 Task: Research Airbnb properties in Nabinagar, Bangladesh from 9th December, 2023 to 16th December, 2023 for 2 adults, 1 child.2 bedrooms having 2 beds and 1 bathroom. Property type can be flat. Amenities needed are: air conditioning. Look for 4 properties as per requirement.
Action: Mouse moved to (463, 65)
Screenshot: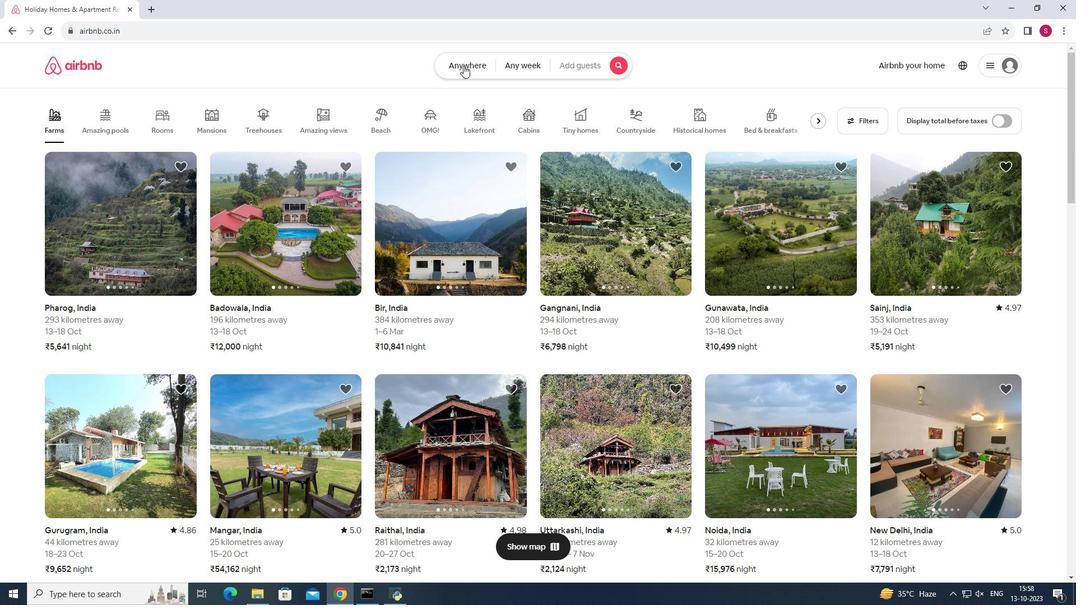 
Action: Mouse pressed left at (463, 65)
Screenshot: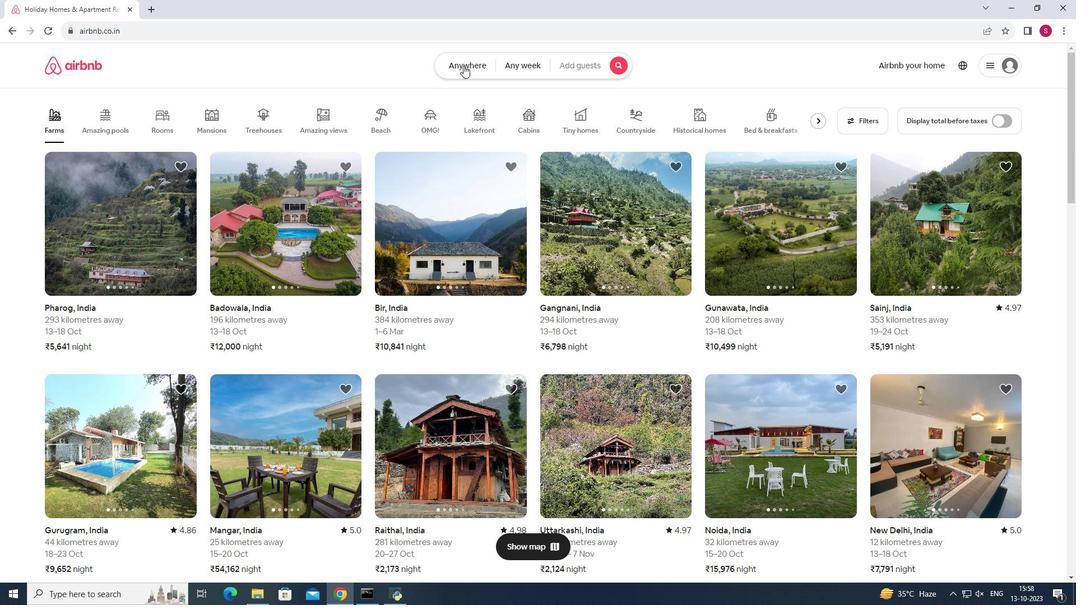 
Action: Mouse moved to (404, 110)
Screenshot: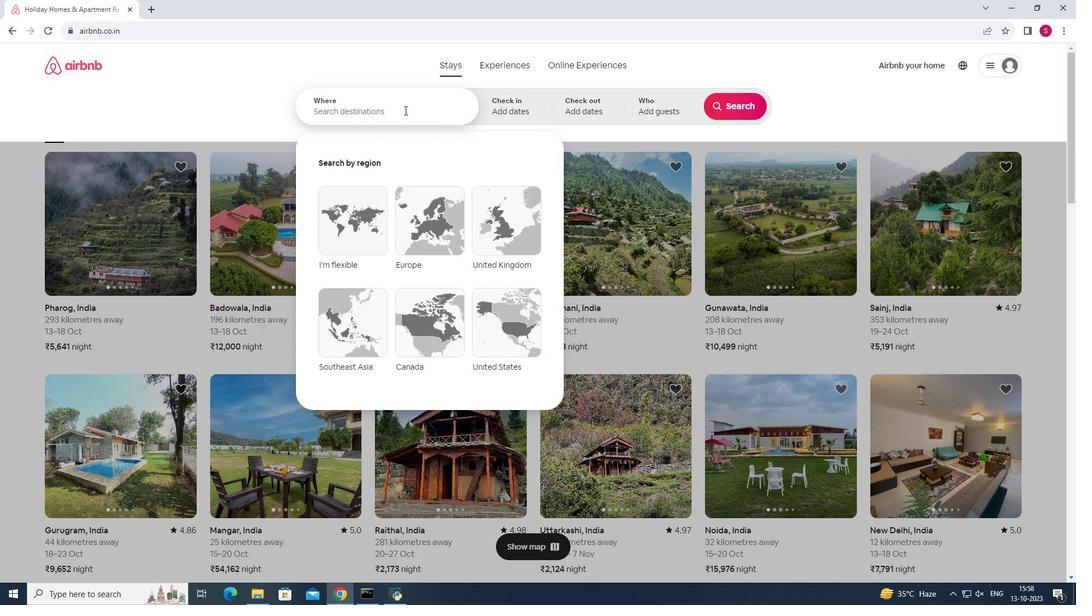 
Action: Mouse pressed left at (404, 110)
Screenshot: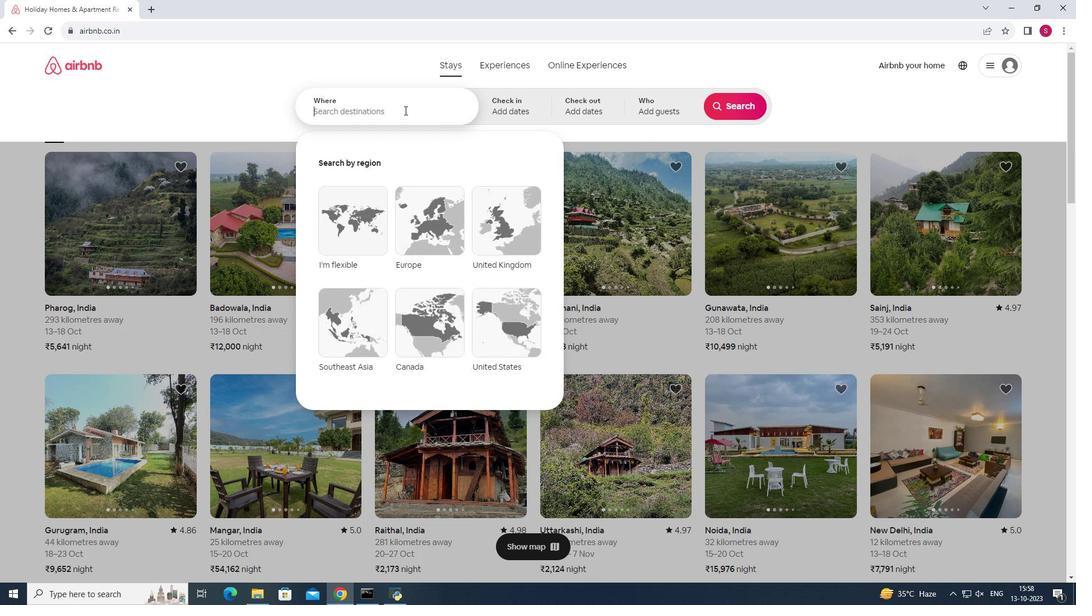 
Action: Key pressed <Key.shift>Nabinagar,<Key.space><Key.shift>Banglade
Screenshot: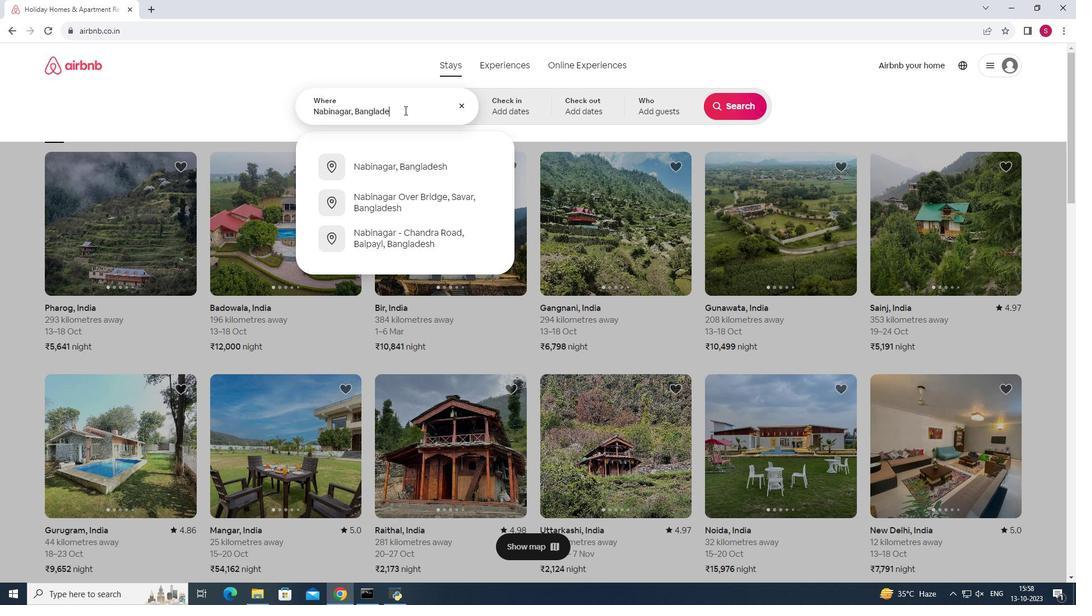 
Action: Mouse moved to (421, 165)
Screenshot: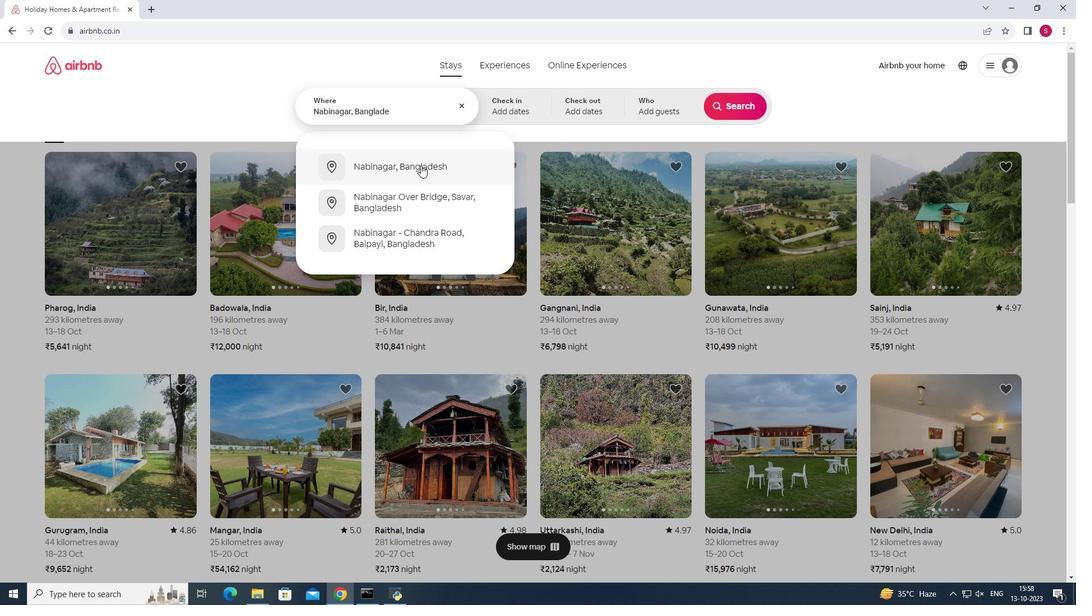 
Action: Mouse pressed left at (421, 165)
Screenshot: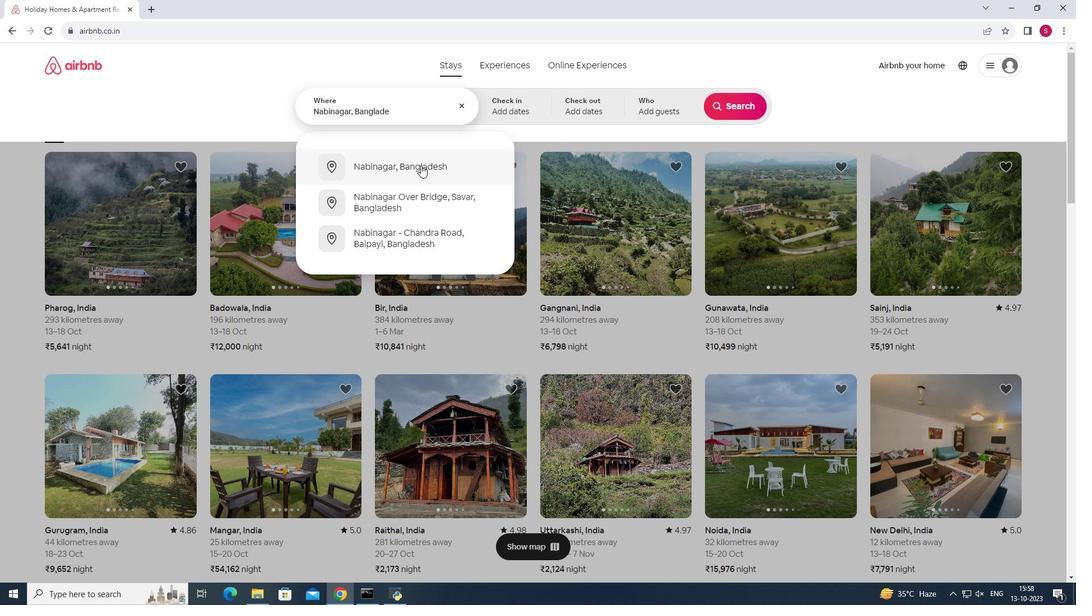 
Action: Mouse moved to (729, 199)
Screenshot: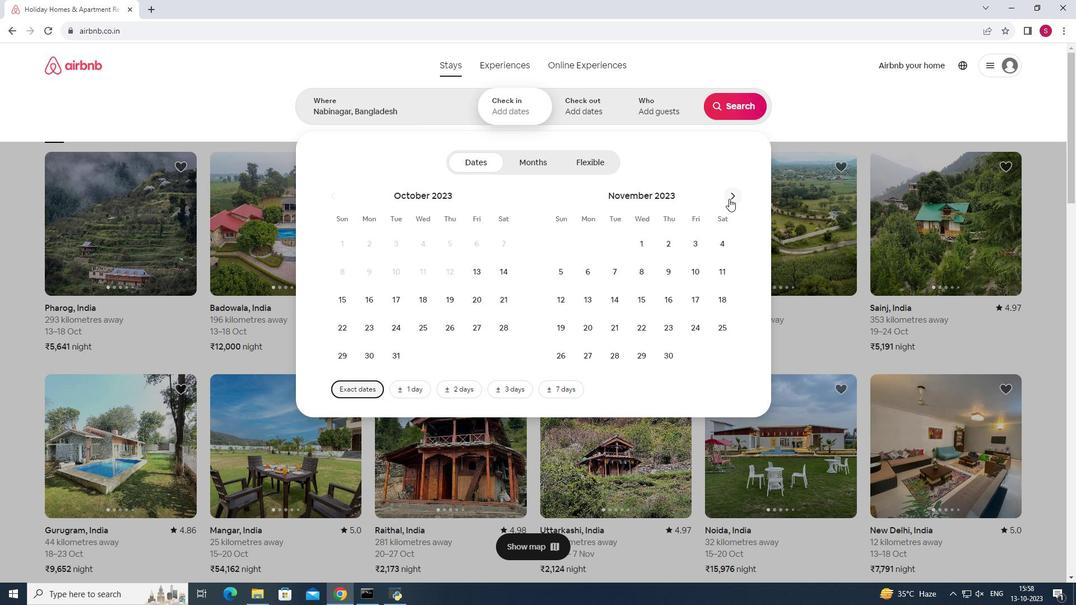 
Action: Mouse pressed left at (729, 199)
Screenshot: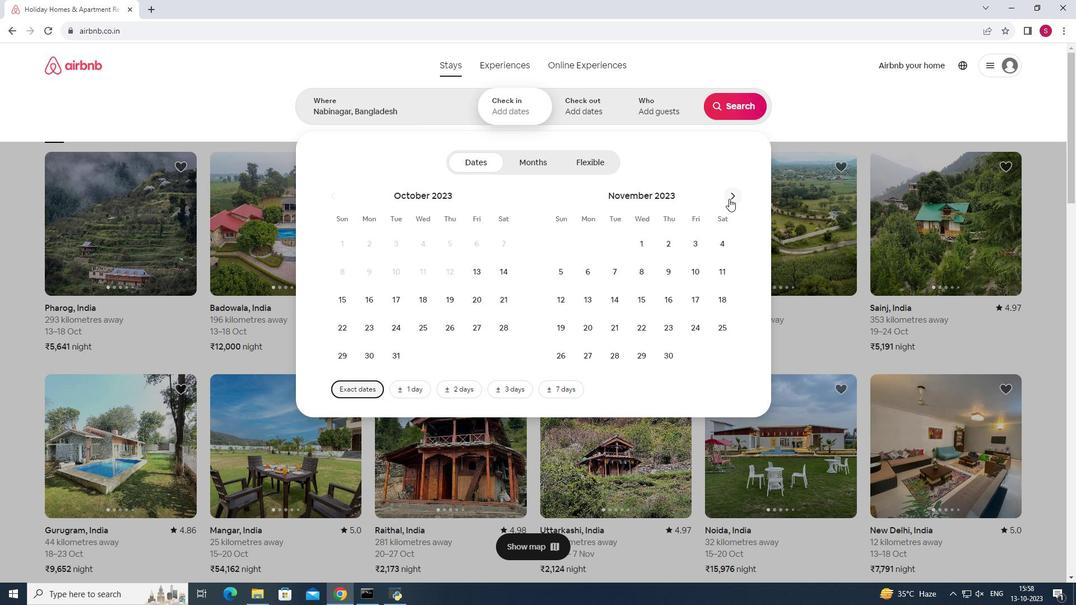 
Action: Mouse moved to (717, 274)
Screenshot: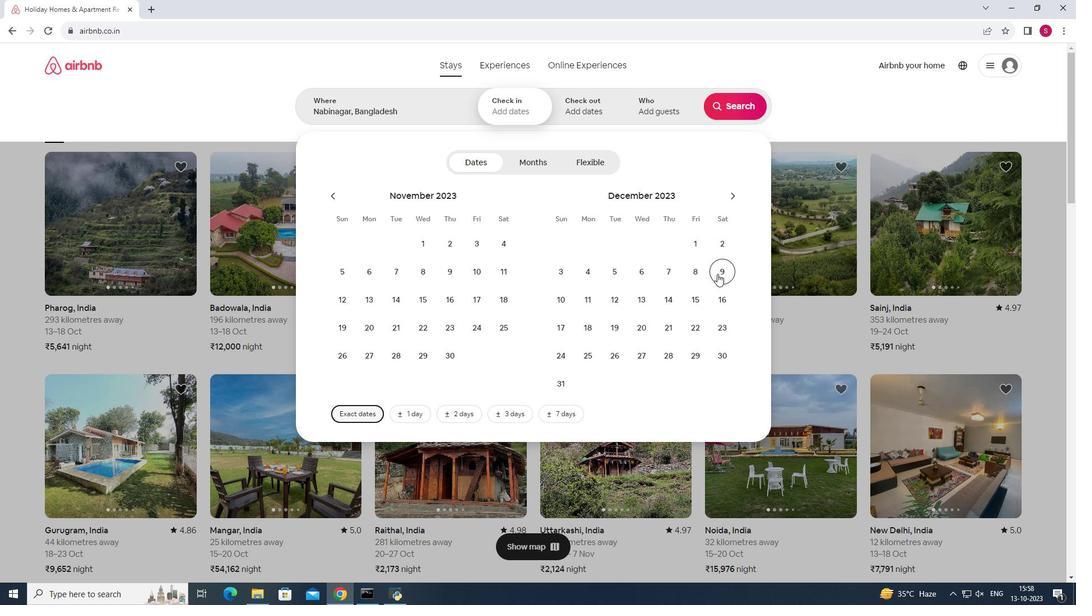 
Action: Mouse pressed left at (717, 274)
Screenshot: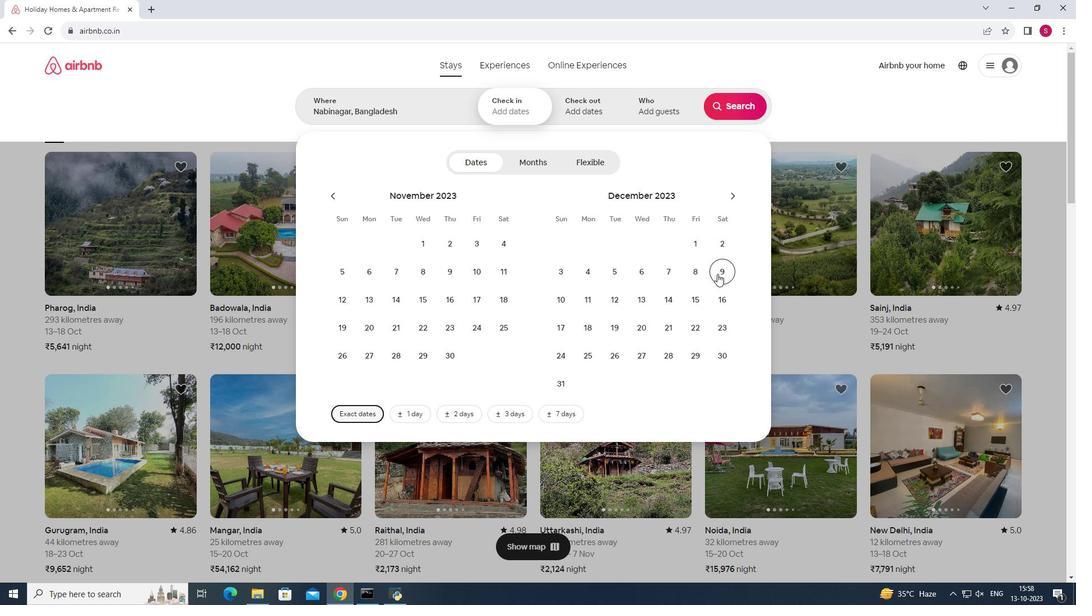
Action: Mouse moved to (715, 296)
Screenshot: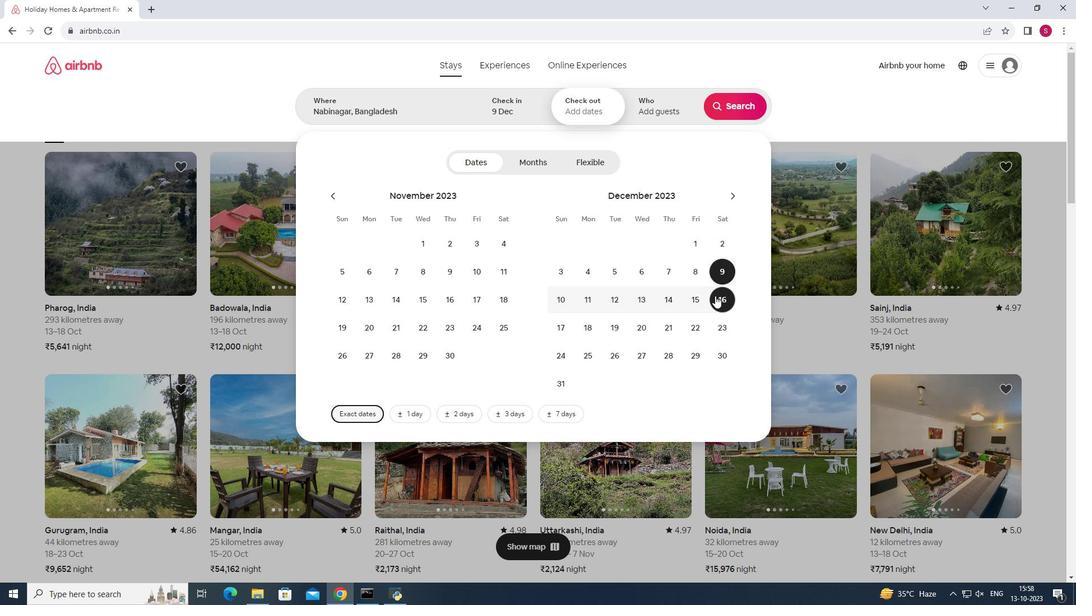 
Action: Mouse pressed left at (715, 296)
Screenshot: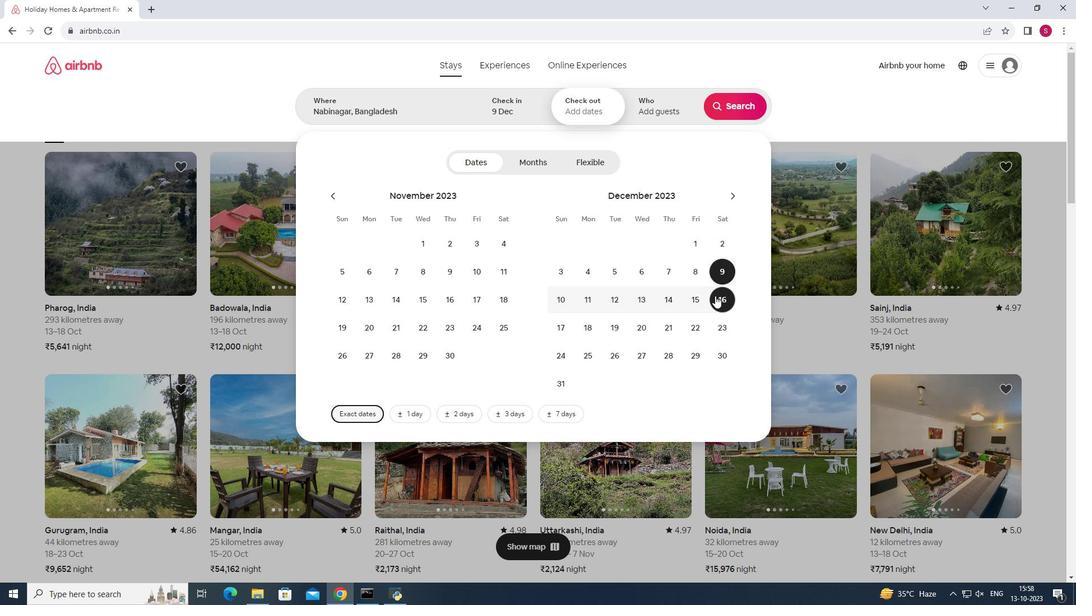 
Action: Mouse moved to (645, 97)
Screenshot: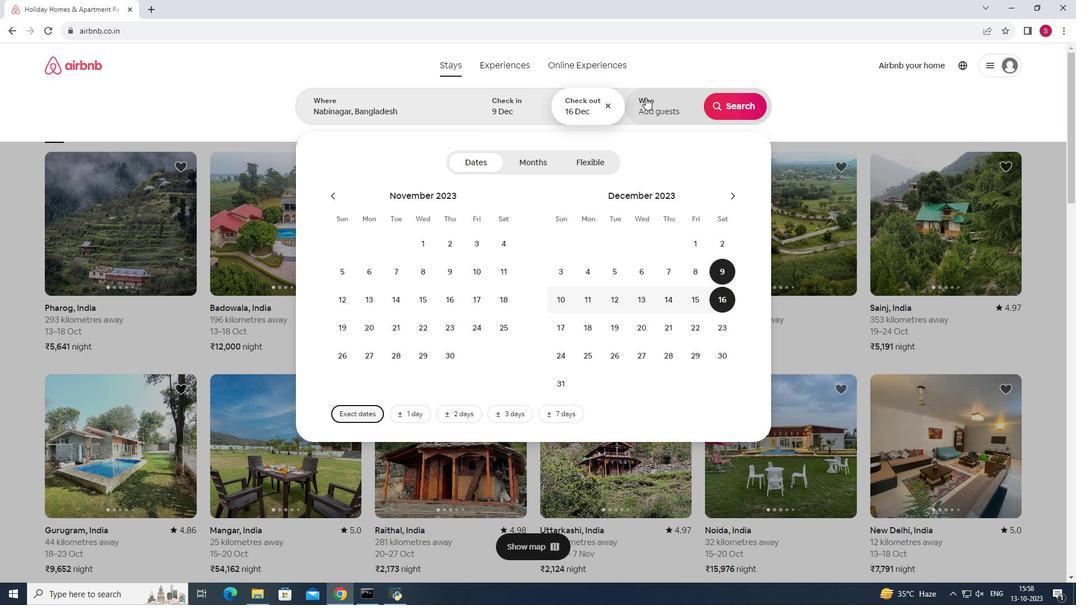 
Action: Mouse pressed left at (645, 97)
Screenshot: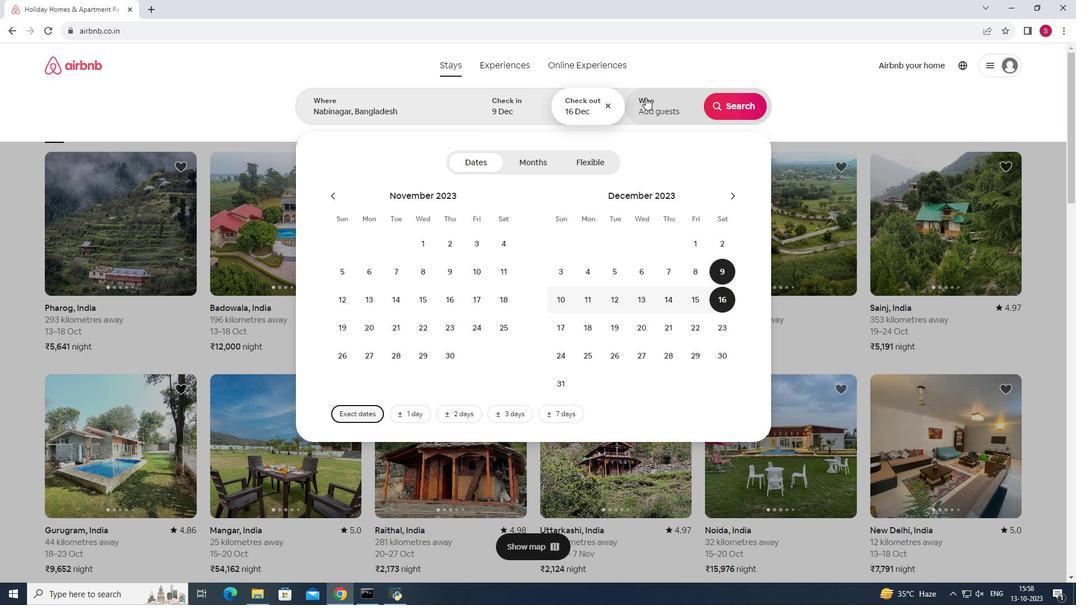 
Action: Mouse pressed left at (645, 97)
Screenshot: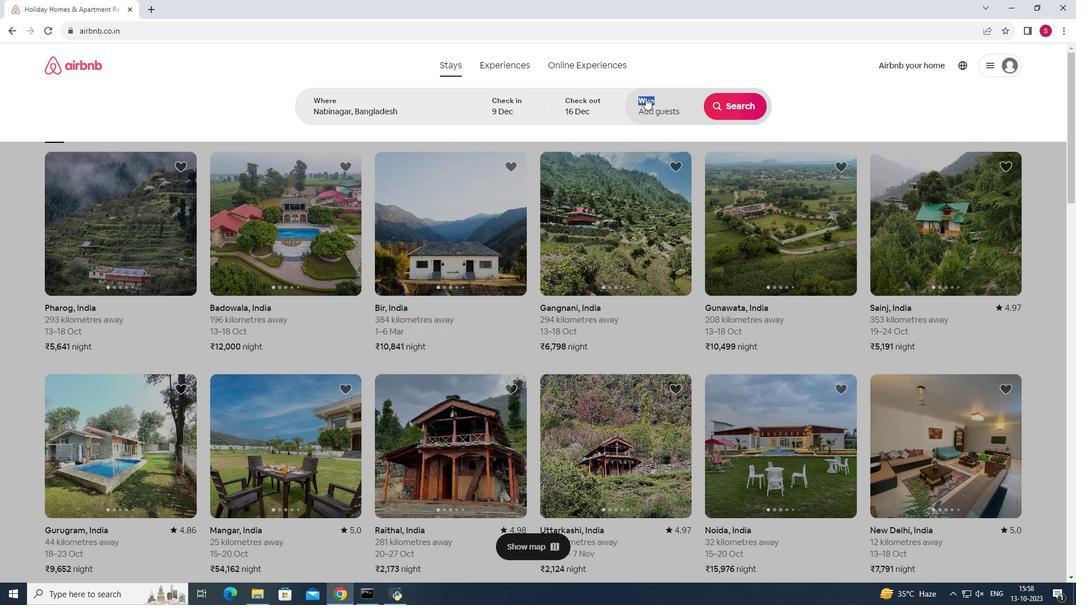 
Action: Mouse moved to (656, 108)
Screenshot: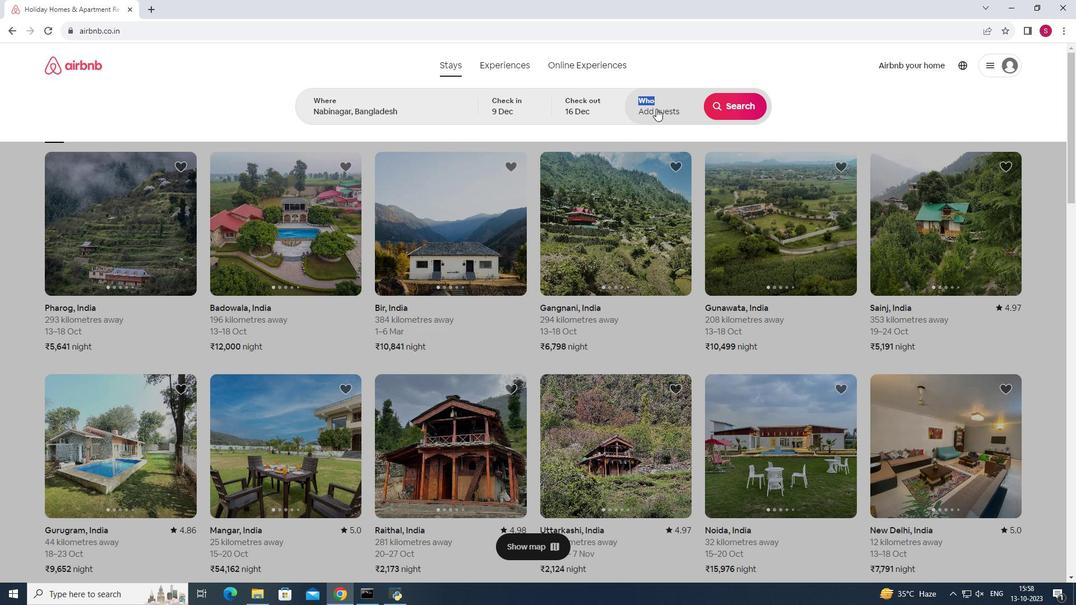 
Action: Mouse pressed left at (656, 108)
Screenshot: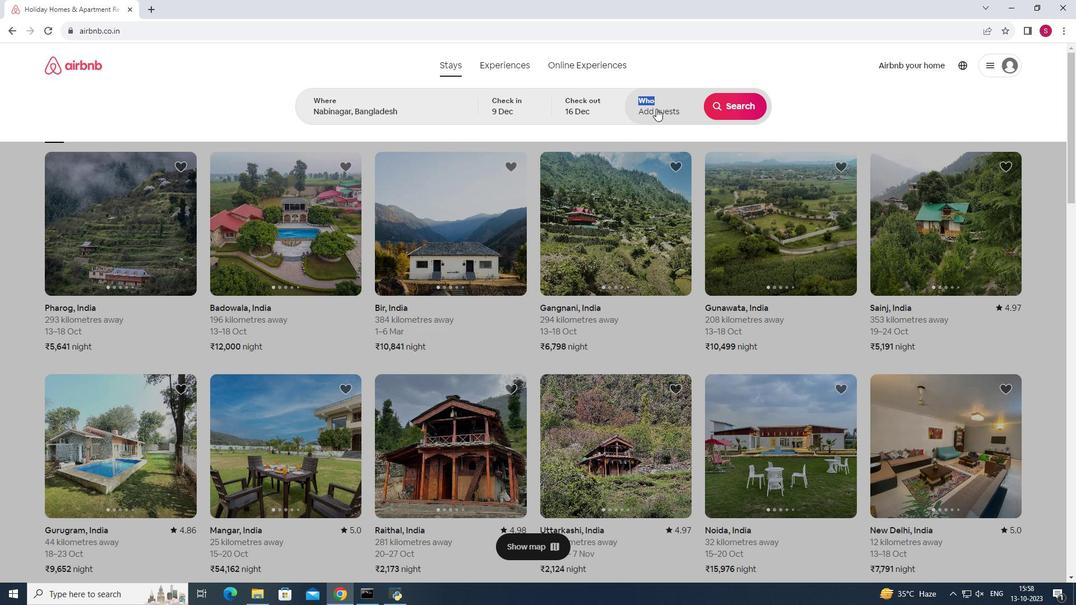 
Action: Mouse moved to (740, 164)
Screenshot: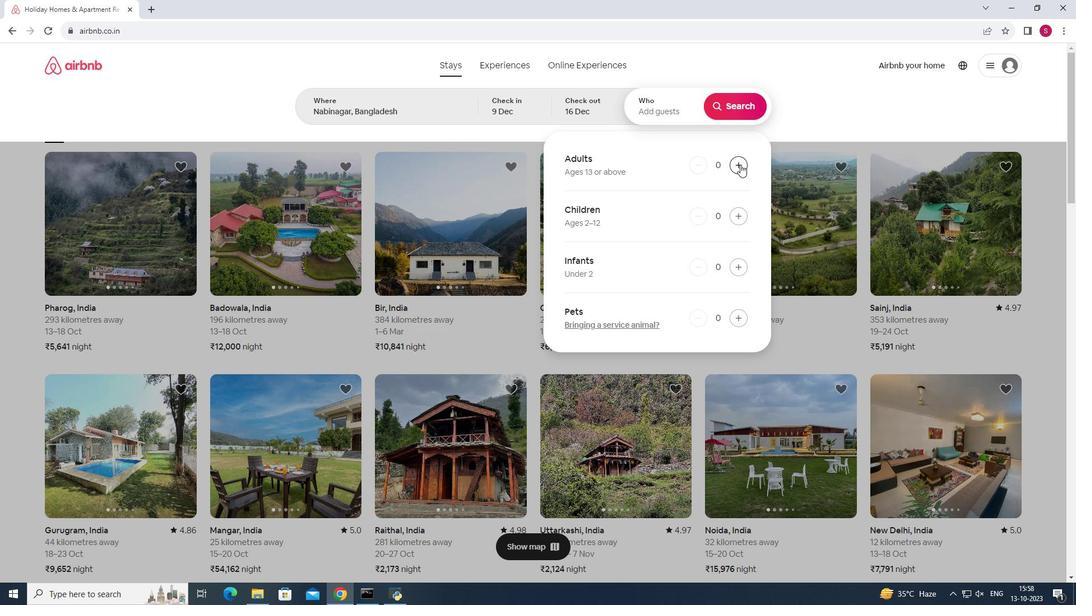 
Action: Mouse pressed left at (740, 164)
Screenshot: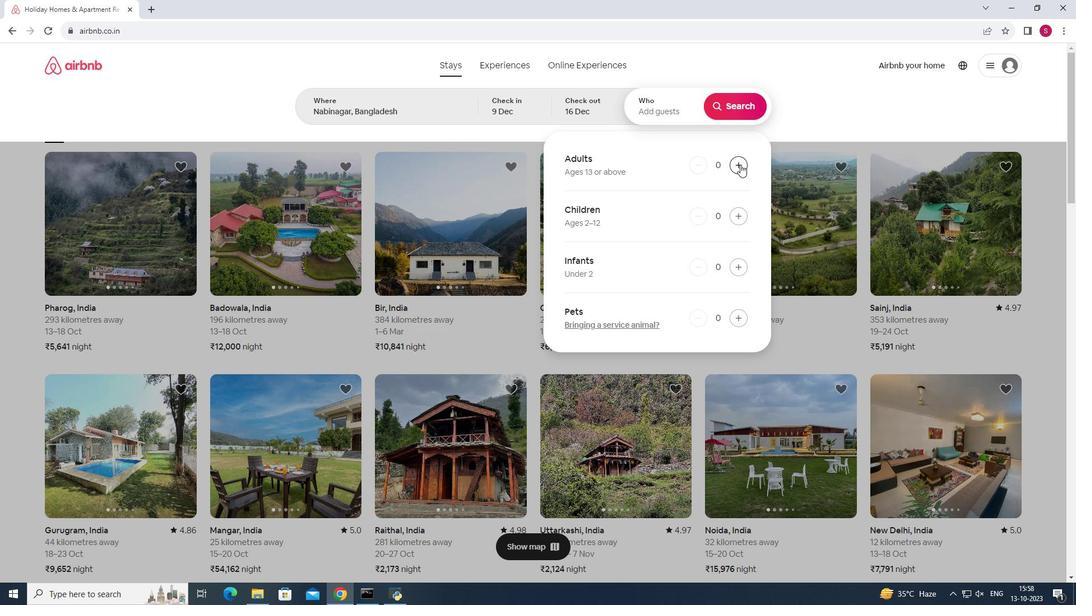 
Action: Mouse pressed left at (740, 164)
Screenshot: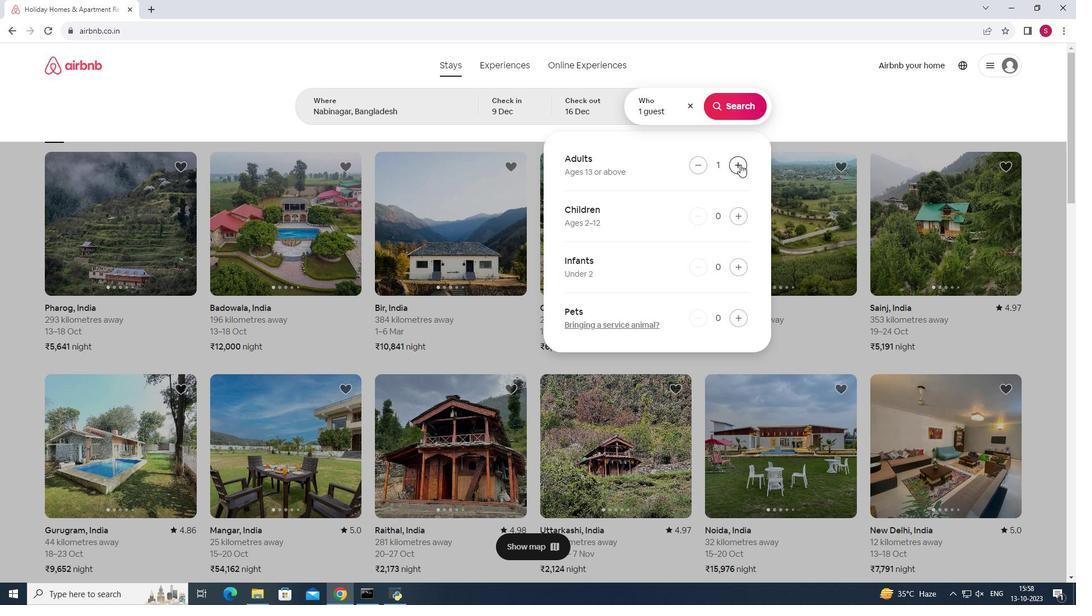 
Action: Mouse moved to (739, 211)
Screenshot: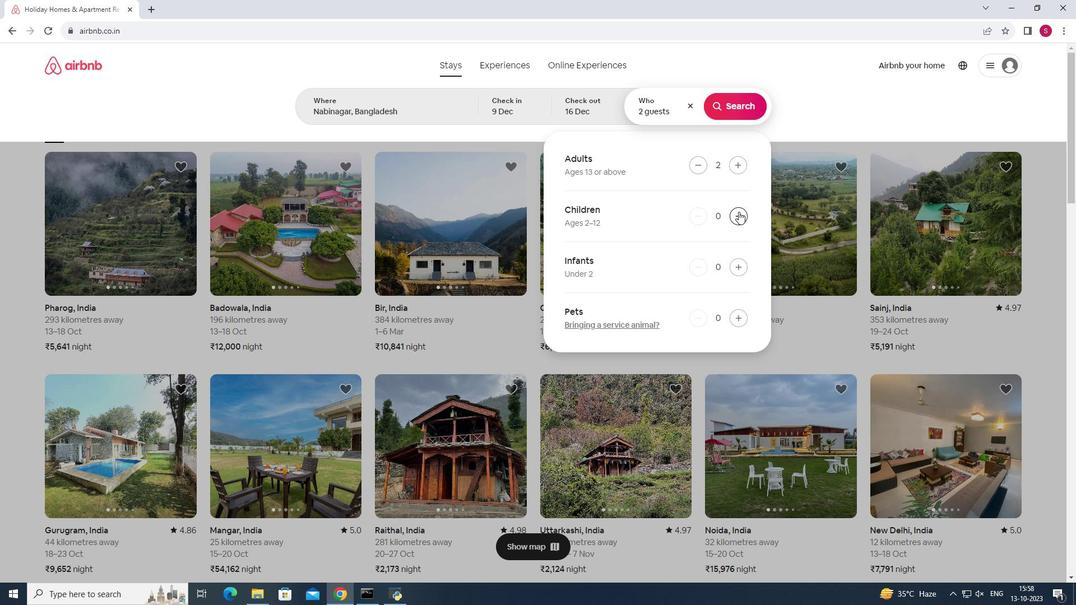 
Action: Mouse pressed left at (739, 211)
Screenshot: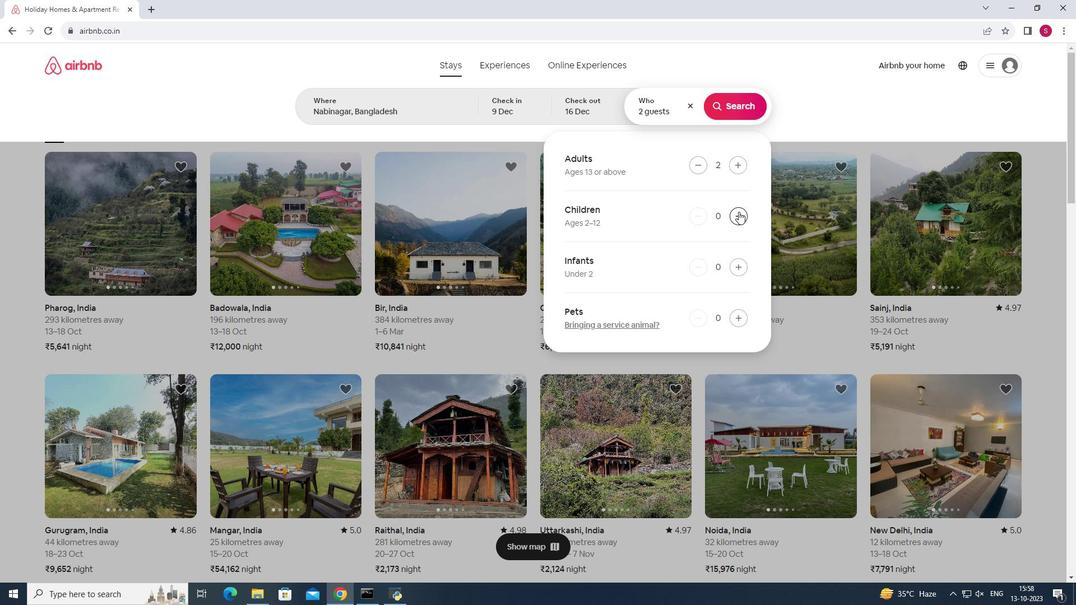
Action: Mouse pressed left at (739, 211)
Screenshot: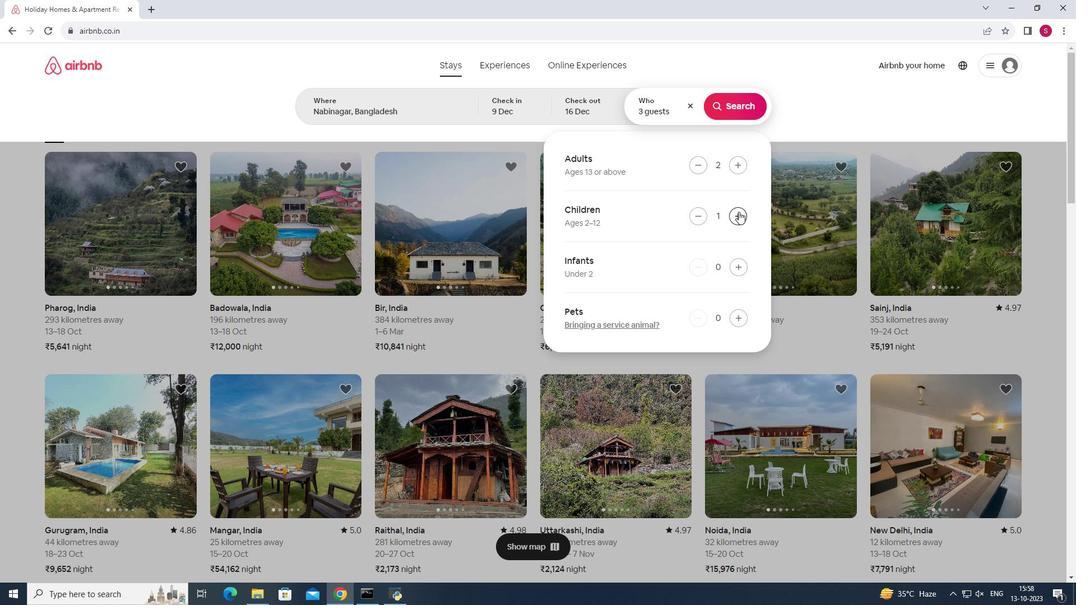 
Action: Mouse moved to (702, 214)
Screenshot: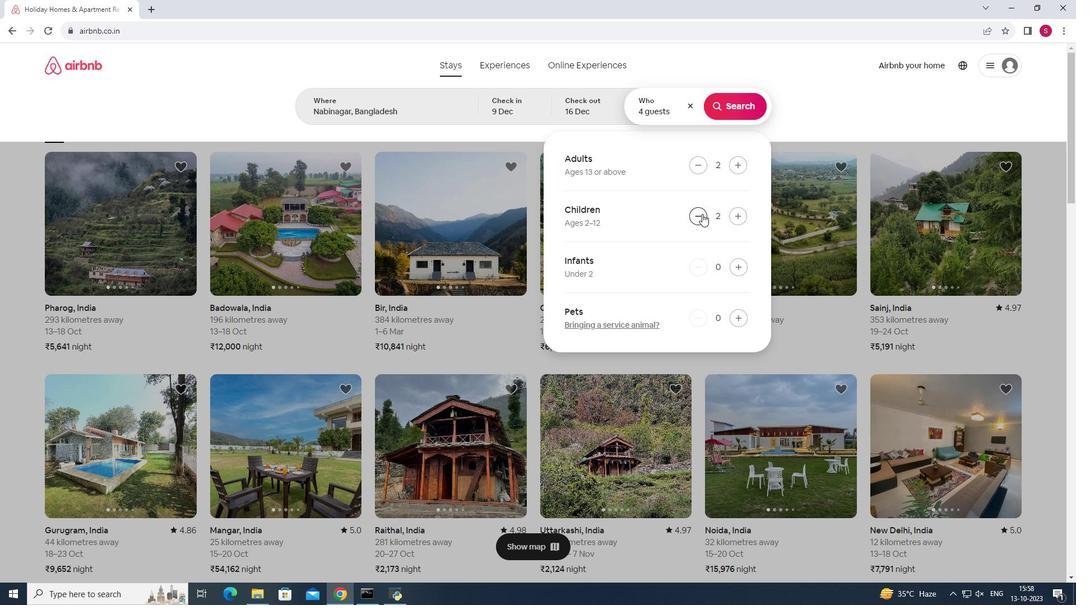 
Action: Mouse pressed left at (702, 214)
Screenshot: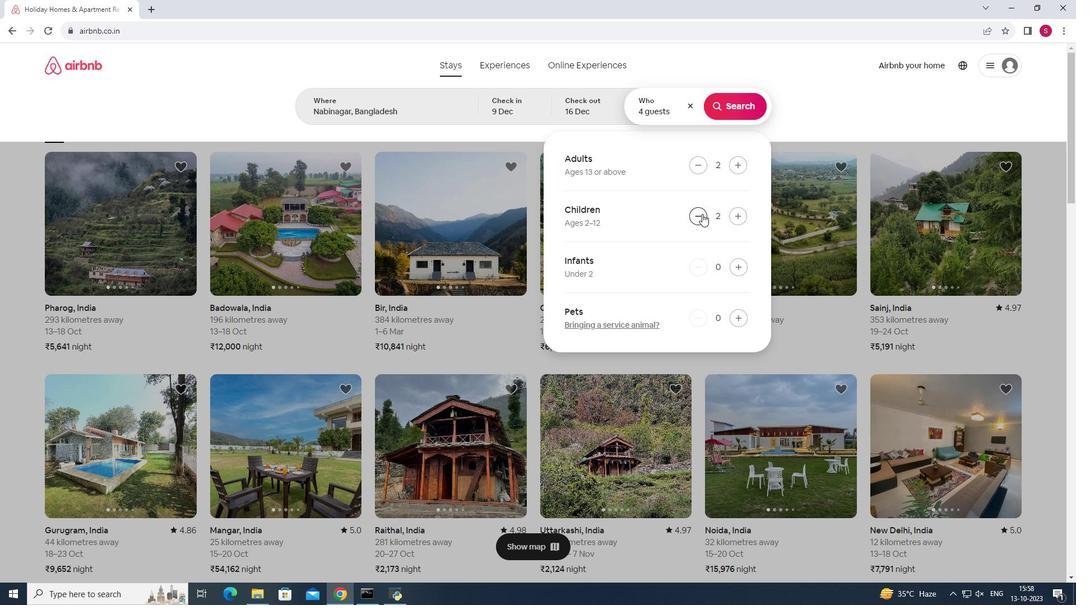 
Action: Mouse moved to (748, 104)
Screenshot: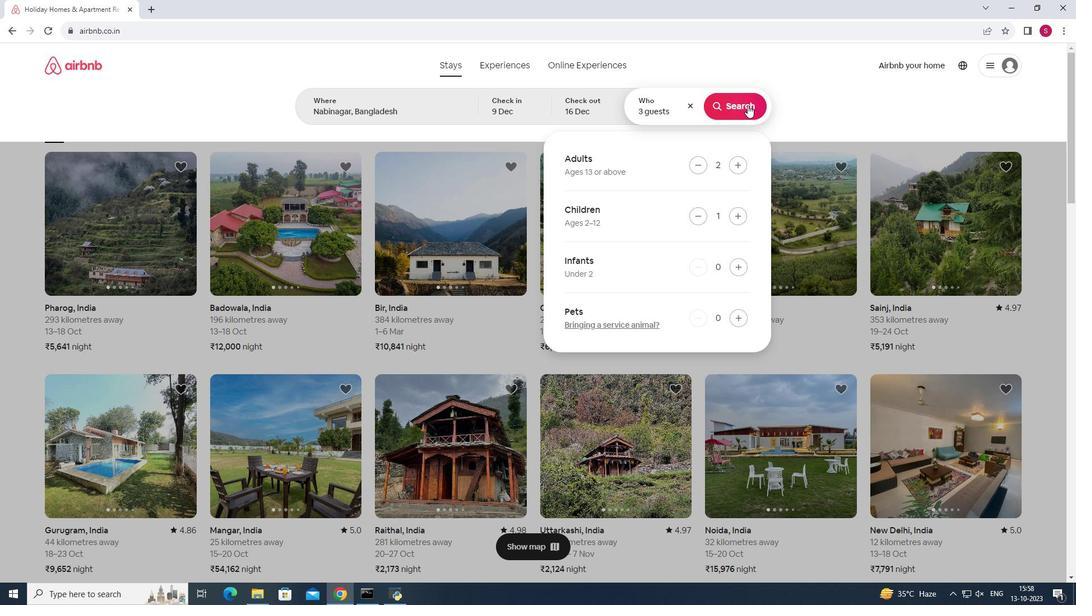 
Action: Mouse pressed left at (748, 104)
Screenshot: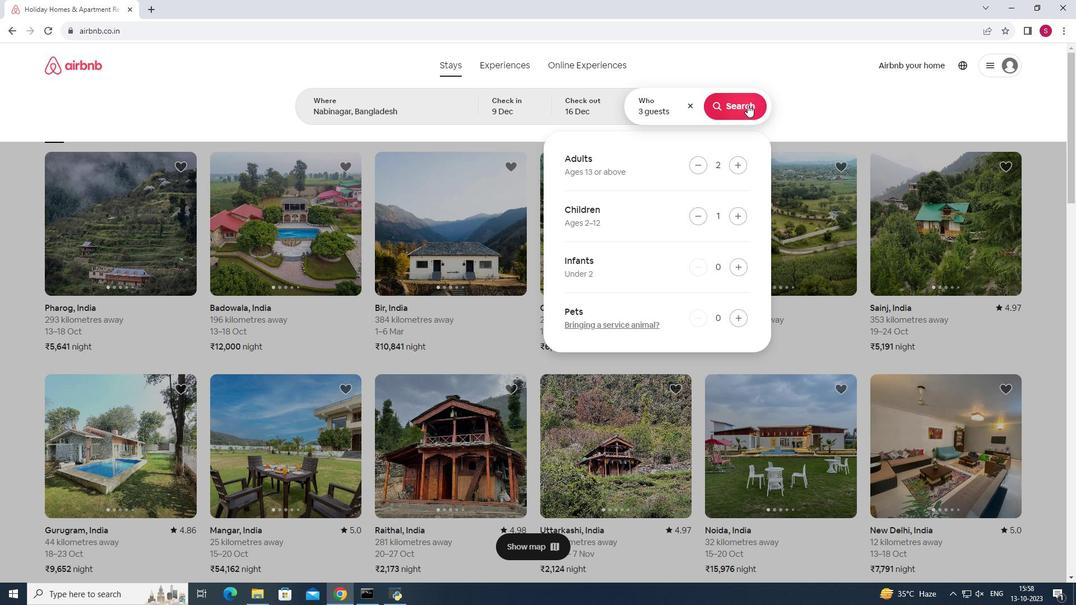 
Action: Mouse moved to (893, 105)
Screenshot: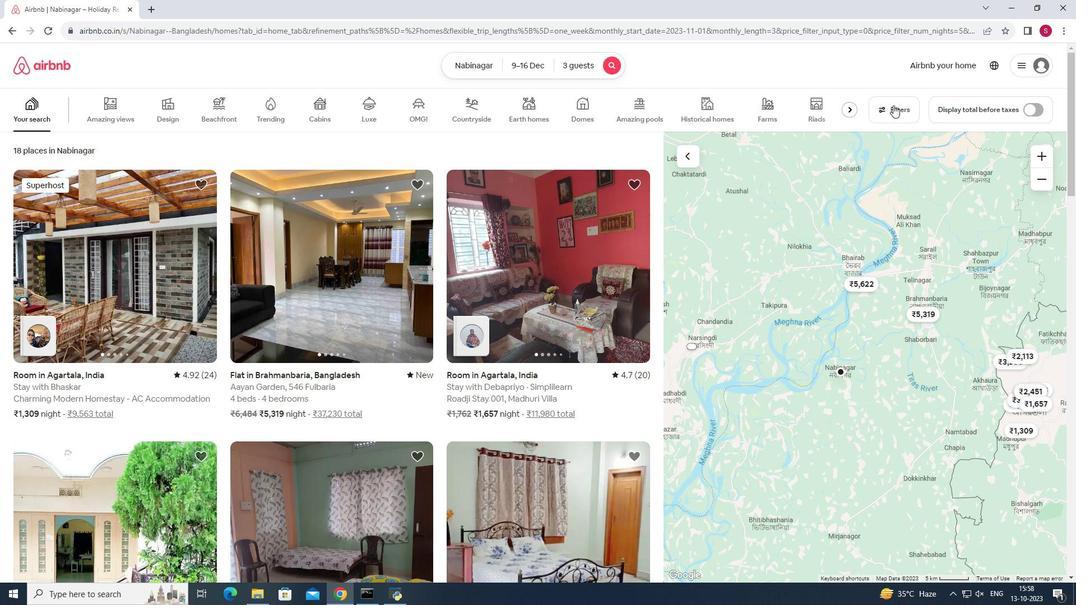
Action: Mouse pressed left at (893, 105)
Screenshot: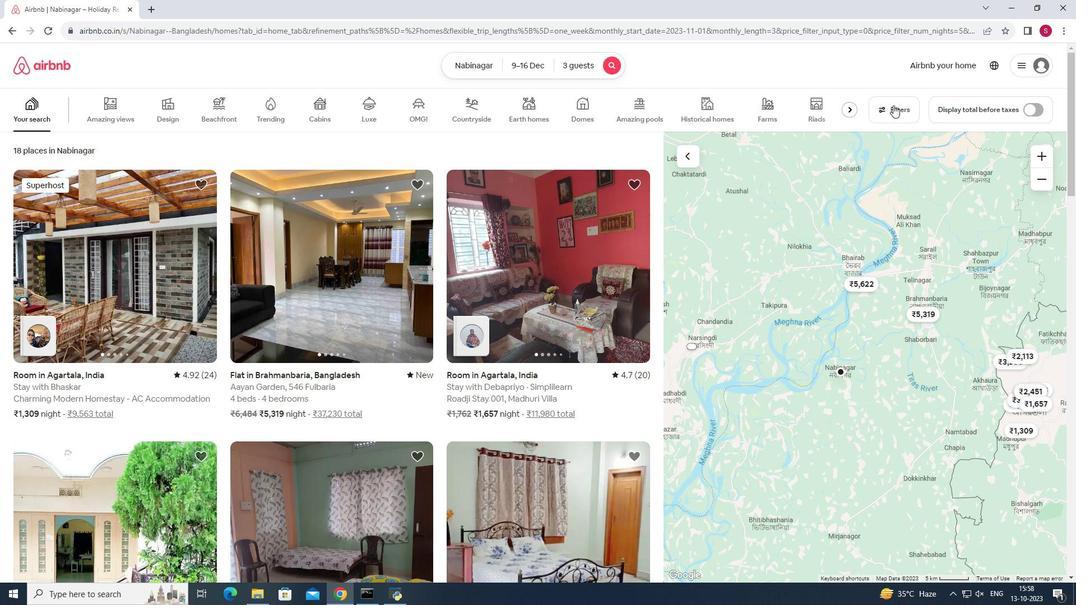 
Action: Mouse moved to (622, 238)
Screenshot: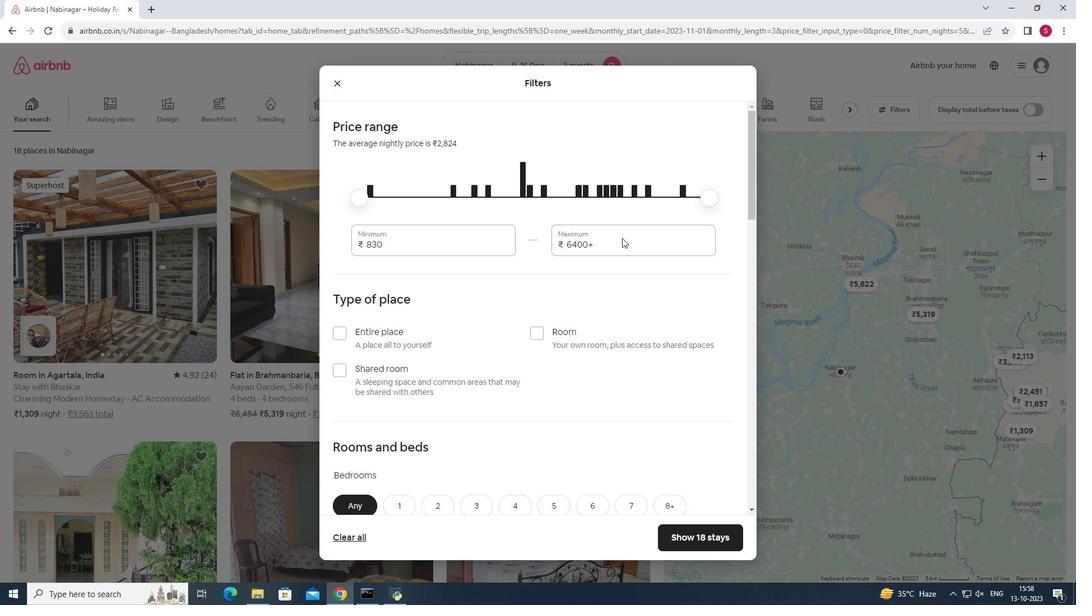
Action: Mouse scrolled (622, 237) with delta (0, 0)
Screenshot: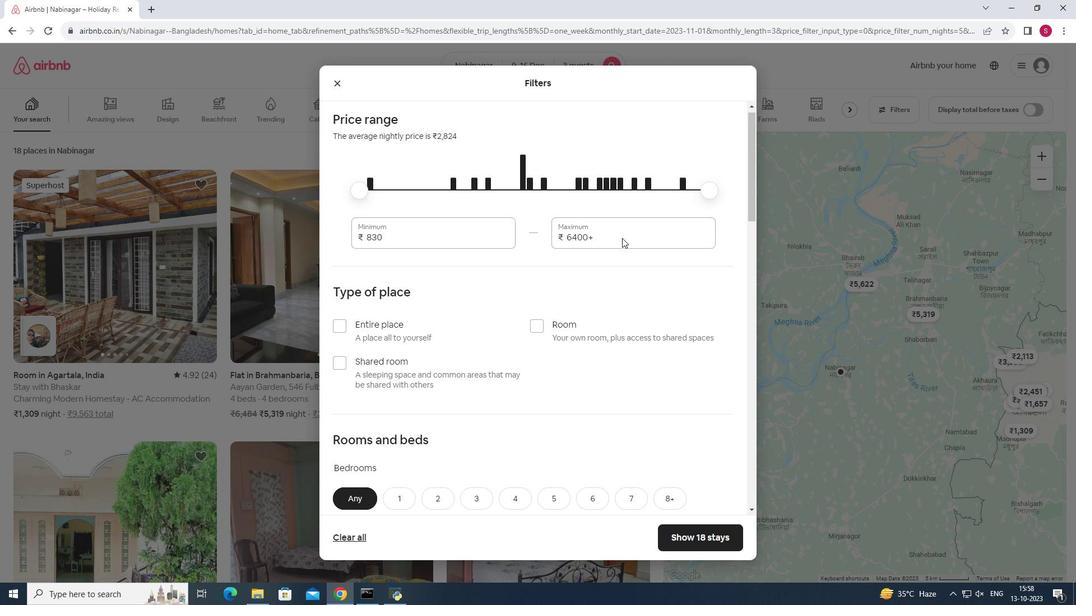 
Action: Mouse scrolled (622, 237) with delta (0, 0)
Screenshot: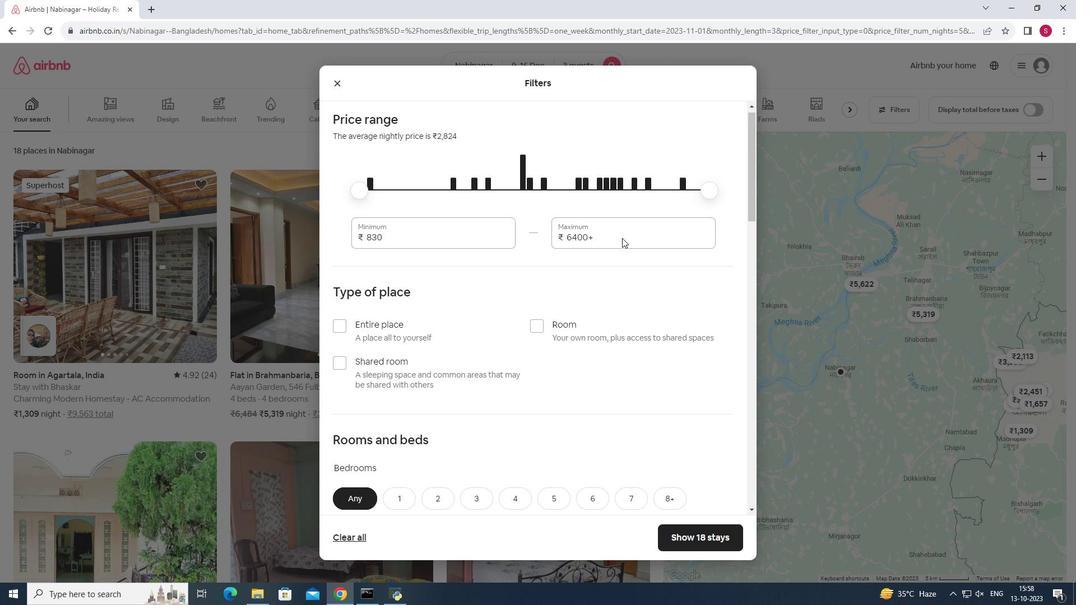 
Action: Mouse scrolled (622, 237) with delta (0, 0)
Screenshot: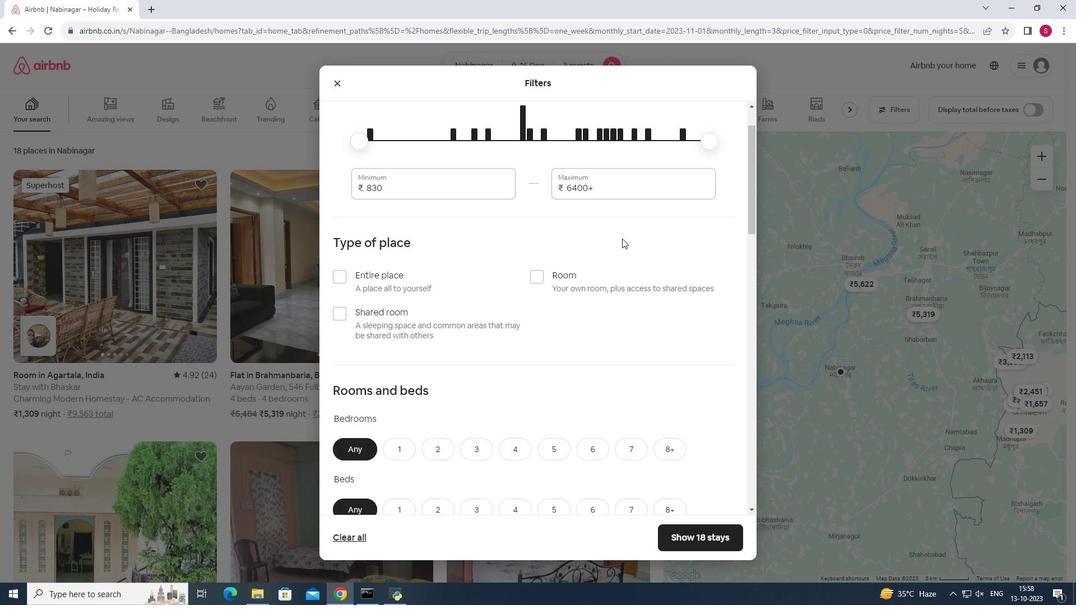 
Action: Mouse moved to (622, 238)
Screenshot: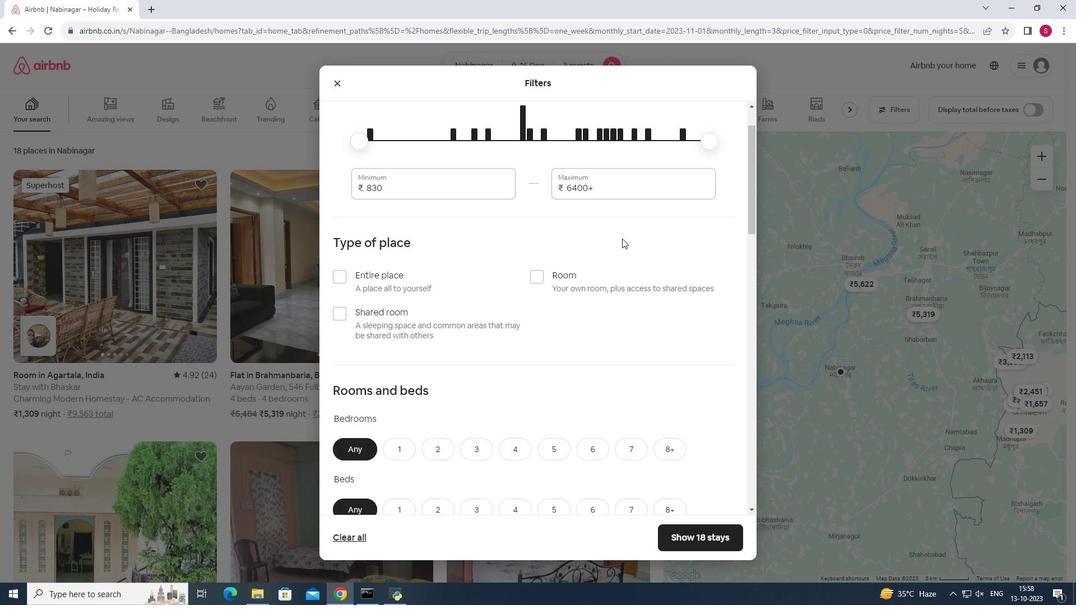 
Action: Mouse scrolled (622, 238) with delta (0, 0)
Screenshot: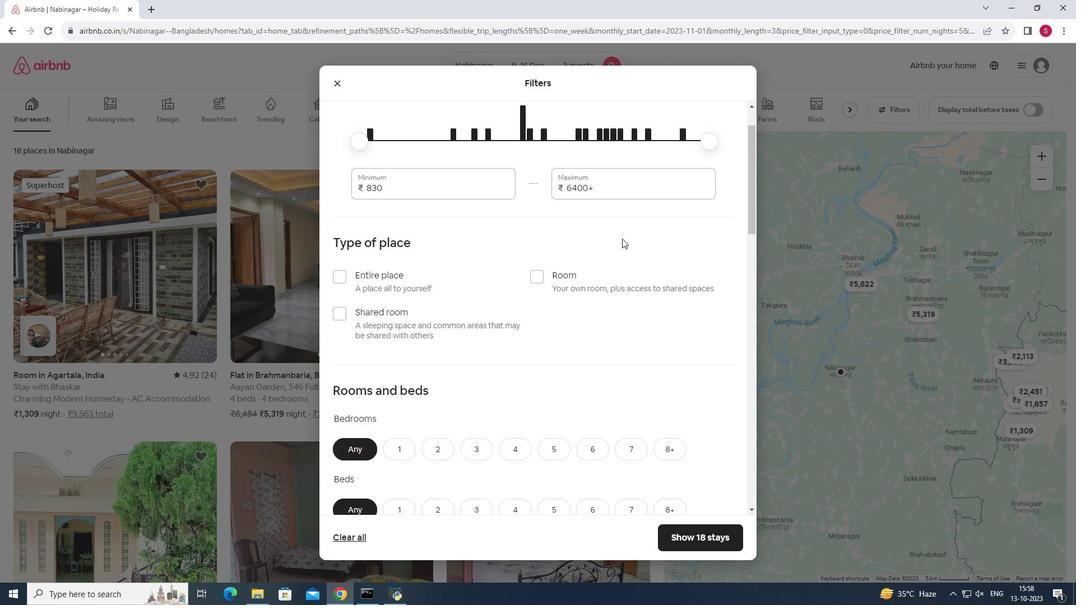
Action: Mouse scrolled (622, 238) with delta (0, 0)
Screenshot: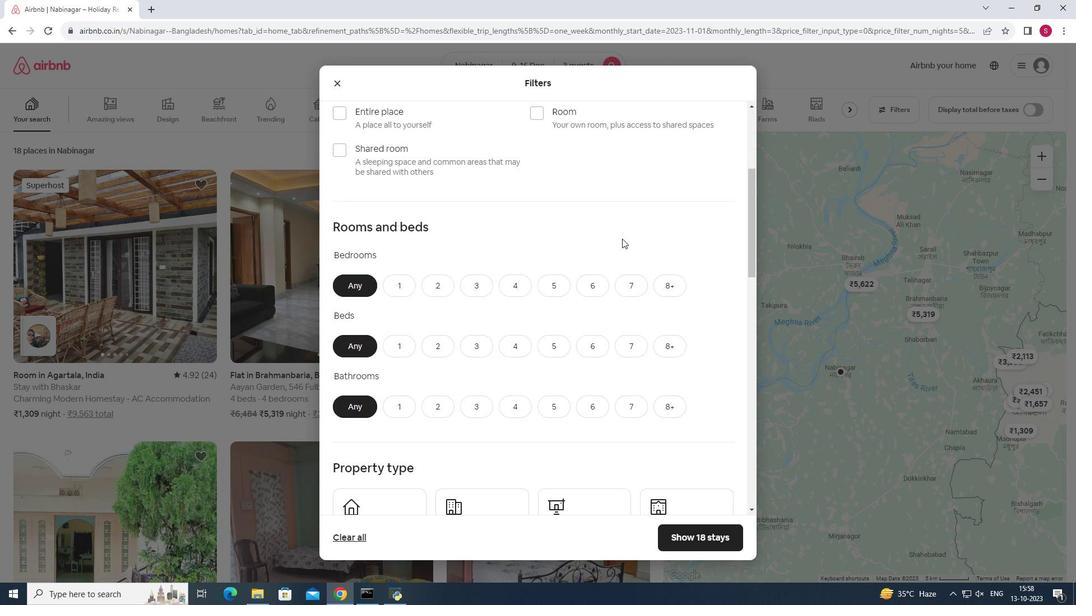 
Action: Mouse moved to (436, 225)
Screenshot: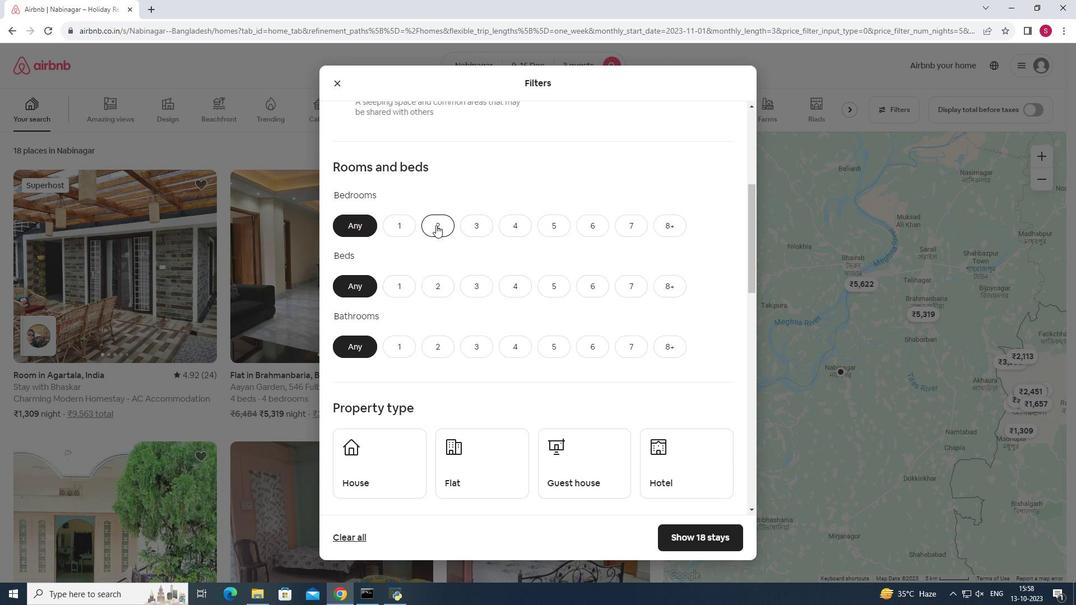 
Action: Mouse pressed left at (436, 225)
Screenshot: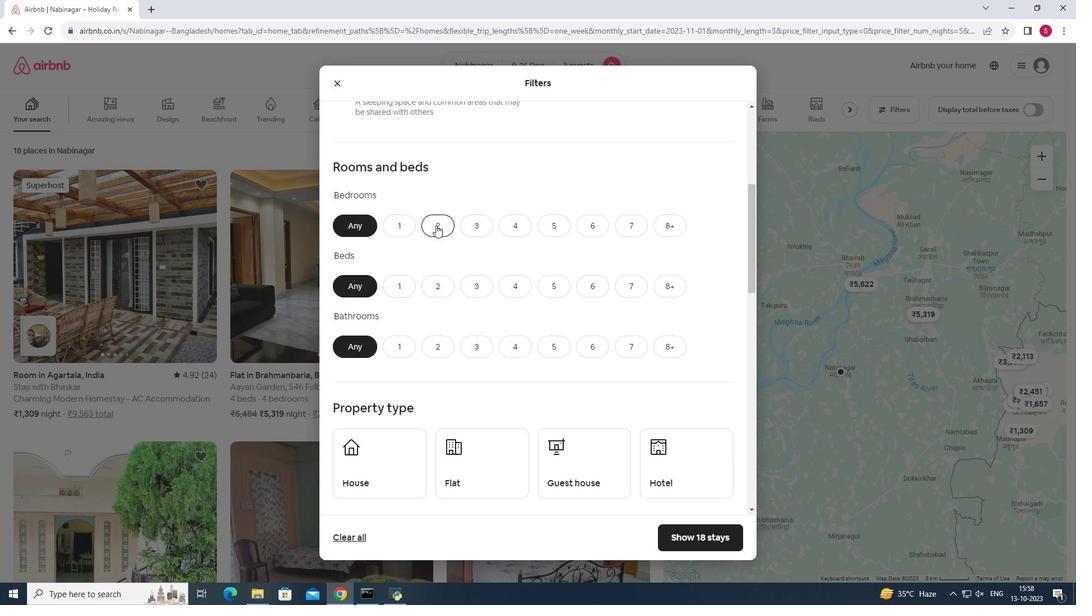 
Action: Mouse moved to (443, 284)
Screenshot: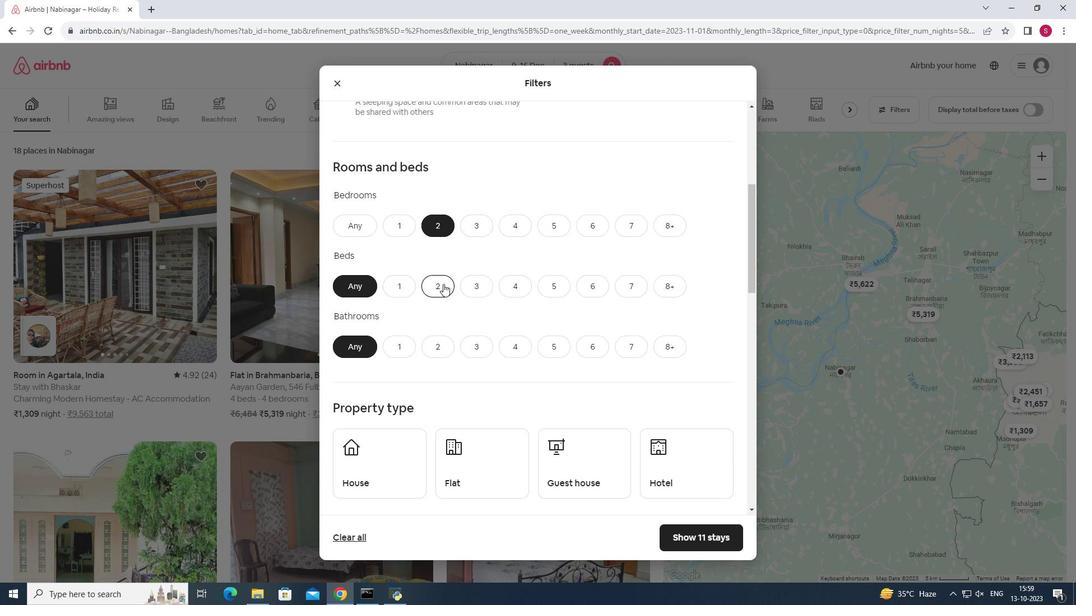 
Action: Mouse pressed left at (443, 284)
Screenshot: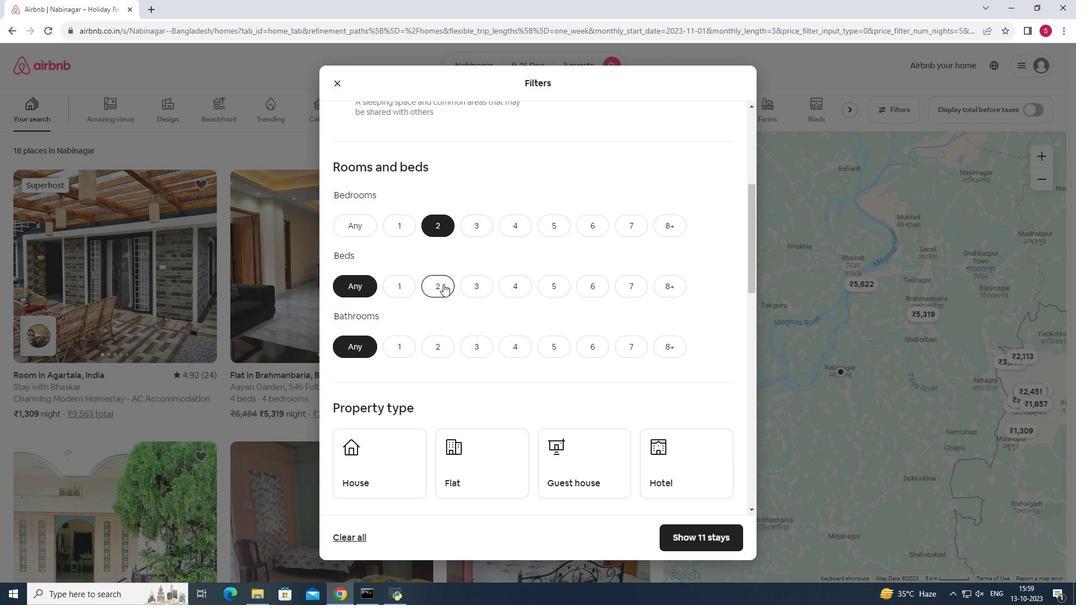 
Action: Mouse moved to (444, 288)
Screenshot: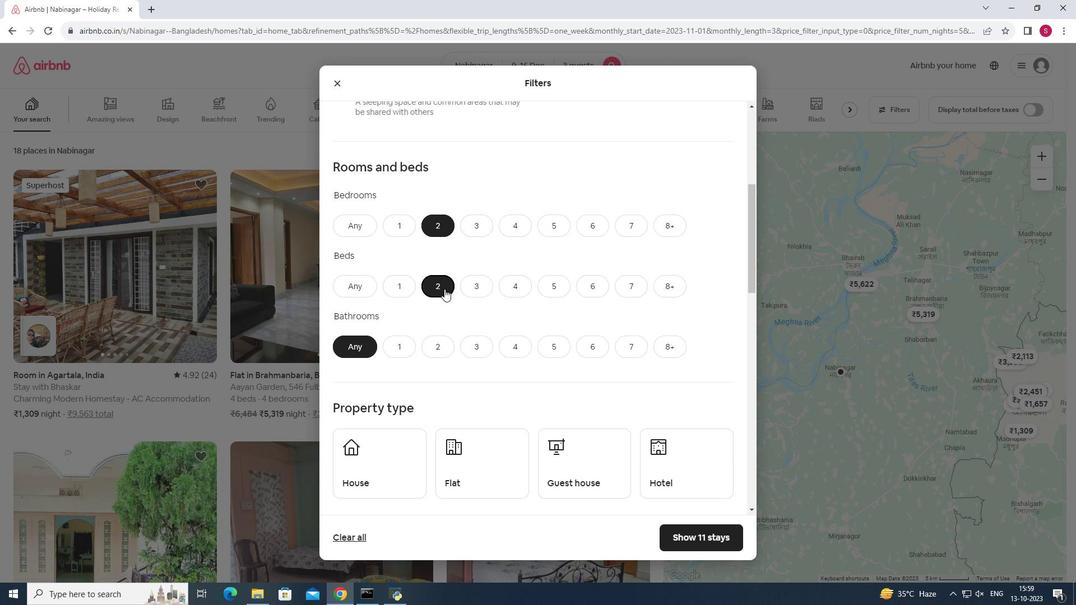 
Action: Mouse scrolled (444, 288) with delta (0, 0)
Screenshot: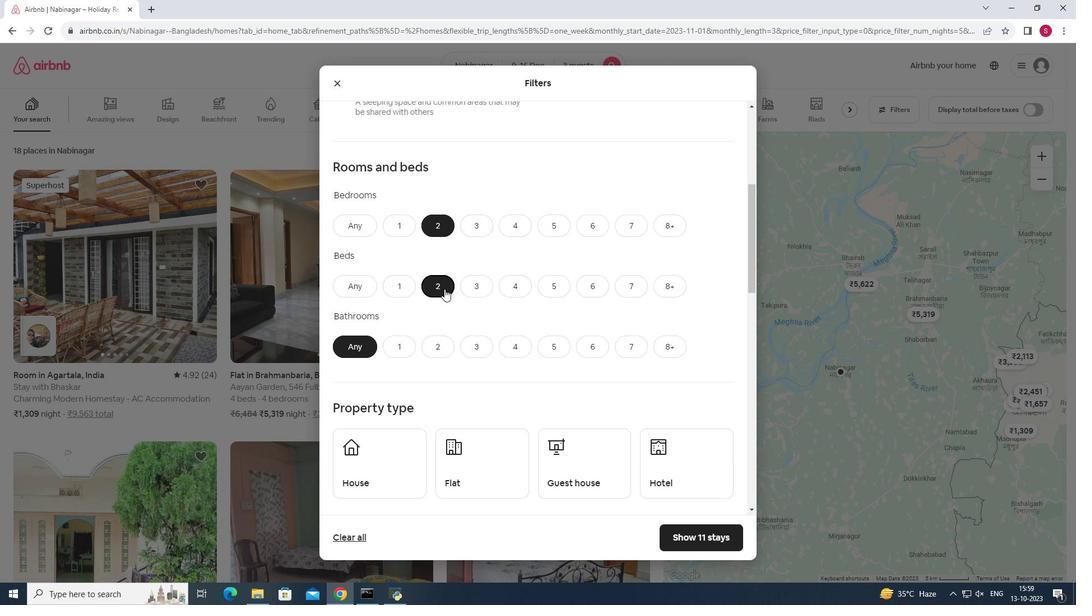 
Action: Mouse moved to (444, 290)
Screenshot: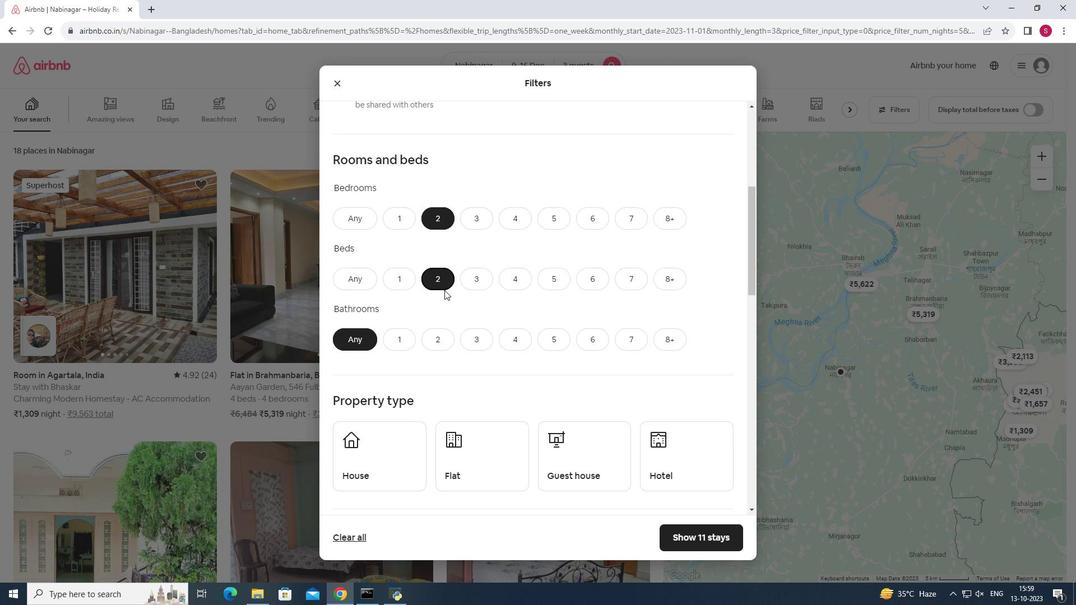 
Action: Mouse scrolled (444, 289) with delta (0, 0)
Screenshot: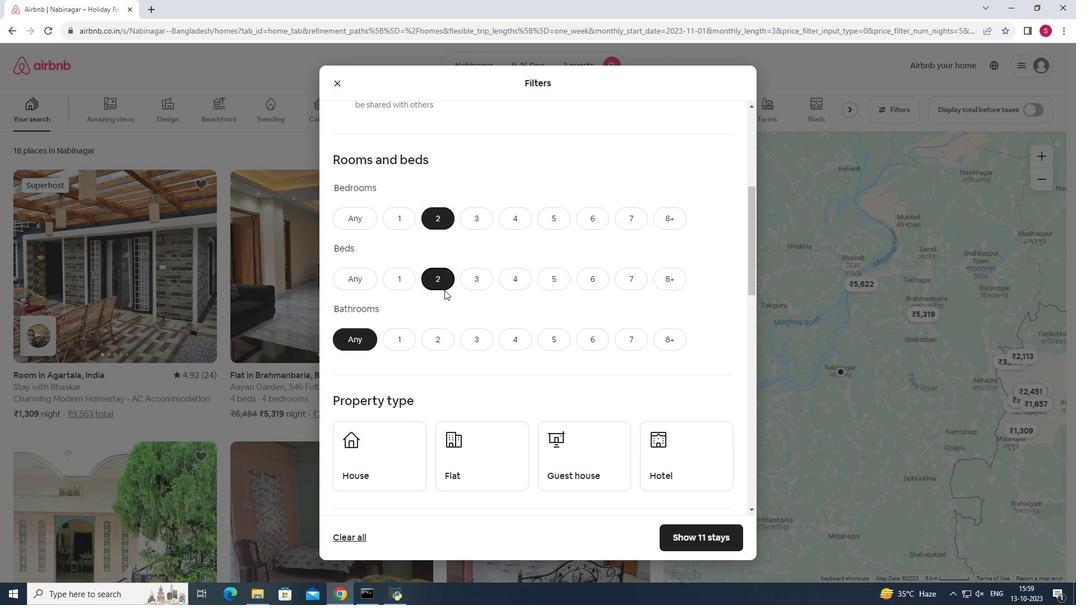 
Action: Mouse moved to (405, 240)
Screenshot: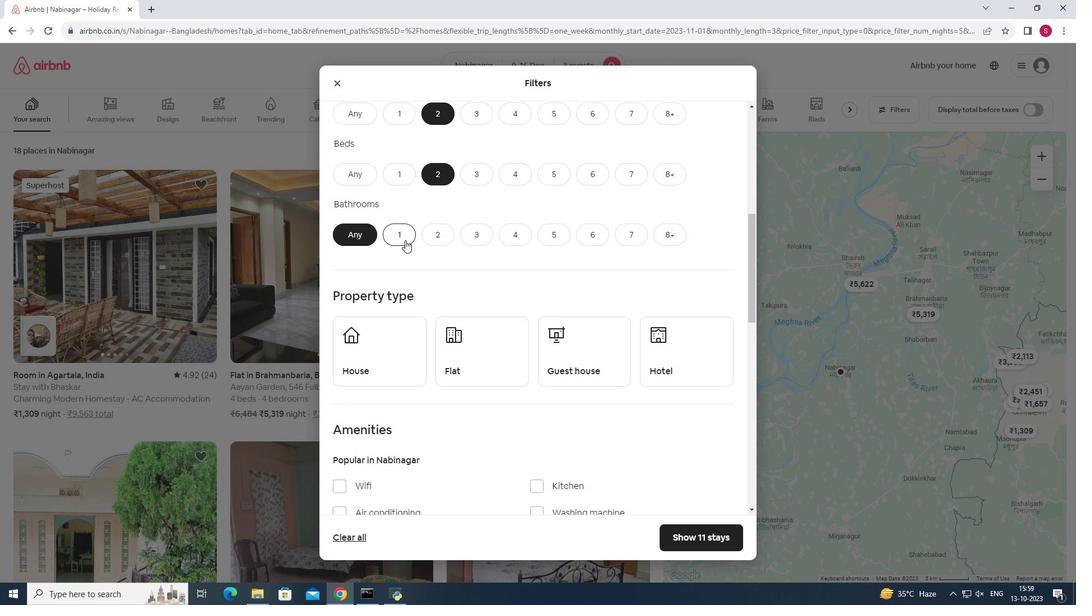 
Action: Mouse pressed left at (405, 240)
Screenshot: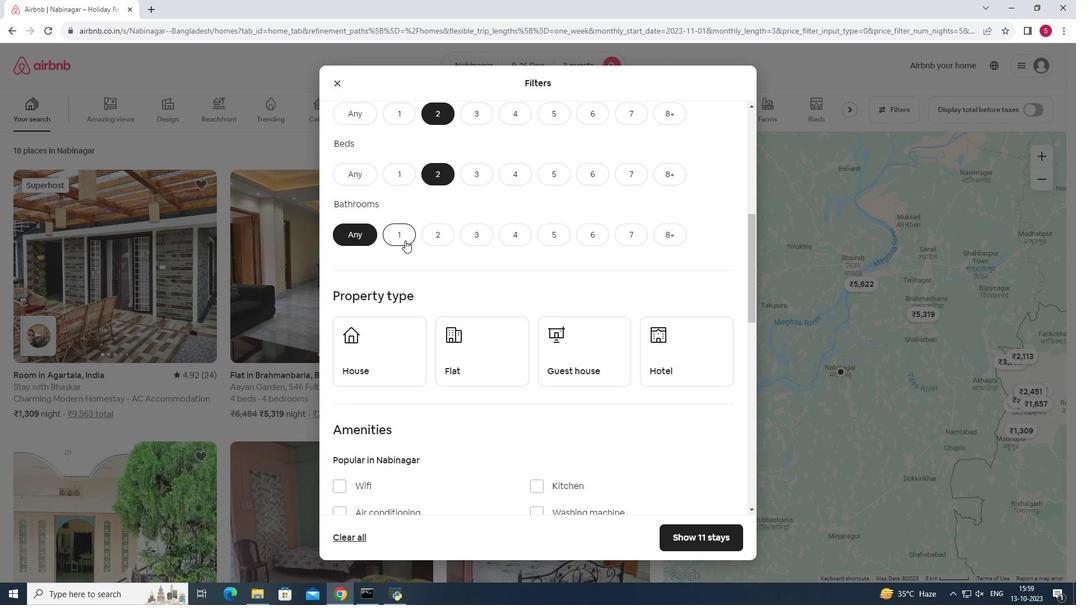 
Action: Mouse moved to (463, 359)
Screenshot: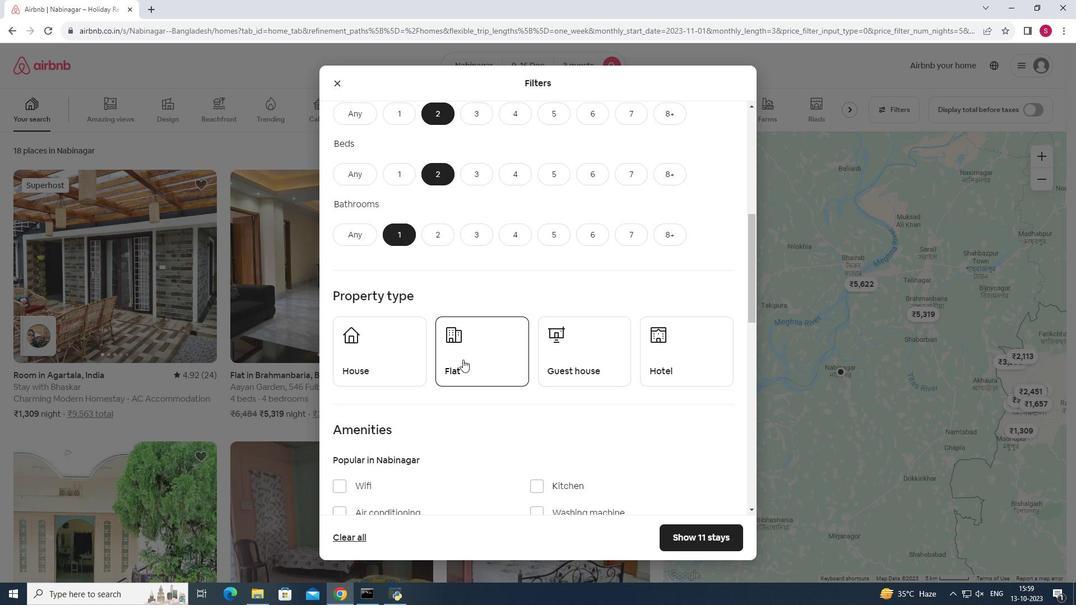 
Action: Mouse pressed left at (463, 359)
Screenshot: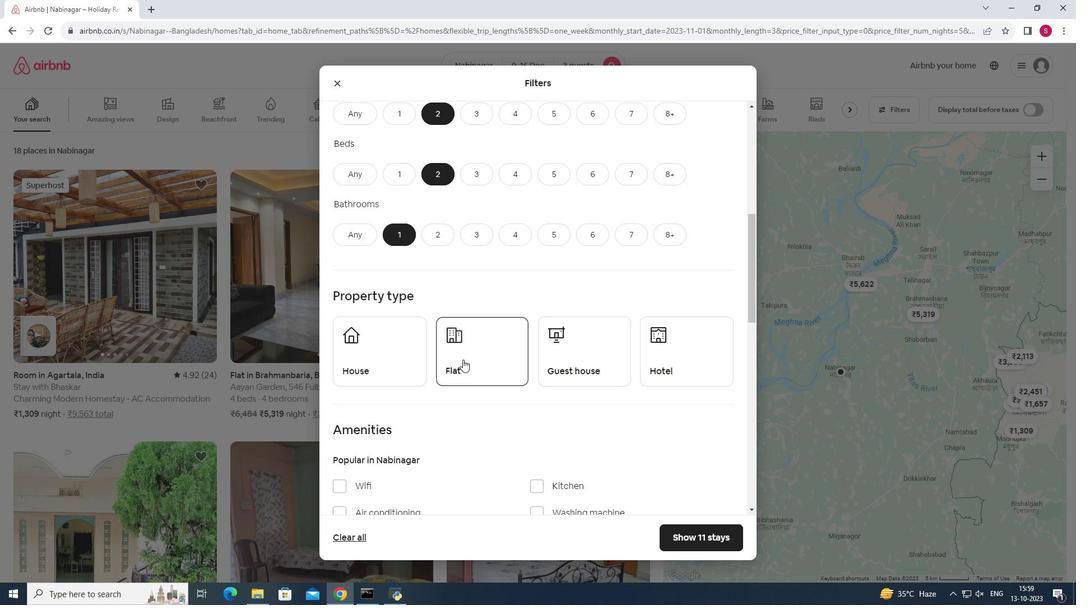 
Action: Mouse moved to (464, 359)
Screenshot: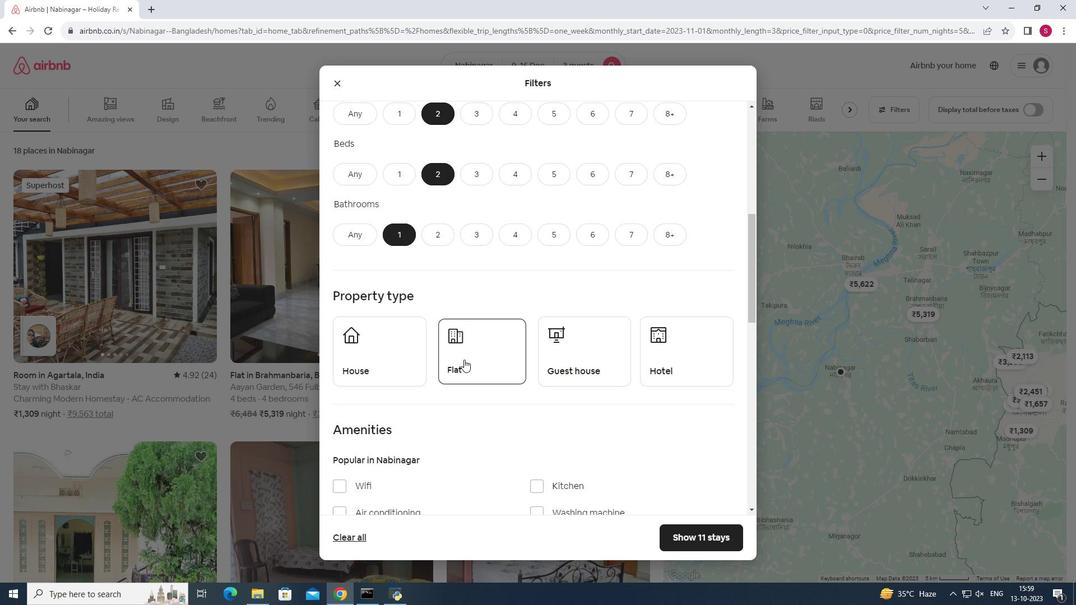 
Action: Mouse scrolled (464, 359) with delta (0, 0)
Screenshot: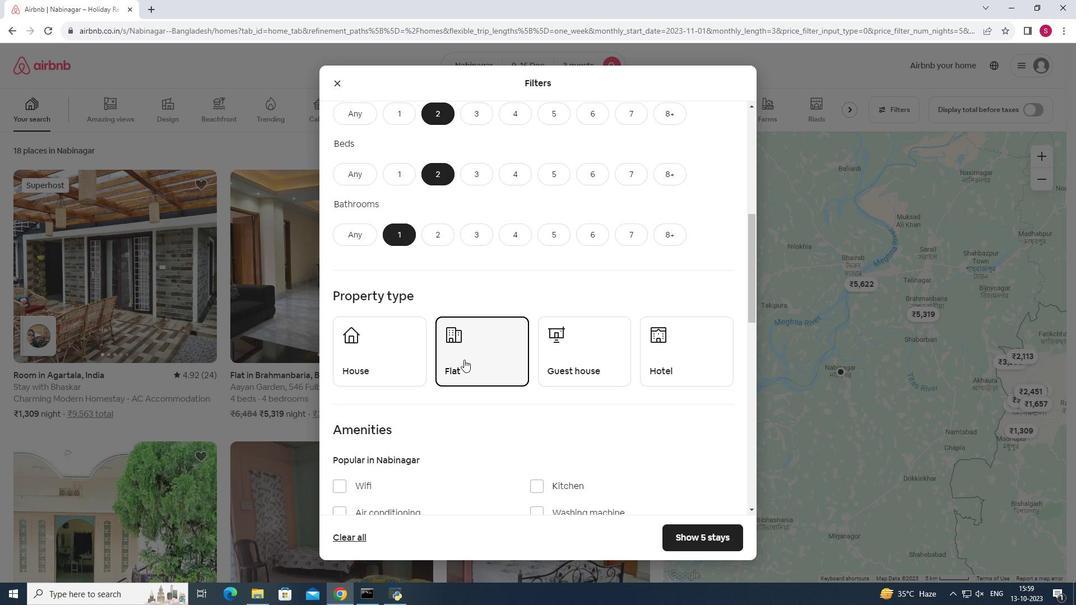 
Action: Mouse scrolled (464, 359) with delta (0, 0)
Screenshot: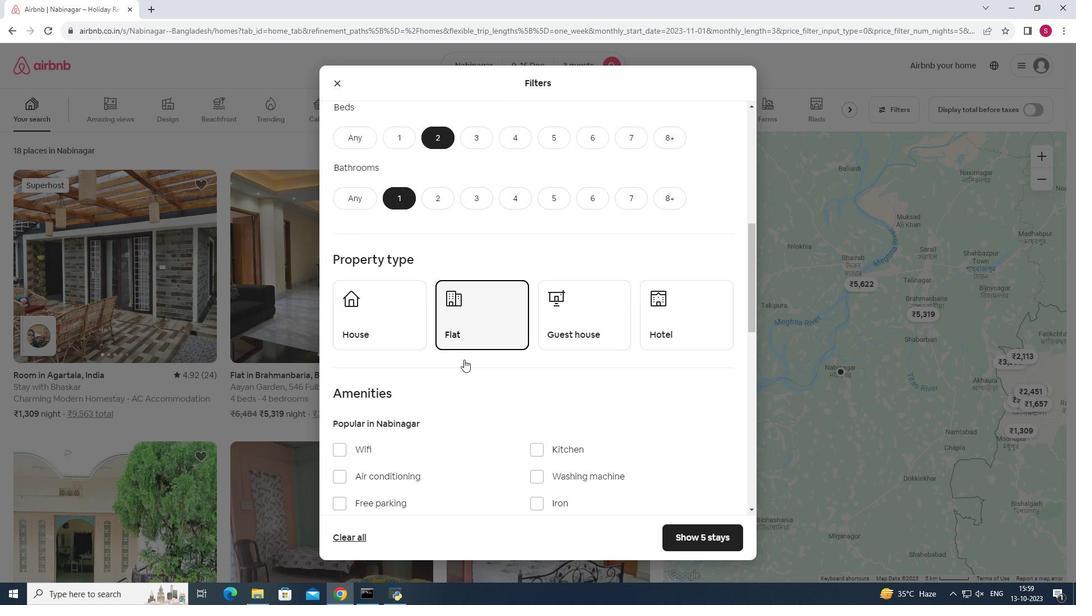 
Action: Mouse moved to (472, 349)
Screenshot: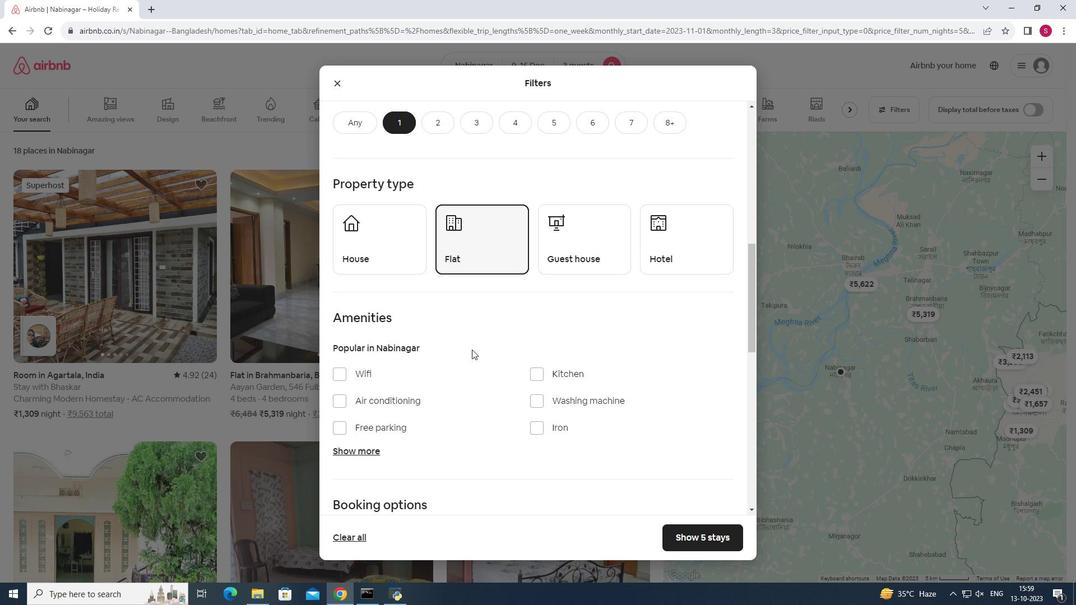 
Action: Mouse scrolled (472, 349) with delta (0, 0)
Screenshot: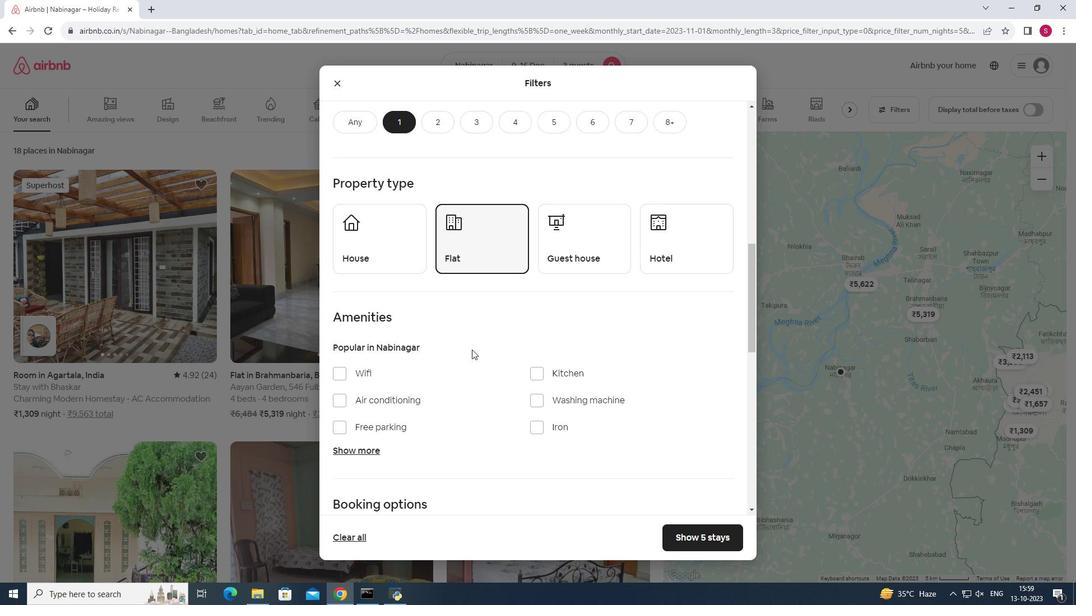 
Action: Mouse moved to (338, 340)
Screenshot: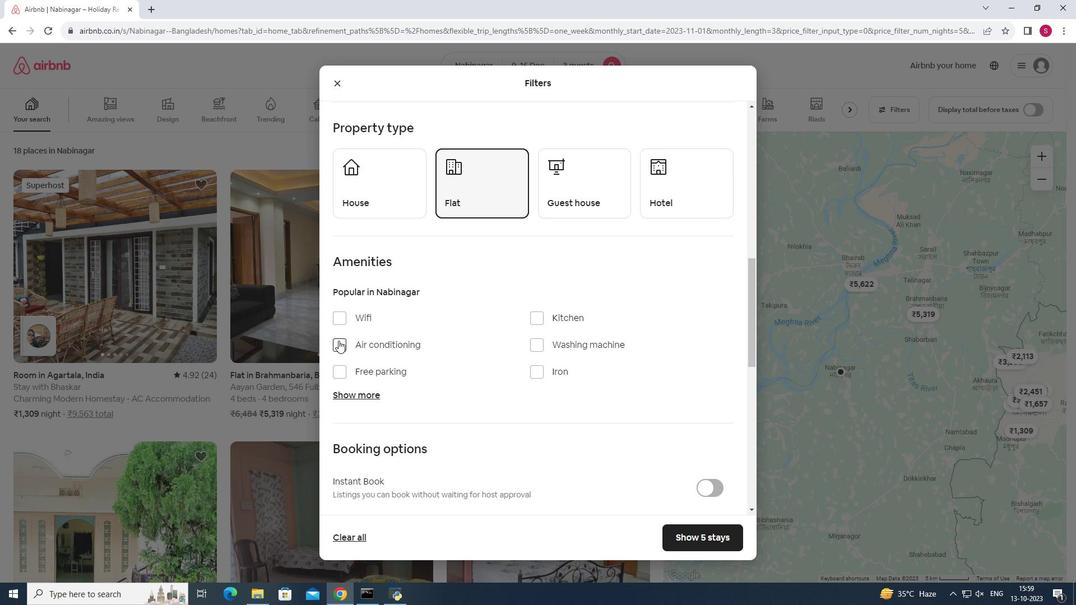 
Action: Mouse pressed left at (338, 340)
Screenshot: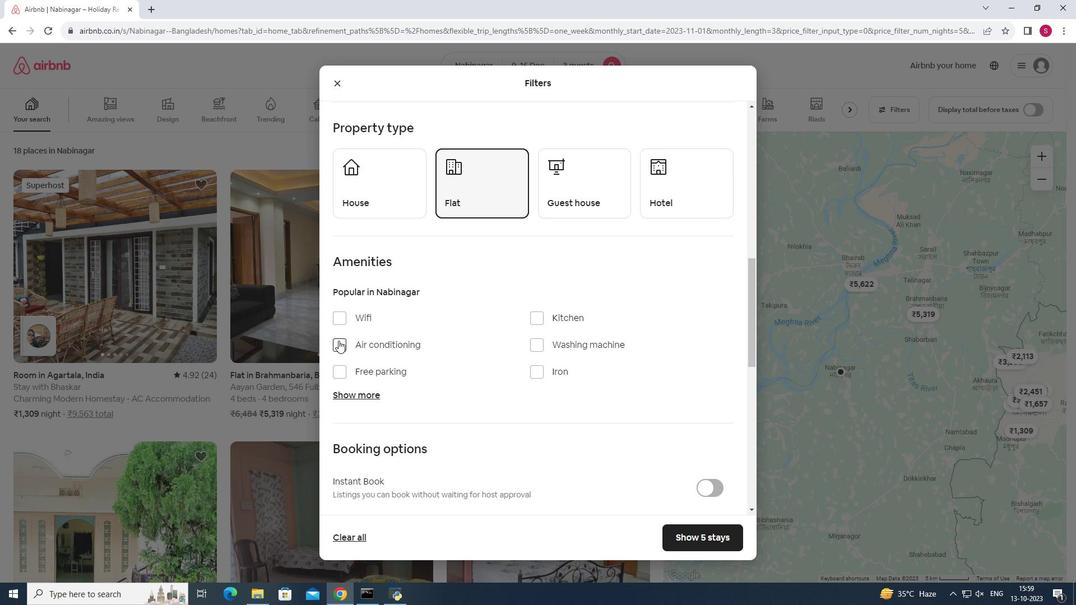 
Action: Mouse moved to (713, 538)
Screenshot: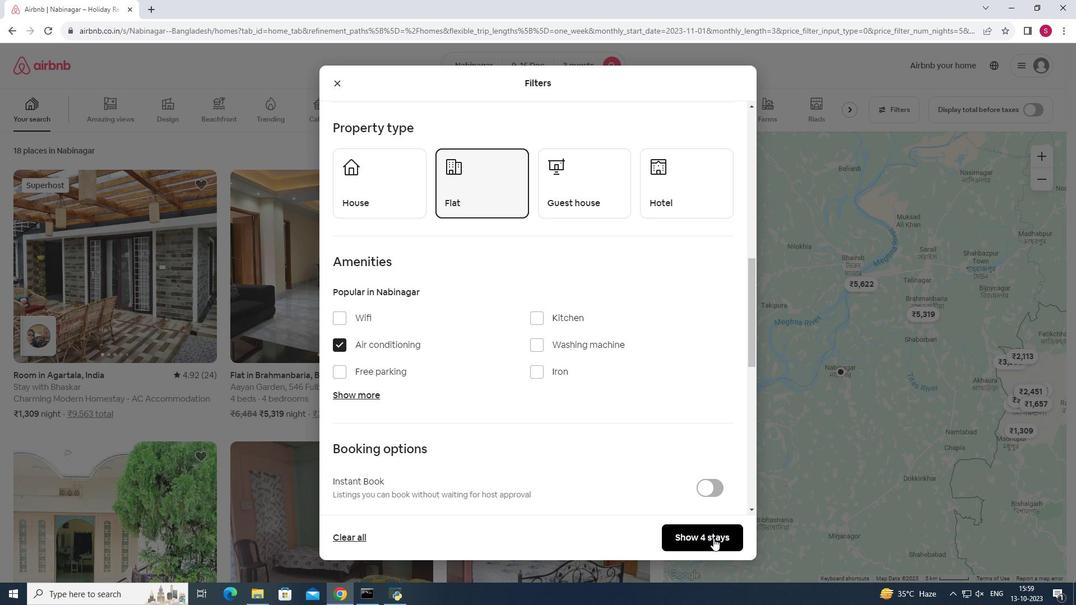 
Action: Mouse pressed left at (713, 538)
Screenshot: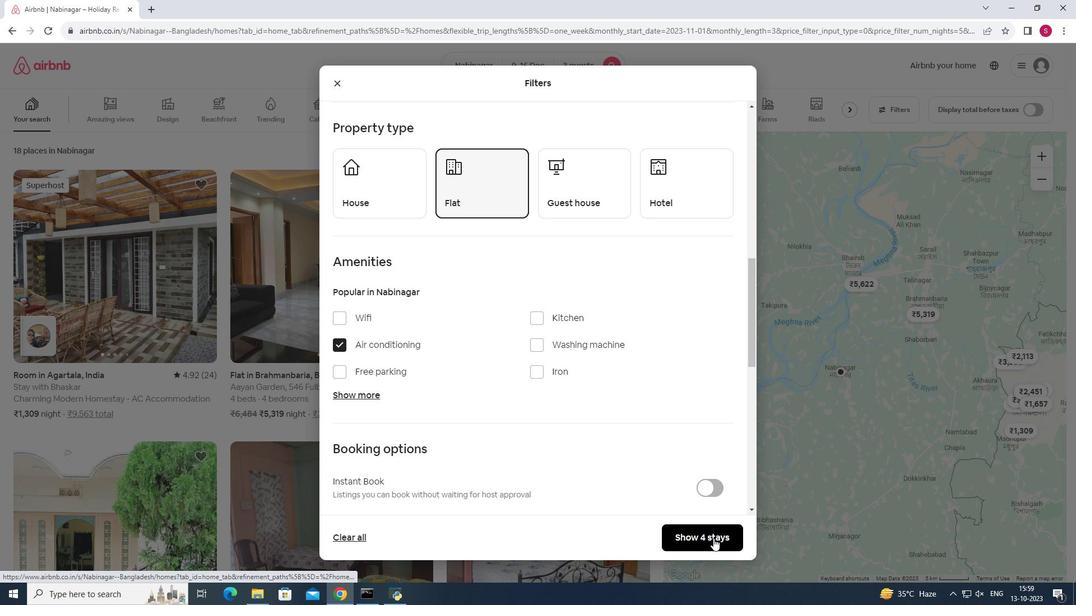 
Action: Mouse moved to (109, 249)
Screenshot: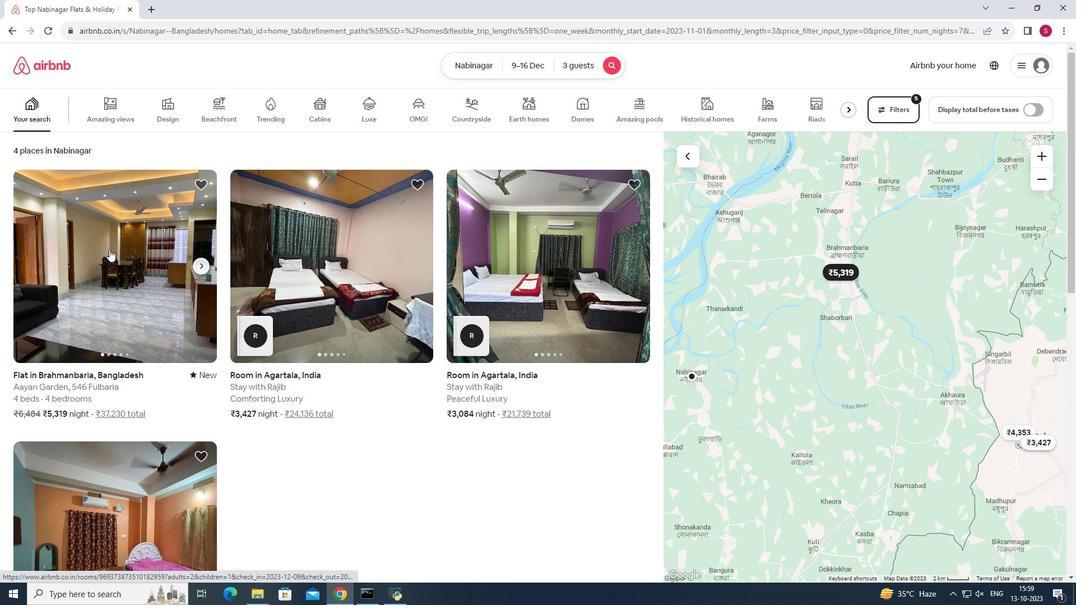 
Action: Mouse pressed left at (109, 249)
Screenshot: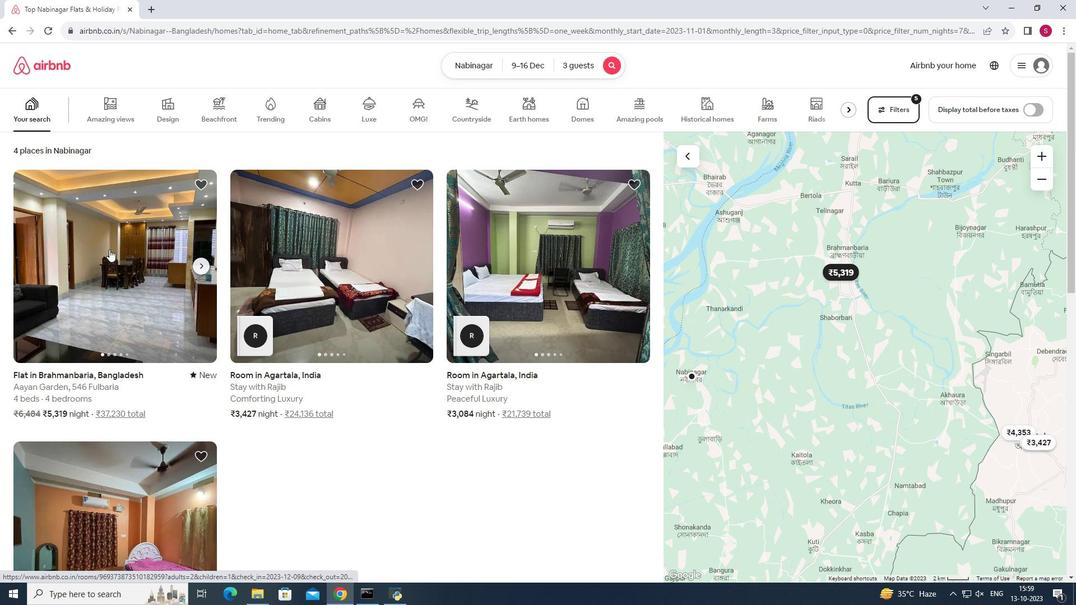 
Action: Mouse moved to (804, 414)
Screenshot: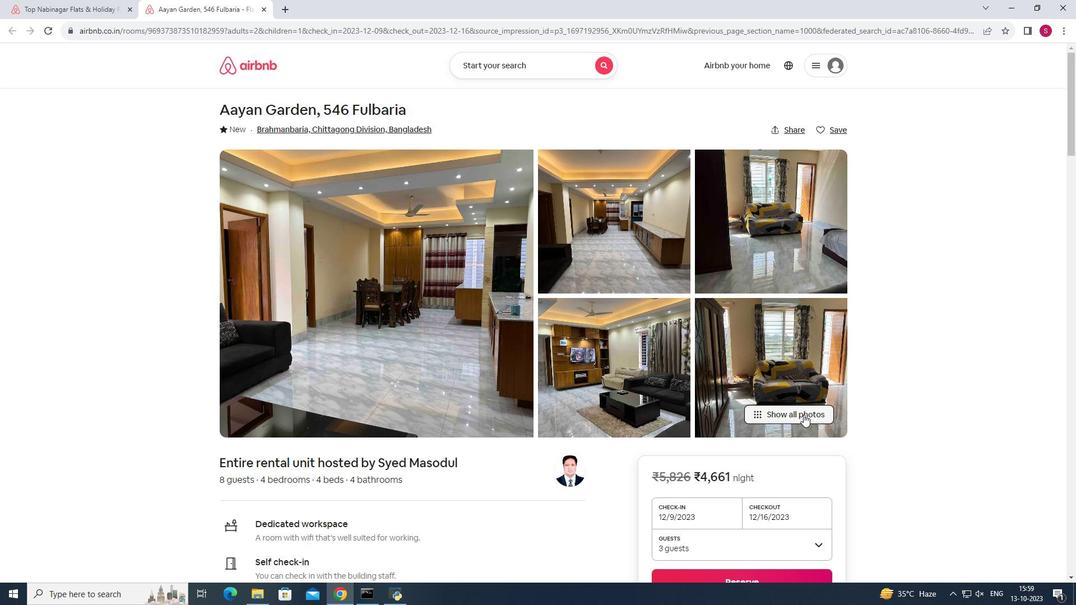 
Action: Mouse pressed left at (804, 414)
Screenshot: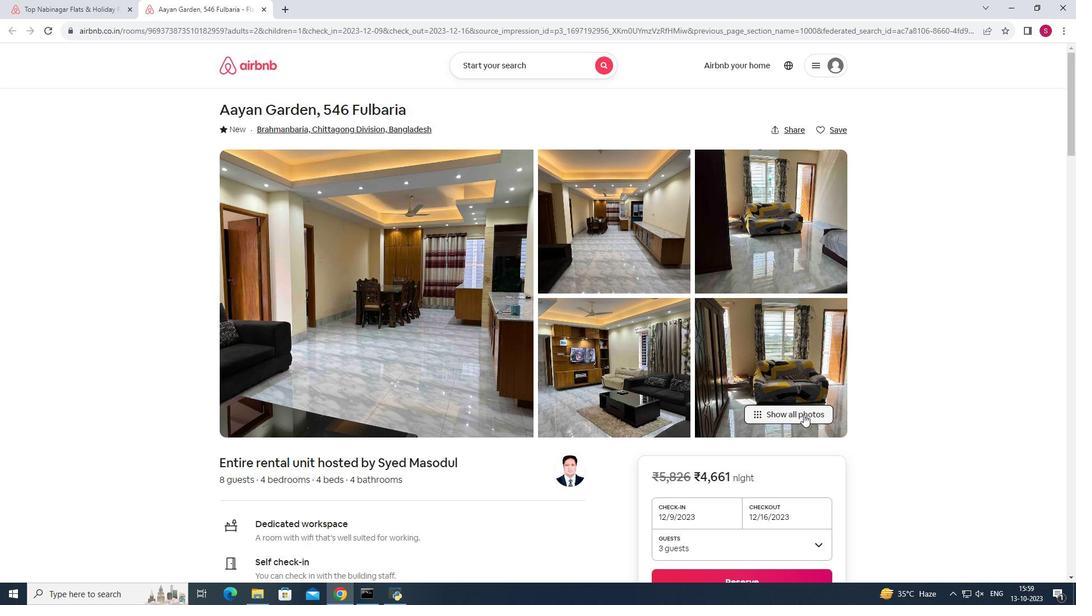 
Action: Key pressed <Key.down><Key.down><Key.down>
Screenshot: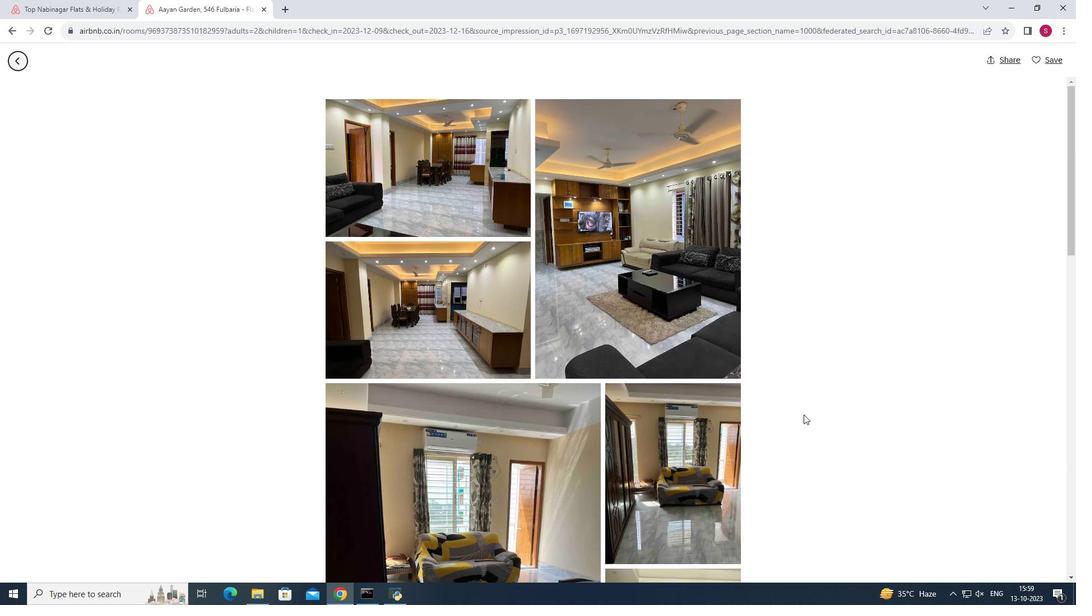 
Action: Mouse moved to (806, 404)
Screenshot: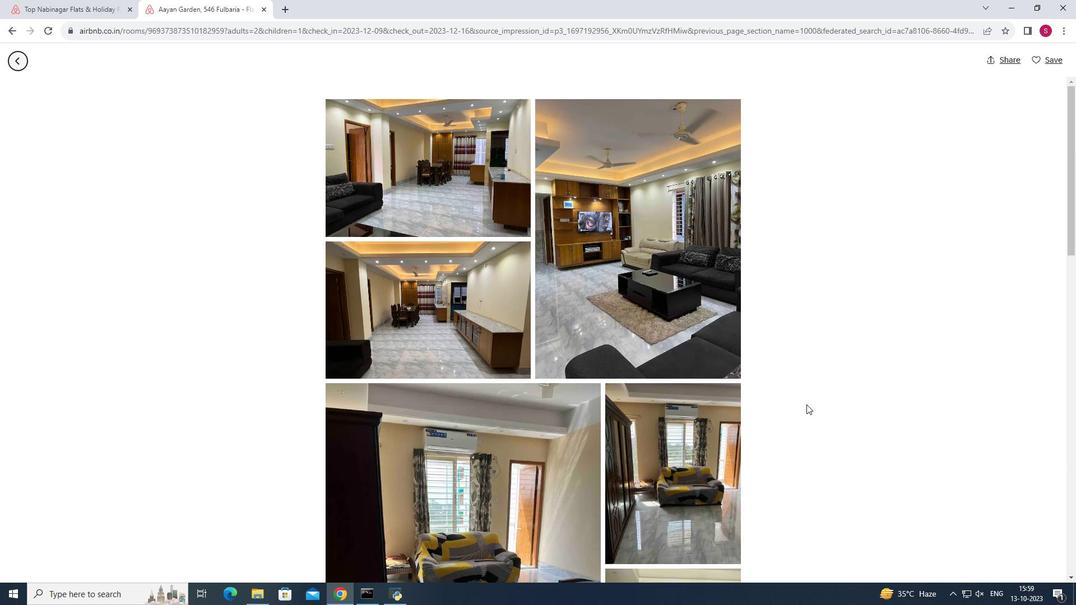 
Action: Mouse pressed left at (806, 404)
Screenshot: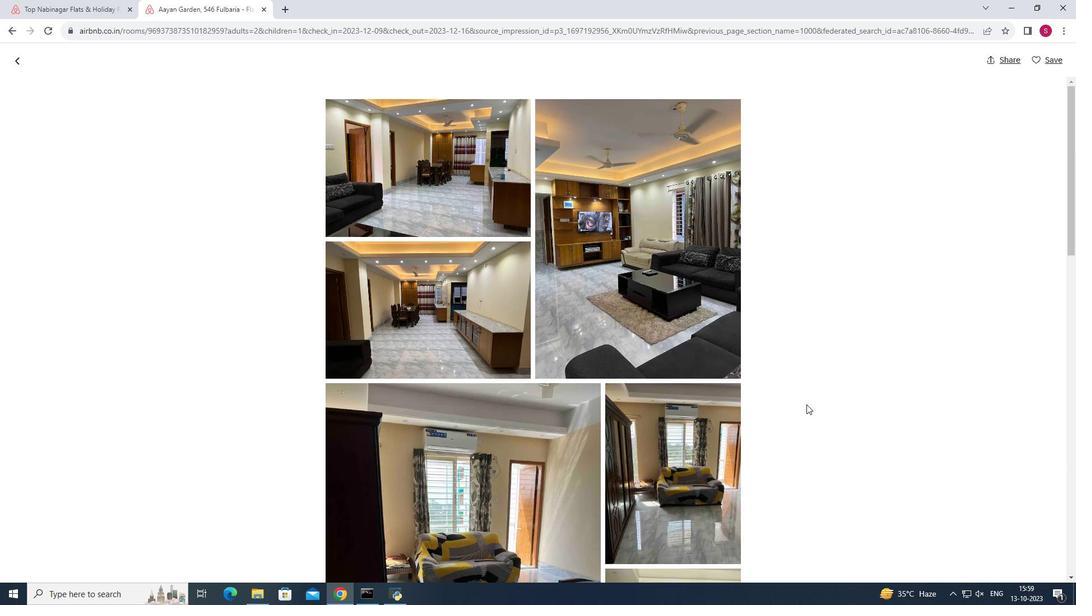 
Action: Mouse moved to (873, 356)
Screenshot: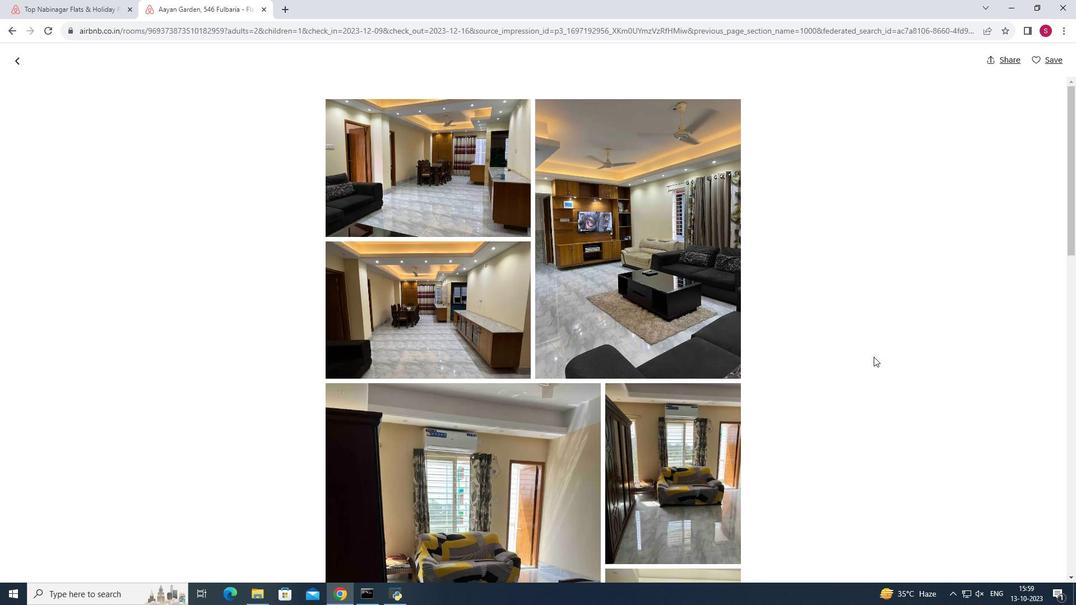 
Action: Mouse scrolled (873, 356) with delta (0, 0)
Screenshot: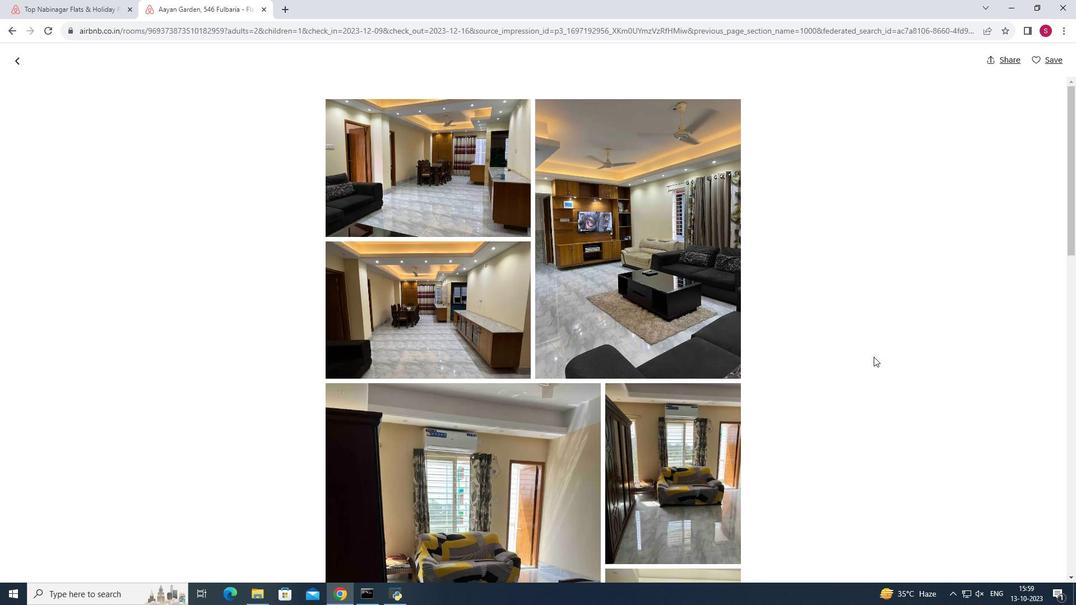 
Action: Mouse moved to (874, 357)
Screenshot: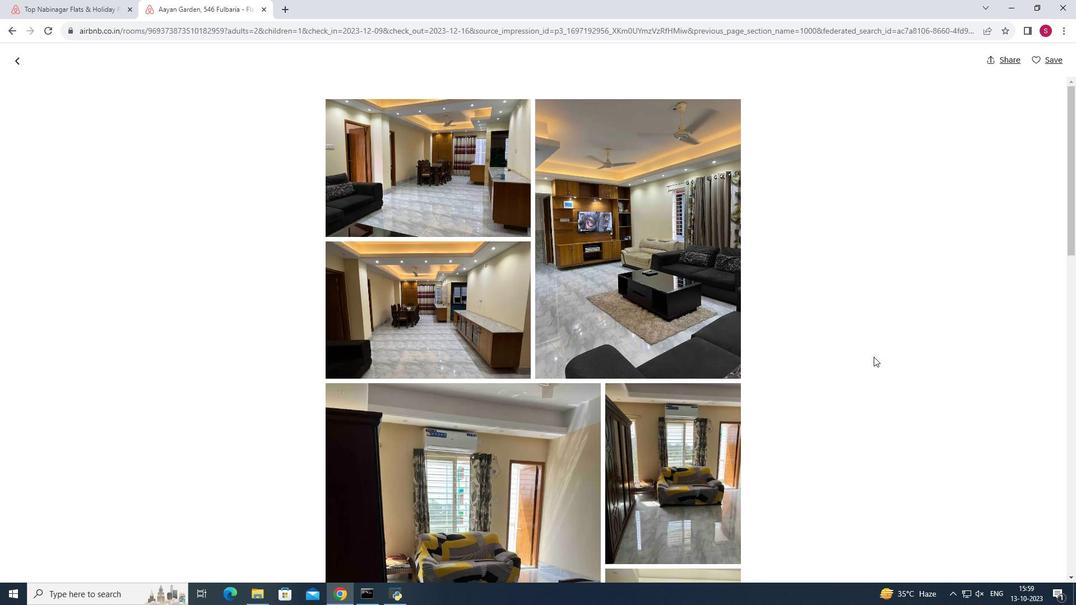 
Action: Mouse scrolled (874, 356) with delta (0, 0)
Screenshot: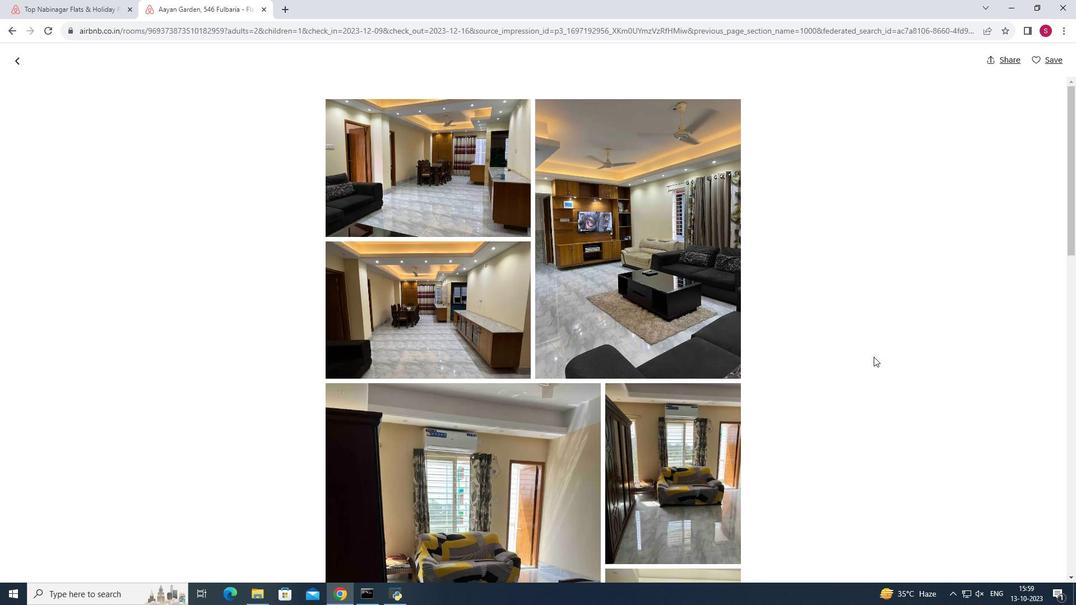 
Action: Mouse moved to (874, 357)
Screenshot: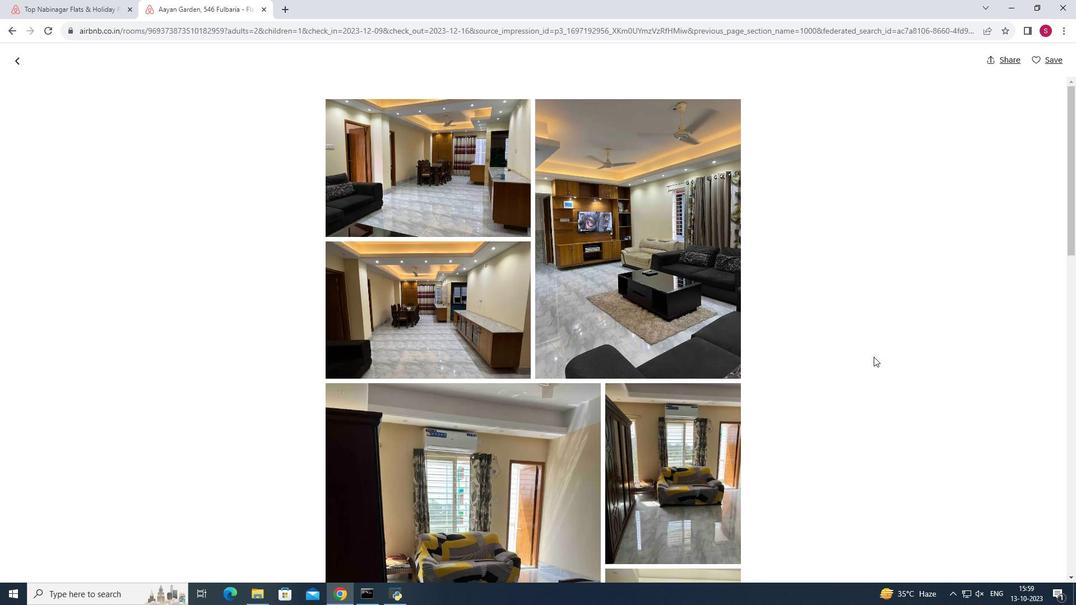 
Action: Mouse scrolled (874, 356) with delta (0, 0)
Screenshot: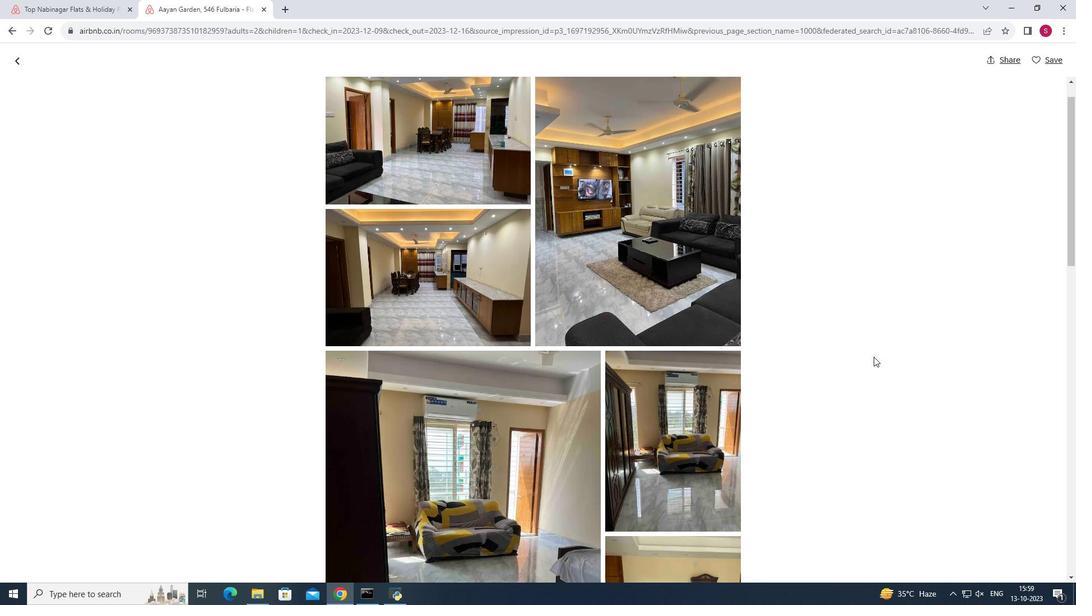 
Action: Mouse scrolled (874, 356) with delta (0, 0)
Screenshot: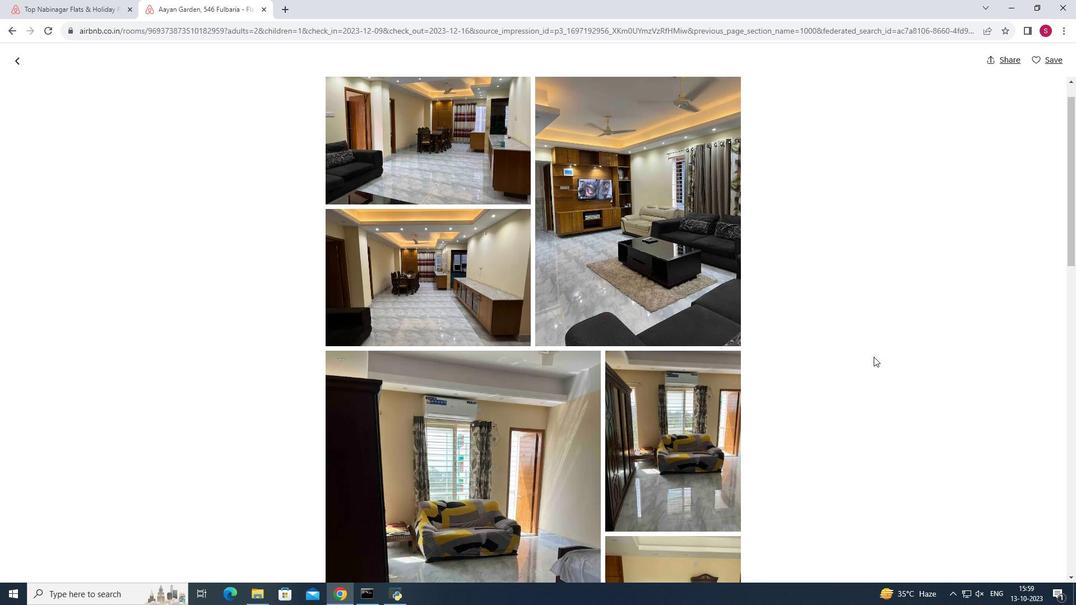 
Action: Mouse moved to (882, 358)
Screenshot: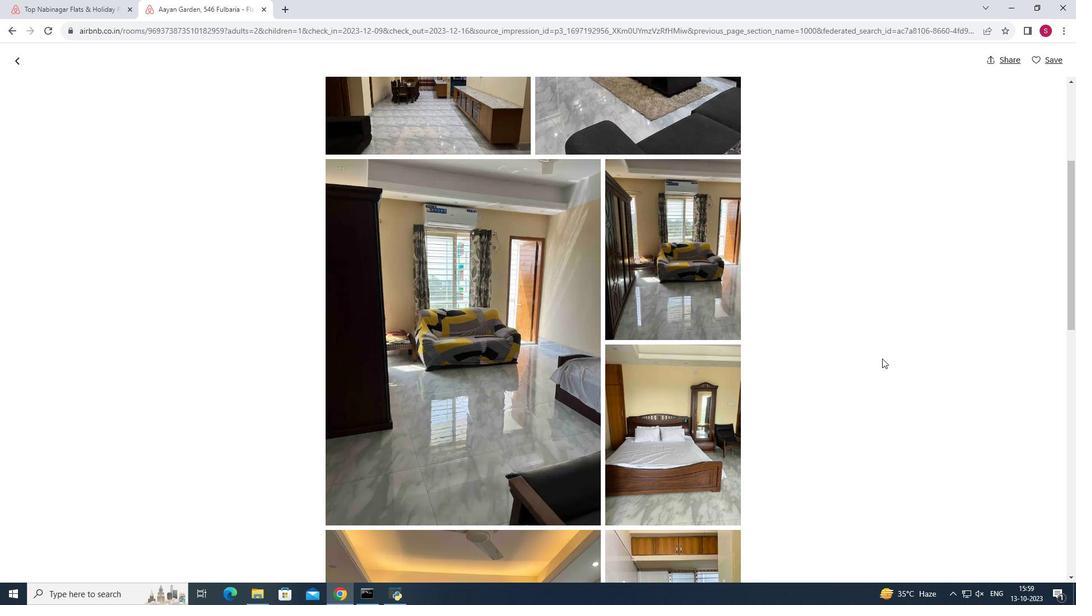 
Action: Mouse scrolled (882, 358) with delta (0, 0)
Screenshot: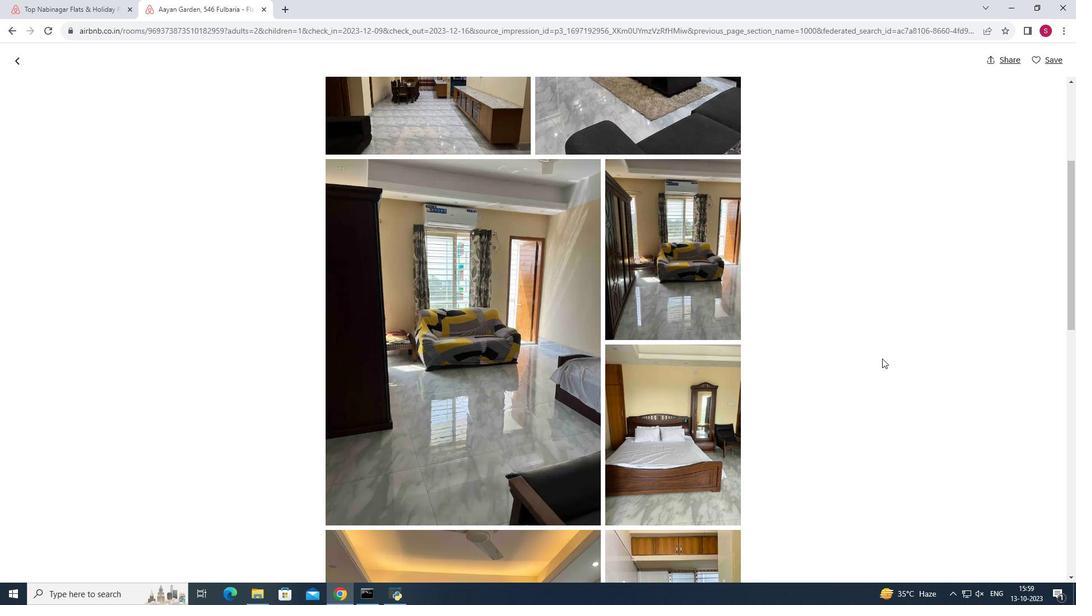 
Action: Mouse scrolled (882, 358) with delta (0, 0)
Screenshot: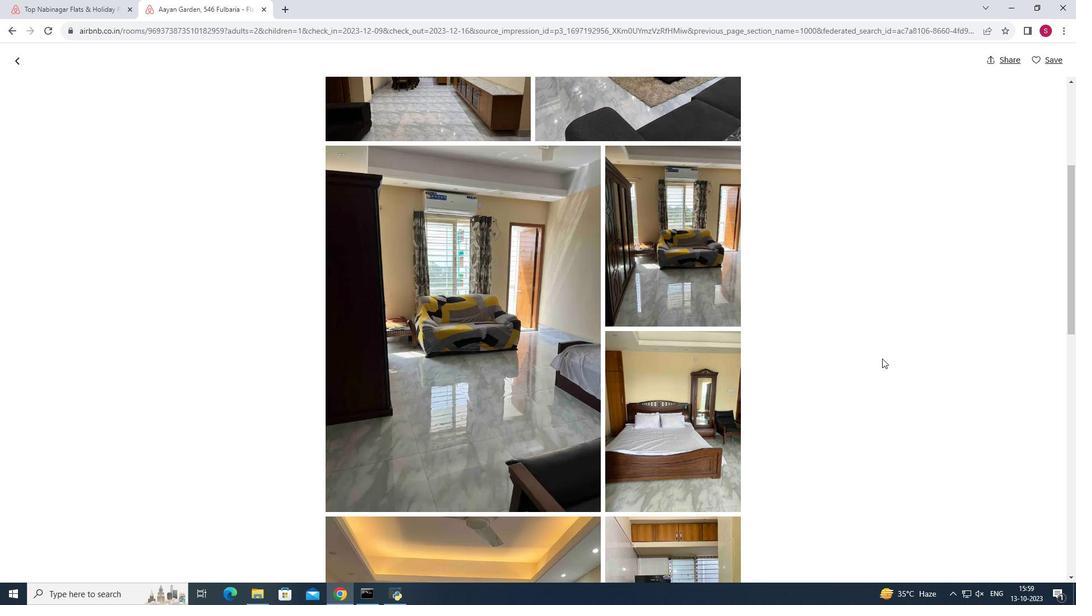 
Action: Mouse moved to (882, 358)
Screenshot: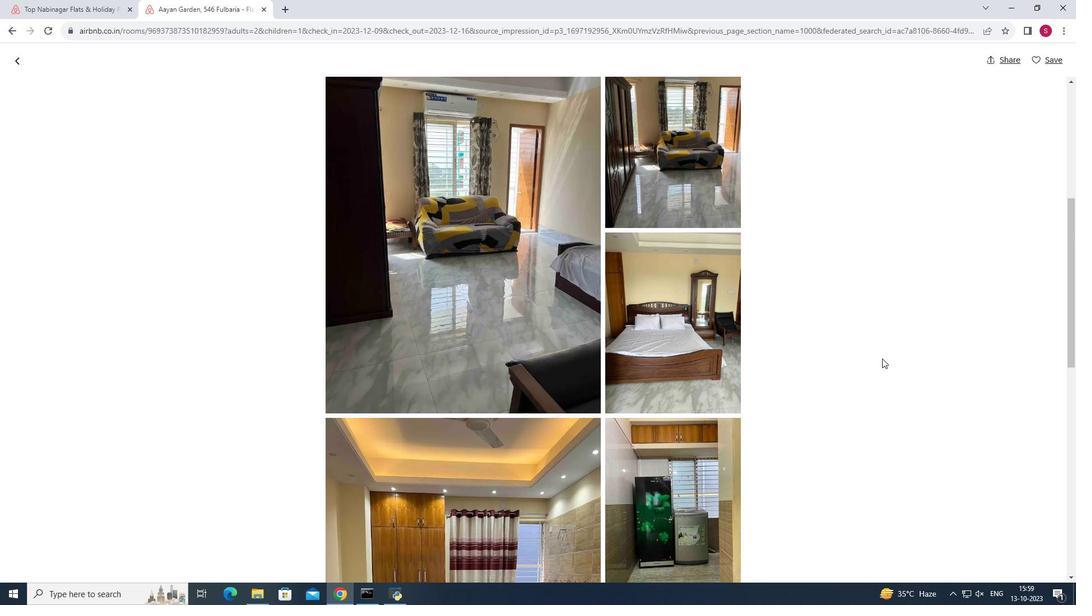 
Action: Mouse scrolled (882, 358) with delta (0, 0)
Screenshot: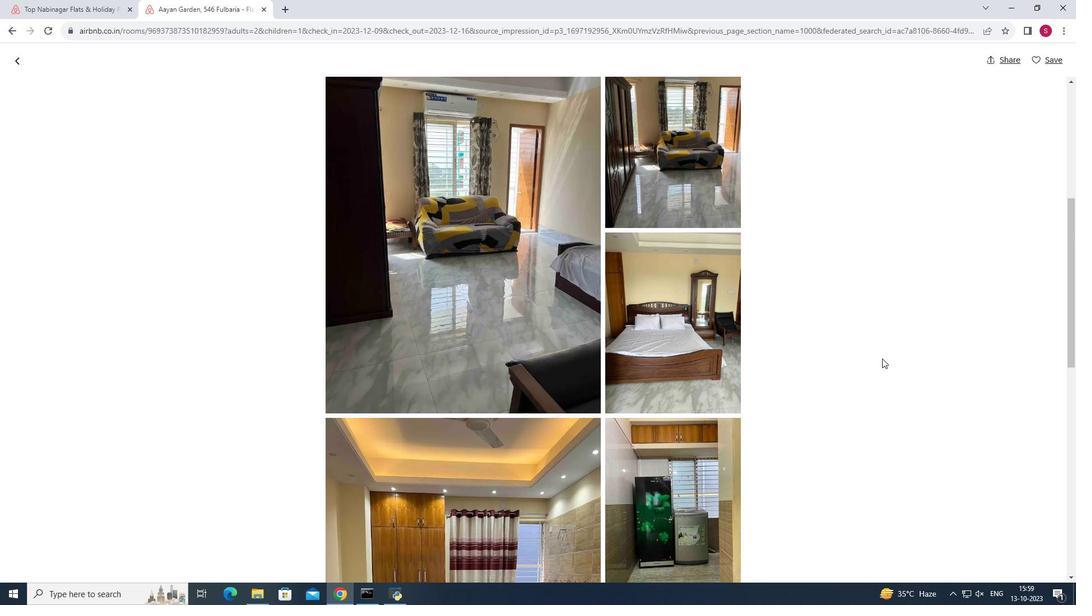 
Action: Mouse scrolled (882, 358) with delta (0, 0)
Screenshot: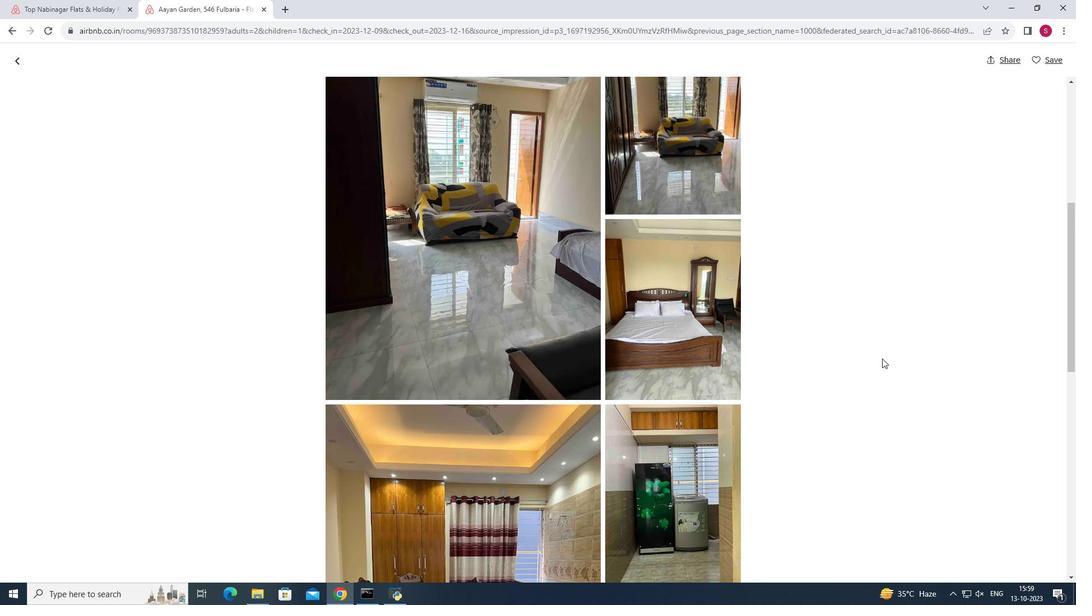 
Action: Mouse scrolled (882, 358) with delta (0, 0)
Screenshot: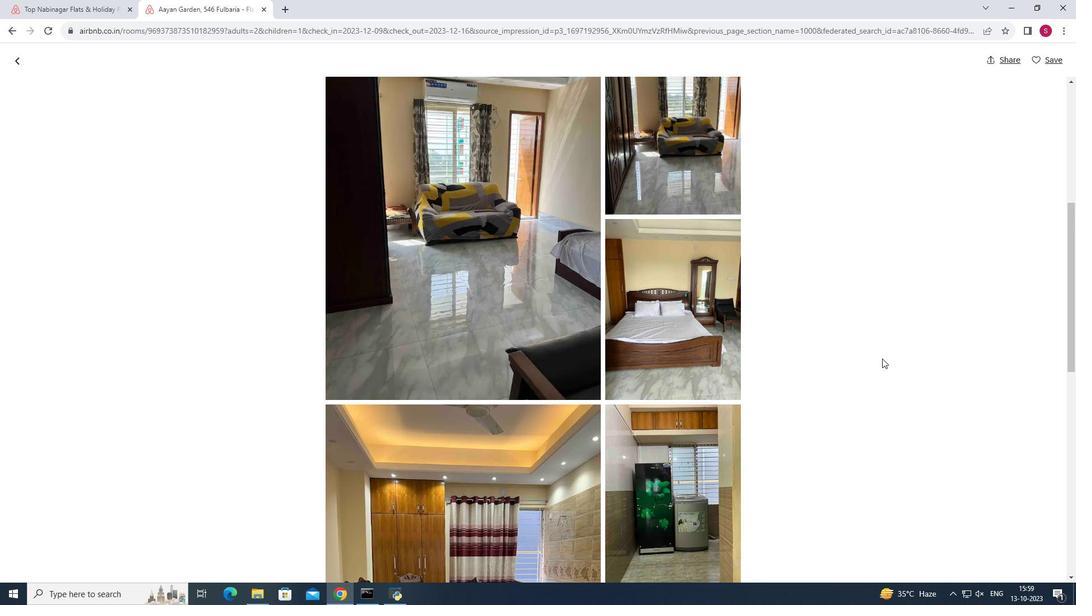 
Action: Mouse scrolled (882, 358) with delta (0, 0)
Screenshot: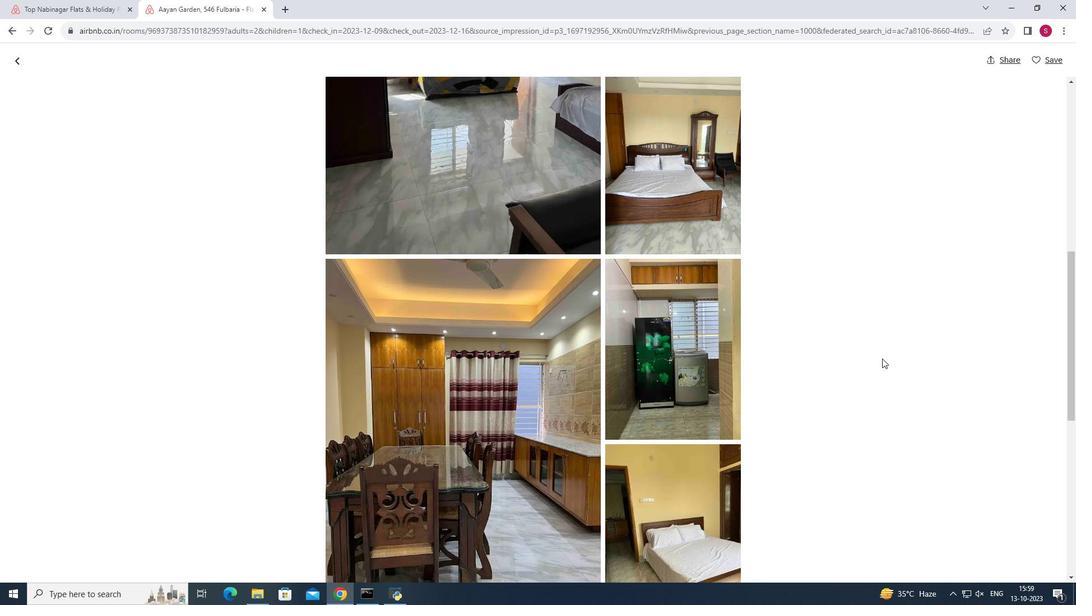 
Action: Mouse scrolled (882, 358) with delta (0, 0)
Screenshot: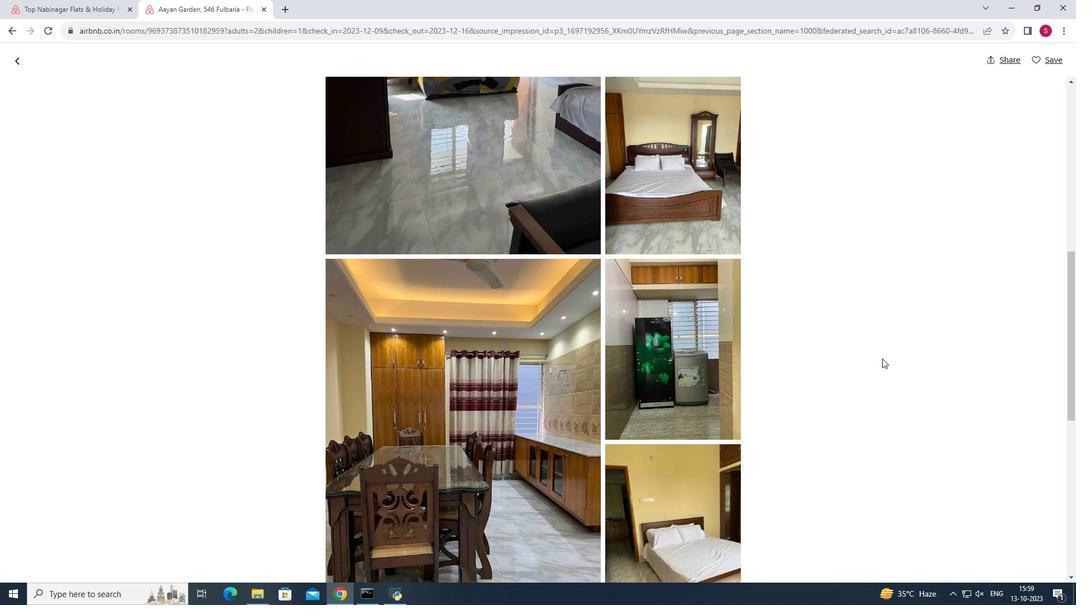 
Action: Mouse moved to (883, 367)
Screenshot: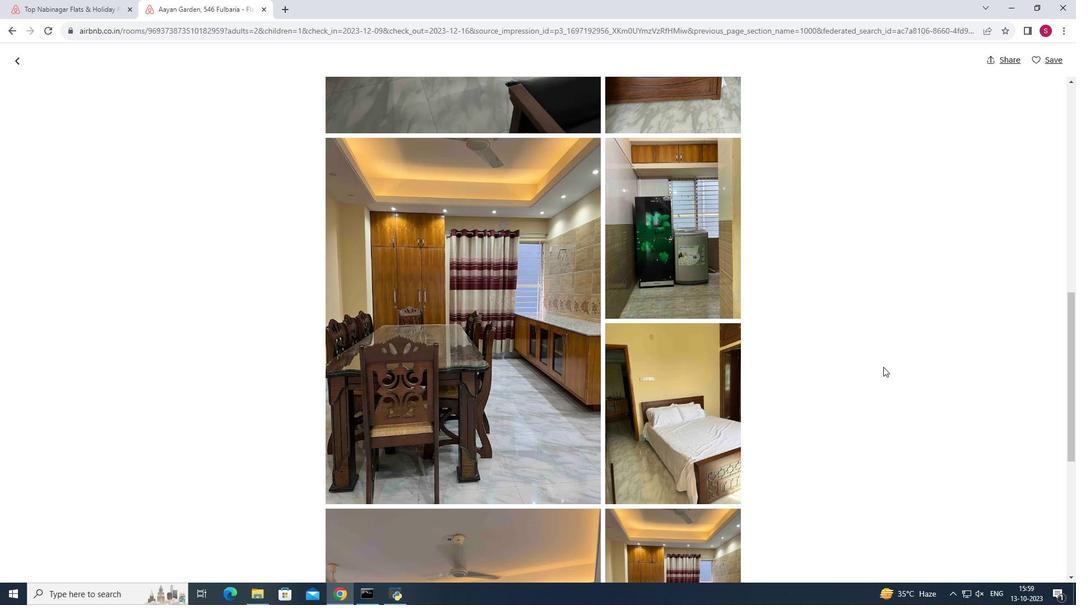 
Action: Mouse scrolled (883, 366) with delta (0, 0)
Screenshot: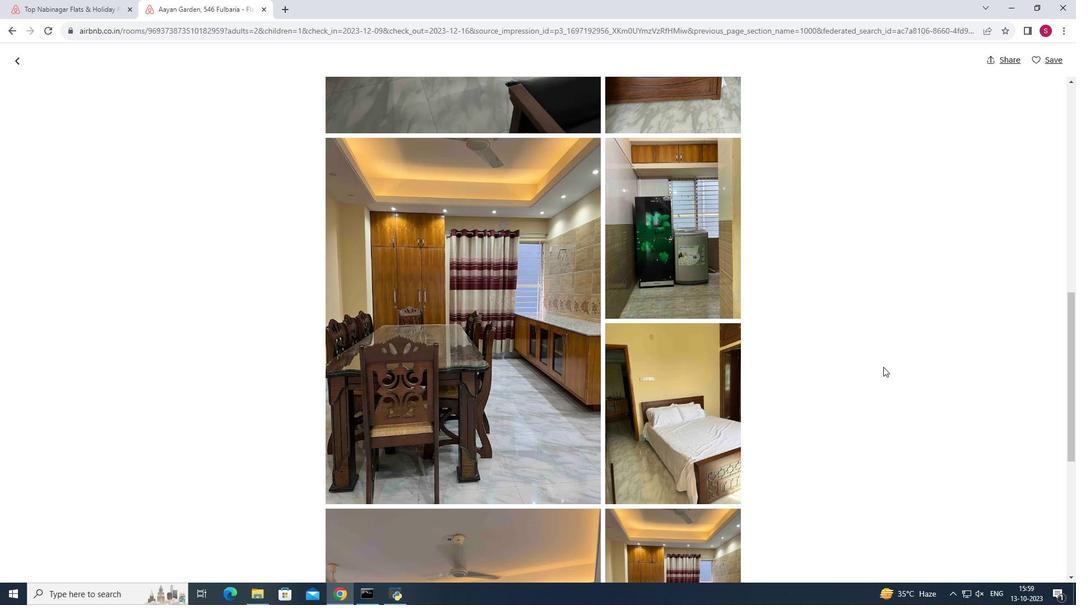 
Action: Mouse scrolled (883, 366) with delta (0, 0)
Screenshot: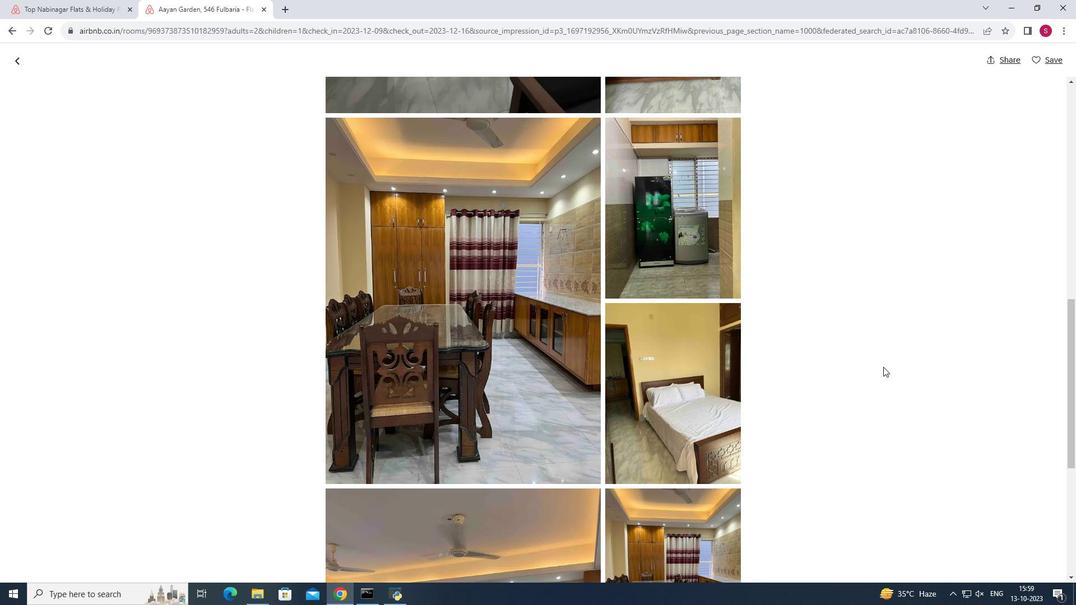 
Action: Mouse scrolled (883, 366) with delta (0, 0)
Screenshot: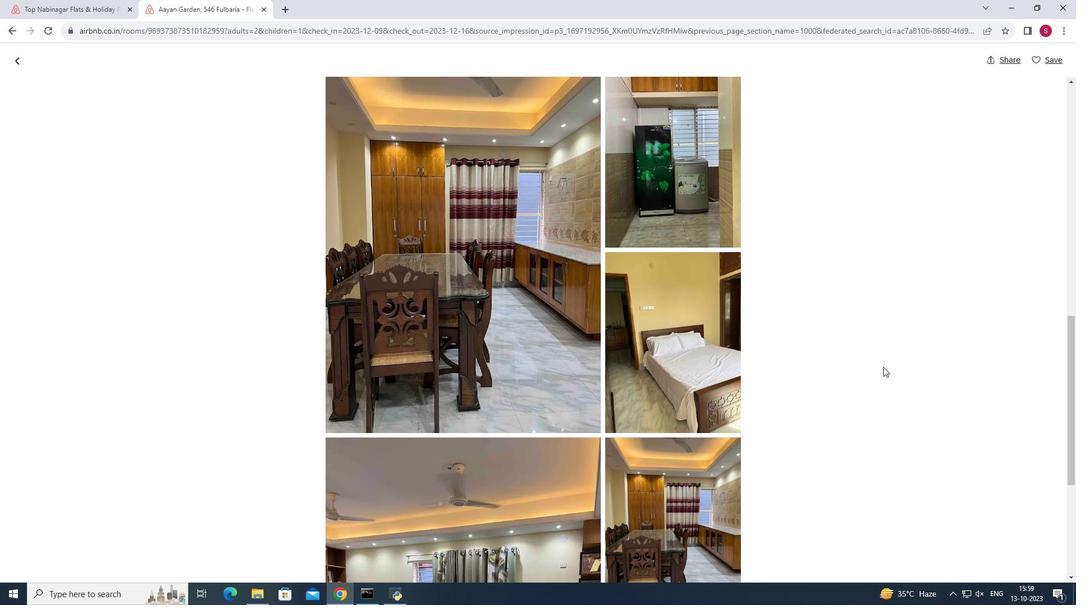 
Action: Mouse scrolled (883, 366) with delta (0, 0)
Screenshot: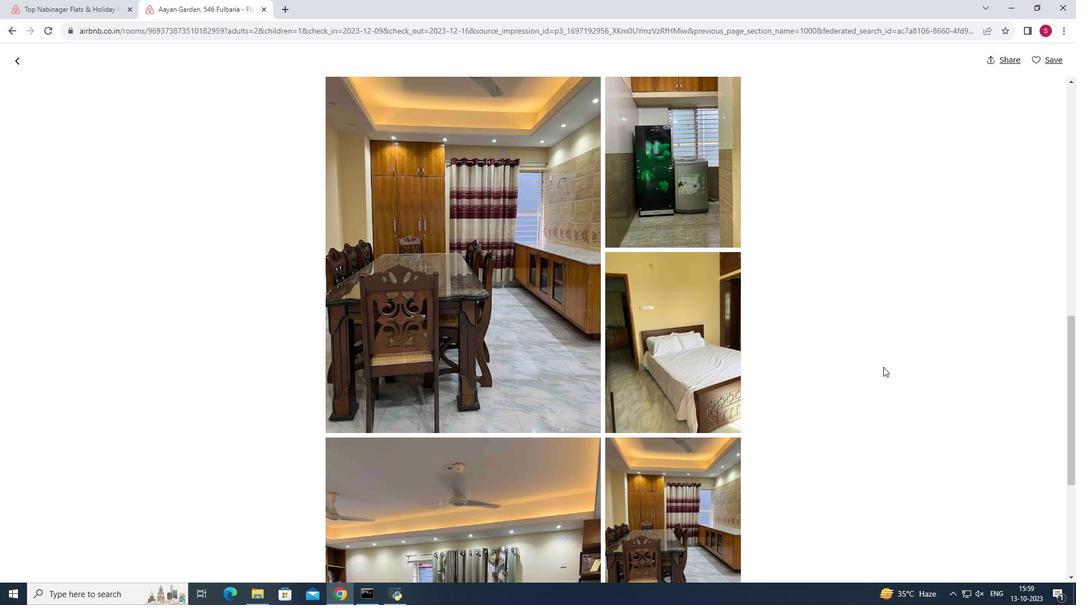 
Action: Mouse scrolled (883, 366) with delta (0, 0)
Screenshot: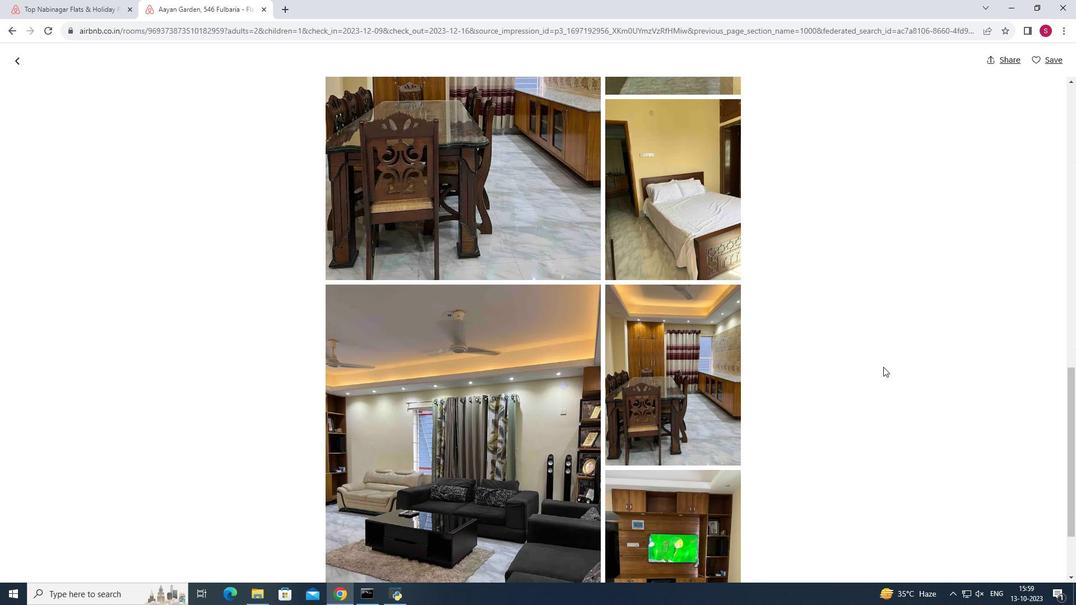
Action: Mouse scrolled (883, 366) with delta (0, 0)
Screenshot: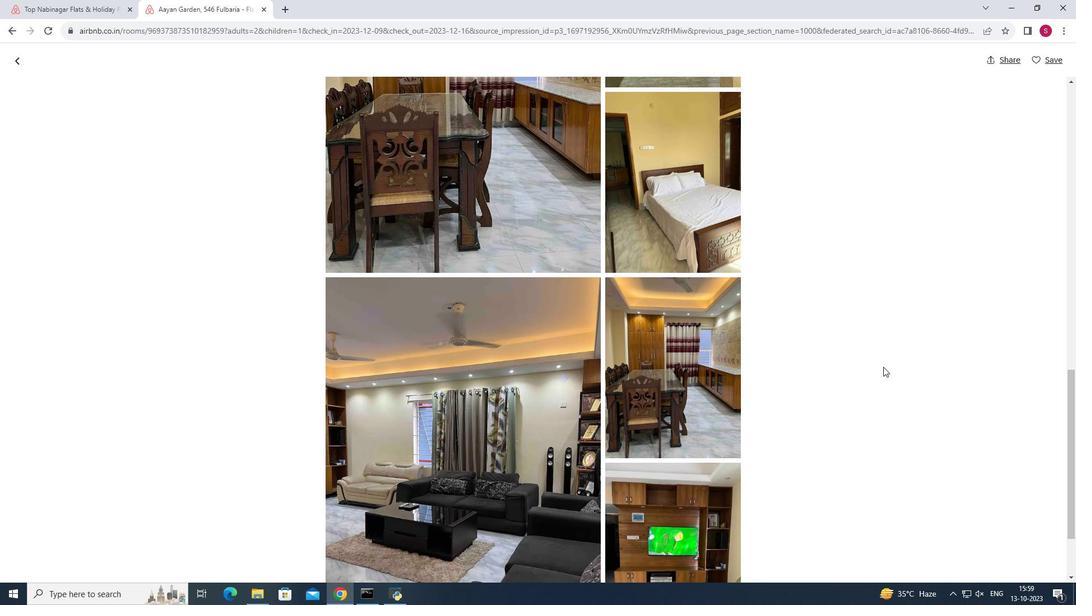 
Action: Mouse scrolled (883, 366) with delta (0, 0)
Screenshot: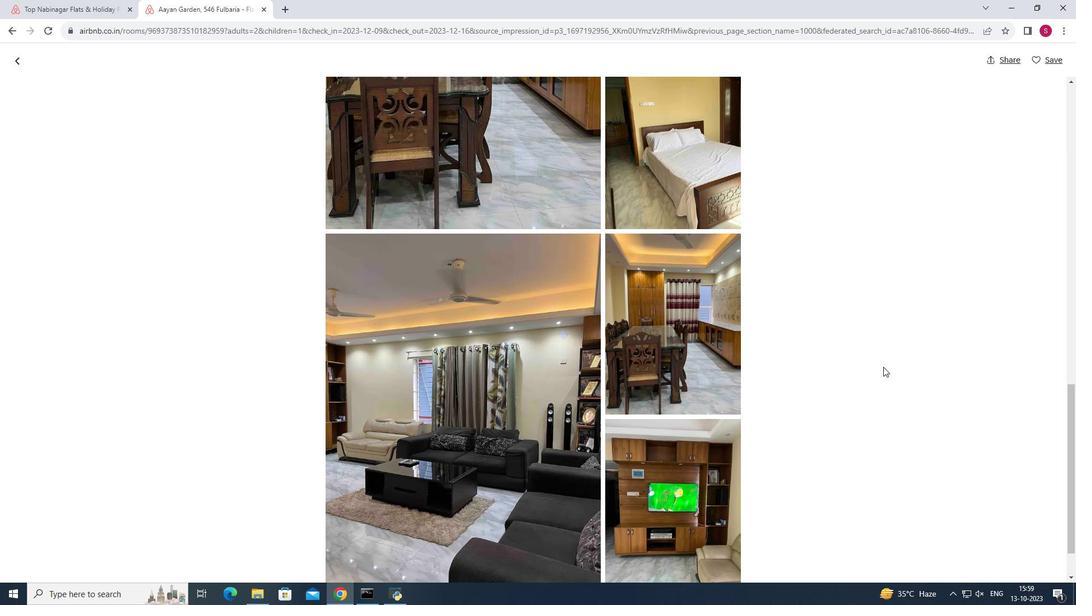 
Action: Mouse scrolled (883, 366) with delta (0, 0)
Screenshot: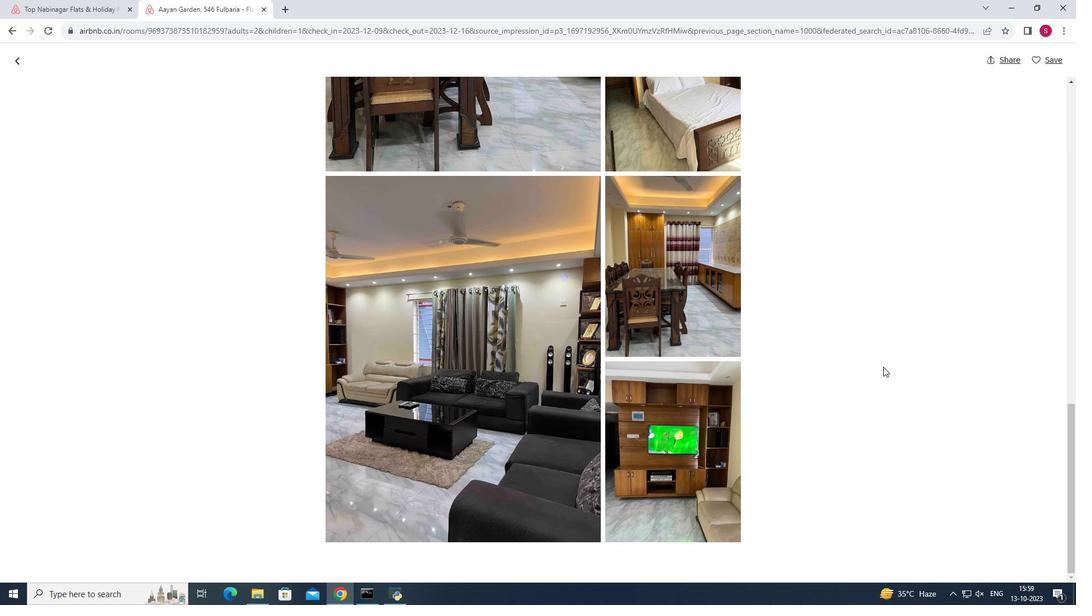
Action: Mouse moved to (12, 59)
Screenshot: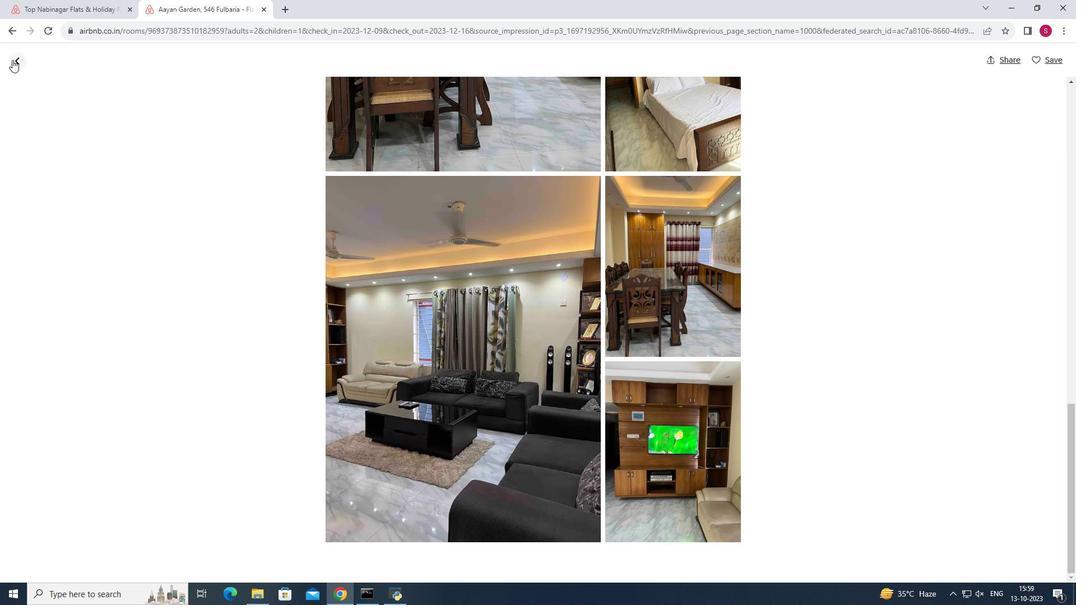 
Action: Mouse pressed left at (12, 59)
Screenshot: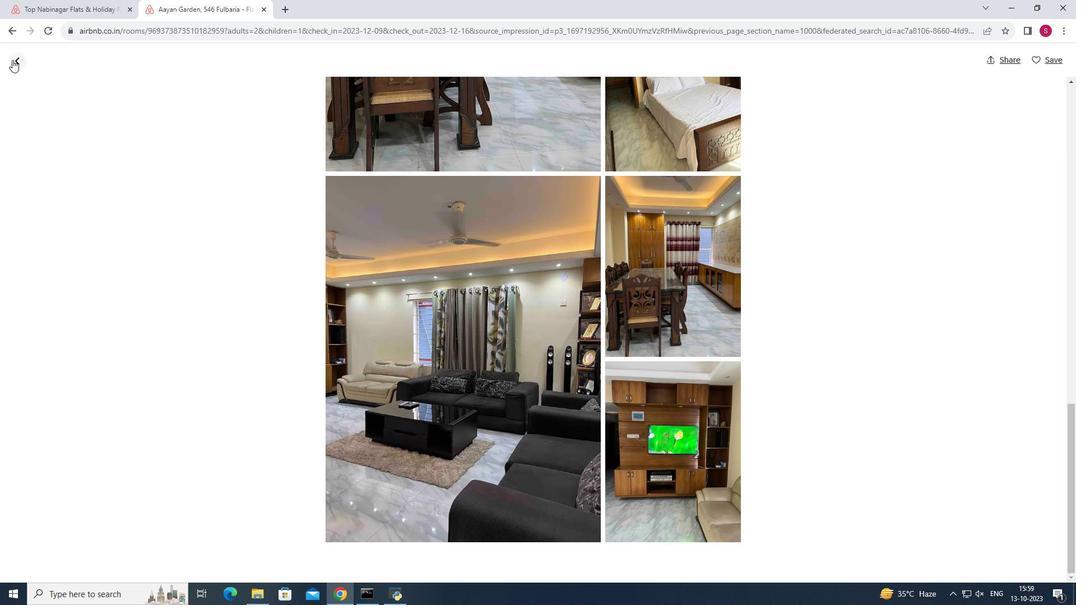 
Action: Mouse moved to (1017, 347)
Screenshot: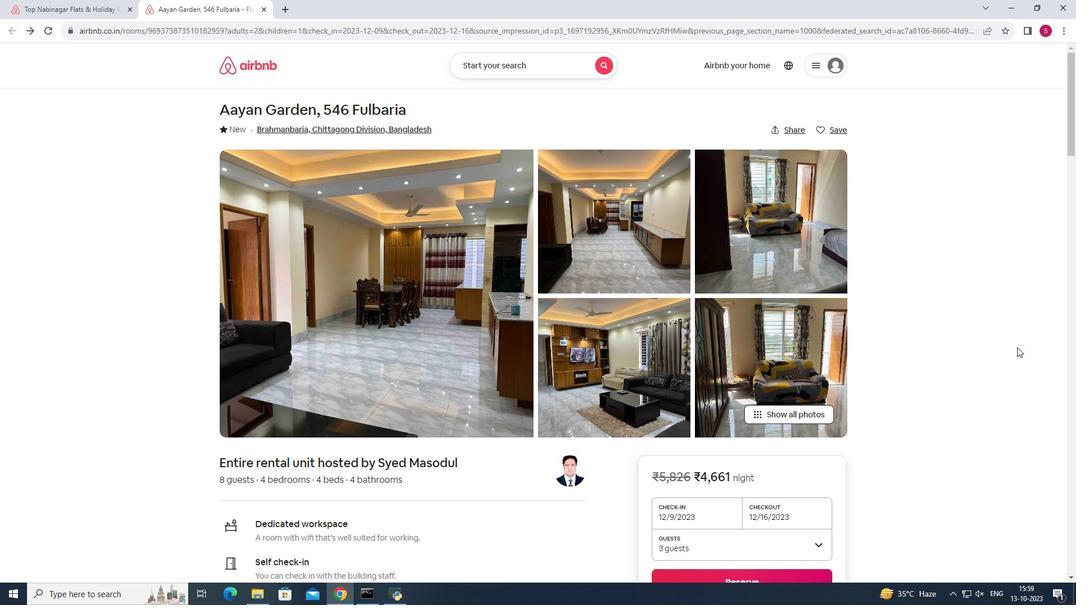 
Action: Mouse scrolled (1017, 347) with delta (0, 0)
Screenshot: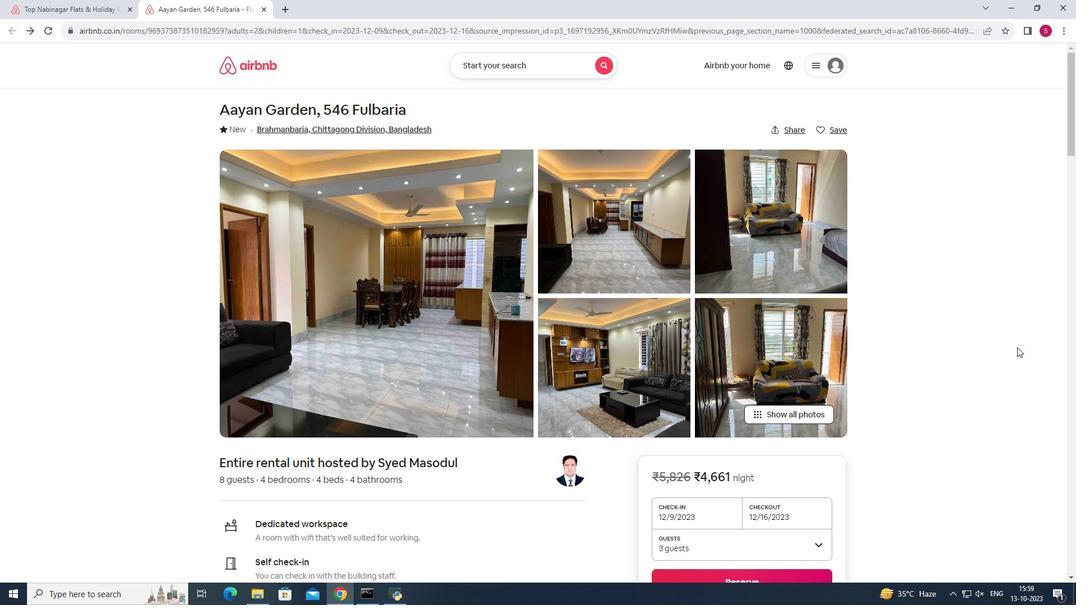 
Action: Mouse moved to (1018, 348)
Screenshot: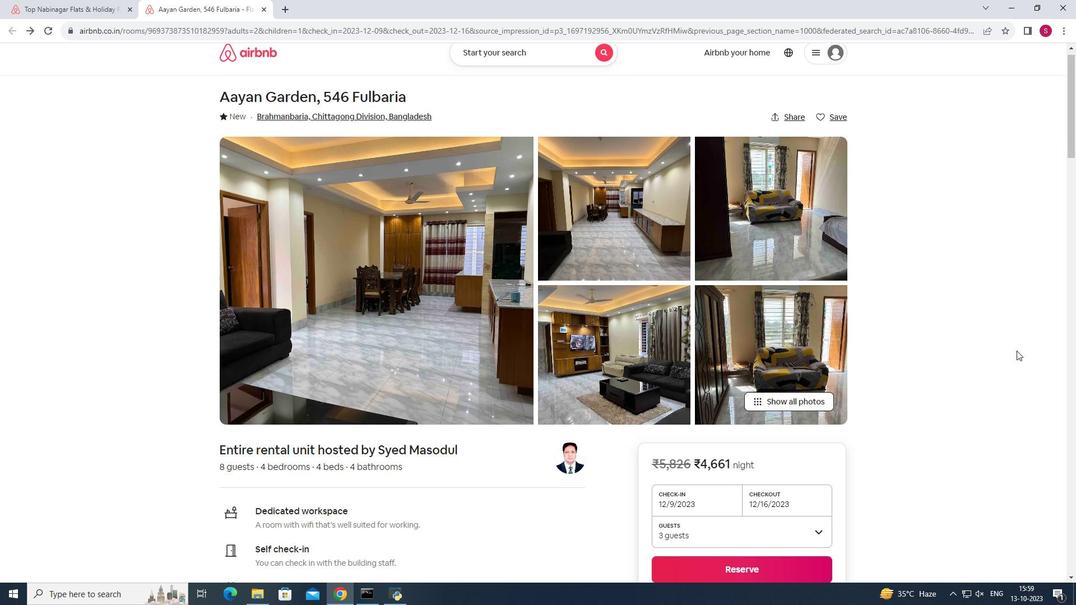 
Action: Mouse scrolled (1018, 347) with delta (0, 0)
Screenshot: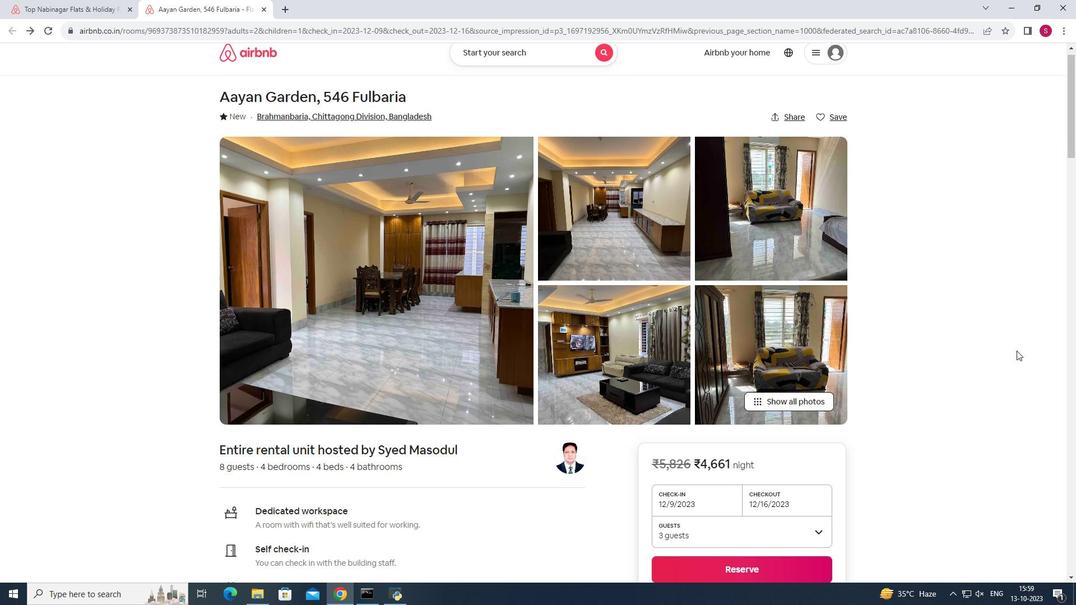 
Action: Mouse moved to (1017, 351)
Screenshot: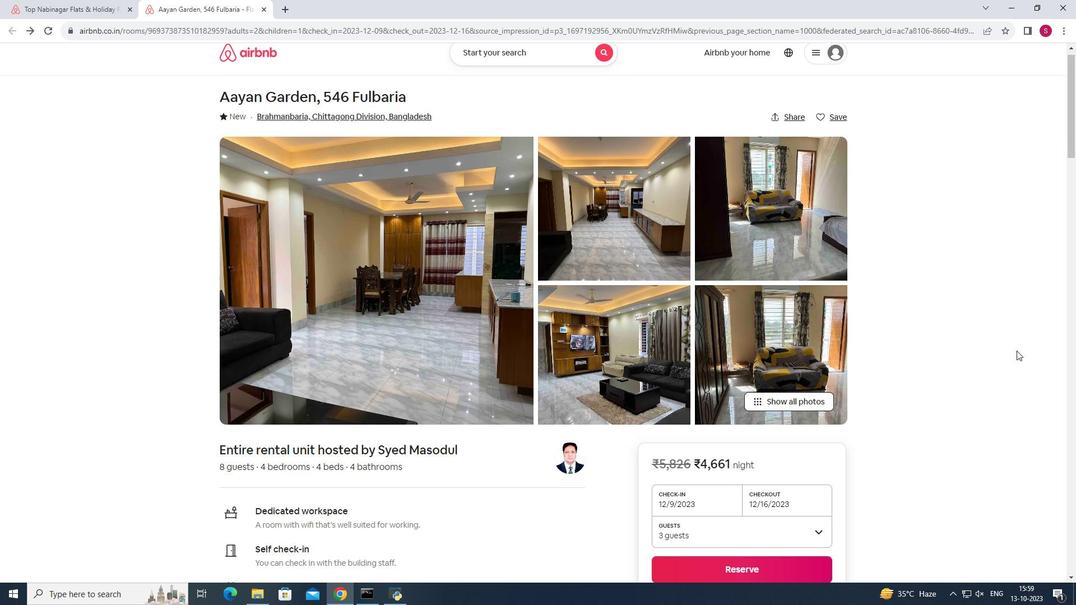 
Action: Mouse scrolled (1017, 350) with delta (0, 0)
Screenshot: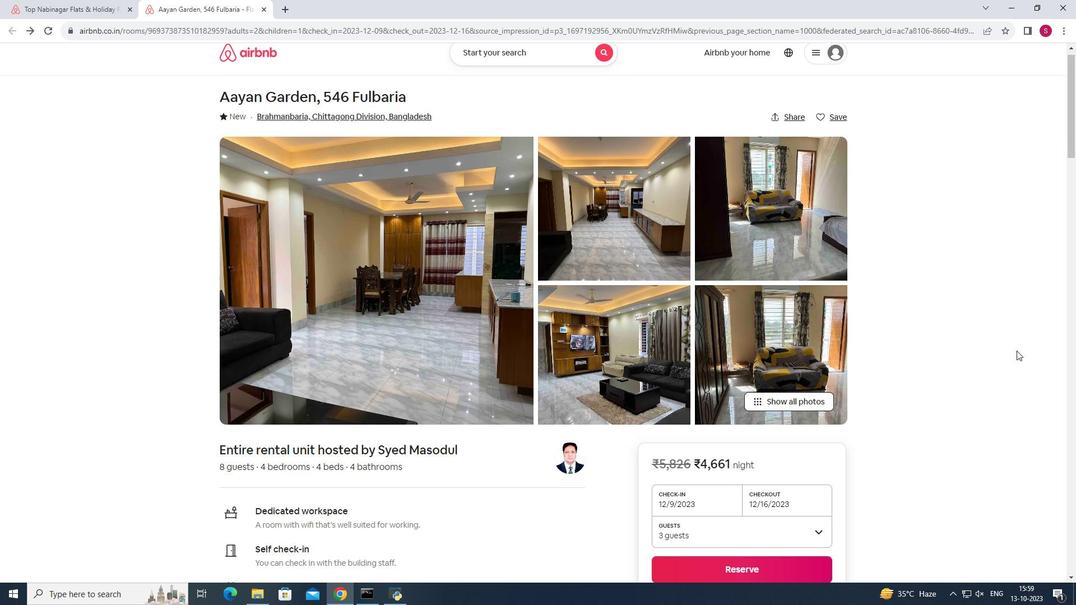 
Action: Mouse moved to (1015, 353)
Screenshot: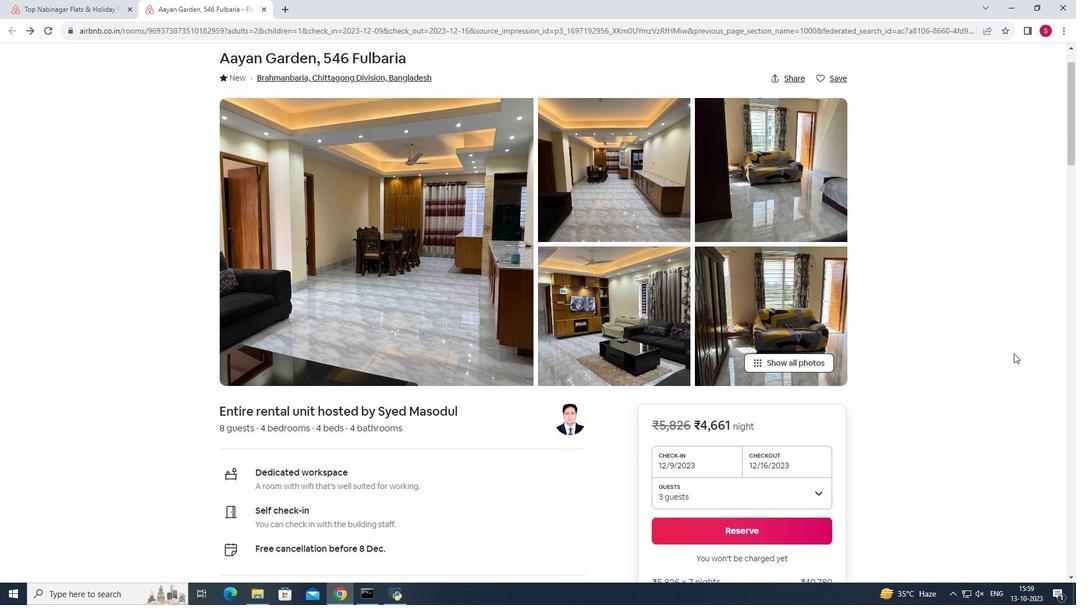 
Action: Mouse scrolled (1015, 352) with delta (0, 0)
Screenshot: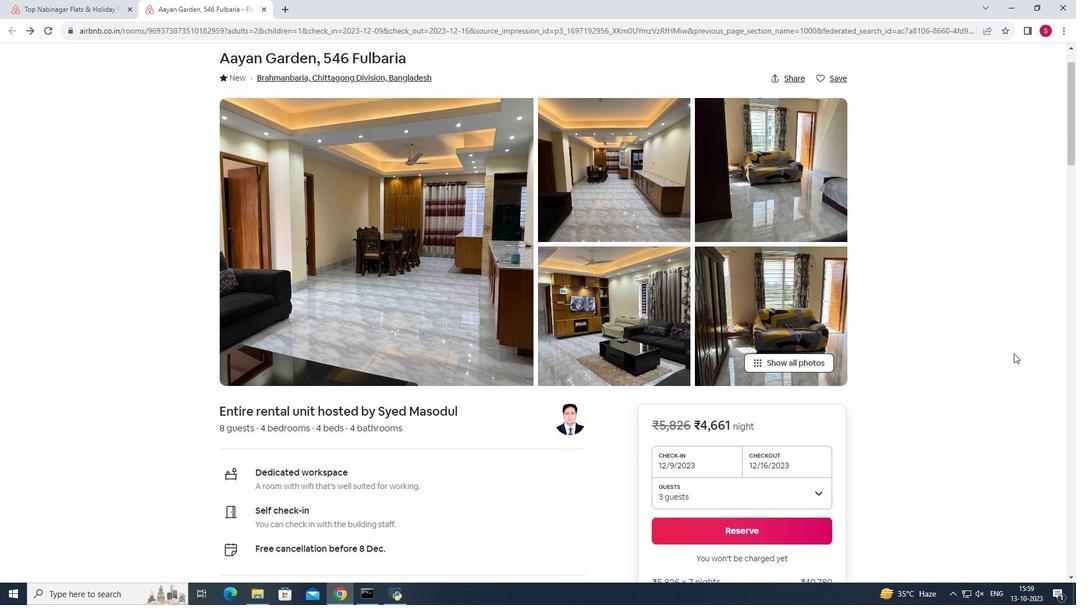 
Action: Mouse moved to (1014, 354)
Screenshot: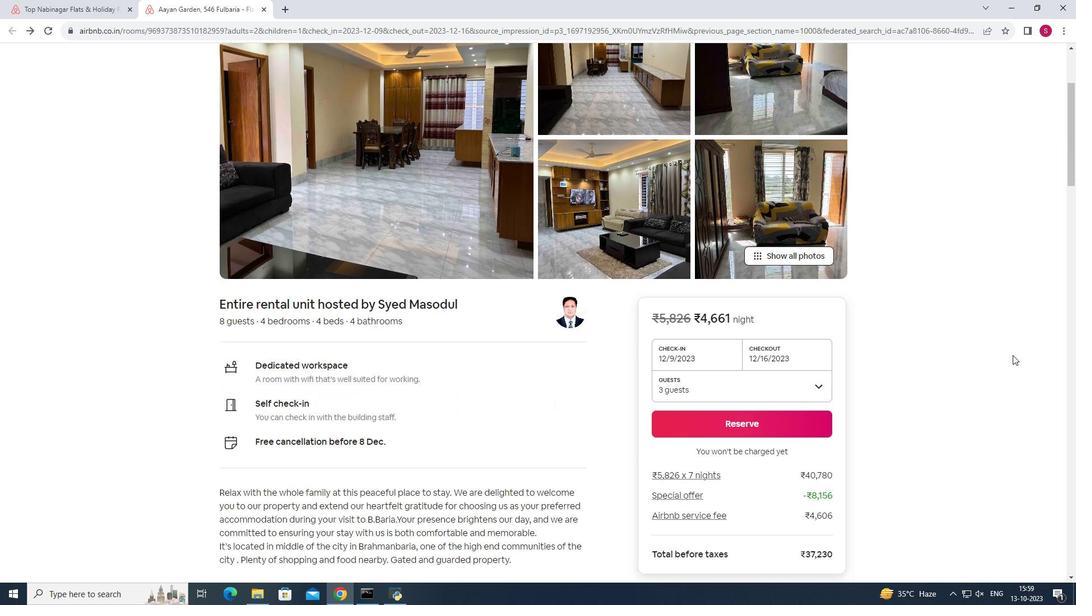 
Action: Mouse scrolled (1014, 353) with delta (0, 0)
Screenshot: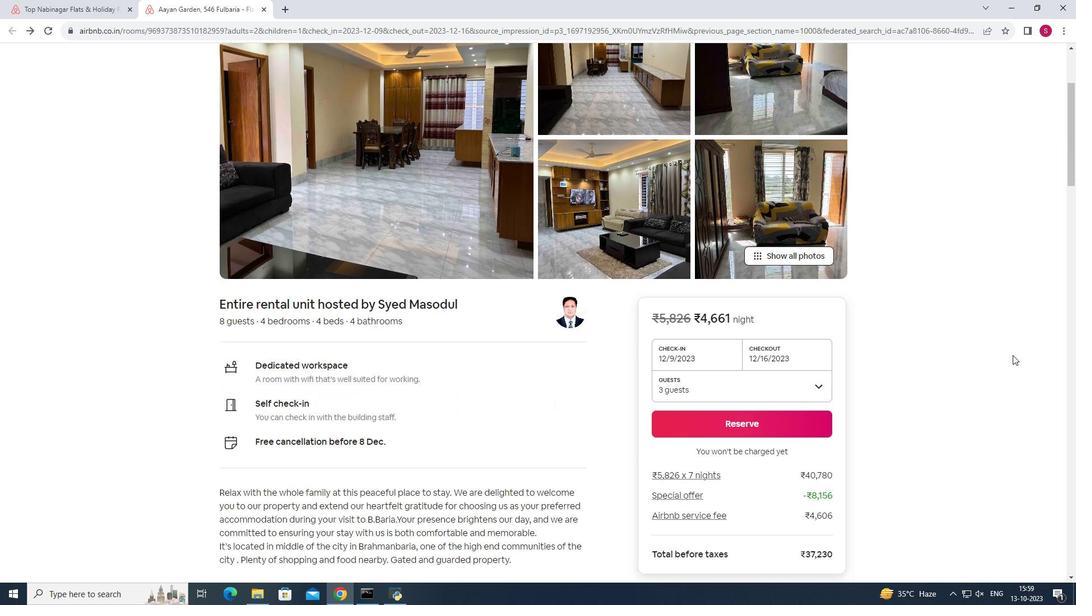 
Action: Mouse moved to (1012, 356)
Screenshot: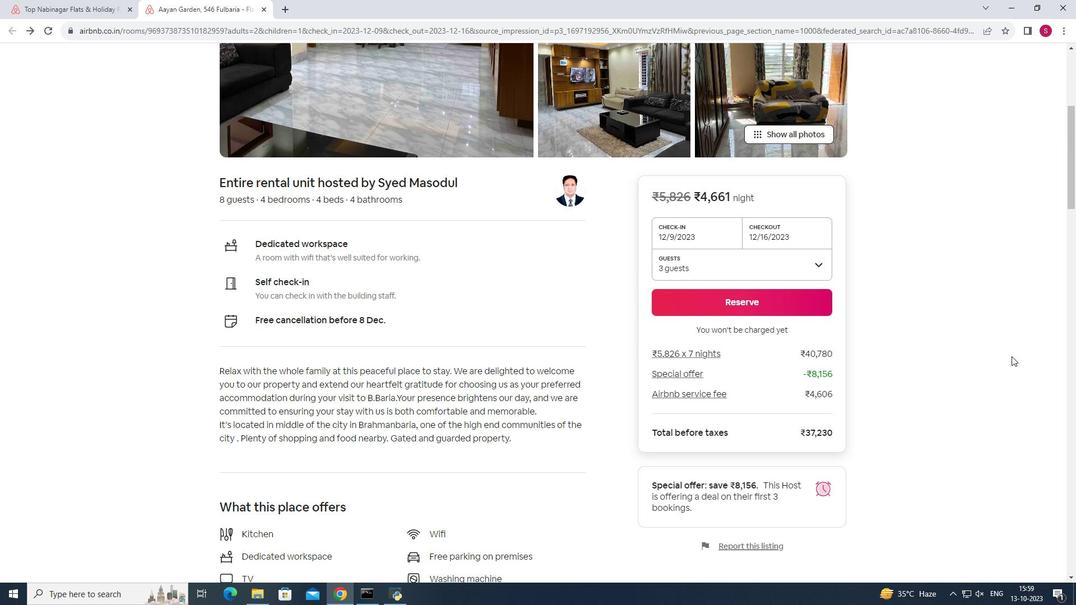 
Action: Mouse scrolled (1012, 356) with delta (0, 0)
Screenshot: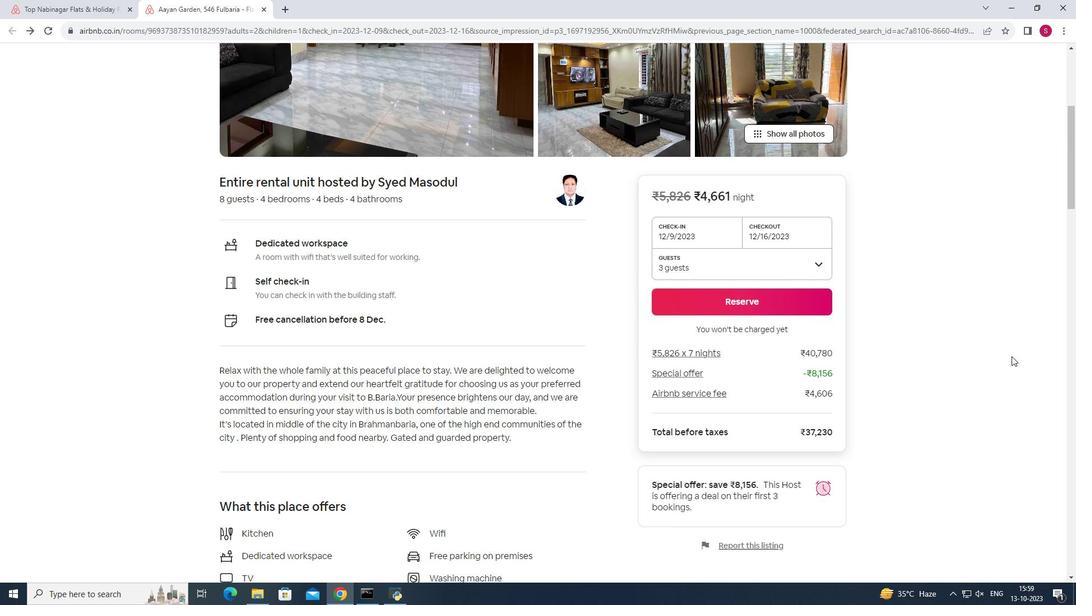 
Action: Mouse scrolled (1012, 356) with delta (0, 0)
Screenshot: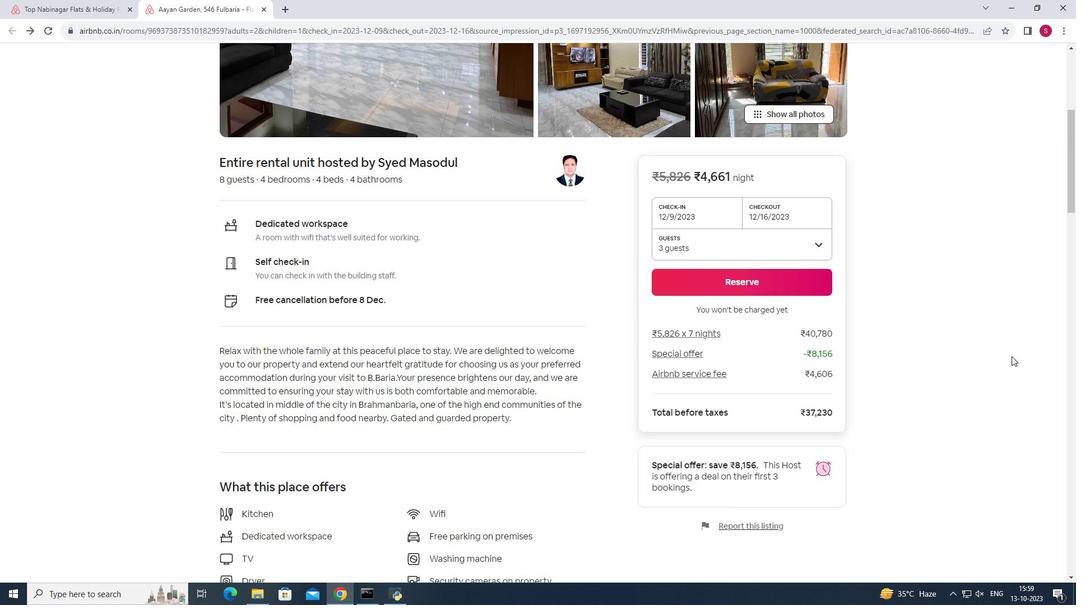 
Action: Mouse moved to (406, 373)
Screenshot: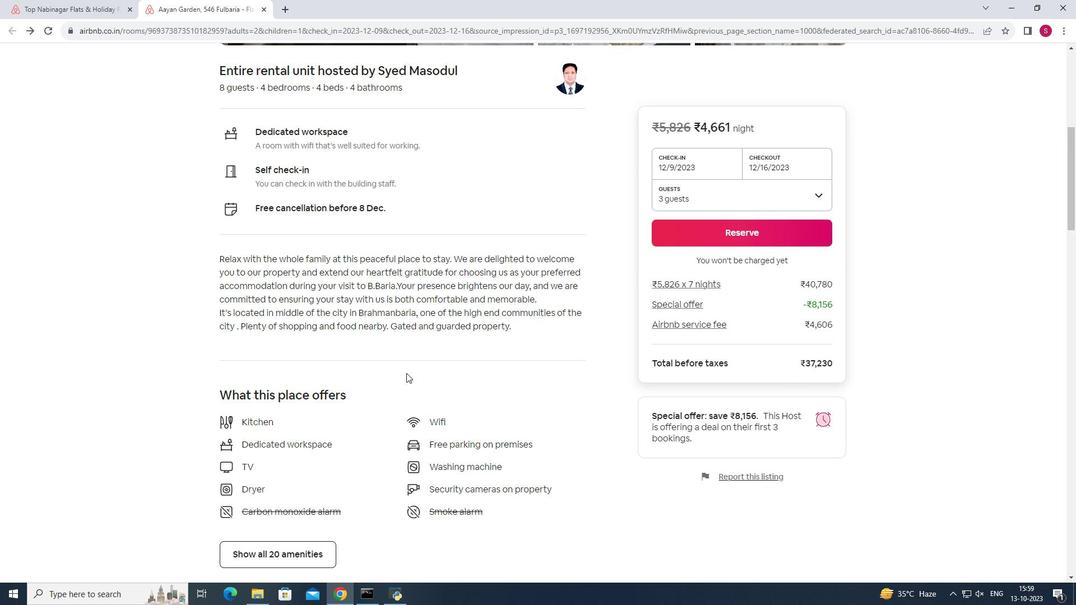 
Action: Mouse scrolled (406, 372) with delta (0, 0)
Screenshot: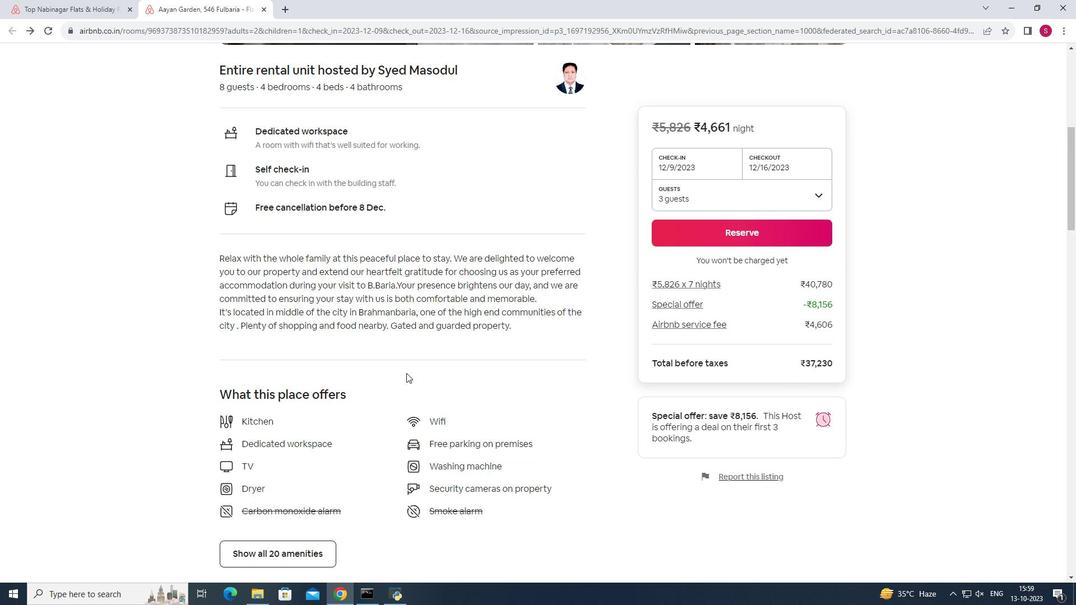 
Action: Mouse scrolled (406, 372) with delta (0, 0)
Screenshot: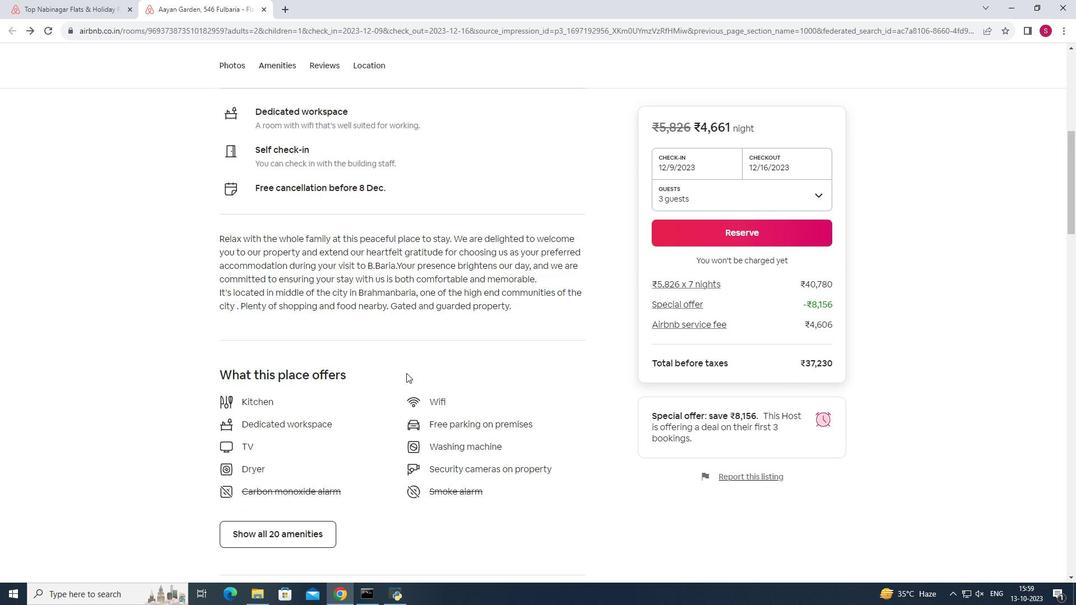 
Action: Mouse moved to (269, 439)
Screenshot: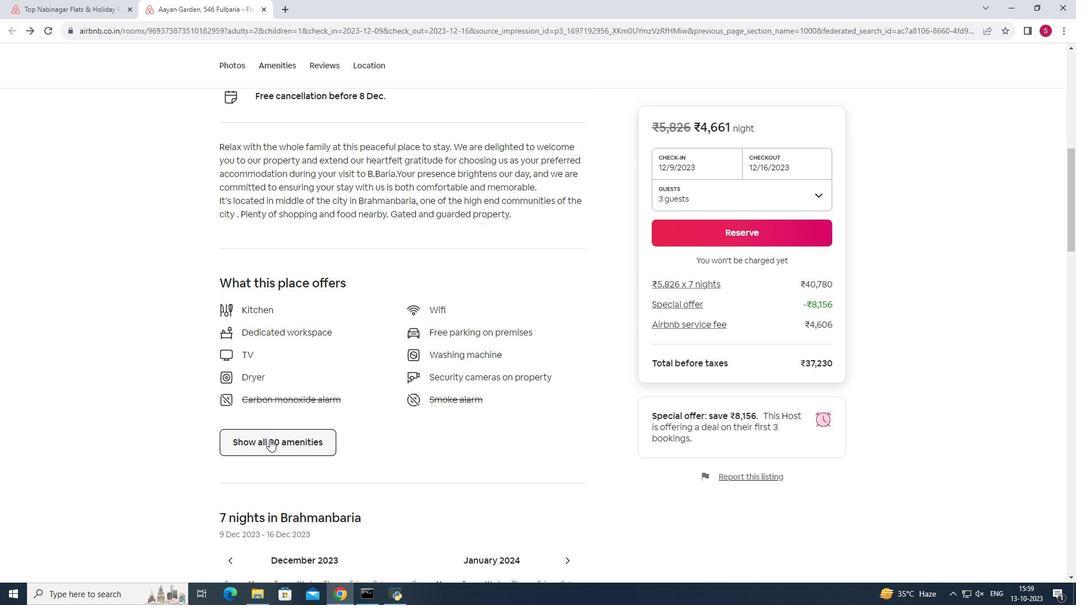 
Action: Mouse pressed left at (269, 439)
Screenshot: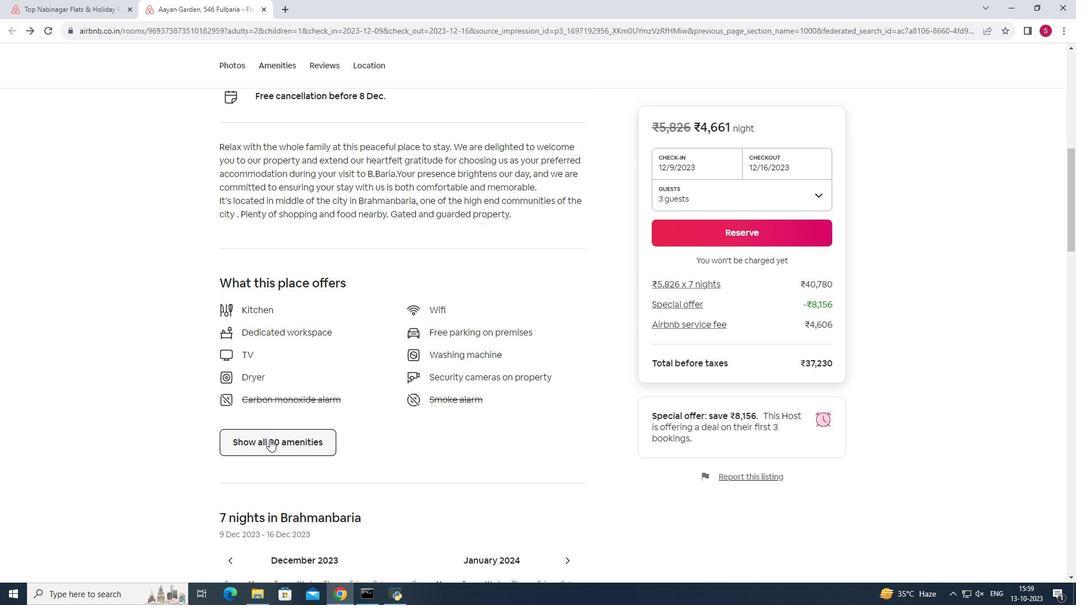 
Action: Mouse moved to (605, 320)
Screenshot: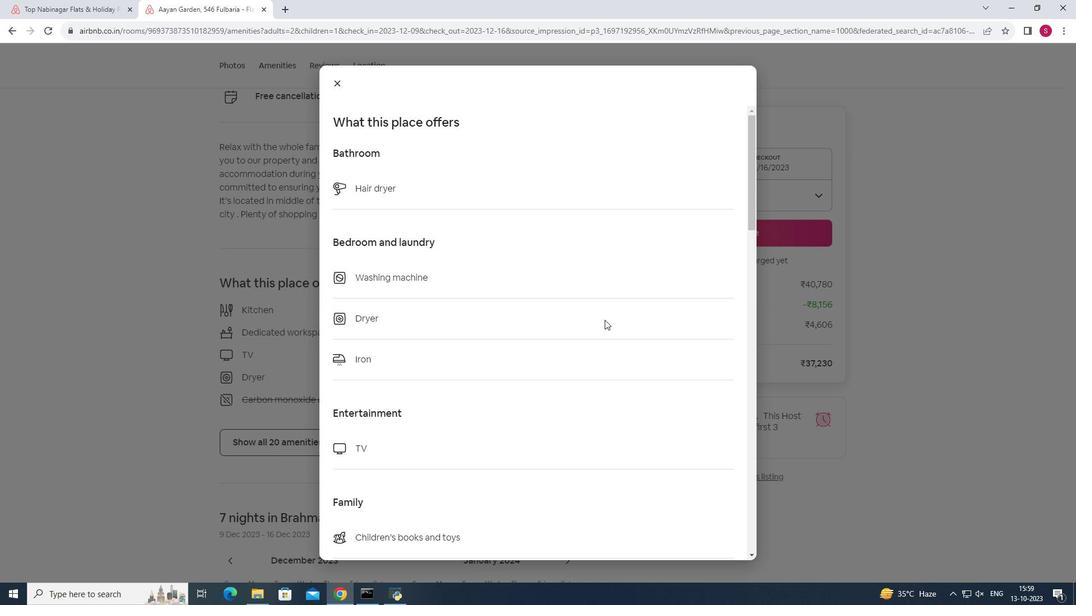 
Action: Mouse scrolled (605, 319) with delta (0, 0)
Screenshot: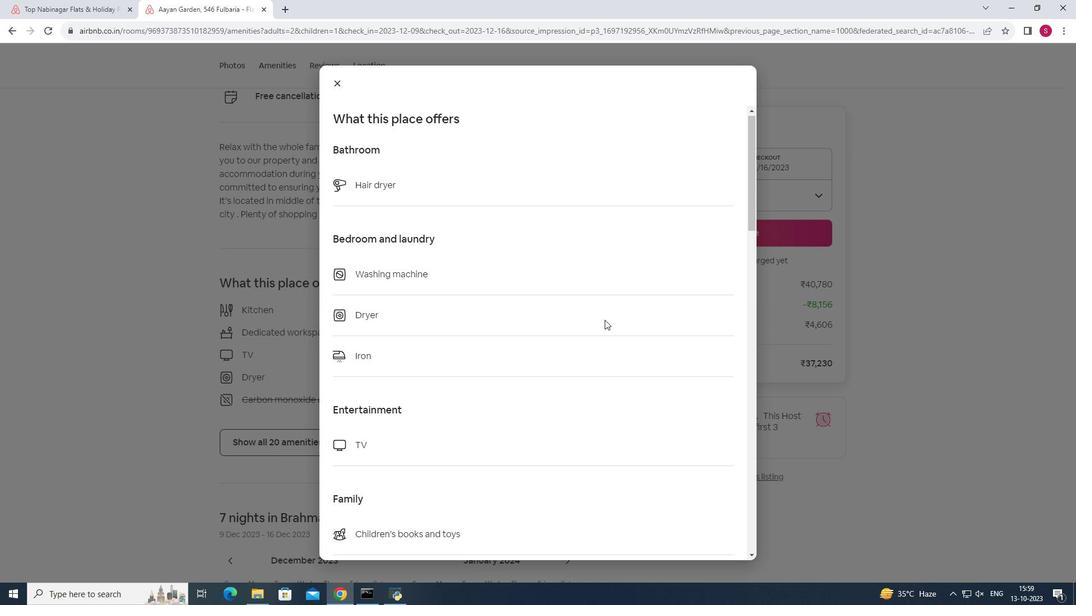 
Action: Mouse scrolled (605, 319) with delta (0, 0)
Screenshot: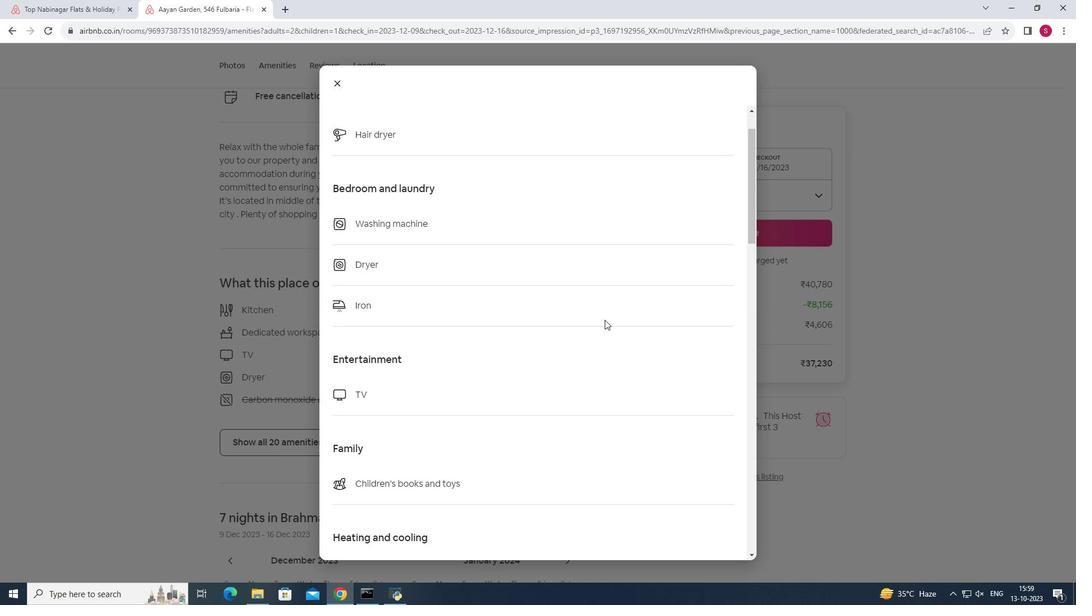 
Action: Mouse moved to (605, 319)
Screenshot: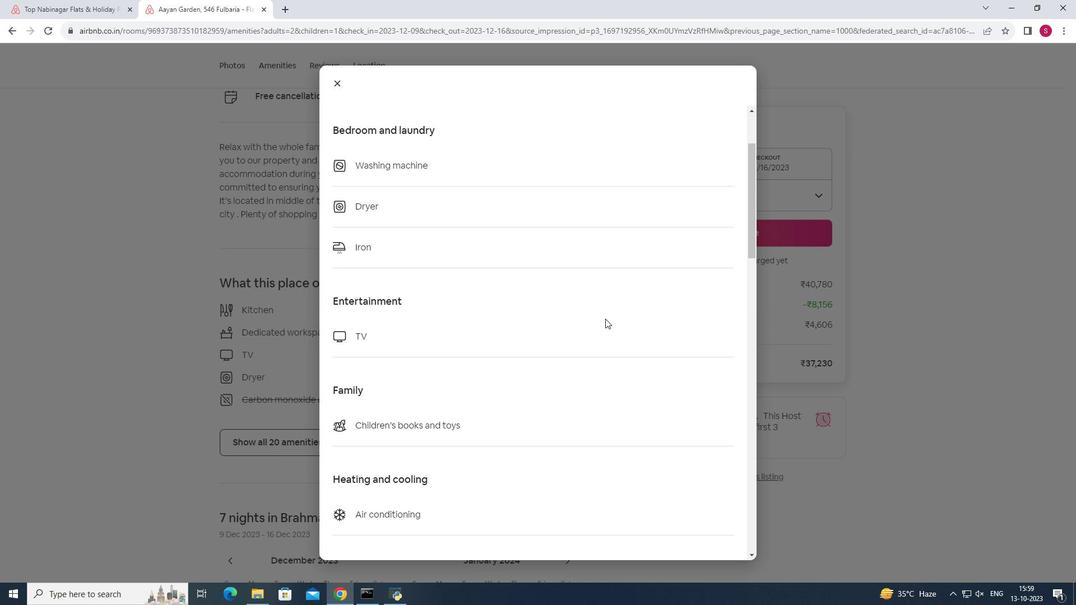 
Action: Mouse scrolled (605, 318) with delta (0, 0)
Screenshot: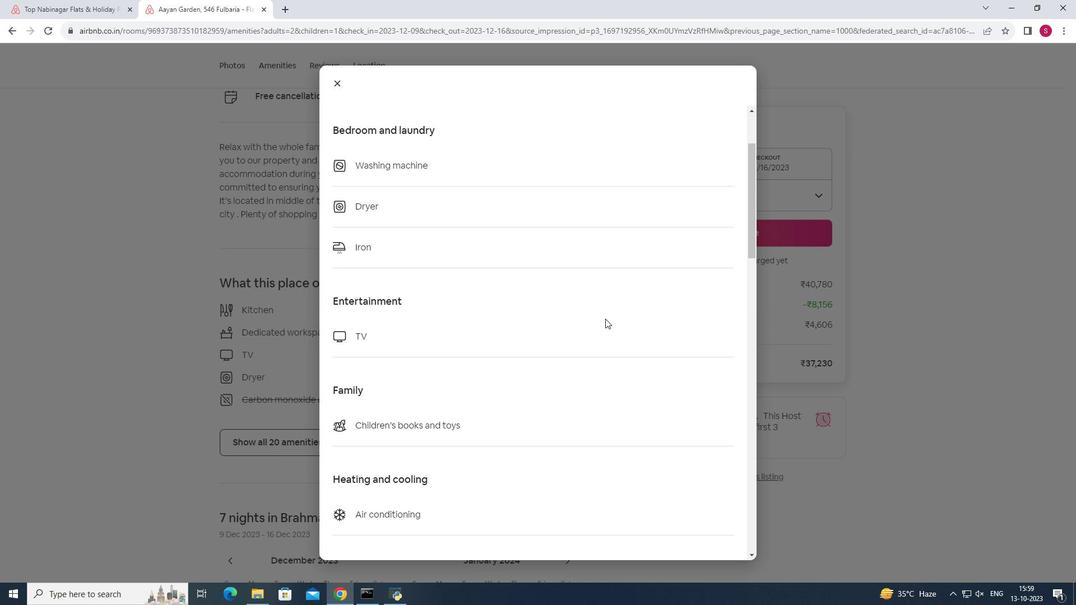 
Action: Mouse scrolled (605, 318) with delta (0, 0)
Screenshot: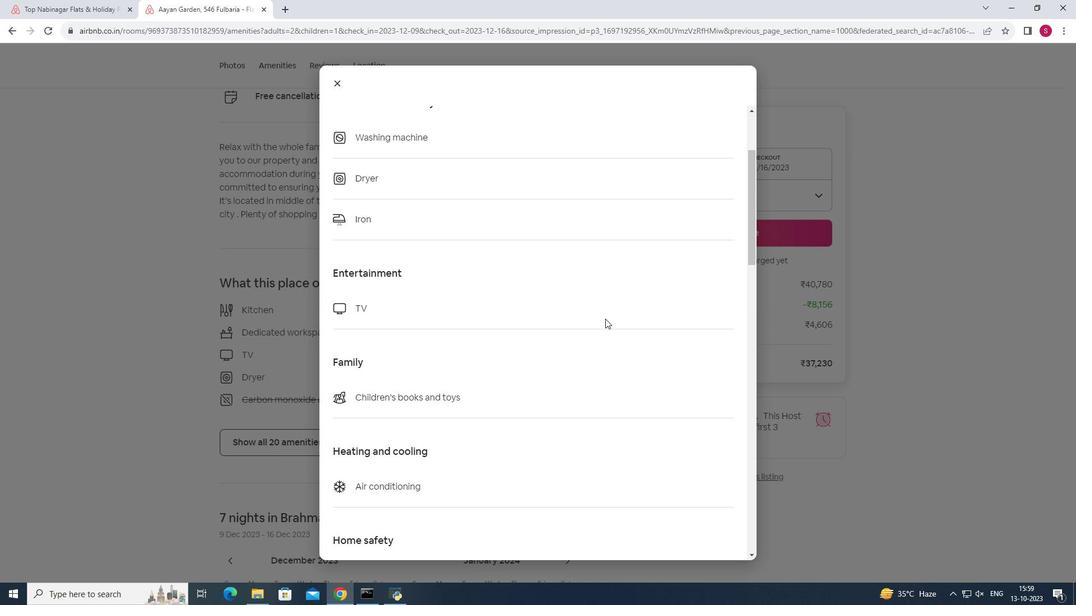 
Action: Mouse moved to (599, 315)
Screenshot: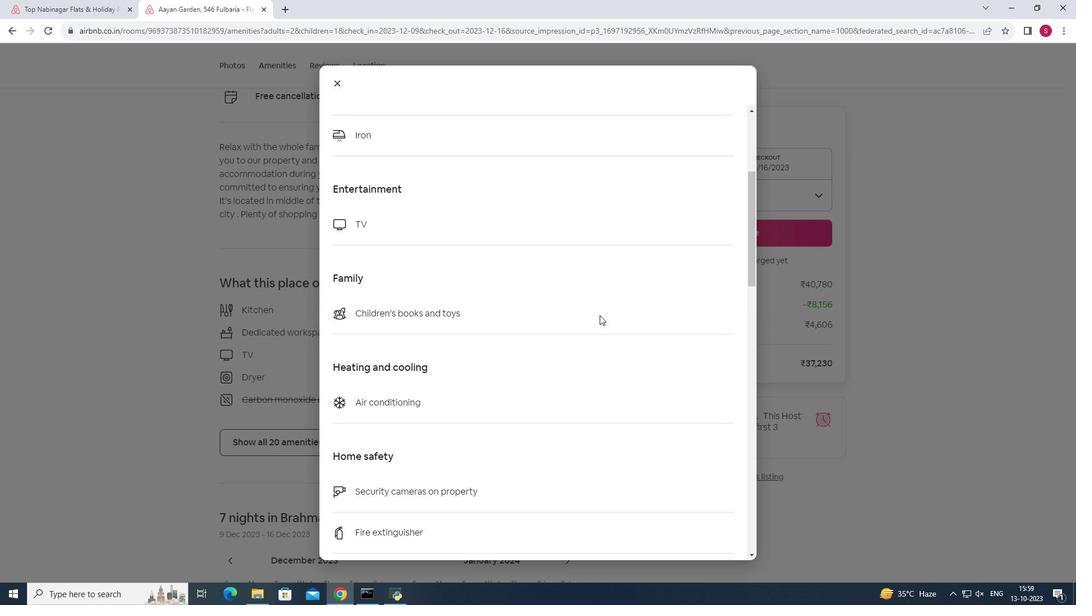 
Action: Mouse scrolled (599, 315) with delta (0, 0)
Screenshot: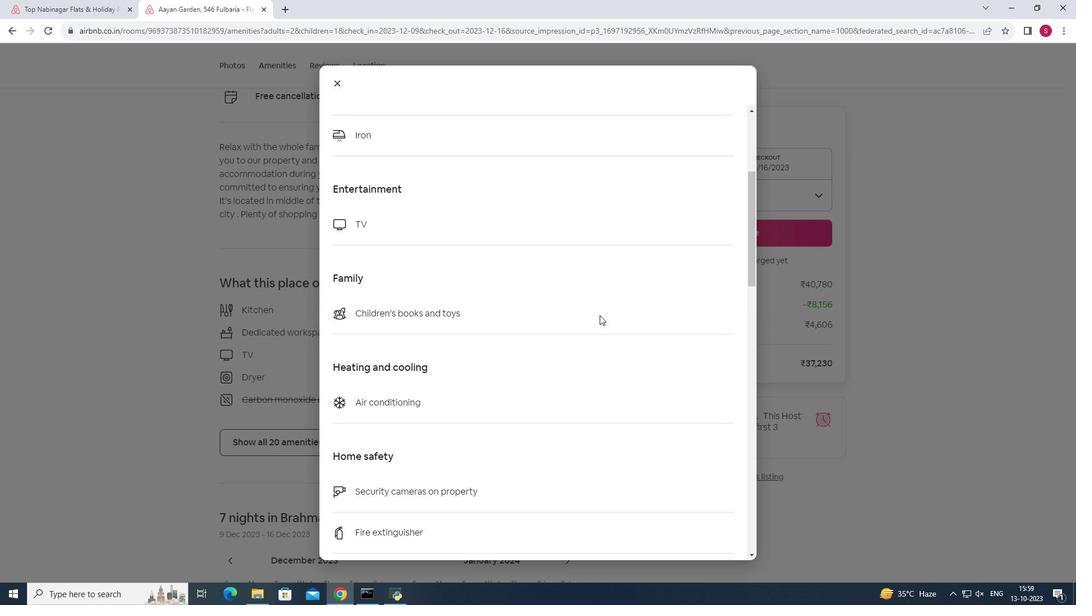 
Action: Mouse scrolled (599, 315) with delta (0, 0)
Screenshot: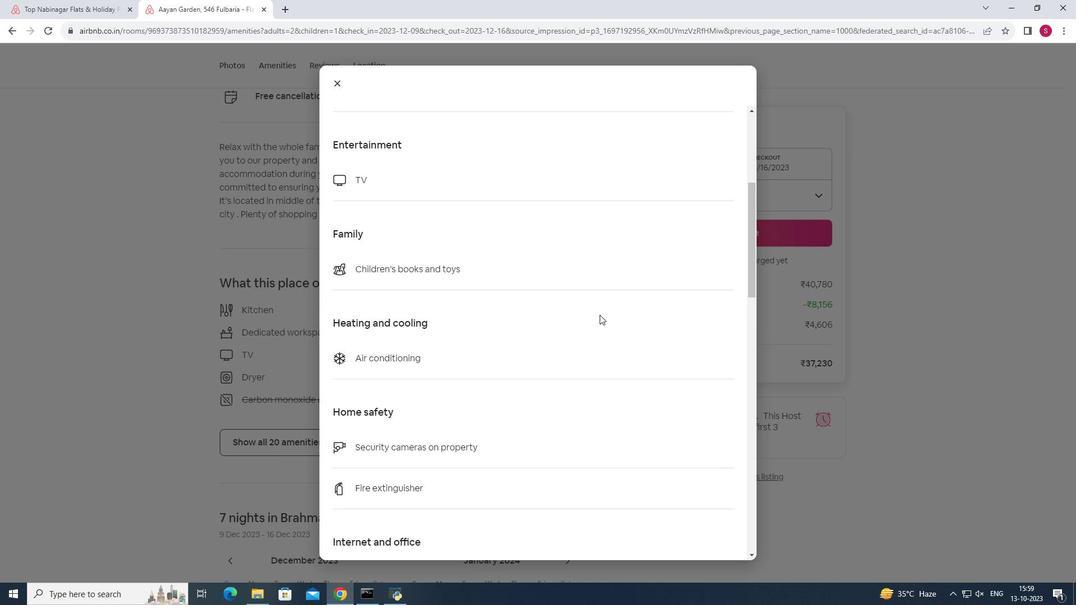 
Action: Mouse moved to (599, 315)
Screenshot: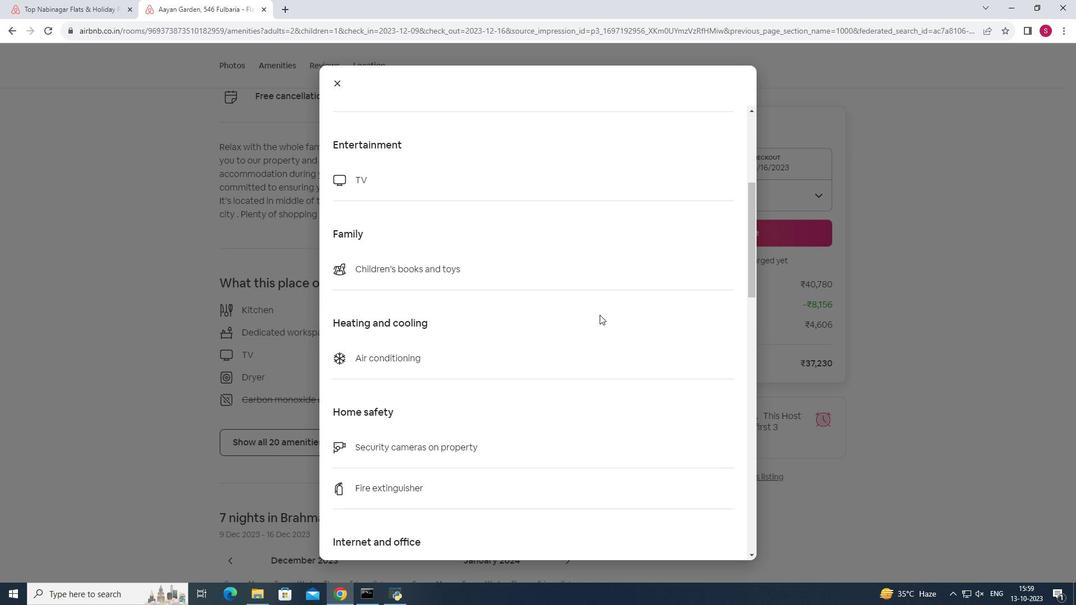 
Action: Mouse scrolled (599, 314) with delta (0, 0)
Screenshot: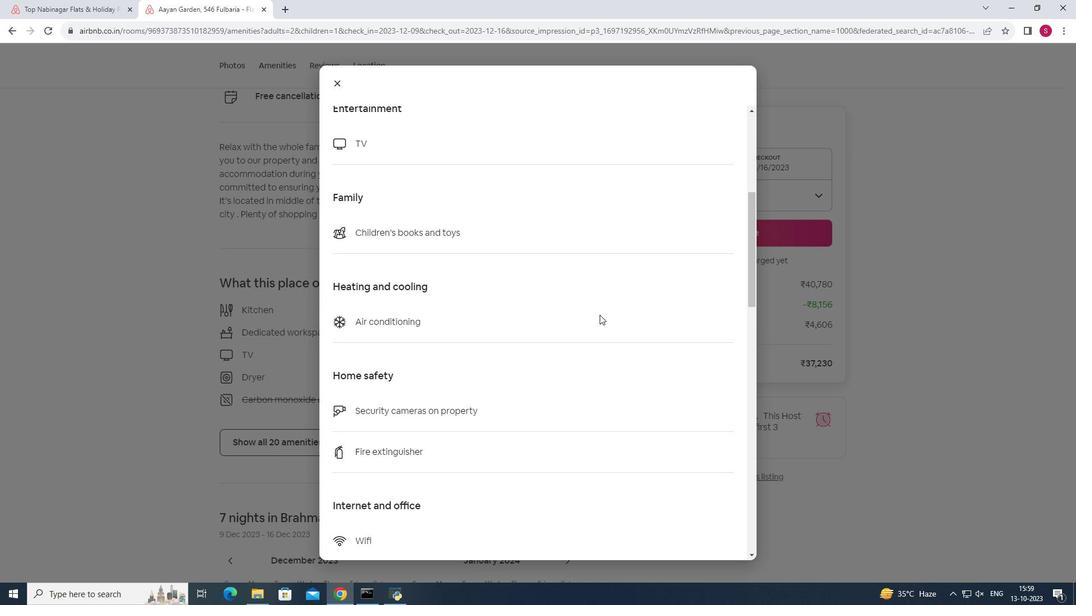 
Action: Mouse scrolled (599, 314) with delta (0, 0)
Screenshot: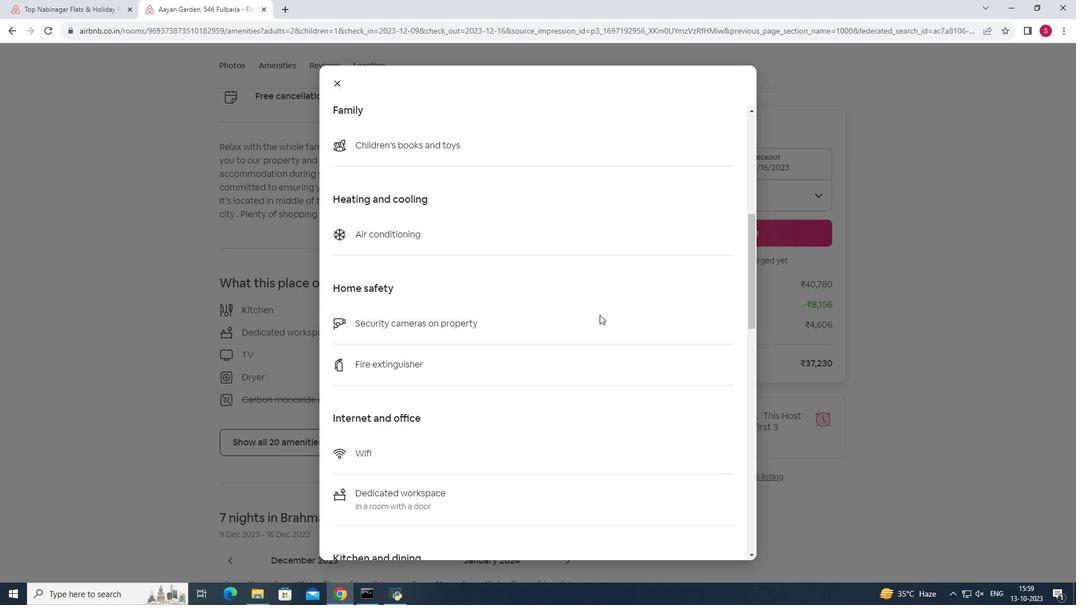 
Action: Mouse scrolled (599, 314) with delta (0, 0)
Screenshot: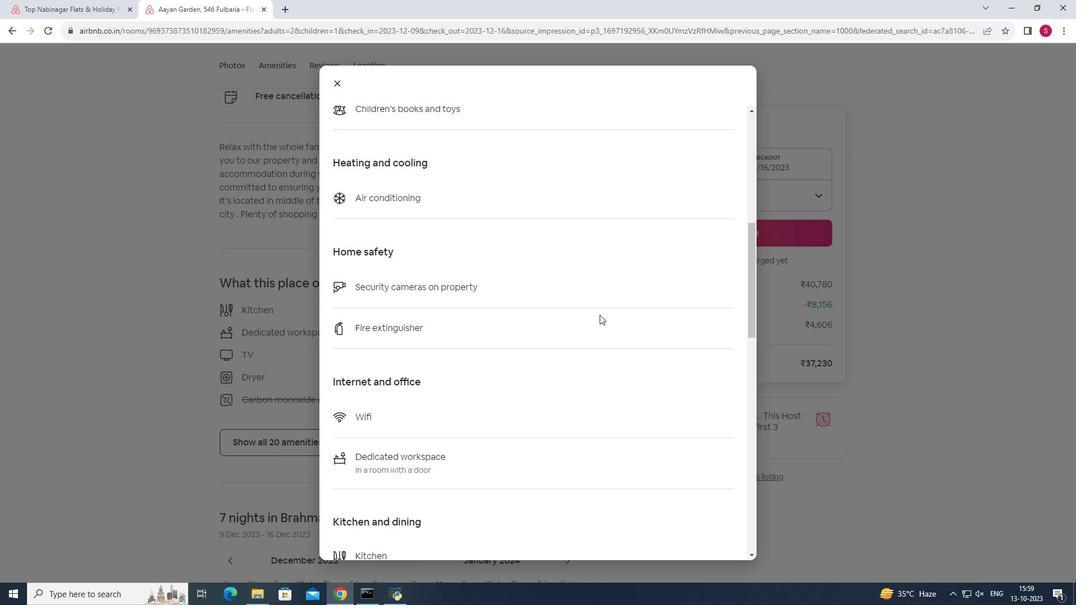 
Action: Mouse scrolled (599, 314) with delta (0, 0)
Screenshot: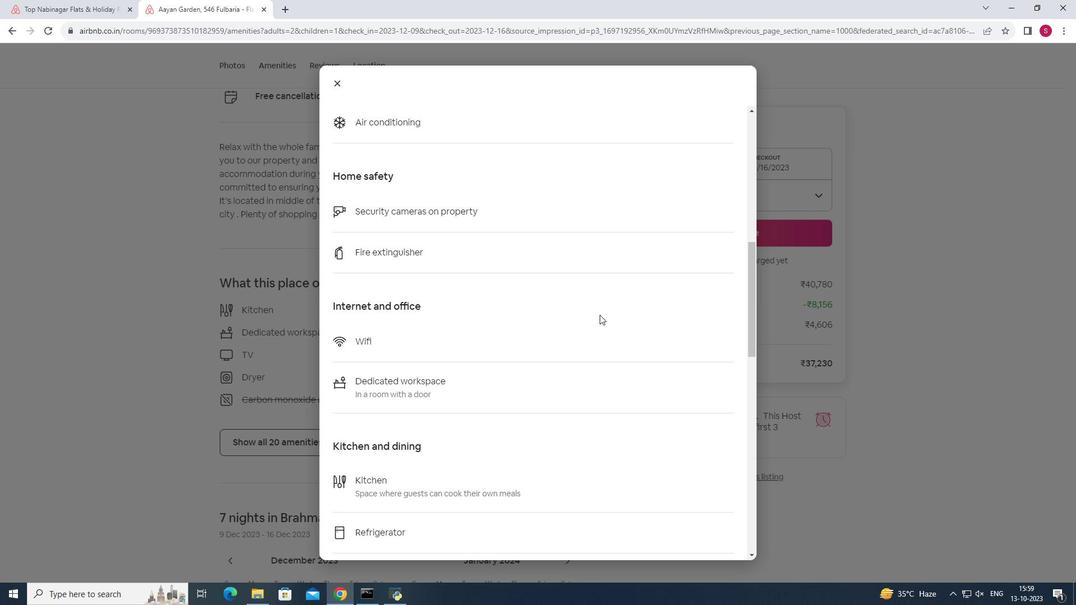
Action: Mouse scrolled (599, 314) with delta (0, 0)
Screenshot: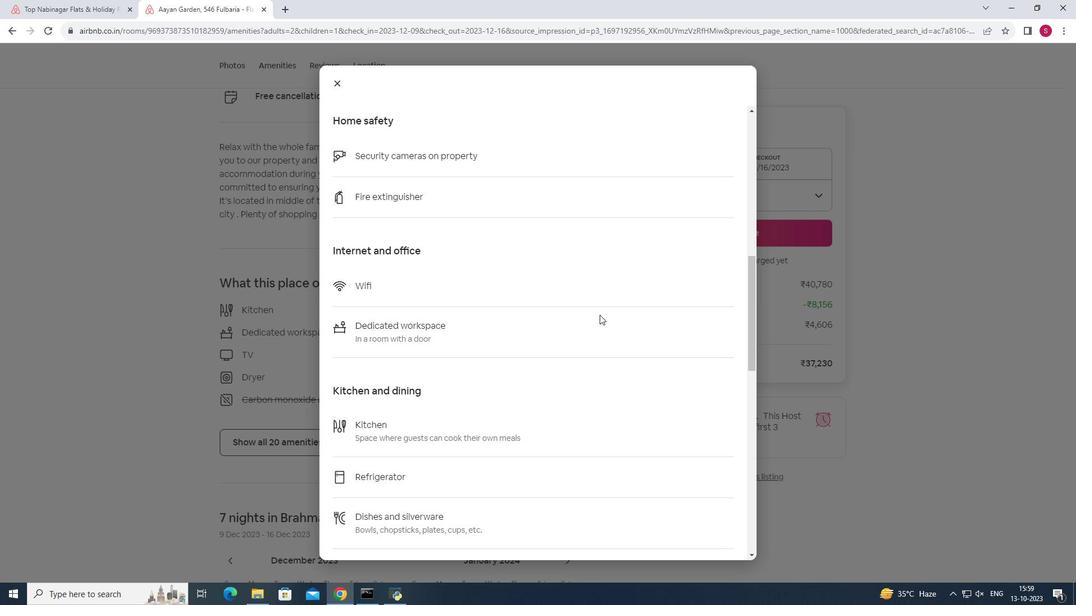 
Action: Mouse scrolled (599, 314) with delta (0, 0)
Screenshot: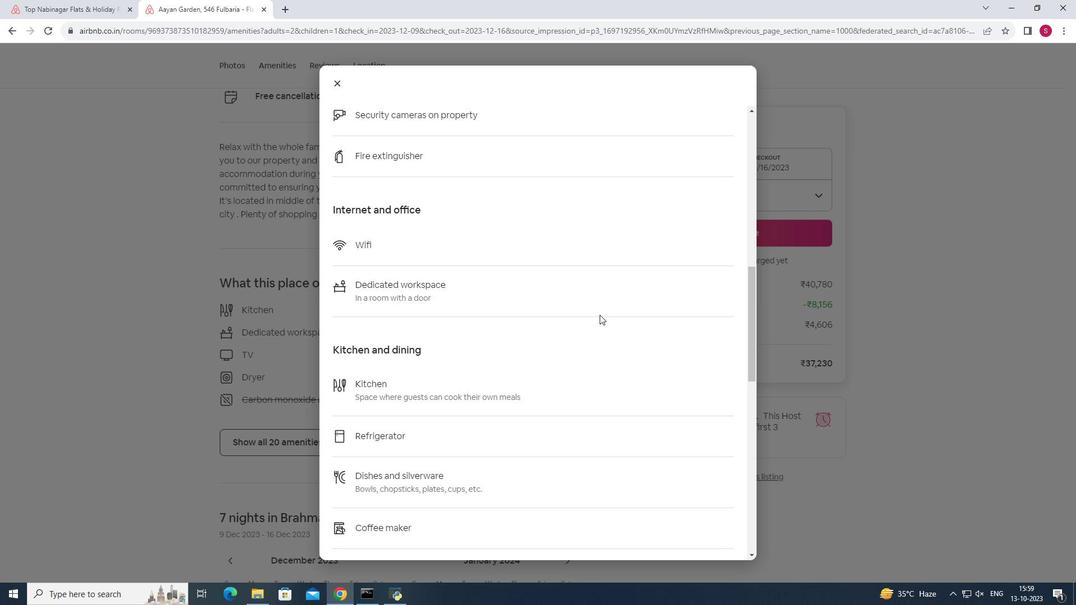 
Action: Mouse scrolled (599, 314) with delta (0, 0)
Screenshot: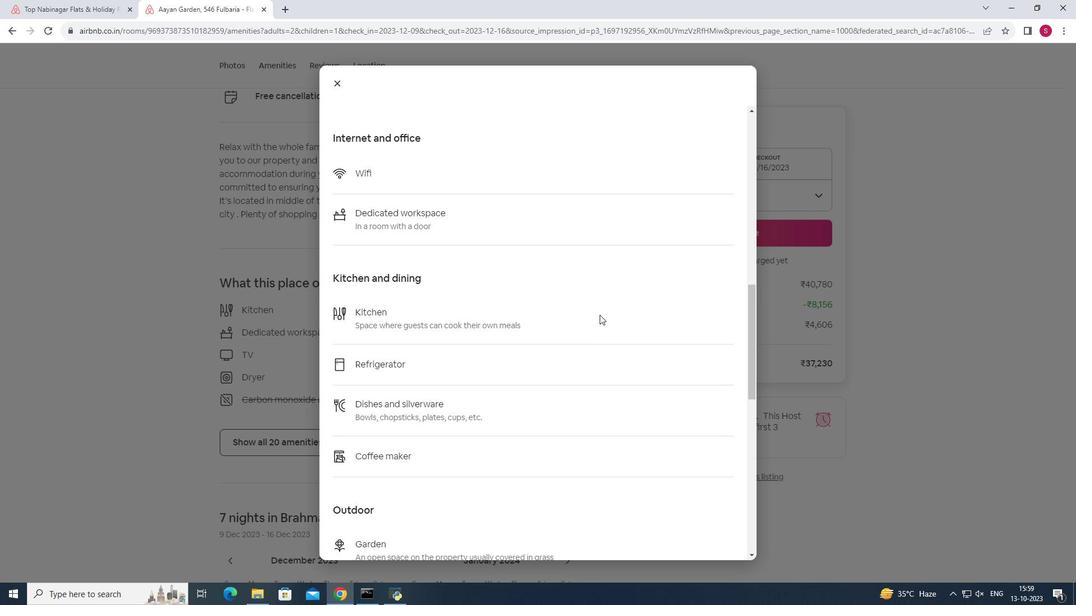 
Action: Mouse scrolled (599, 314) with delta (0, 0)
Screenshot: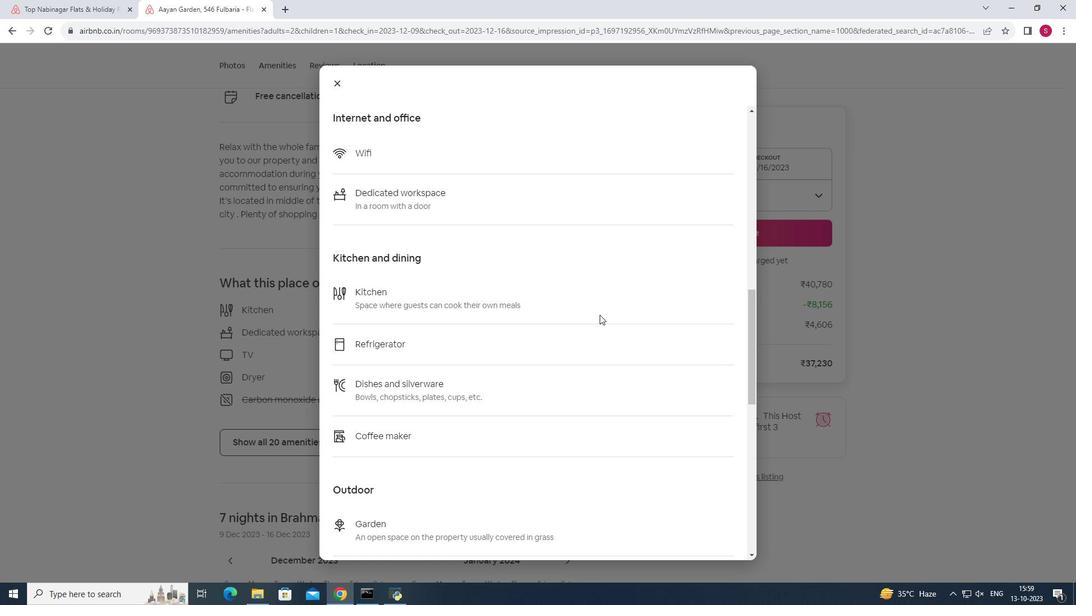 
Action: Mouse scrolled (599, 314) with delta (0, 0)
Screenshot: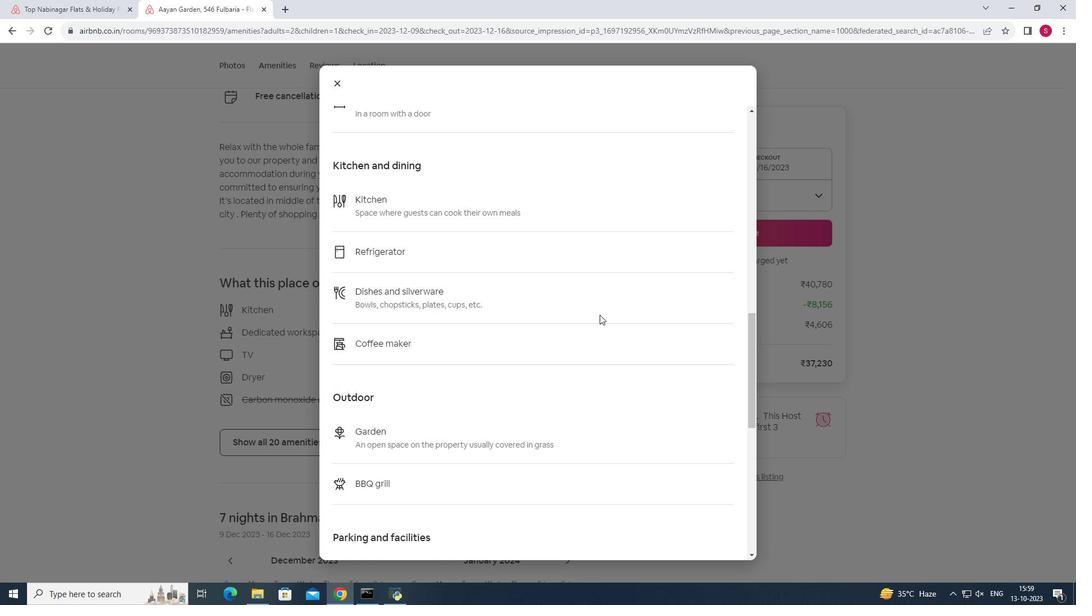 
Action: Mouse scrolled (599, 314) with delta (0, 0)
Screenshot: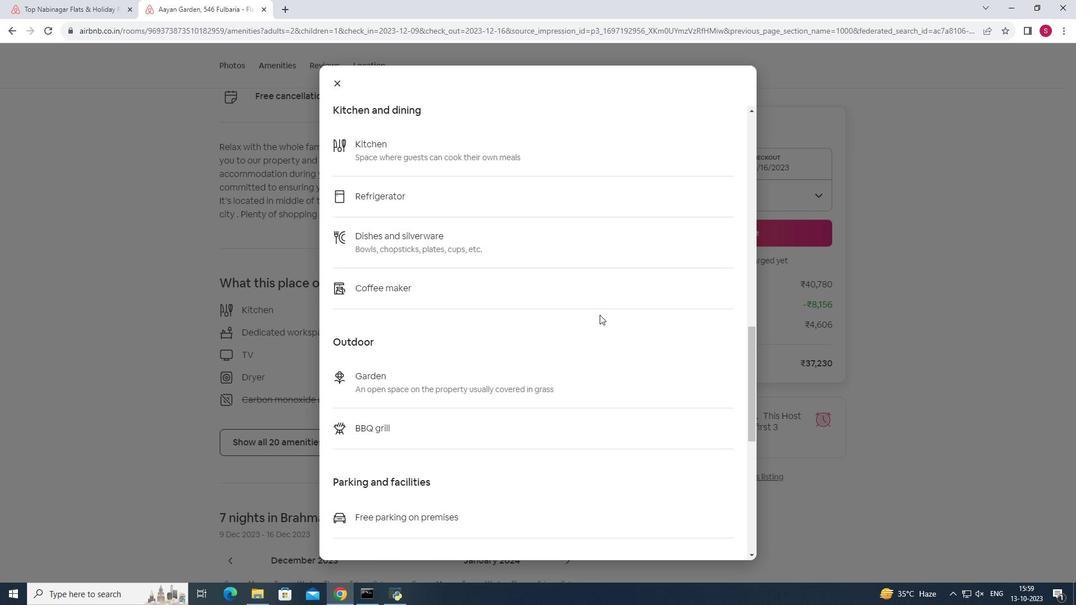 
Action: Mouse scrolled (599, 314) with delta (0, 0)
Screenshot: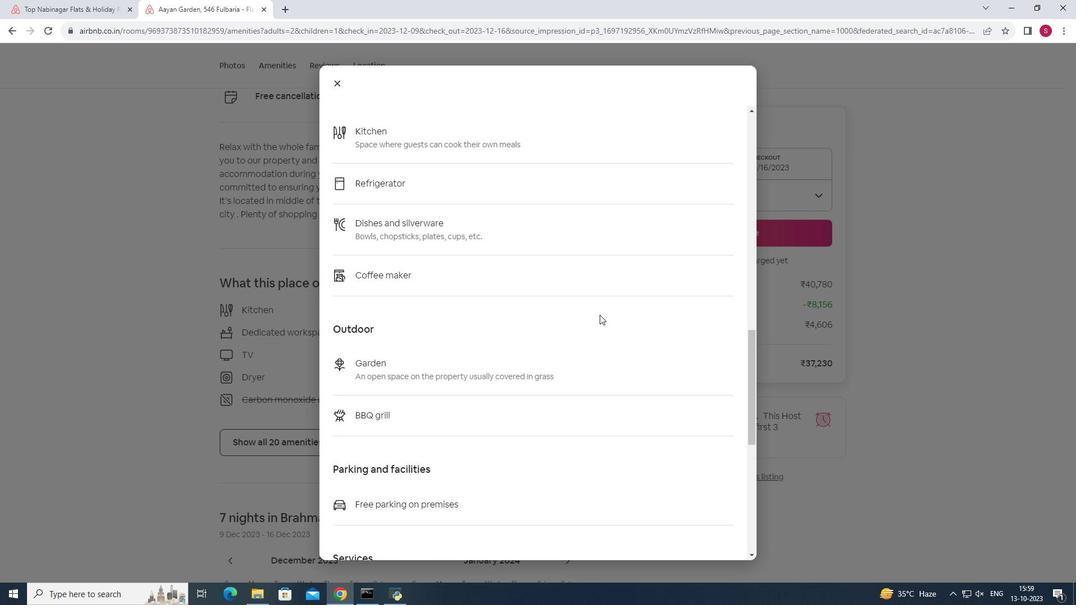 
Action: Mouse scrolled (599, 314) with delta (0, 0)
Screenshot: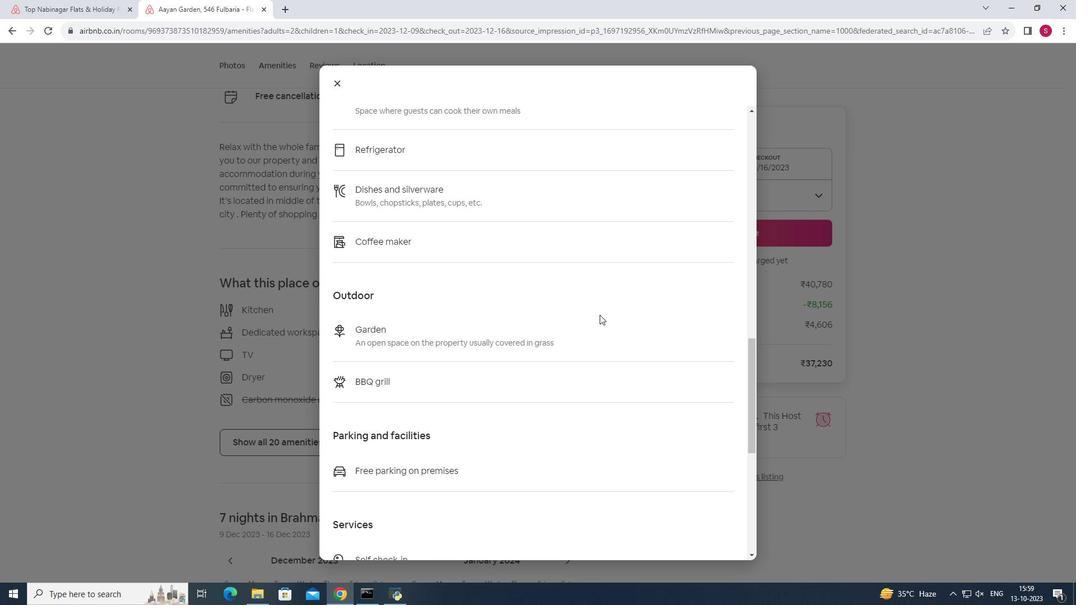 
Action: Mouse scrolled (599, 314) with delta (0, 0)
Screenshot: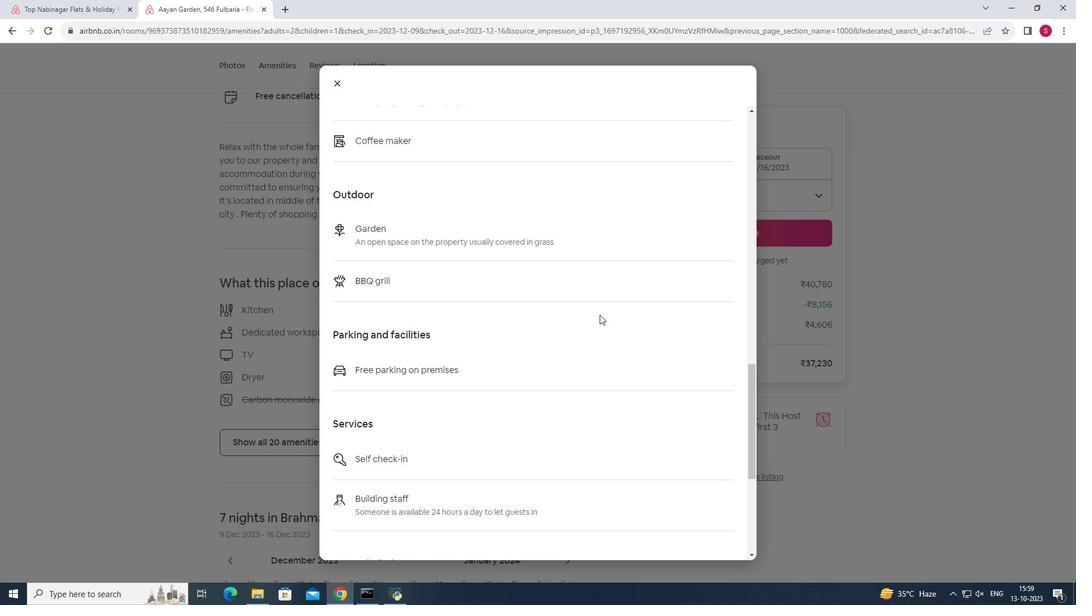 
Action: Mouse scrolled (599, 314) with delta (0, 0)
Screenshot: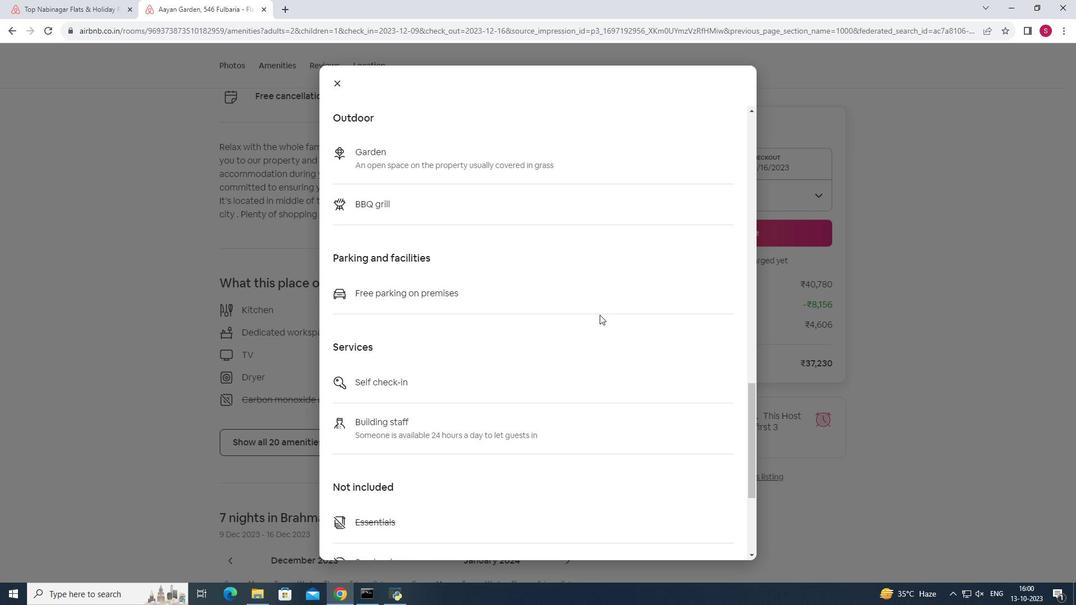 
Action: Mouse scrolled (599, 314) with delta (0, 0)
Screenshot: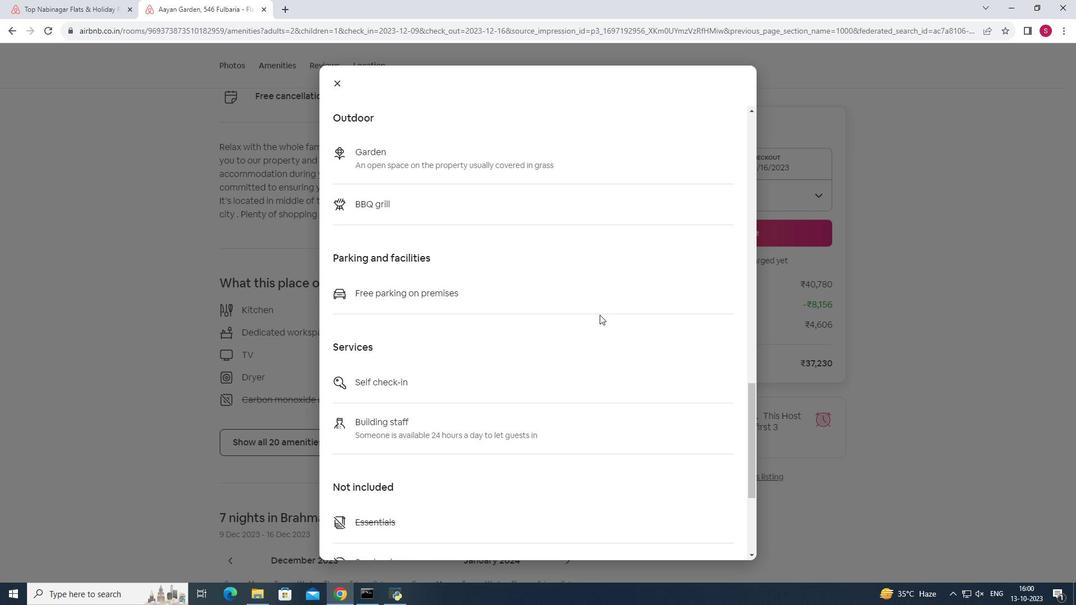 
Action: Mouse scrolled (599, 314) with delta (0, 0)
Screenshot: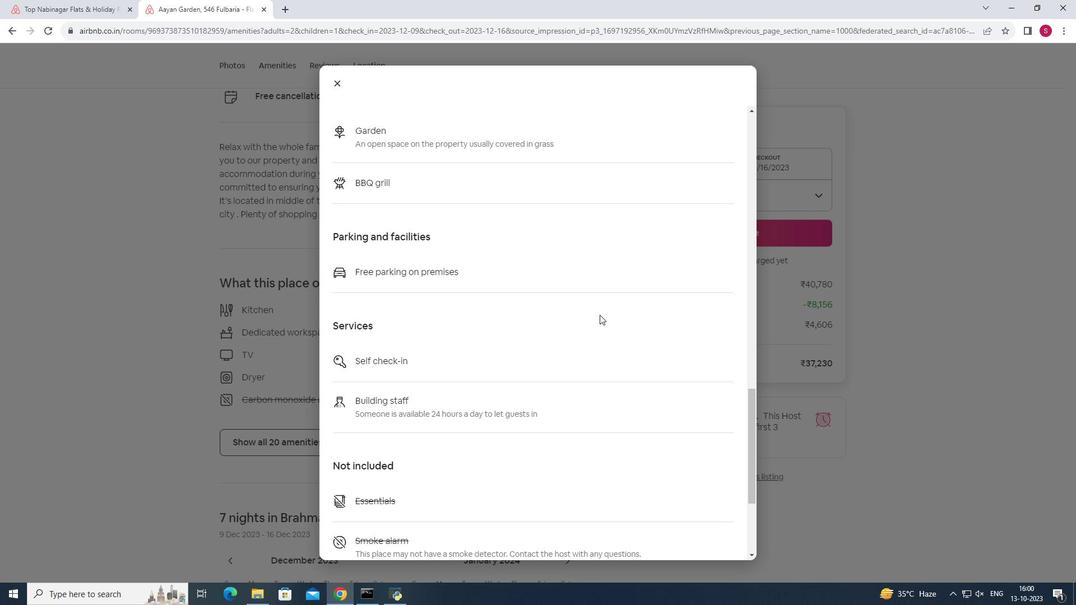 
Action: Mouse scrolled (599, 314) with delta (0, 0)
Screenshot: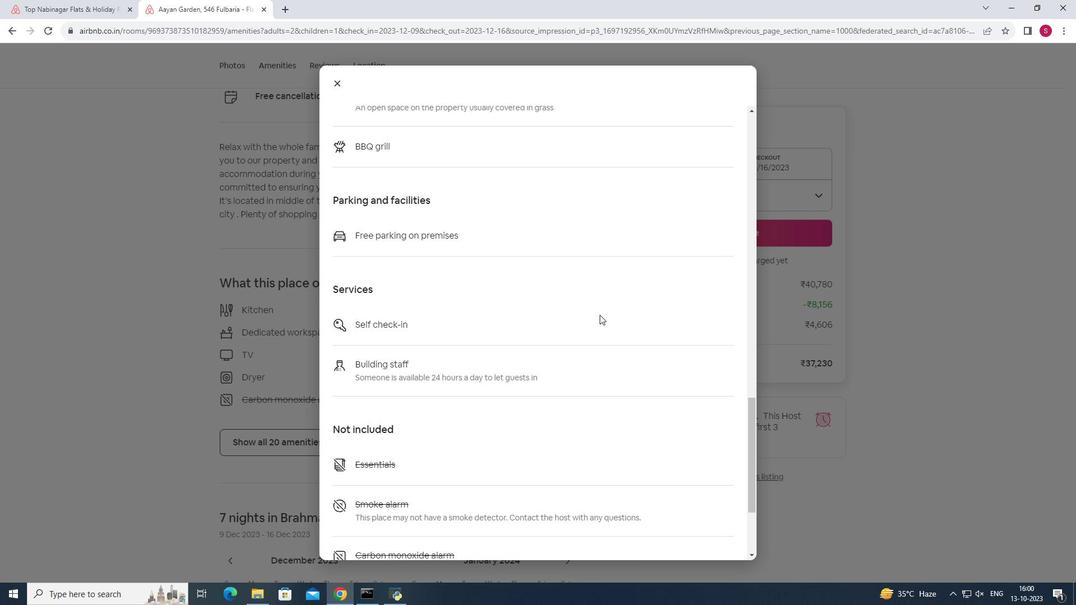 
Action: Mouse scrolled (599, 314) with delta (0, 0)
Screenshot: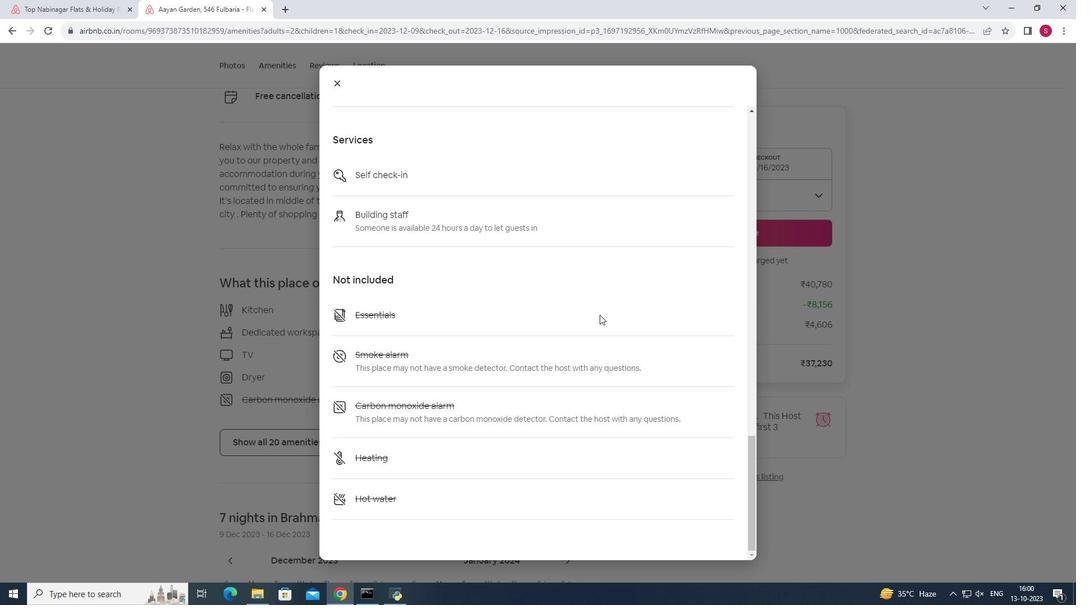
Action: Mouse scrolled (599, 314) with delta (0, 0)
Screenshot: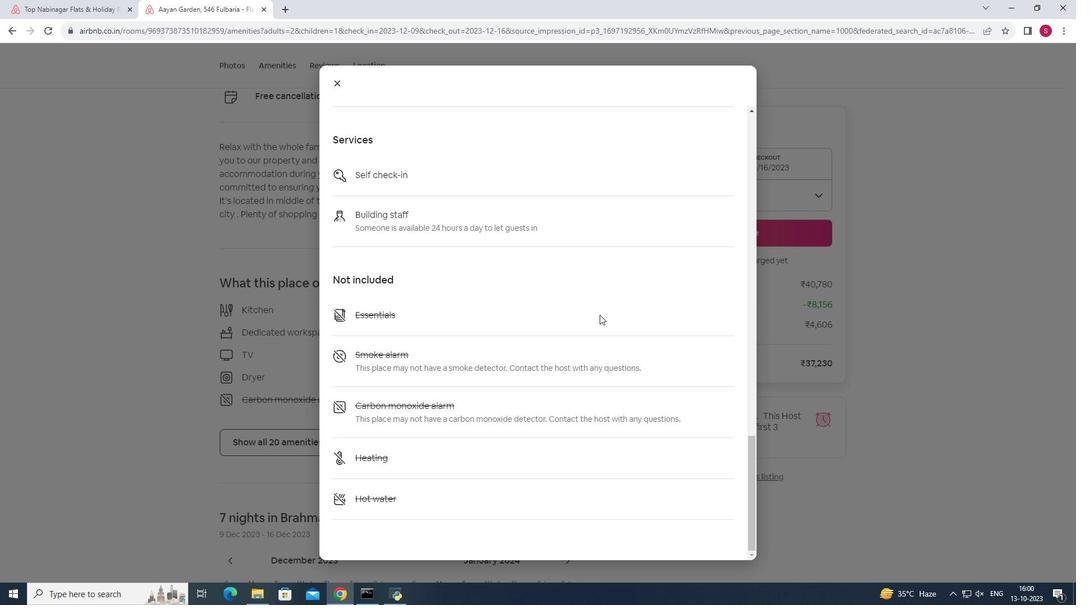
Action: Mouse scrolled (599, 314) with delta (0, 0)
Screenshot: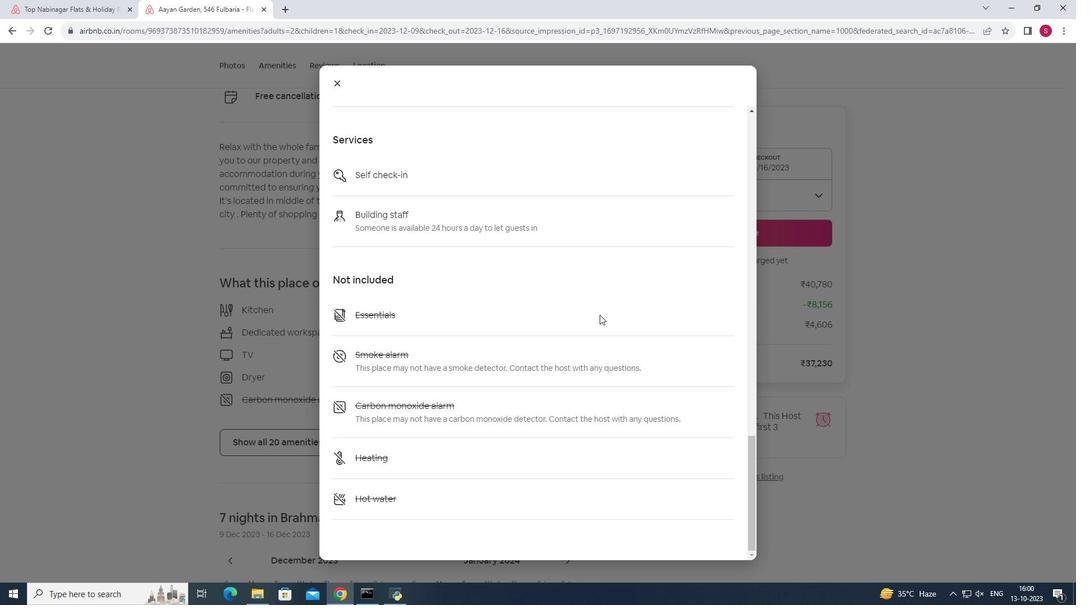 
Action: Mouse scrolled (599, 314) with delta (0, 0)
Screenshot: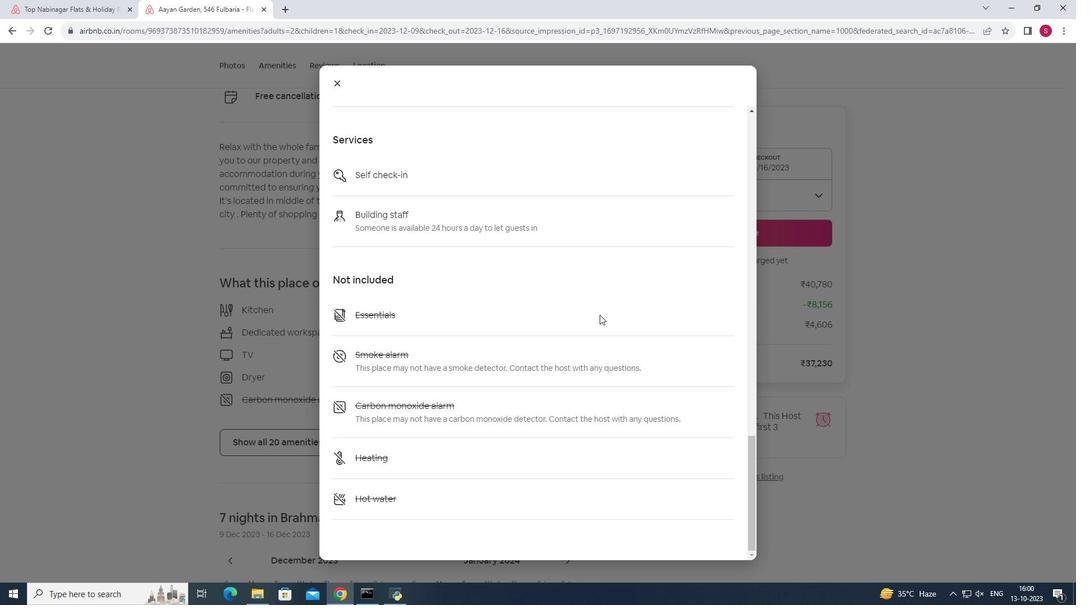 
Action: Mouse moved to (335, 81)
Screenshot: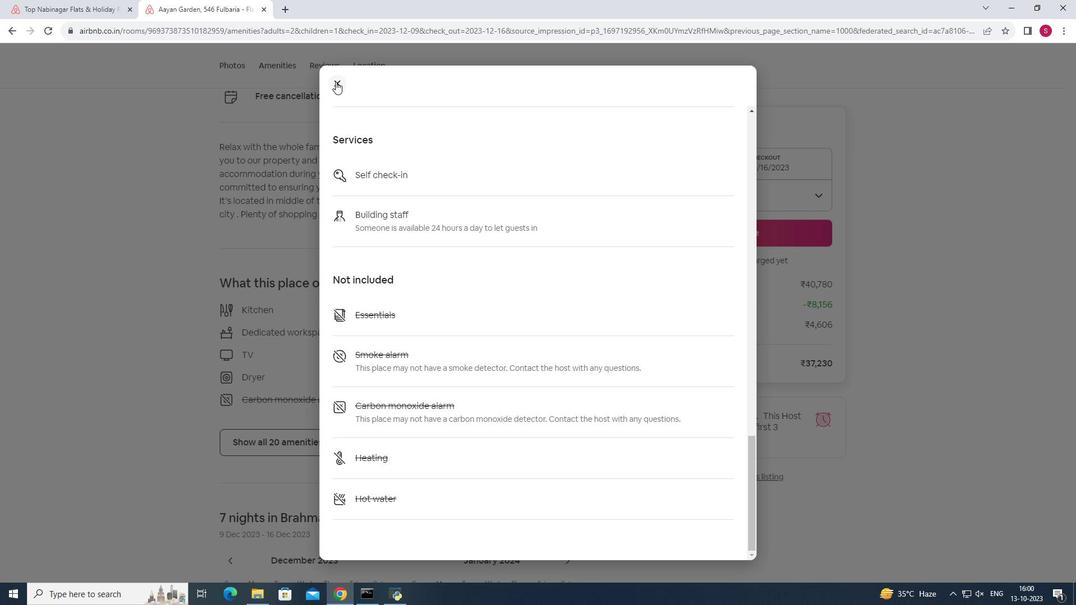 
Action: Mouse pressed left at (335, 81)
Screenshot: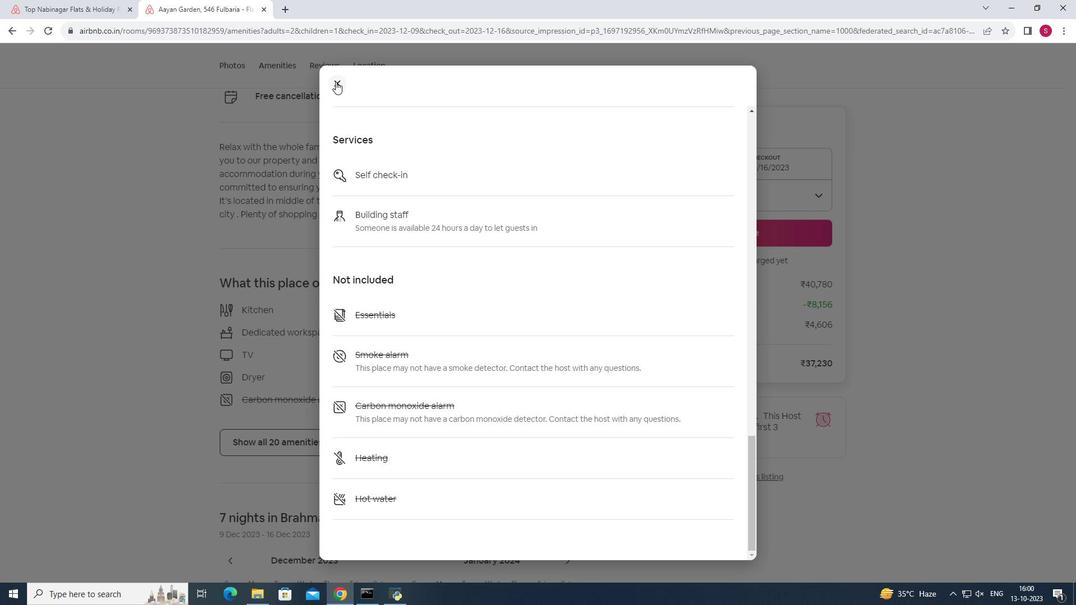 
Action: Mouse moved to (327, 66)
Screenshot: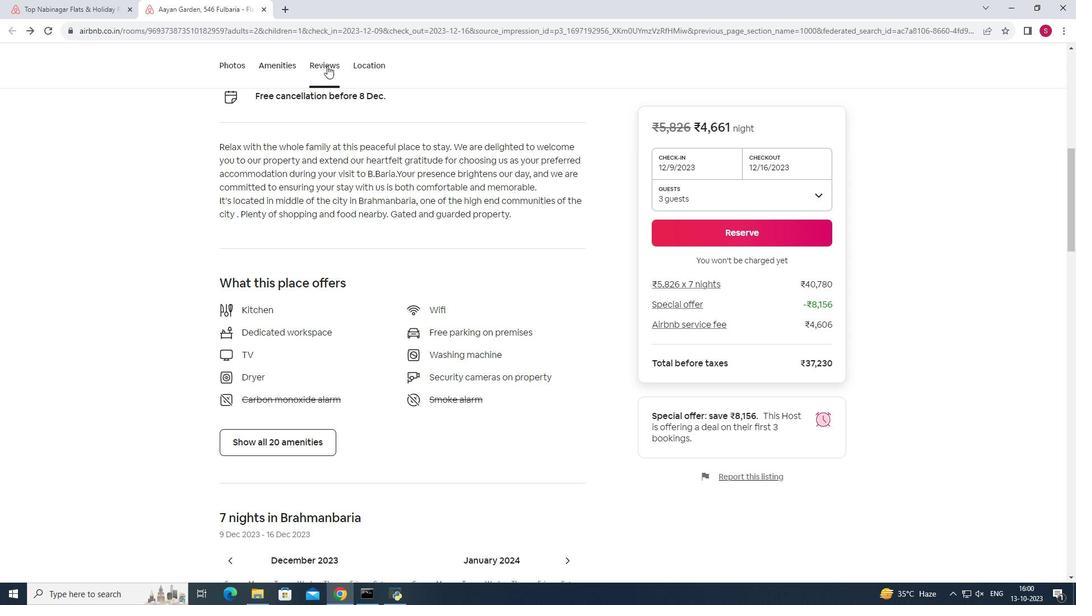 
Action: Mouse pressed left at (327, 66)
Screenshot: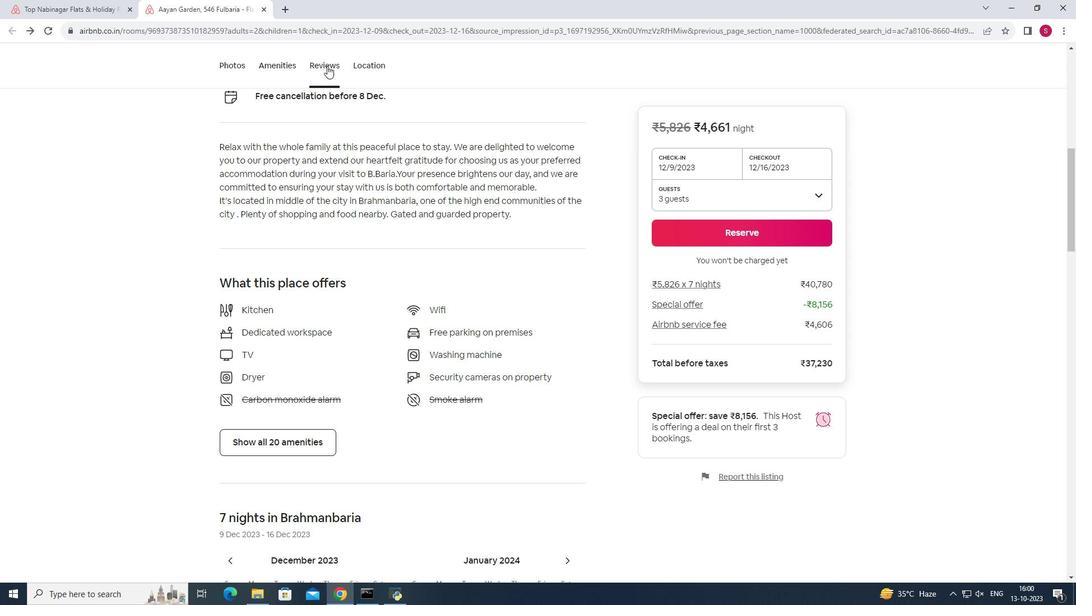 
Action: Mouse moved to (374, 63)
Screenshot: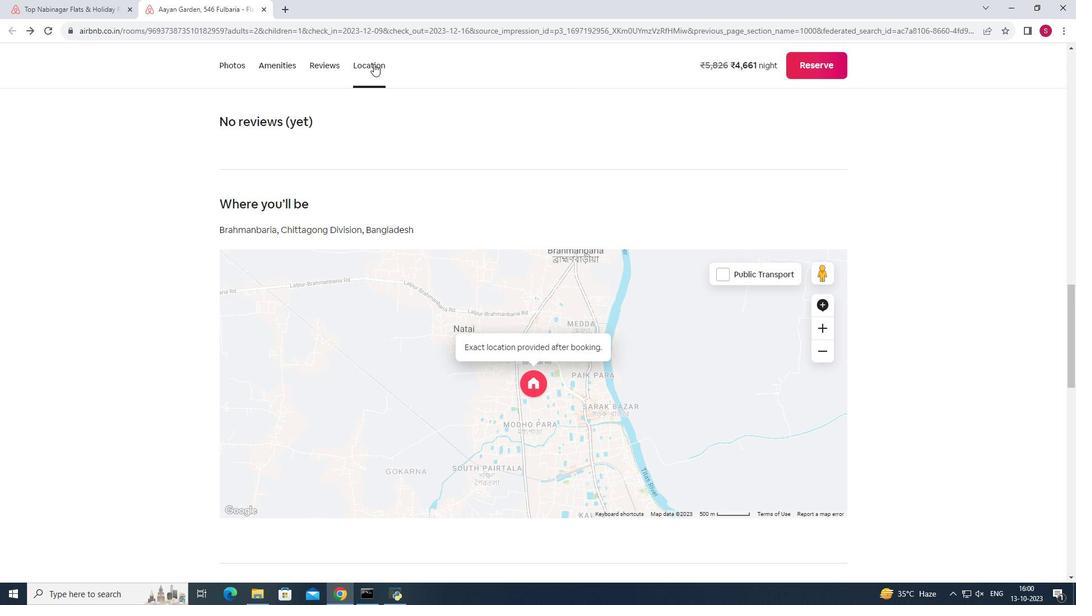 
Action: Mouse pressed left at (374, 63)
Screenshot: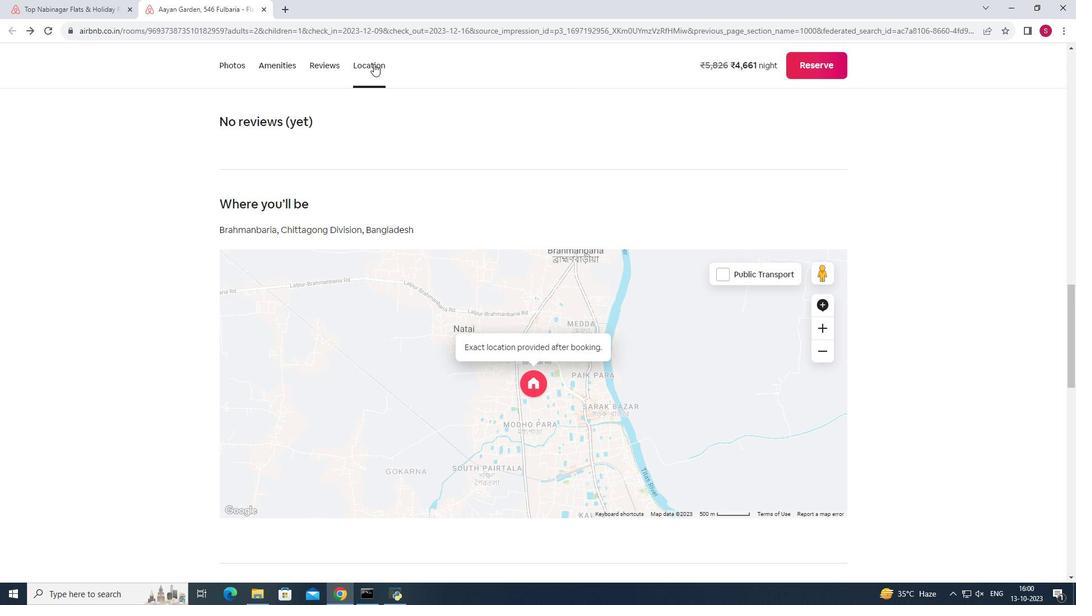 
Action: Mouse moved to (351, 245)
Screenshot: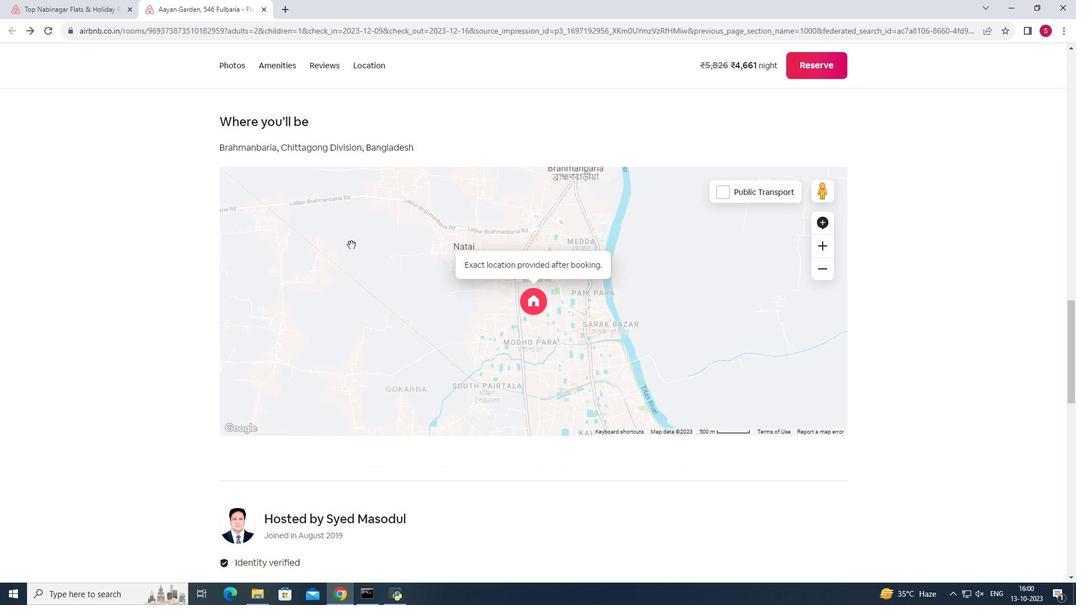 
Action: Mouse scrolled (351, 244) with delta (0, 0)
Screenshot: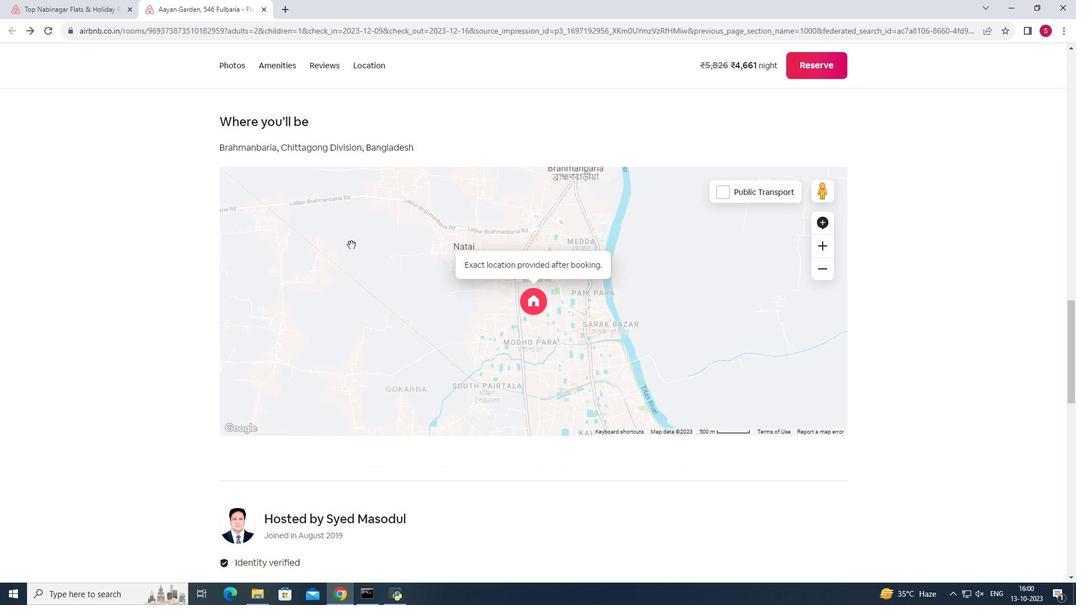 
Action: Mouse moved to (352, 245)
Screenshot: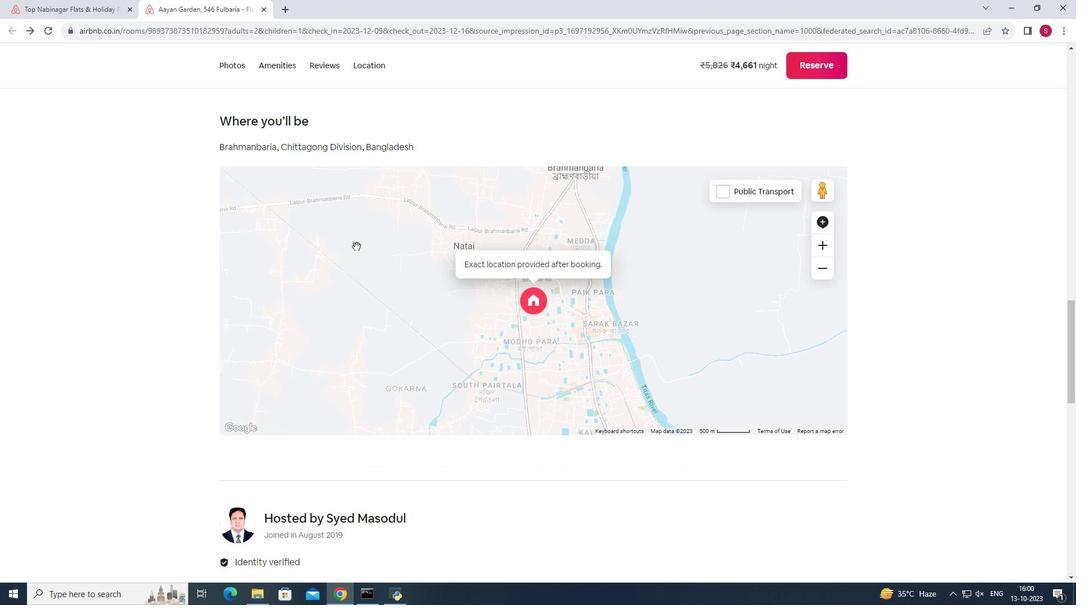 
Action: Mouse scrolled (352, 245) with delta (0, 0)
Screenshot: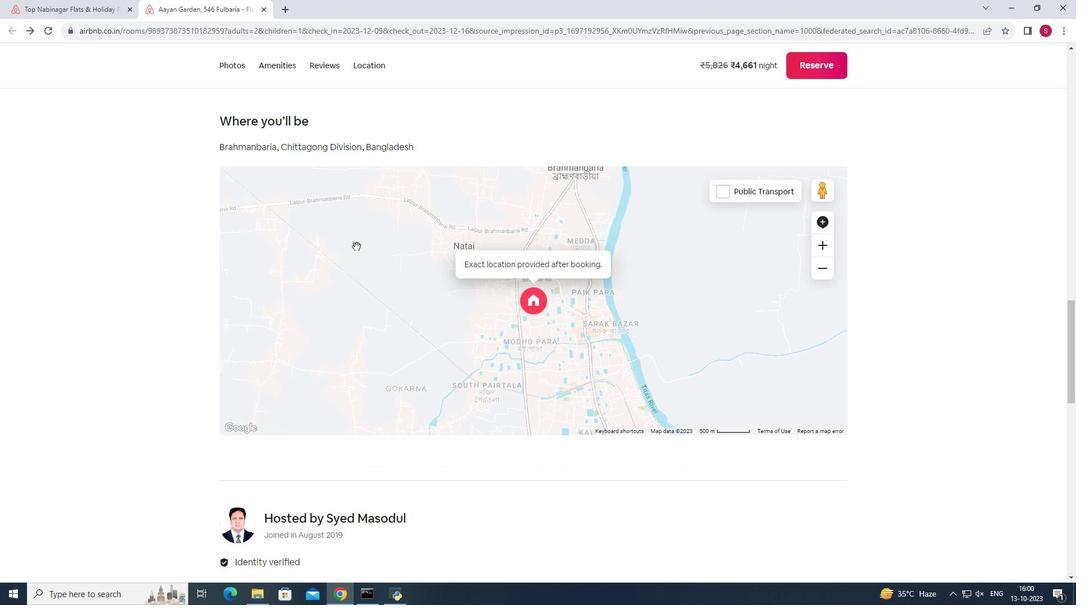 
Action: Mouse moved to (353, 246)
Screenshot: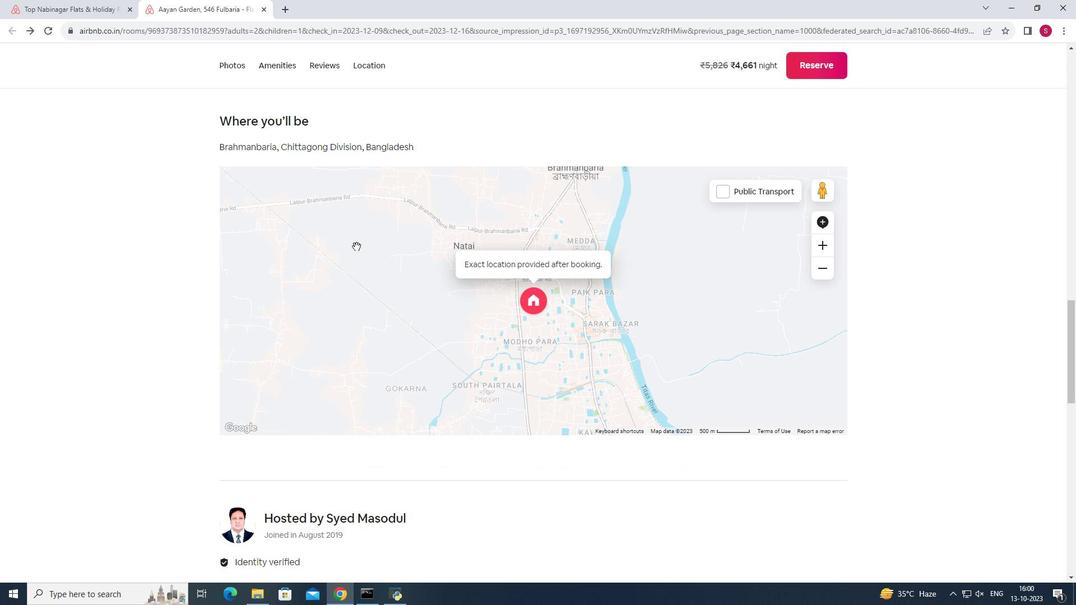 
Action: Mouse scrolled (353, 245) with delta (0, 0)
Screenshot: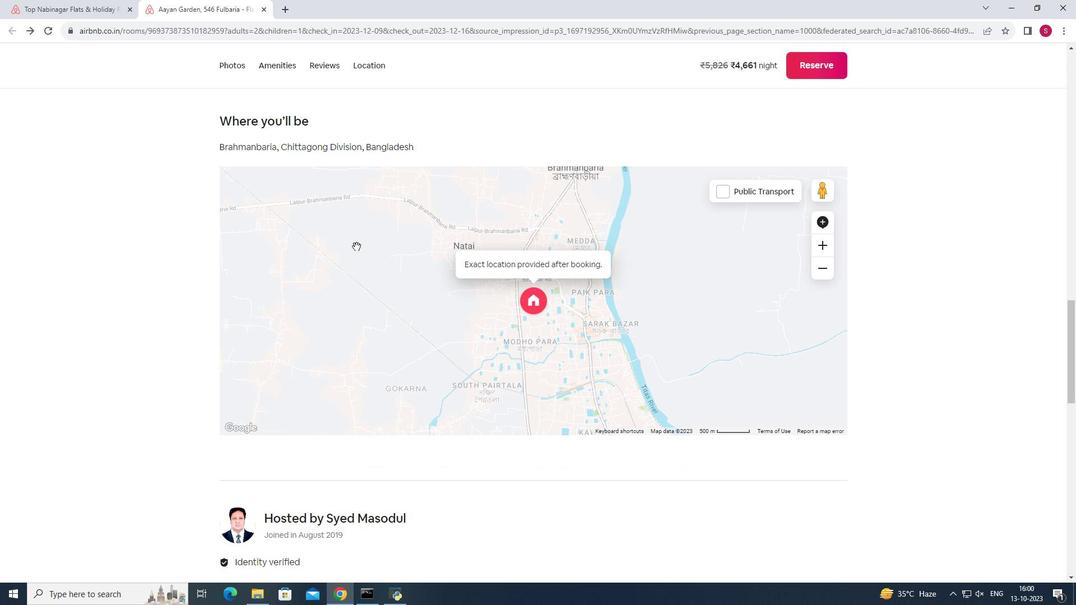 
Action: Mouse moved to (356, 246)
Screenshot: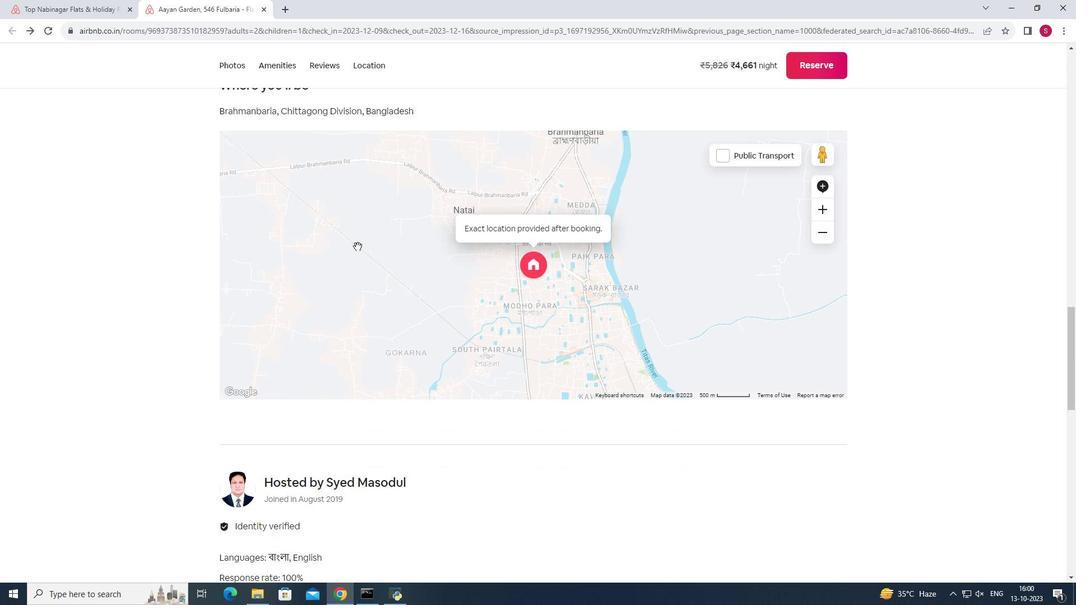 
Action: Mouse scrolled (356, 246) with delta (0, 0)
Screenshot: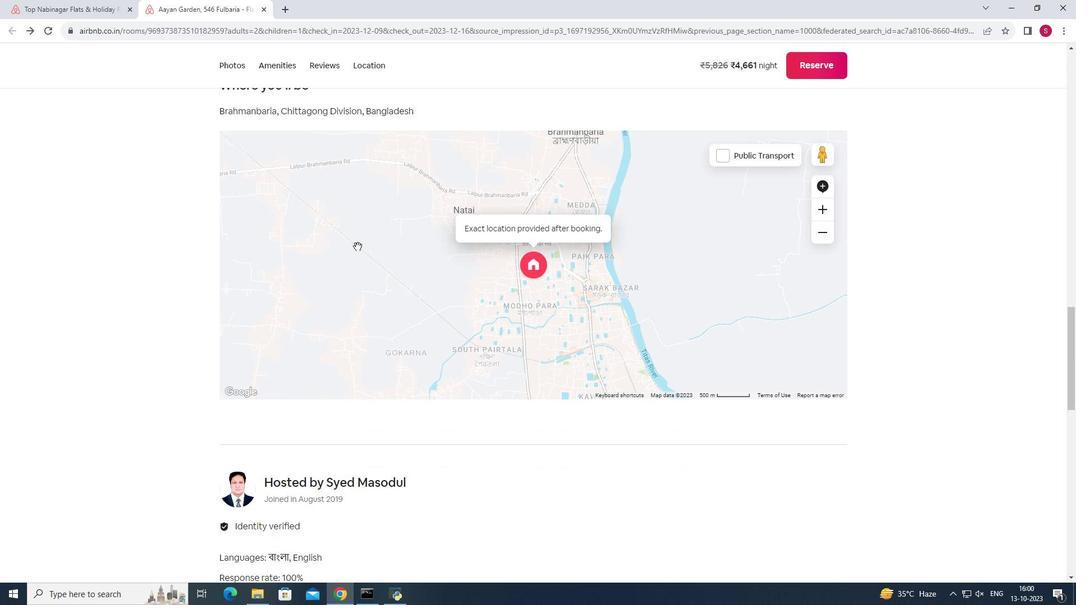 
Action: Mouse moved to (356, 246)
Screenshot: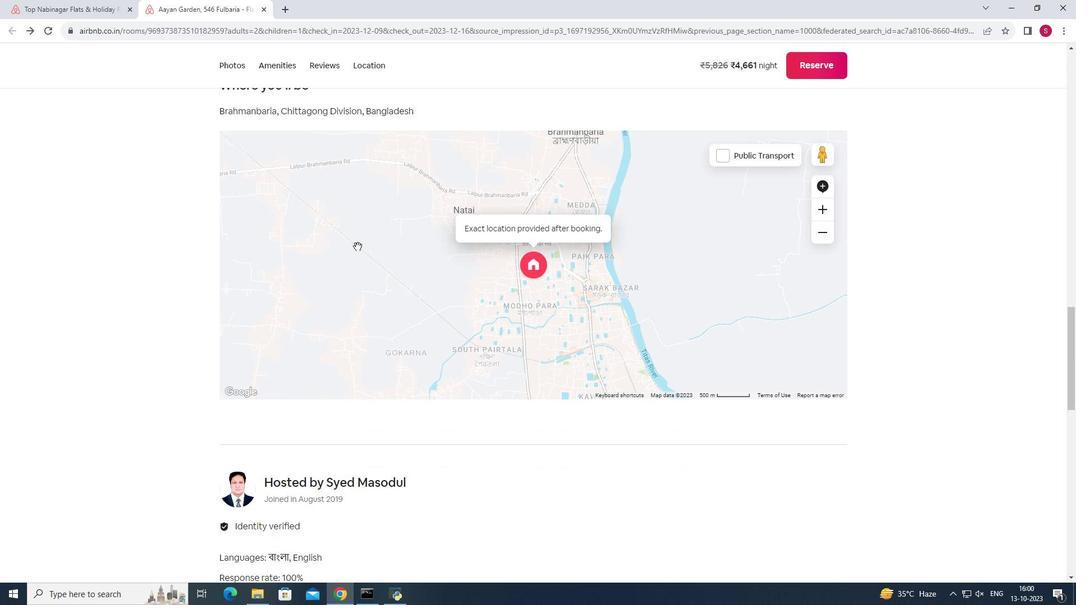 
Action: Mouse scrolled (356, 246) with delta (0, 0)
Screenshot: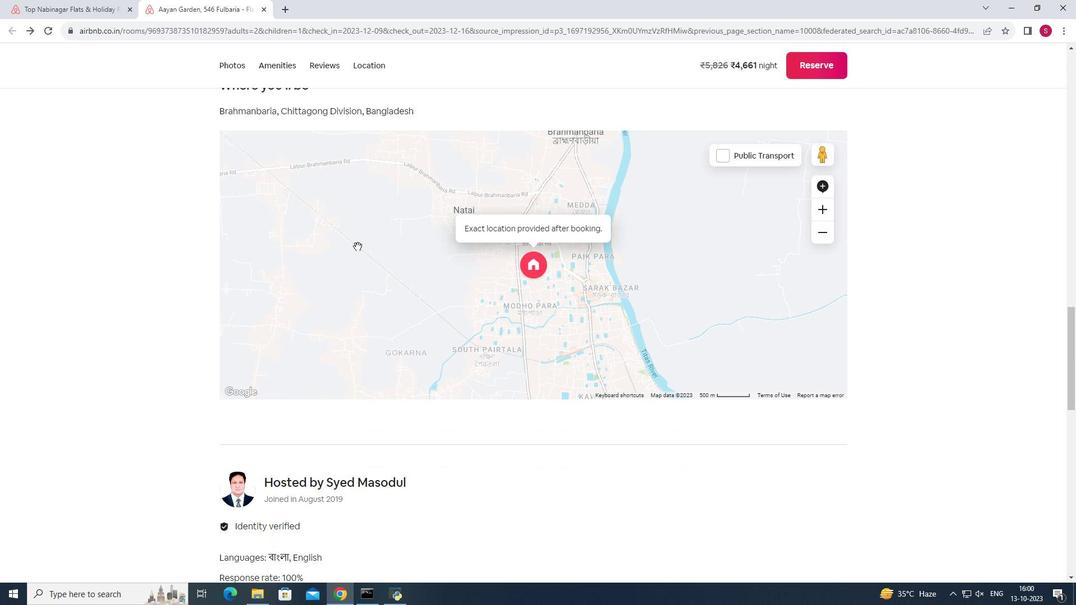 
Action: Mouse moved to (357, 246)
Screenshot: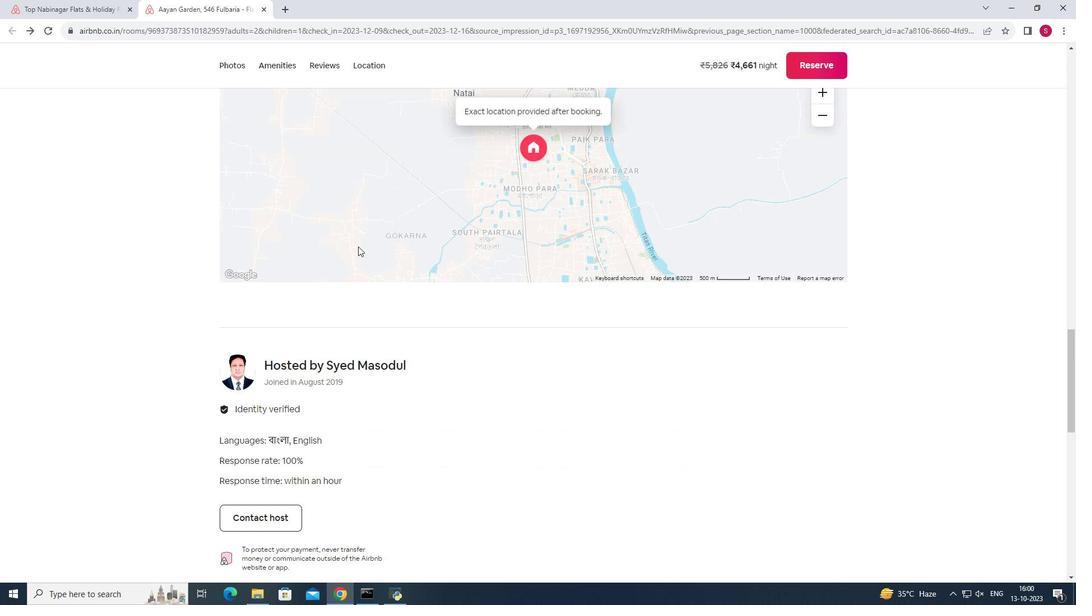 
Action: Mouse scrolled (357, 246) with delta (0, 0)
Screenshot: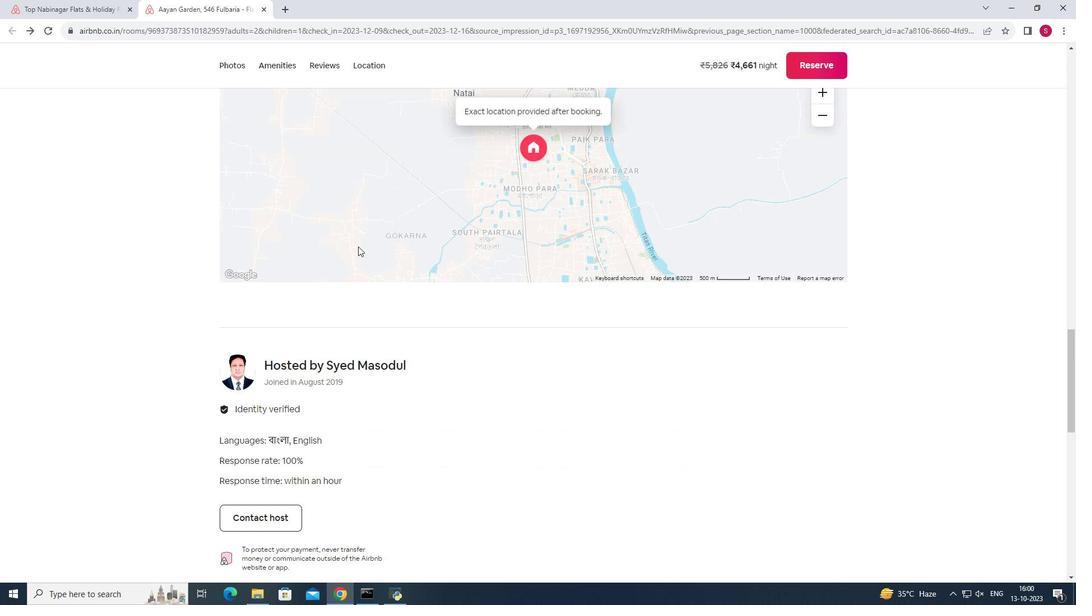 
Action: Mouse moved to (491, 243)
Screenshot: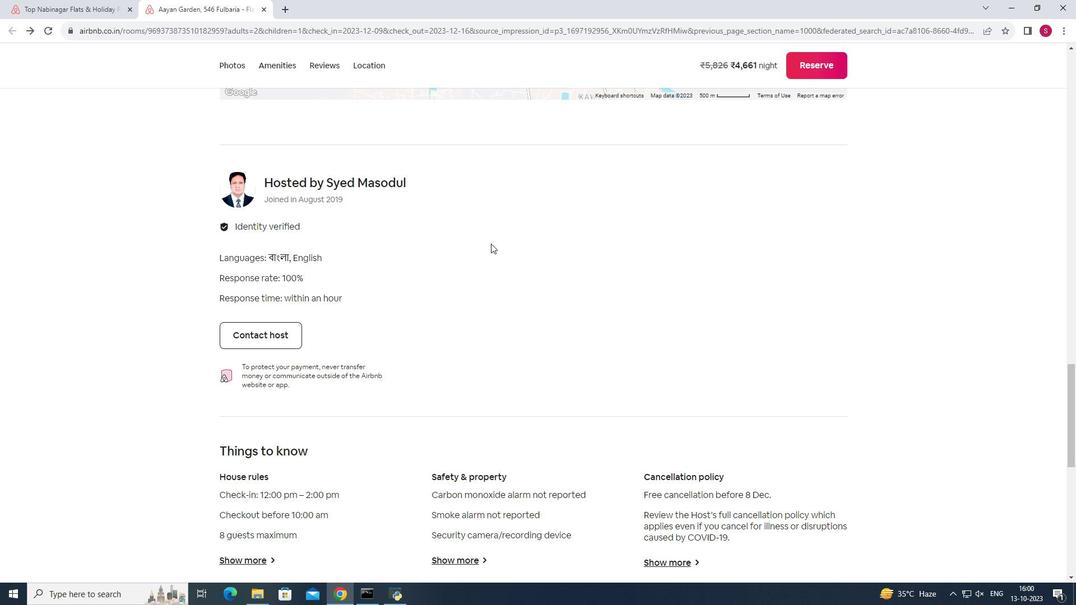 
Action: Mouse scrolled (491, 243) with delta (0, 0)
Screenshot: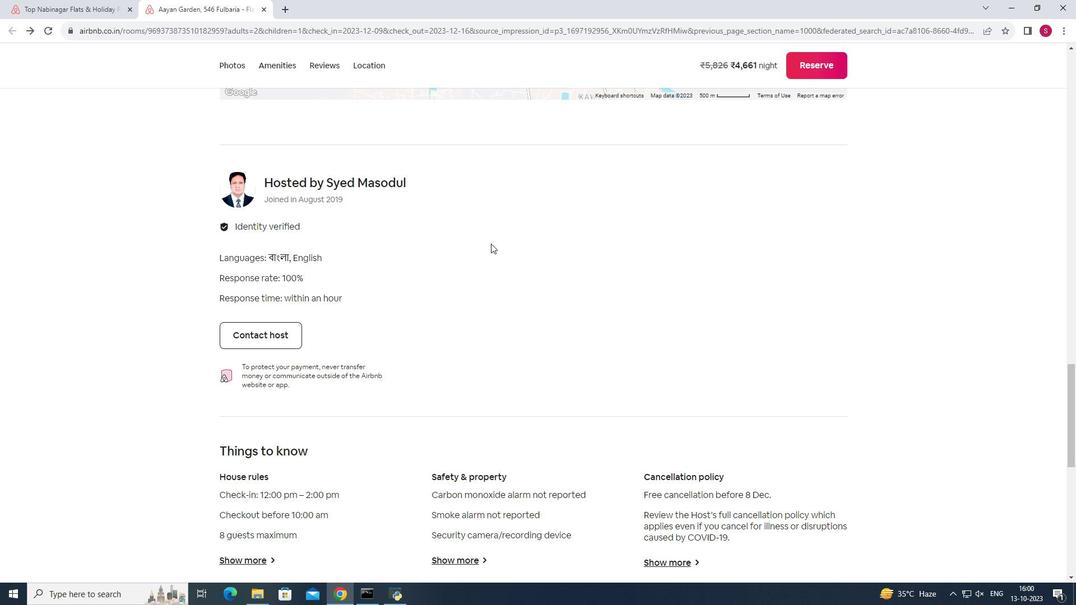 
Action: Mouse scrolled (491, 243) with delta (0, 0)
Screenshot: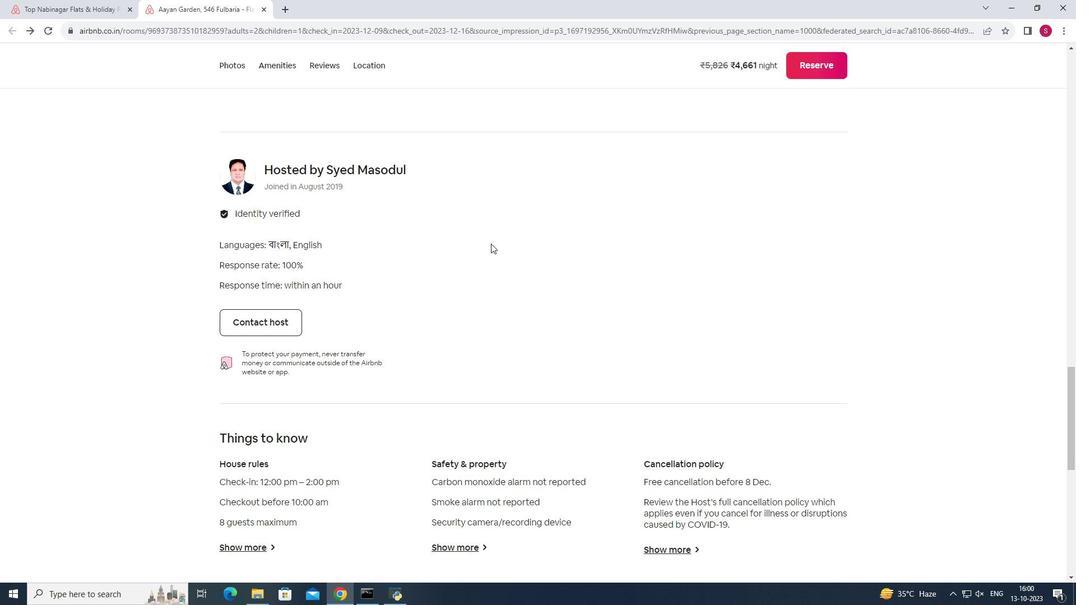 
Action: Mouse scrolled (491, 243) with delta (0, 0)
Screenshot: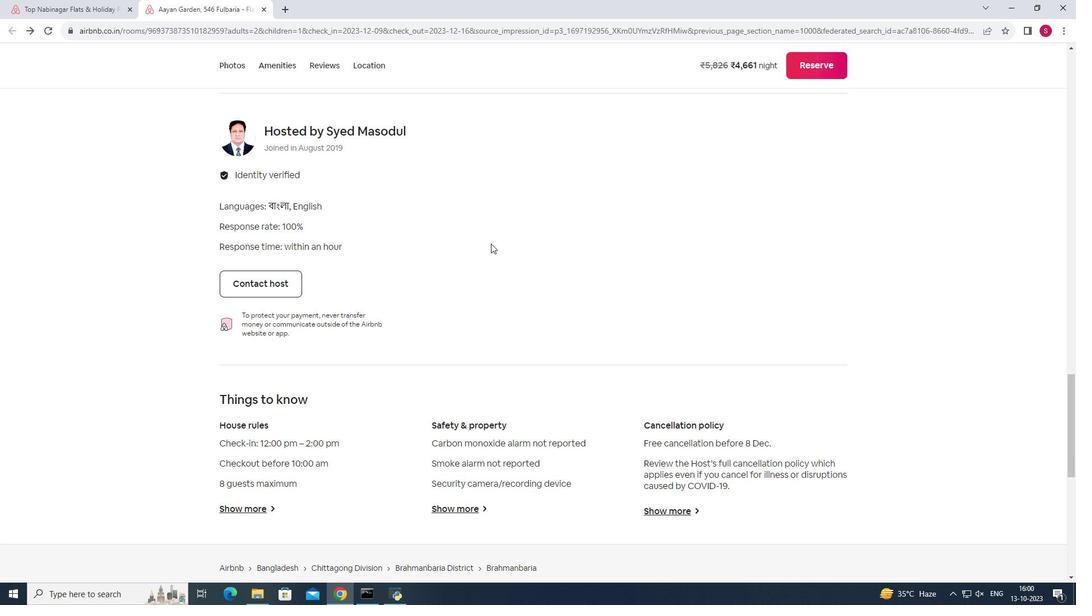 
Action: Mouse moved to (269, 386)
Screenshot: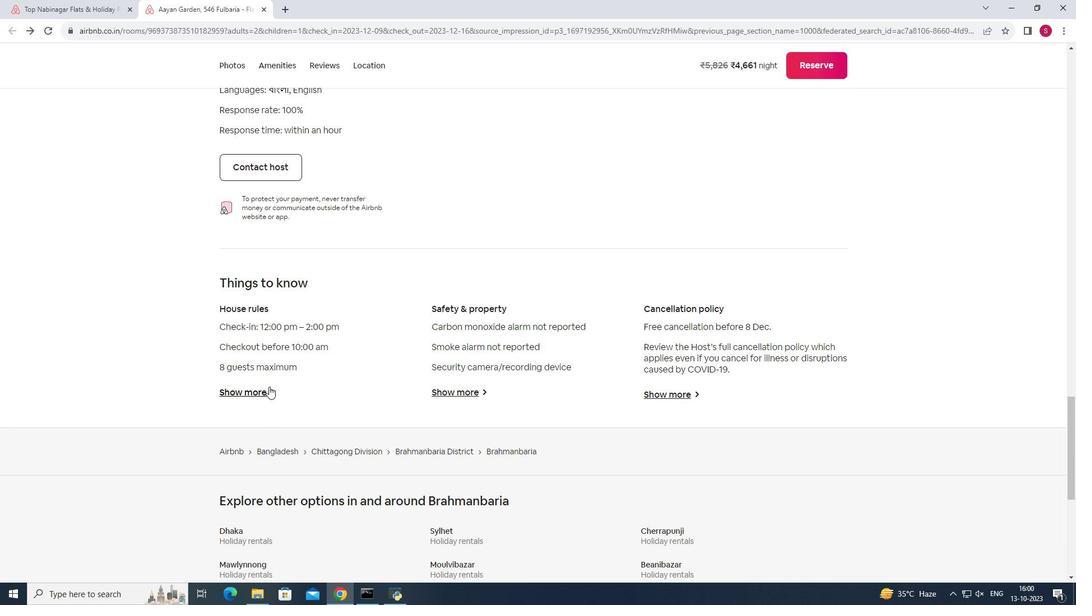 
Action: Mouse pressed left at (269, 386)
Screenshot: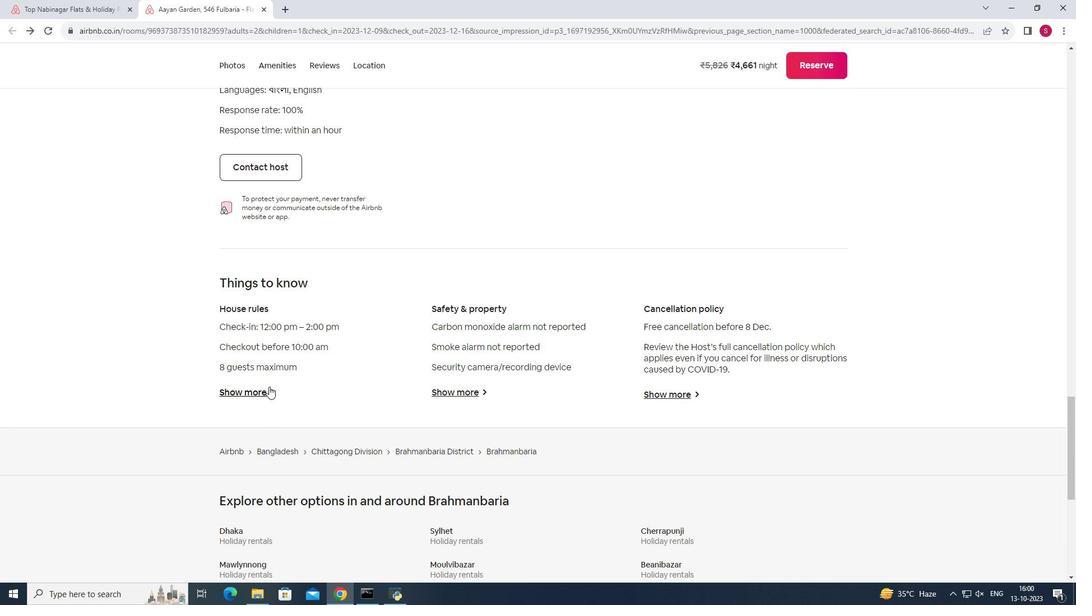 
Action: Mouse moved to (689, 328)
Screenshot: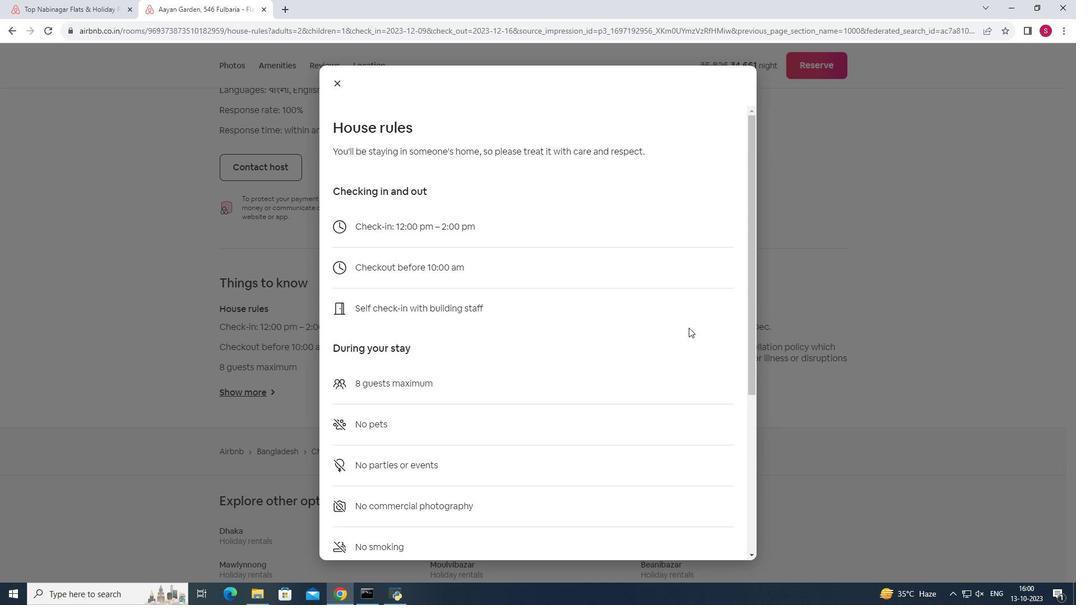 
Action: Mouse scrolled (689, 327) with delta (0, 0)
Screenshot: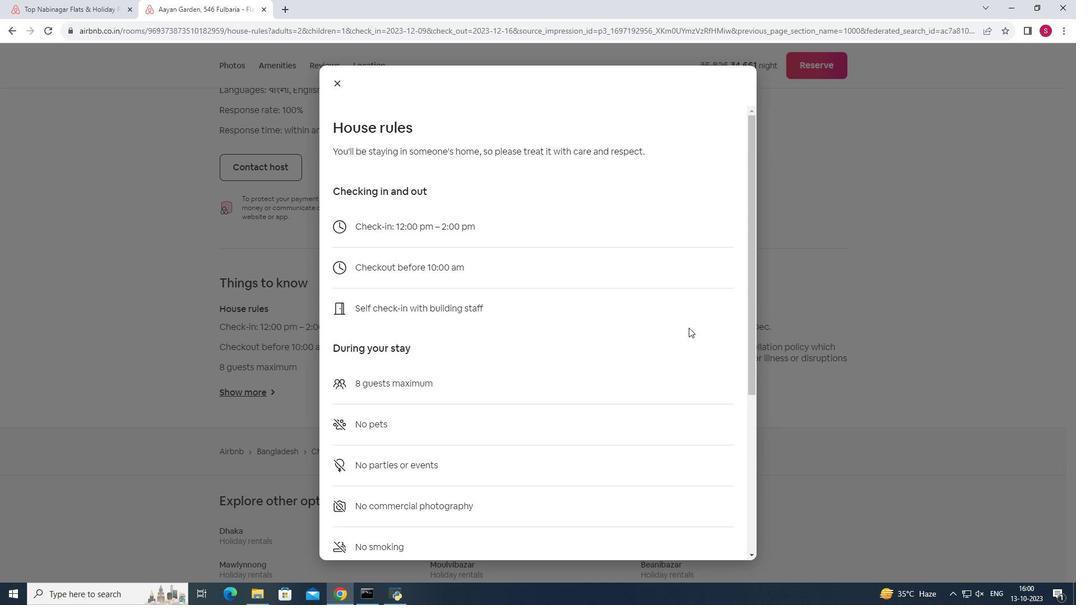 
Action: Mouse moved to (689, 328)
Screenshot: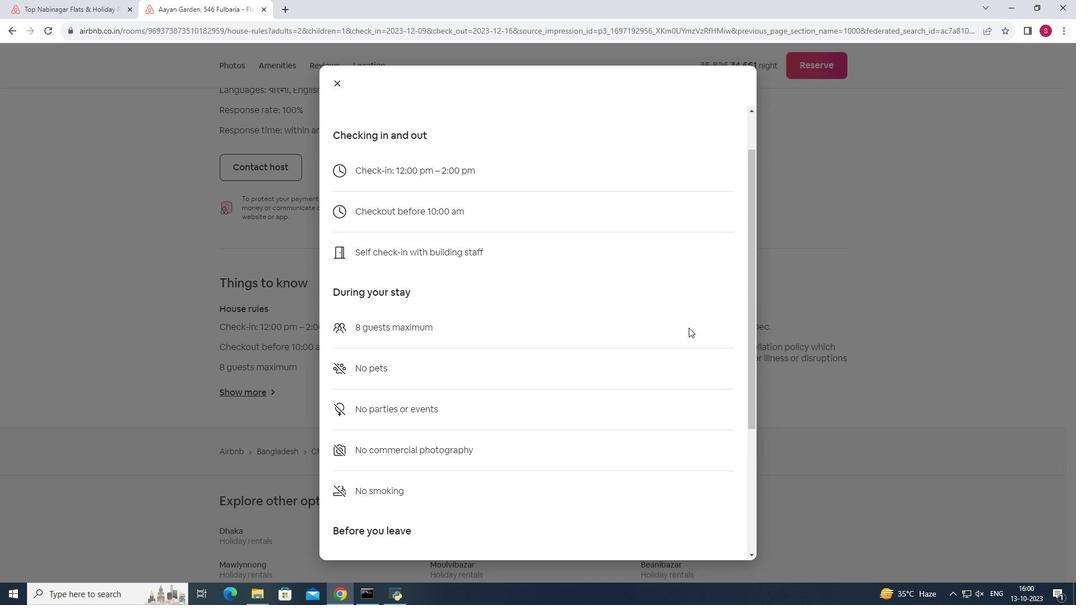 
Action: Mouse scrolled (689, 327) with delta (0, 0)
Screenshot: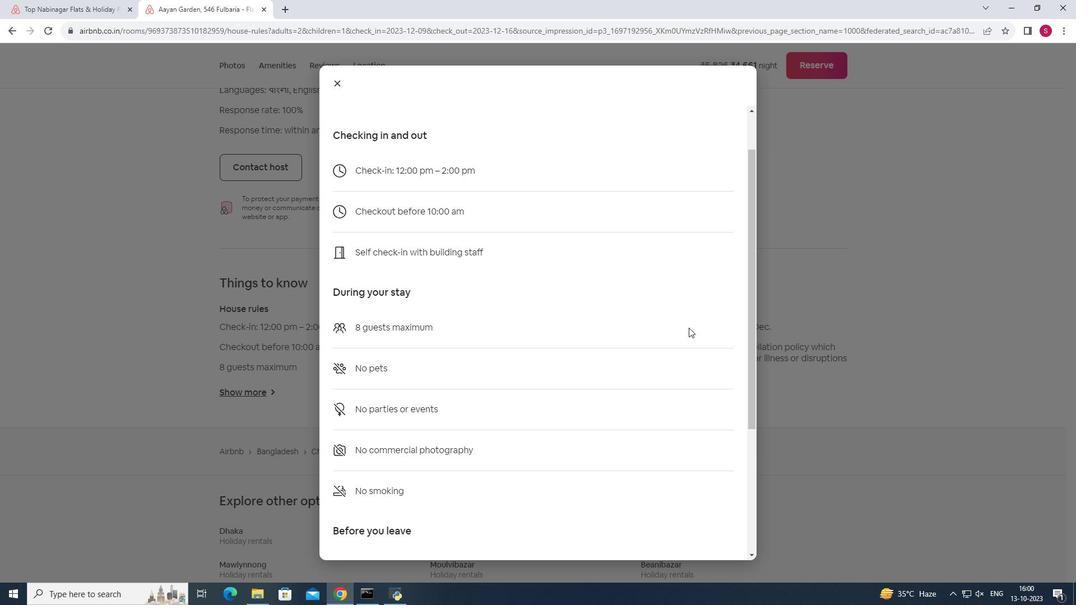 
Action: Mouse scrolled (689, 327) with delta (0, 0)
Screenshot: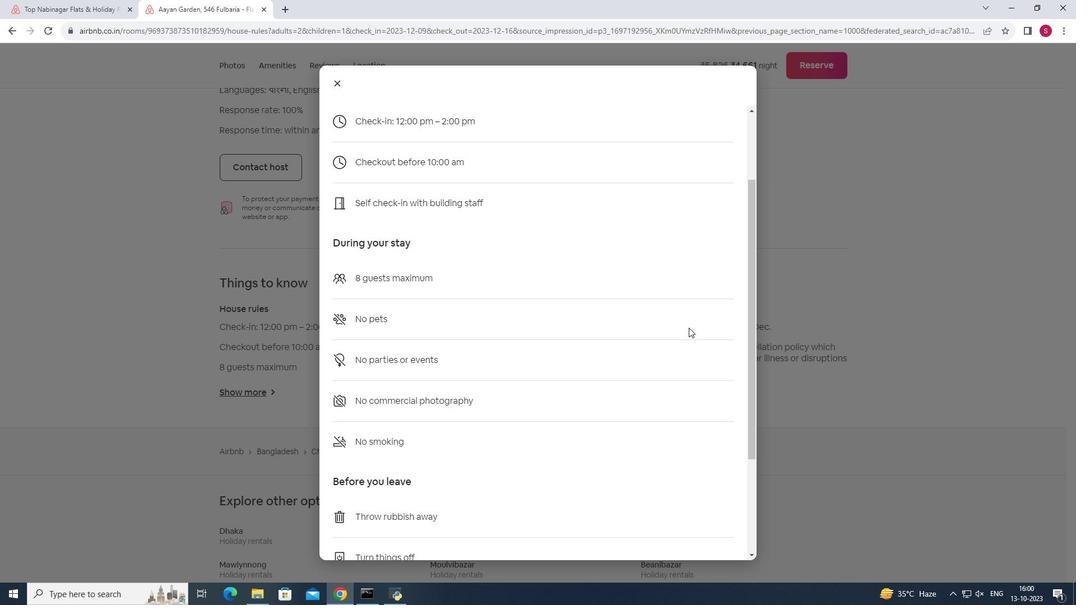 
Action: Mouse scrolled (689, 327) with delta (0, 0)
Screenshot: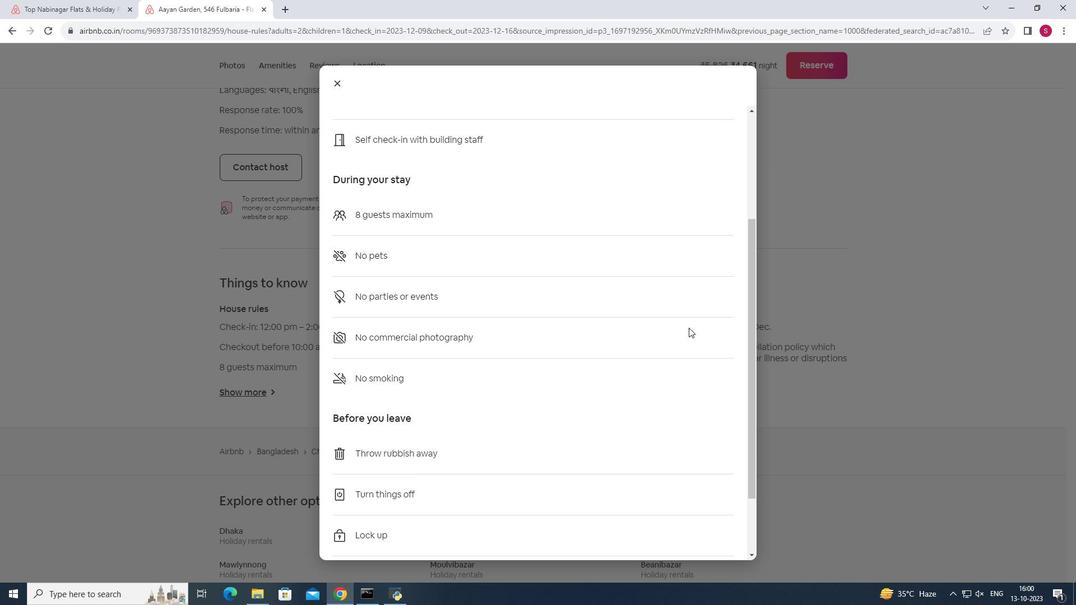 
Action: Mouse scrolled (689, 327) with delta (0, 0)
Screenshot: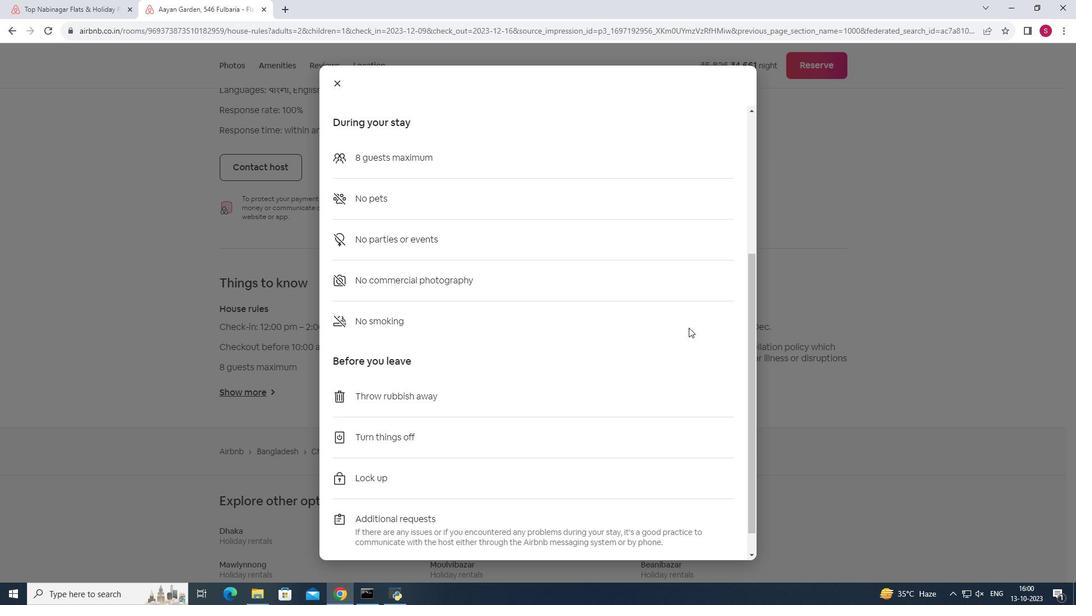 
Action: Mouse moved to (334, 84)
Screenshot: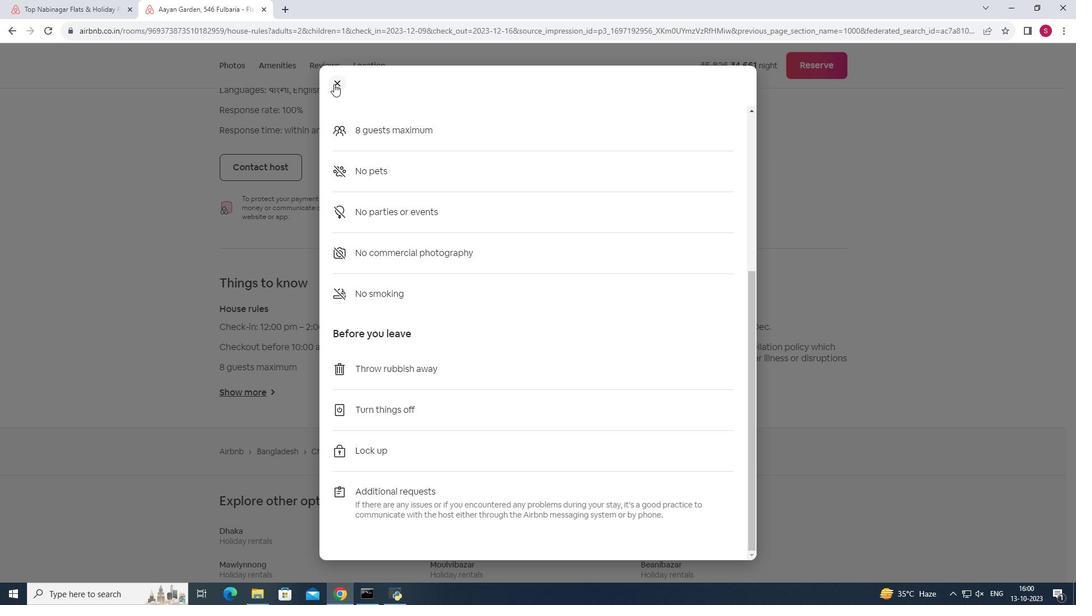 
Action: Mouse pressed left at (334, 84)
Screenshot: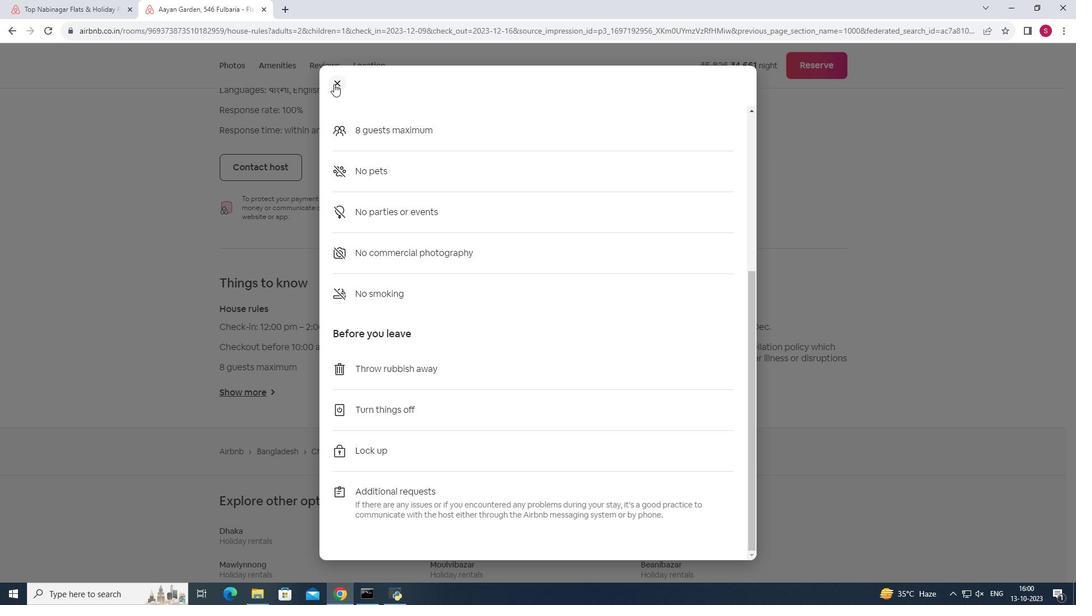 
Action: Mouse moved to (471, 393)
Screenshot: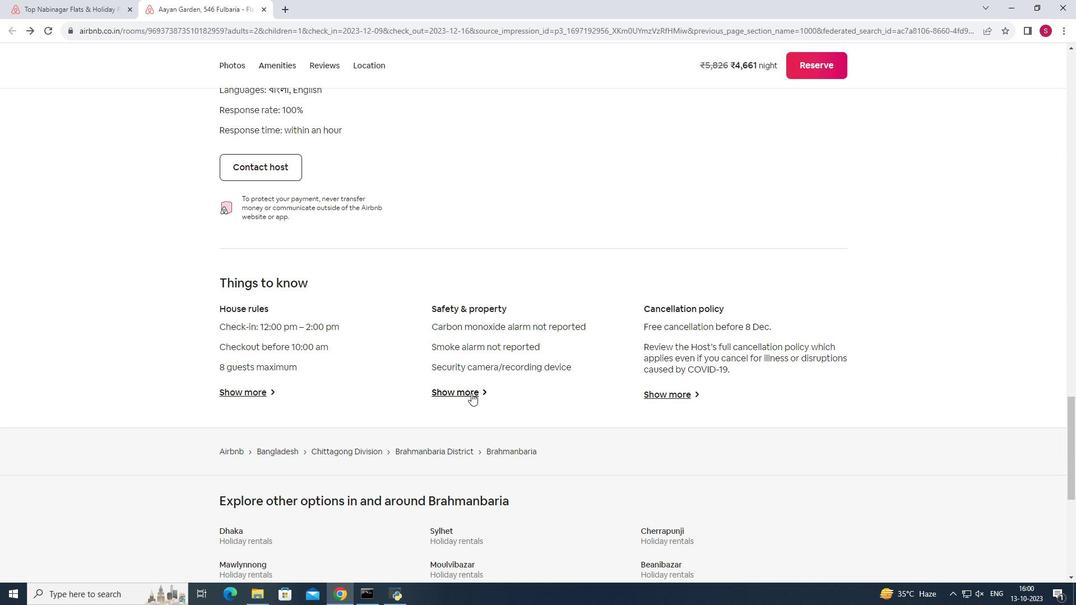 
Action: Mouse pressed left at (471, 393)
Screenshot: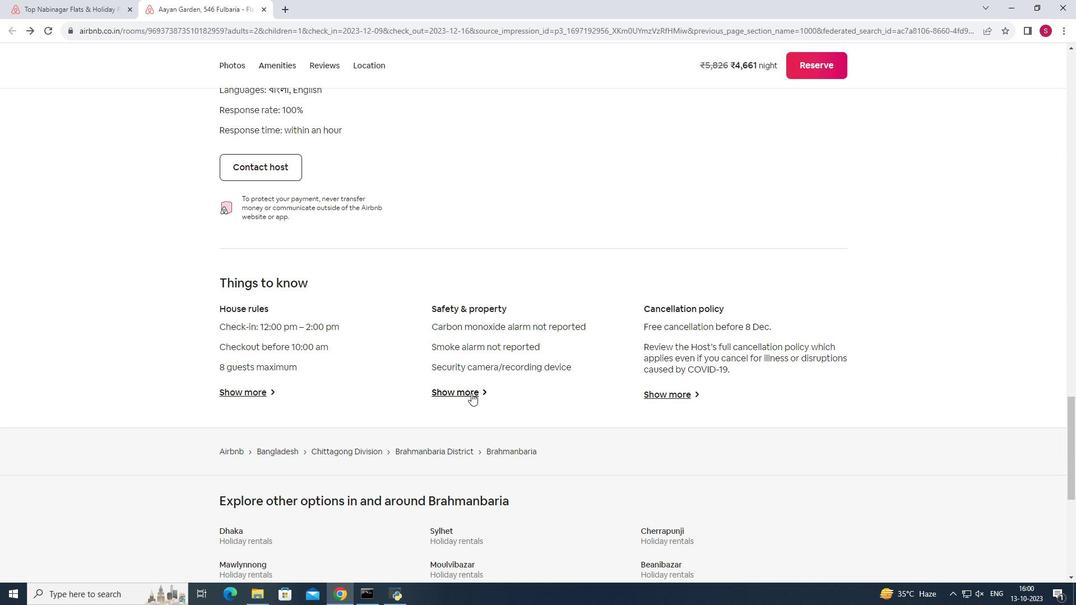 
Action: Mouse moved to (810, 349)
Screenshot: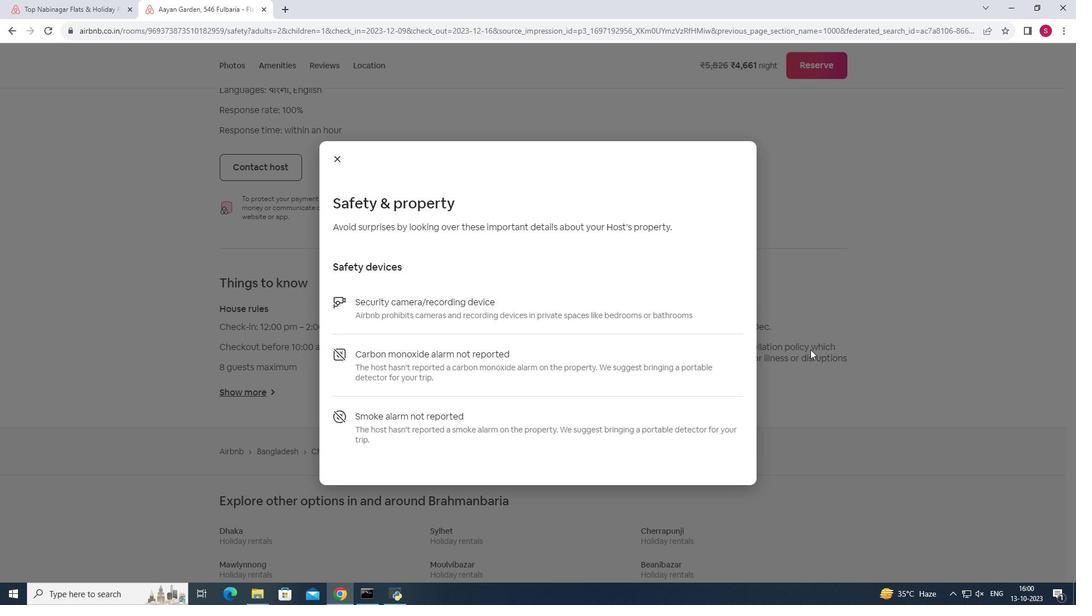 
Action: Mouse pressed left at (810, 349)
Screenshot: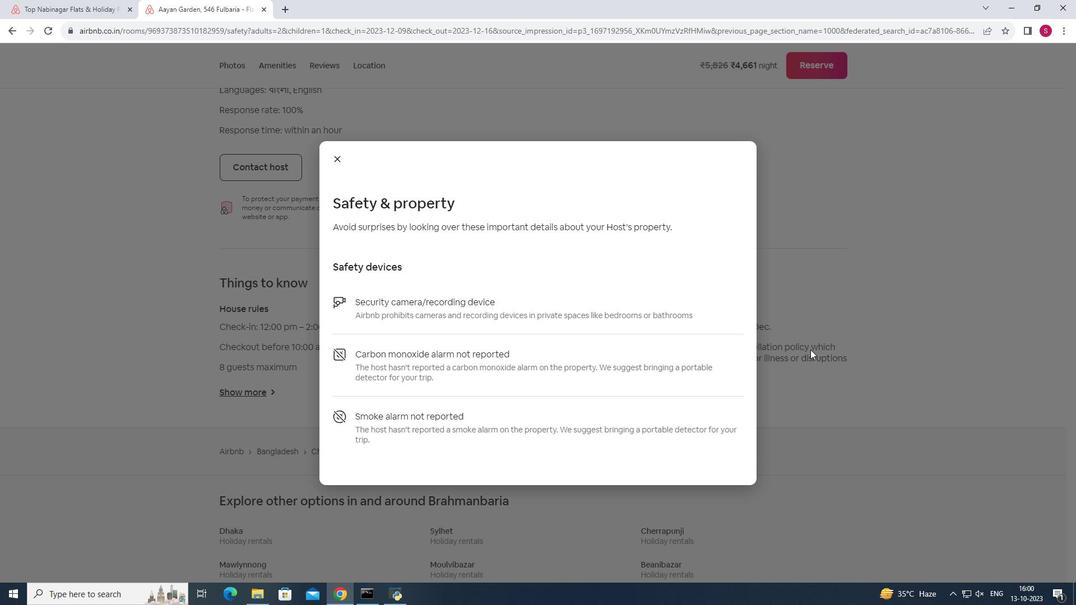 
Action: Mouse moved to (683, 396)
Screenshot: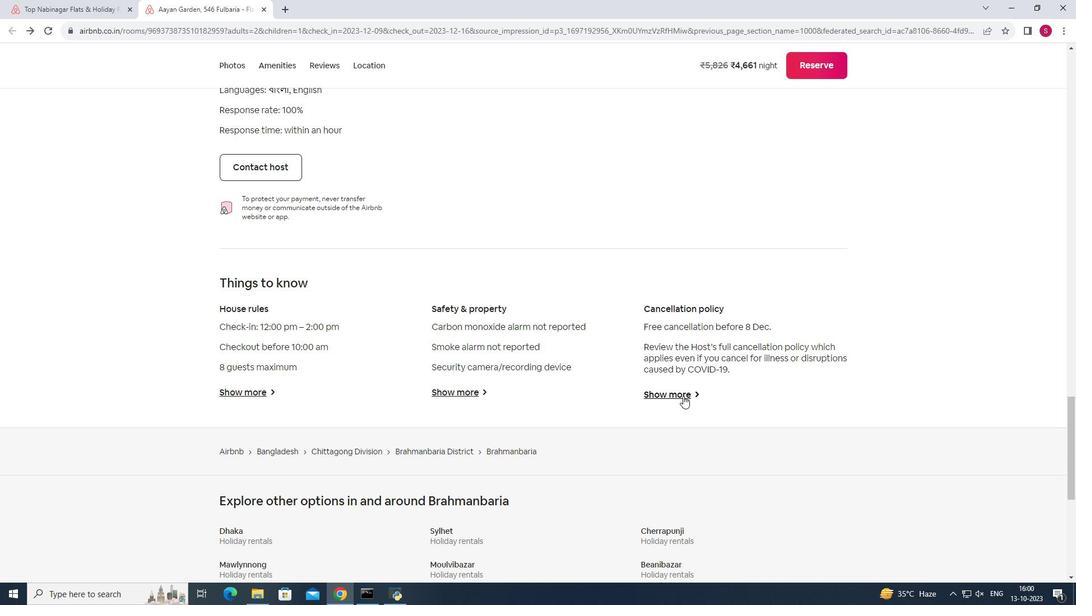 
Action: Mouse pressed left at (683, 396)
Screenshot: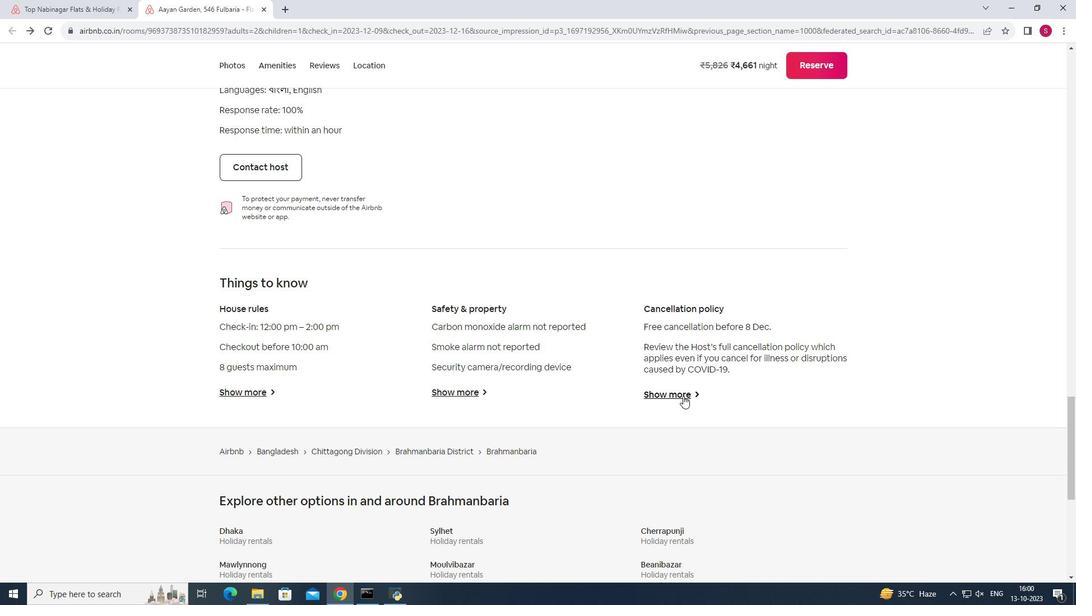 
Action: Mouse moved to (834, 368)
Screenshot: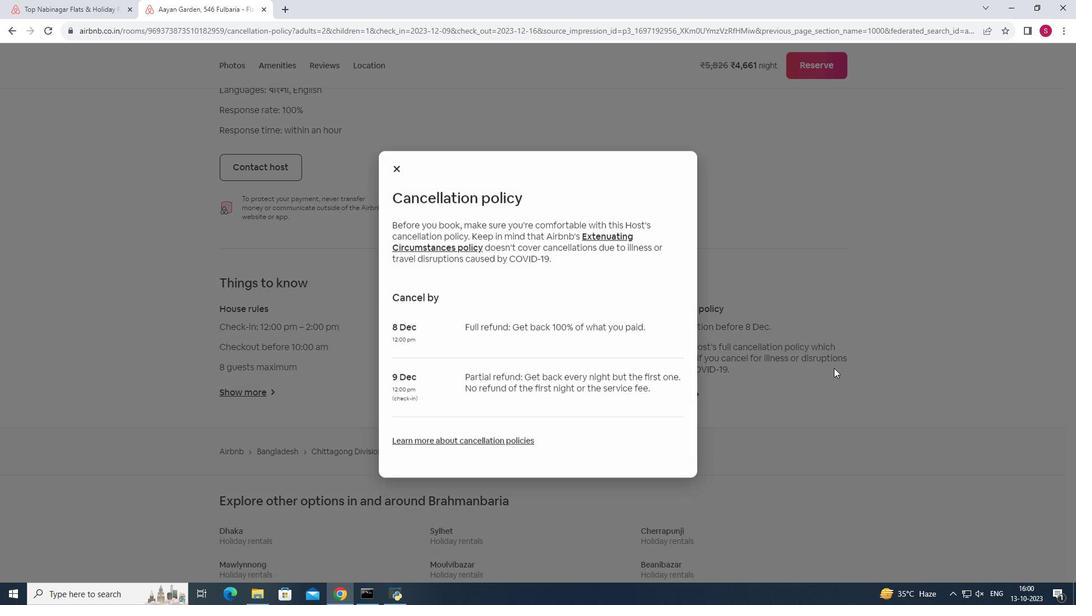 
Action: Mouse pressed left at (834, 368)
Screenshot: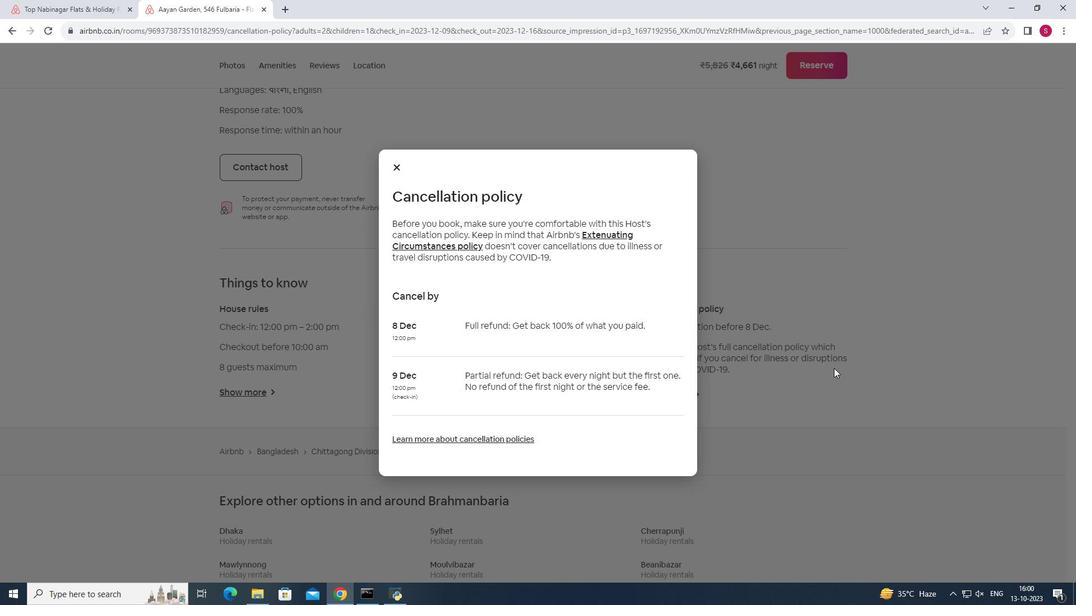 
Action: Mouse moved to (955, 370)
Screenshot: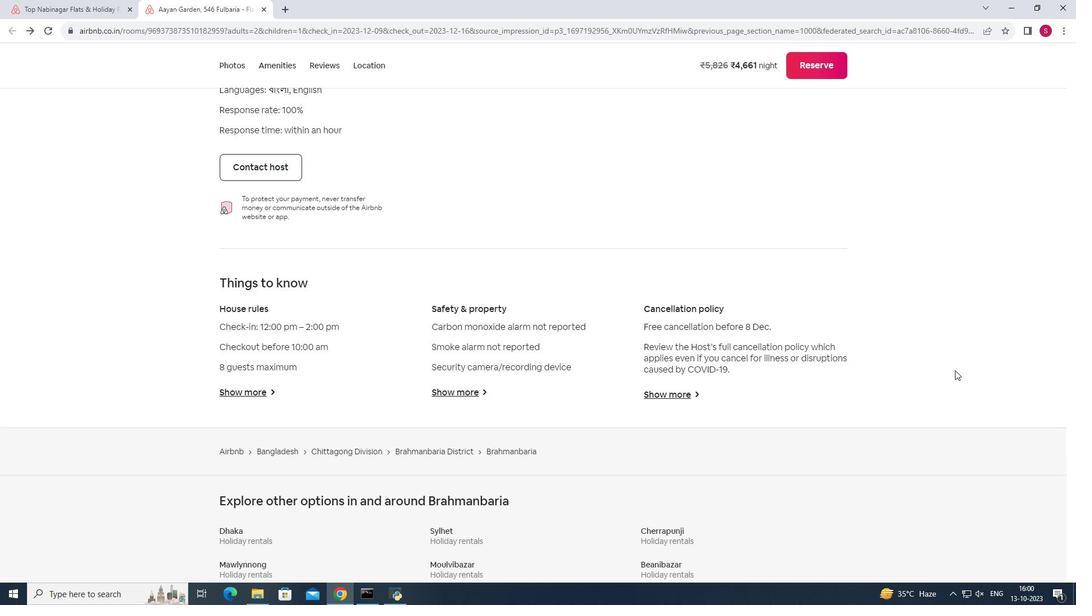 
Action: Mouse scrolled (955, 370) with delta (0, 0)
Screenshot: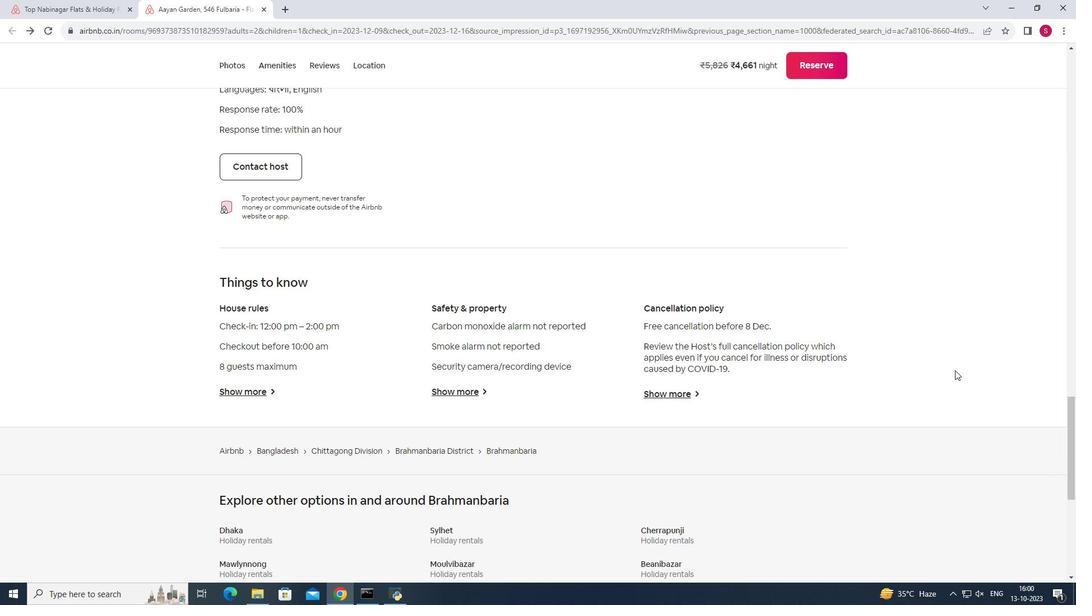 
Action: Mouse scrolled (955, 370) with delta (0, 0)
Screenshot: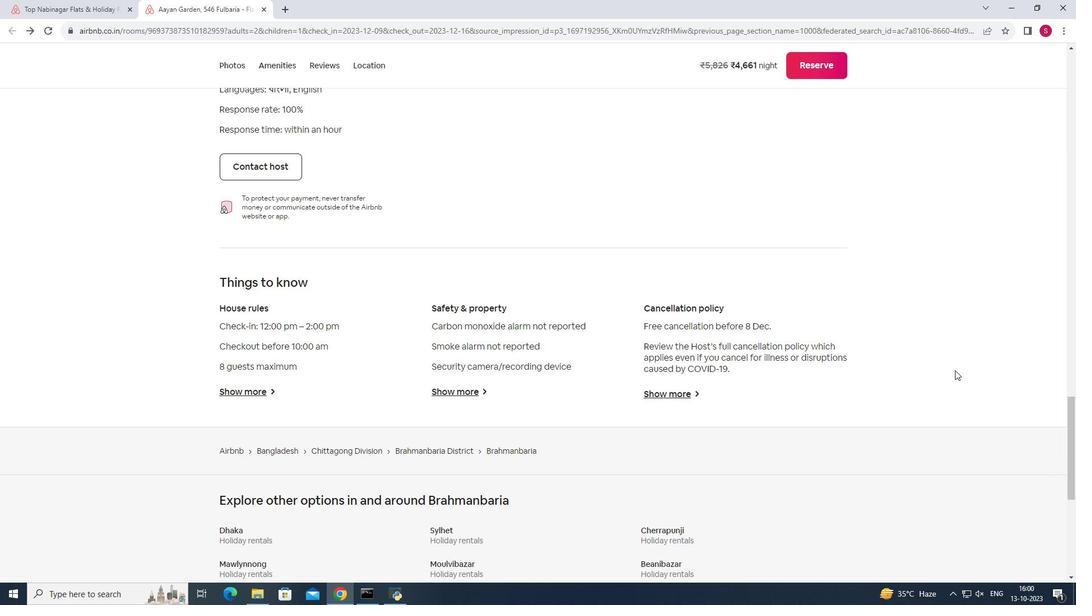 
Action: Mouse scrolled (955, 370) with delta (0, 0)
Screenshot: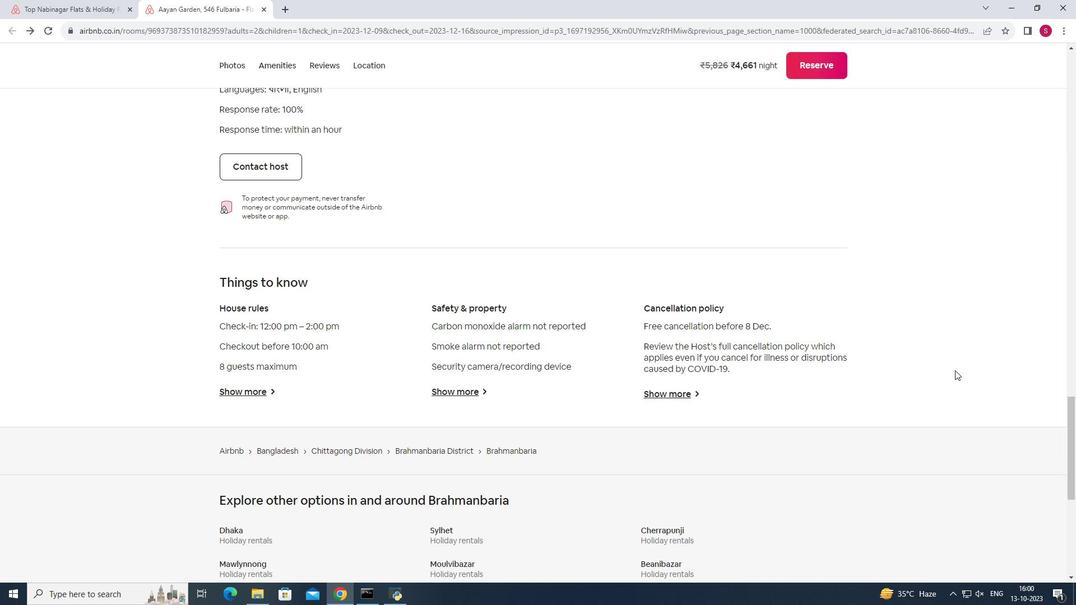
Action: Mouse scrolled (955, 370) with delta (0, 0)
Screenshot: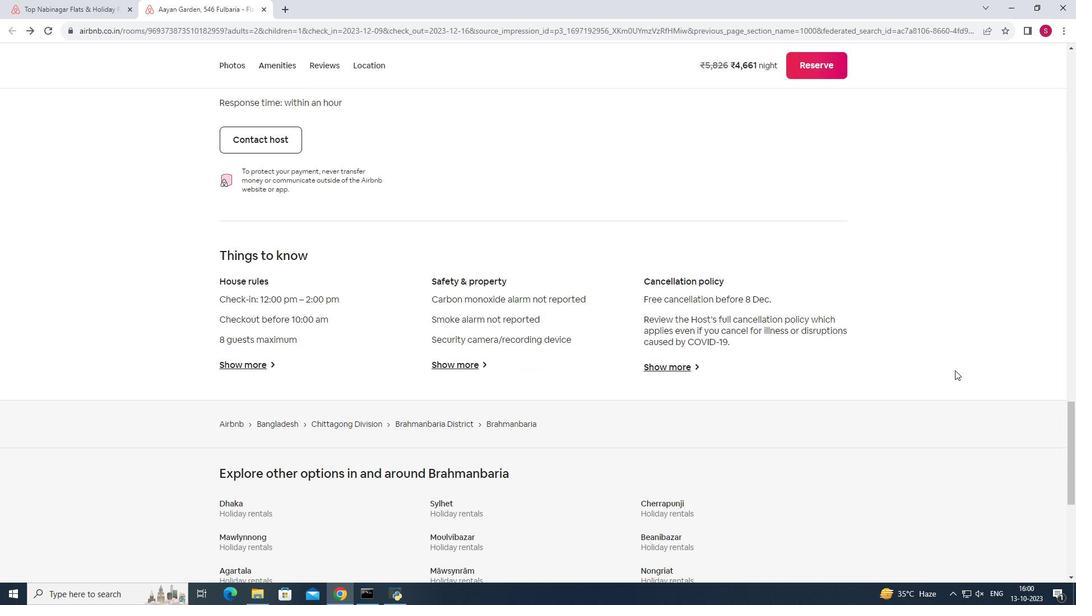 
Action: Mouse scrolled (955, 370) with delta (0, 0)
Screenshot: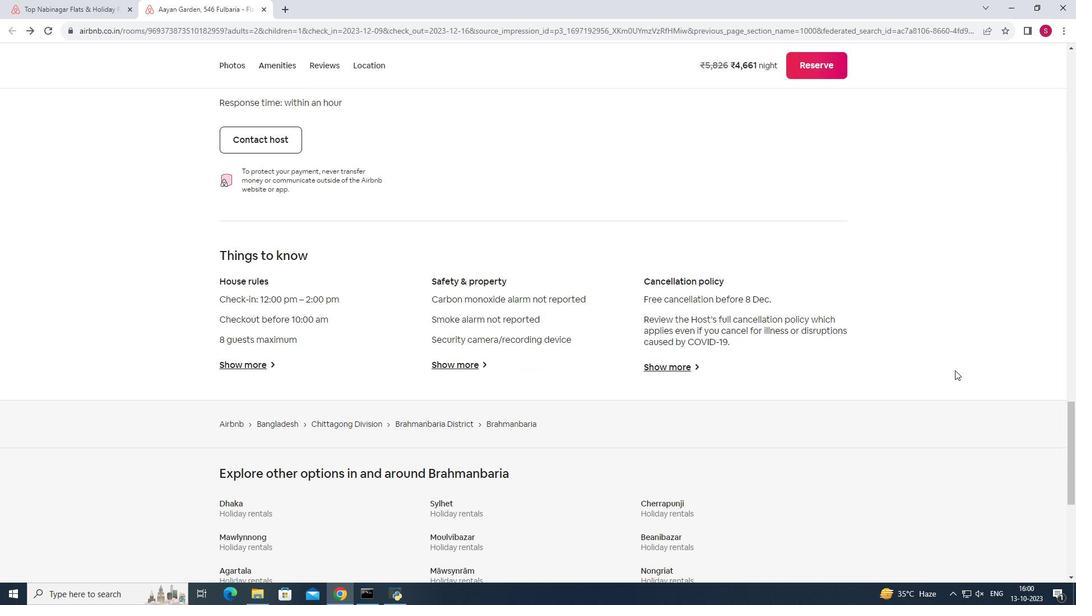 
Action: Mouse moved to (956, 370)
Screenshot: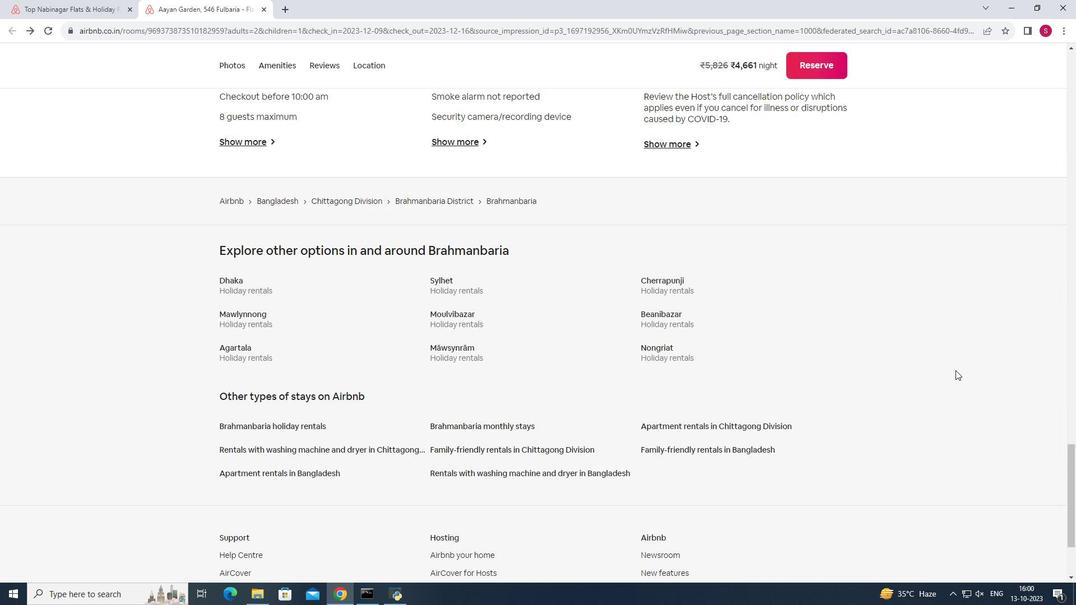 
Action: Mouse scrolled (956, 370) with delta (0, 0)
Screenshot: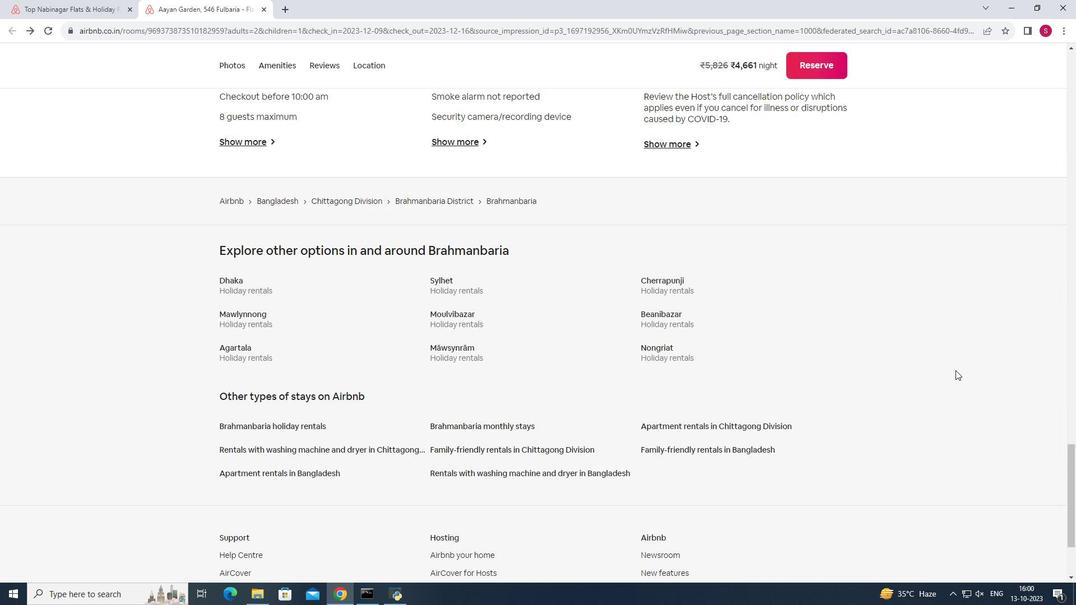 
Action: Mouse moved to (957, 370)
Screenshot: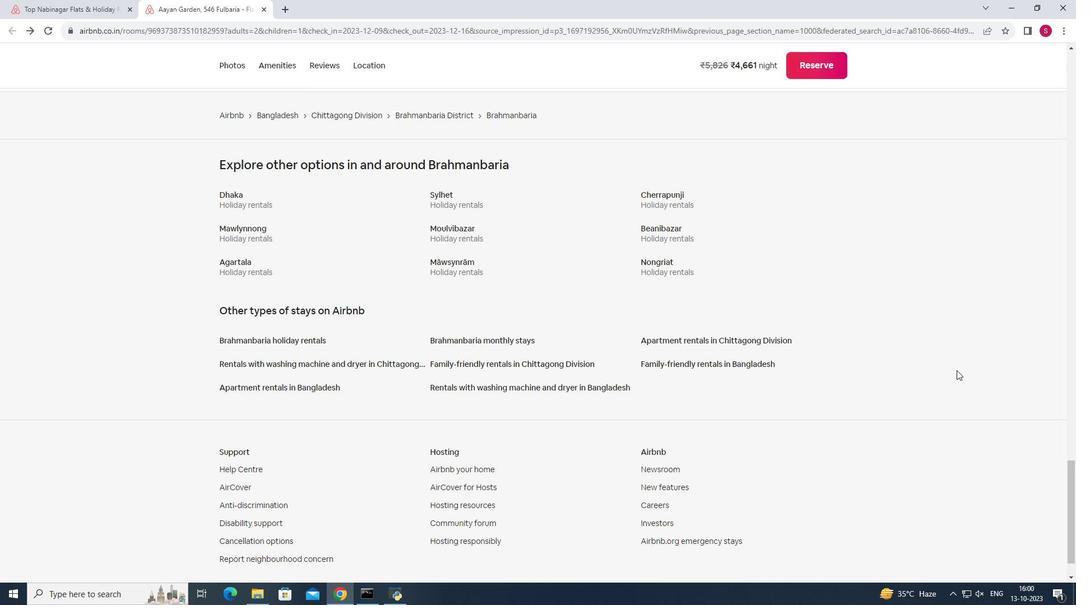 
Action: Mouse scrolled (957, 370) with delta (0, 0)
Screenshot: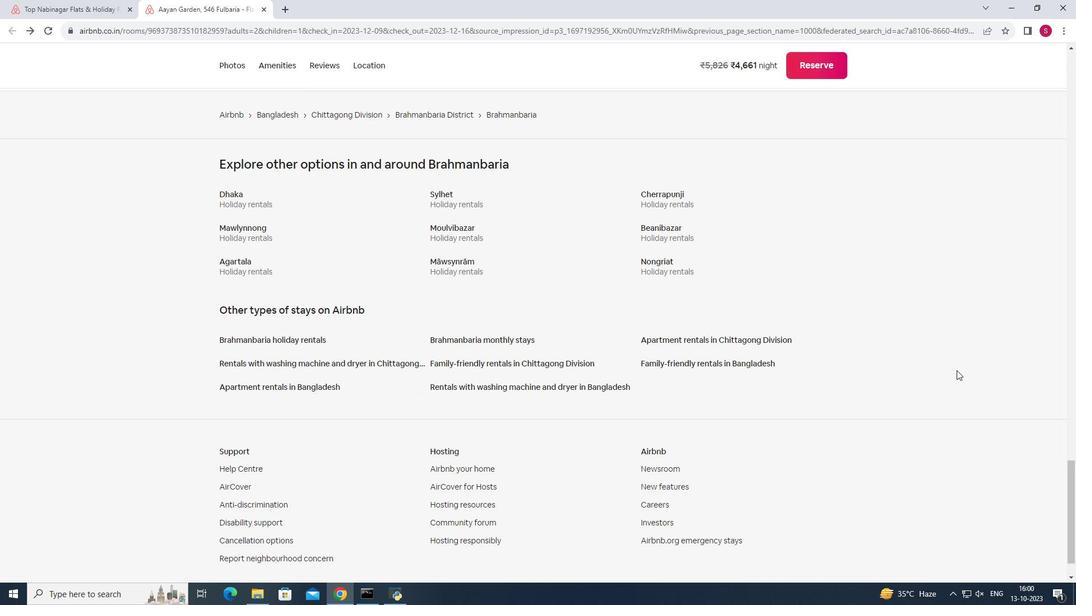 
Action: Mouse scrolled (957, 370) with delta (0, 0)
Screenshot: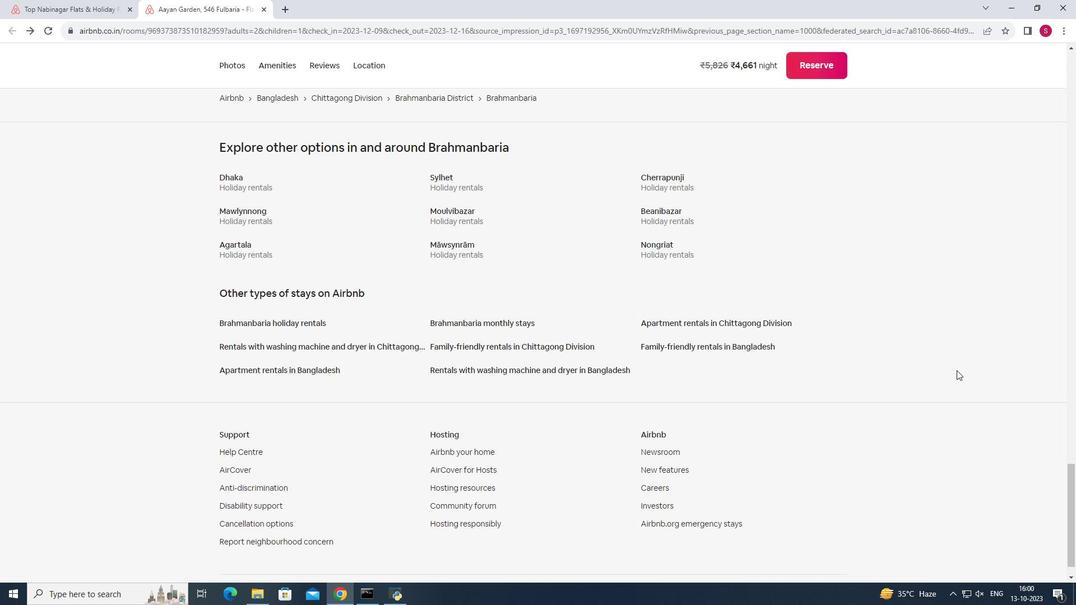 
Action: Mouse moved to (263, 8)
Screenshot: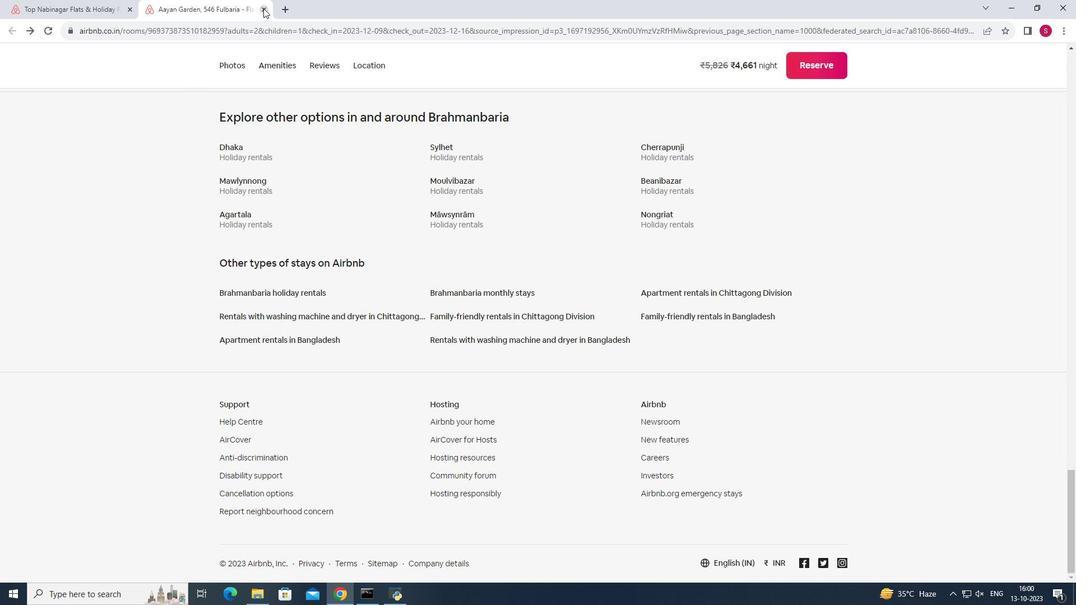 
Action: Mouse pressed left at (263, 8)
Screenshot: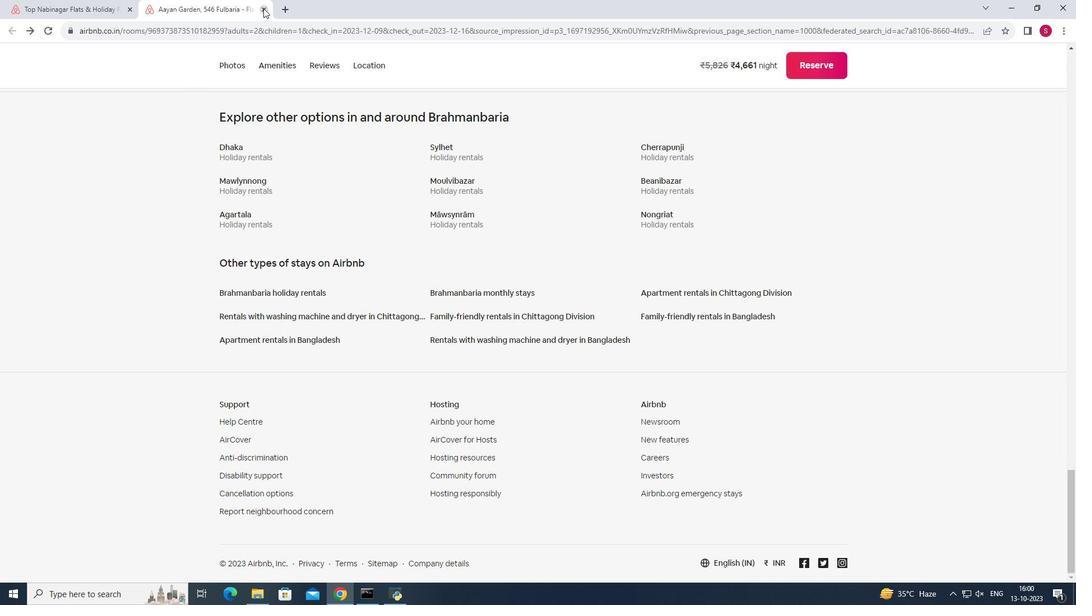 
Action: Mouse moved to (349, 234)
Screenshot: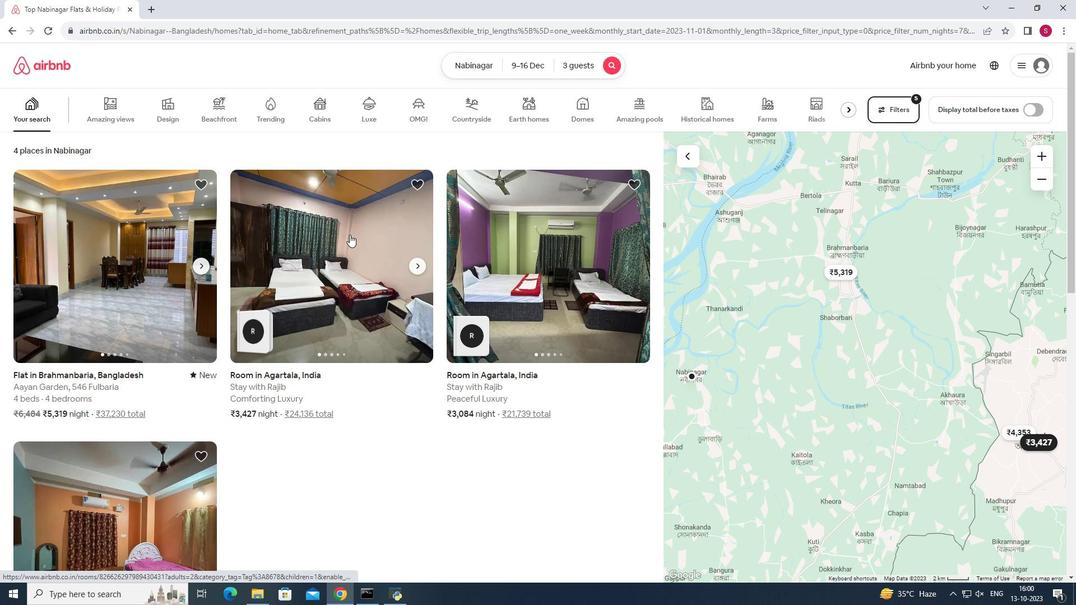 
Action: Mouse scrolled (349, 234) with delta (0, 0)
Screenshot: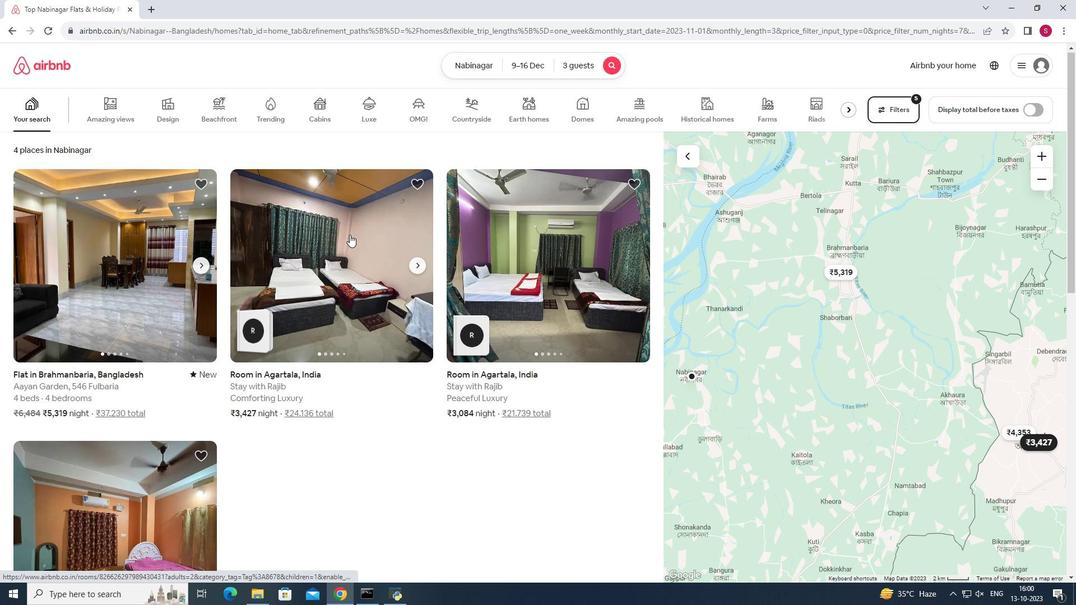 
Action: Mouse moved to (329, 186)
Screenshot: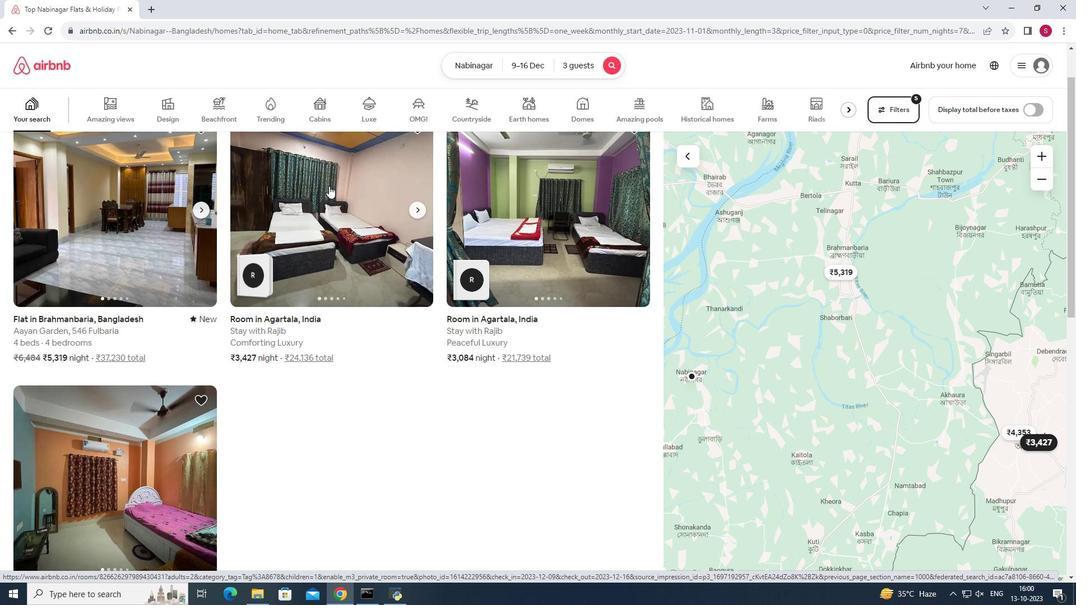 
Action: Mouse pressed left at (329, 186)
Screenshot: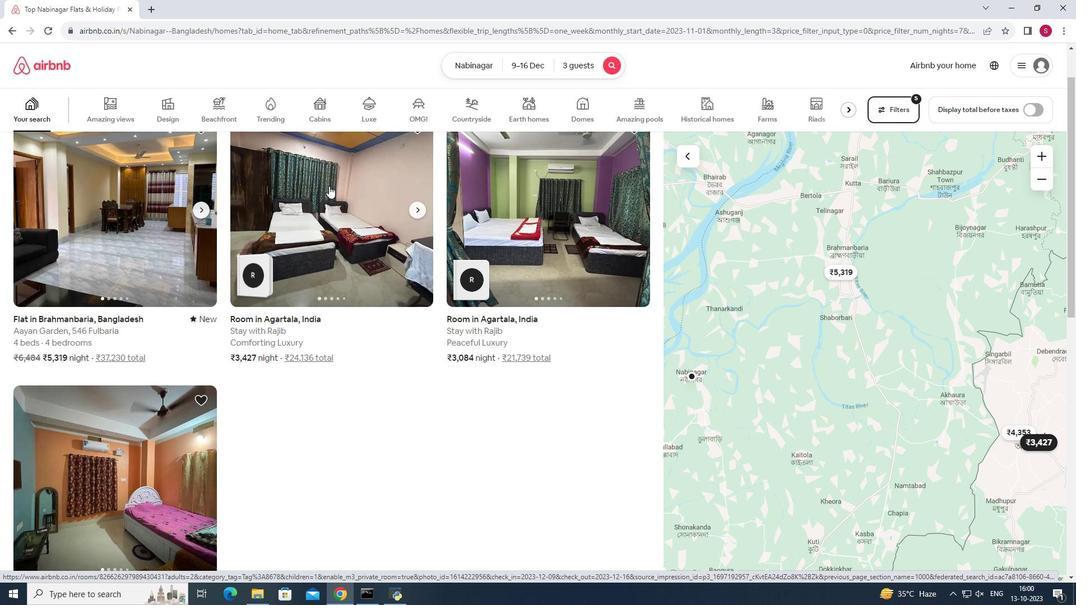 
Action: Mouse moved to (810, 413)
Screenshot: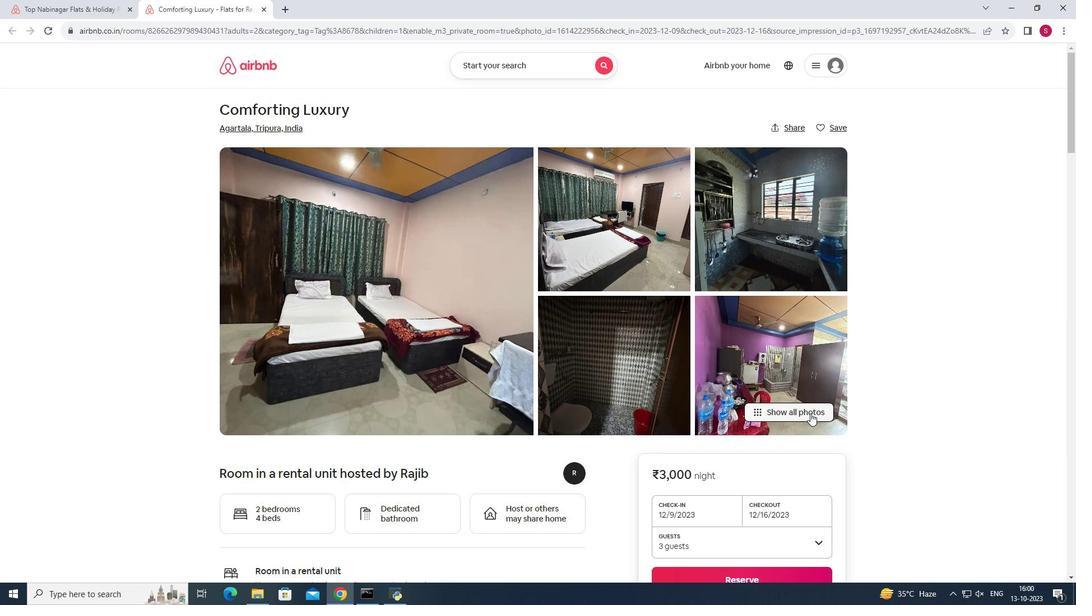 
Action: Mouse pressed left at (810, 413)
Screenshot: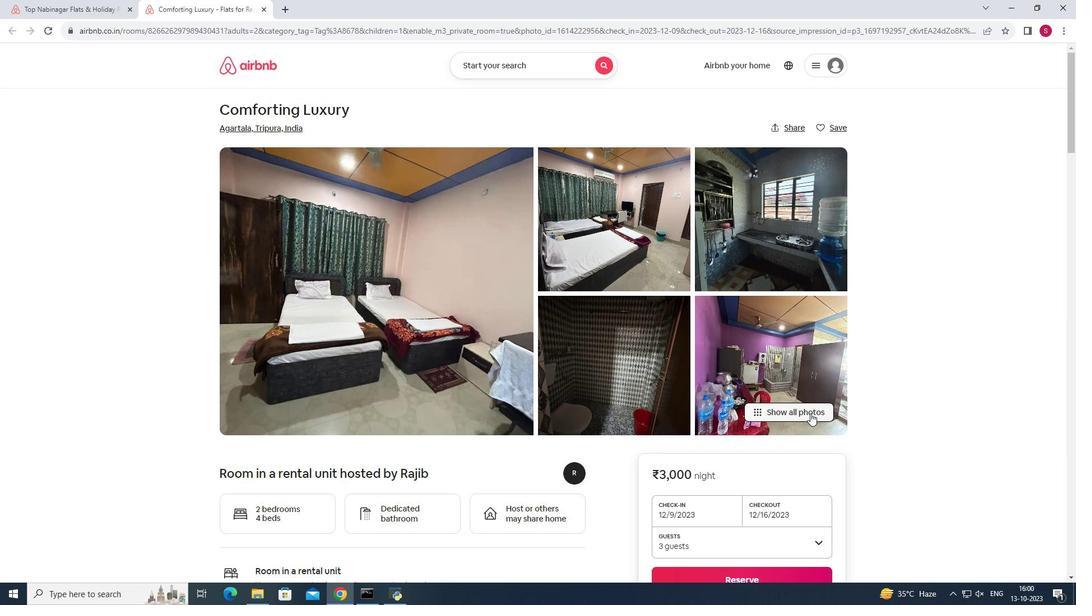 
Action: Mouse moved to (880, 399)
Screenshot: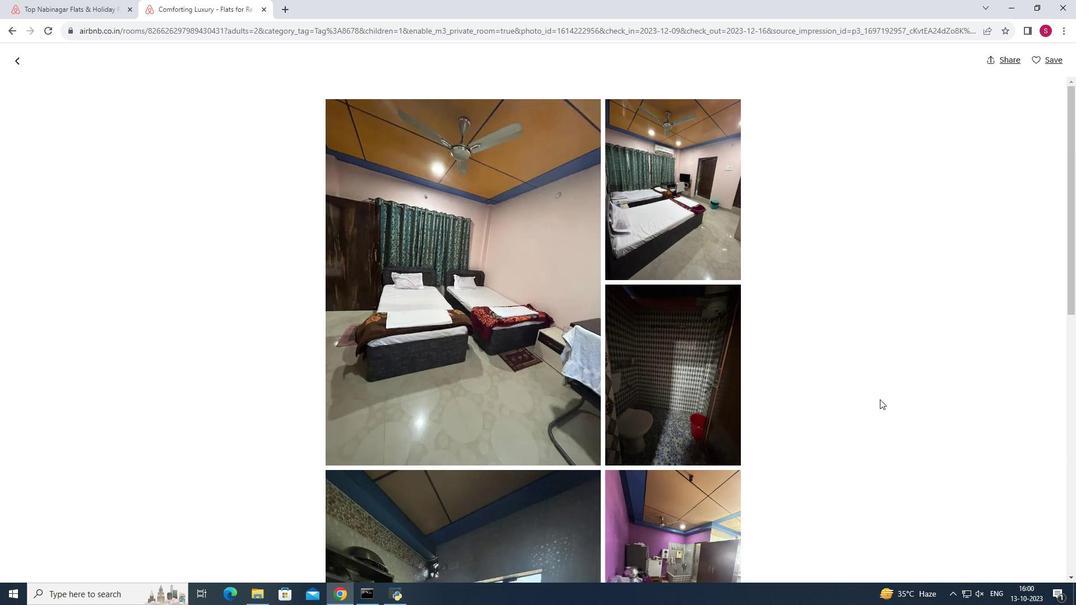
Action: Mouse scrolled (880, 399) with delta (0, 0)
Screenshot: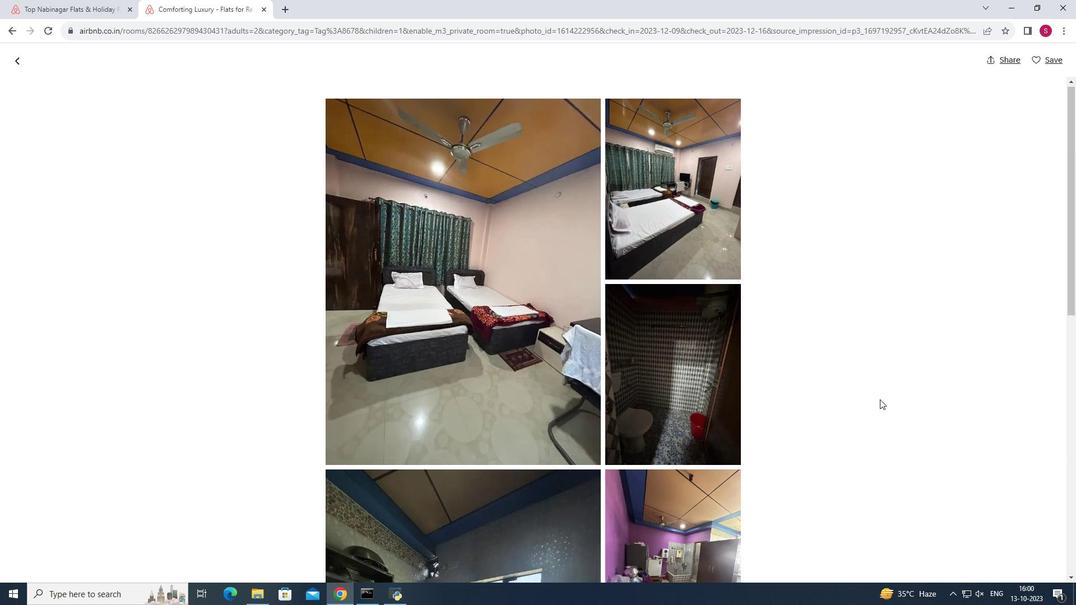 
Action: Mouse scrolled (880, 399) with delta (0, 0)
Screenshot: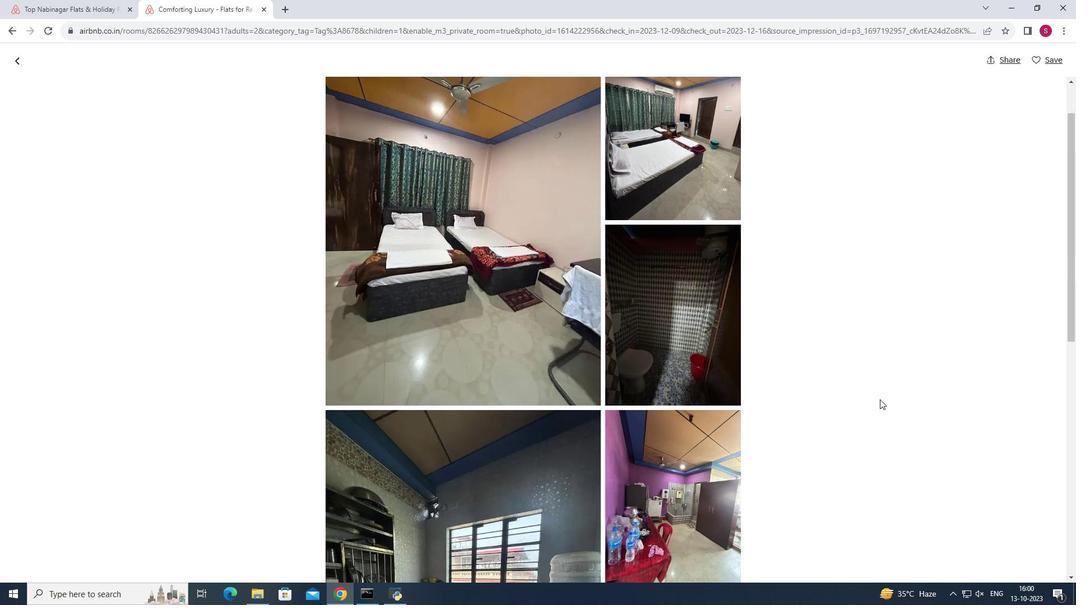 
Action: Mouse scrolled (880, 399) with delta (0, 0)
Screenshot: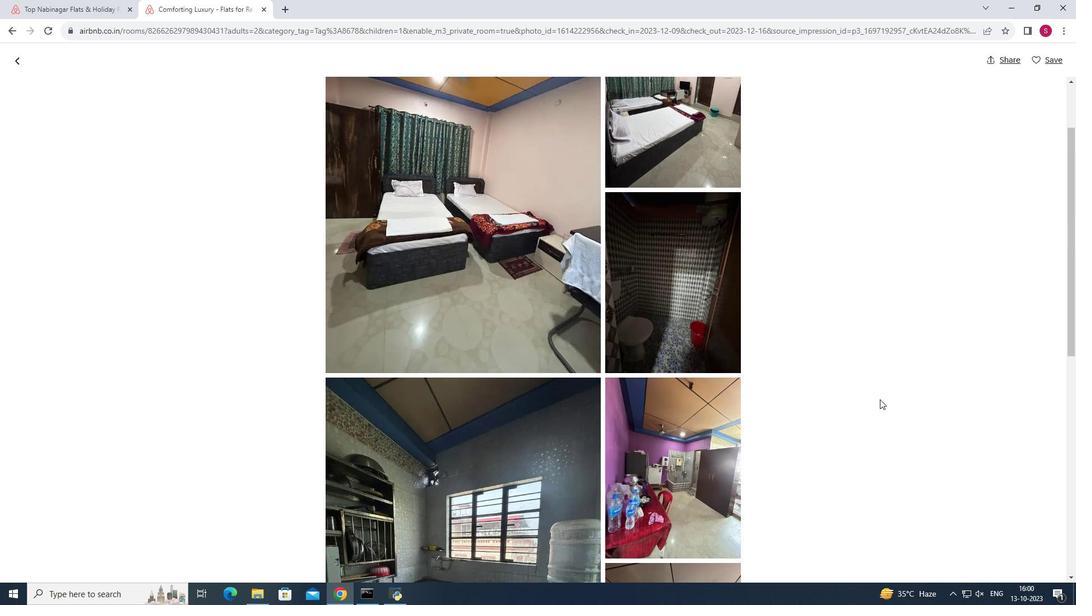 
Action: Mouse scrolled (880, 399) with delta (0, 0)
Screenshot: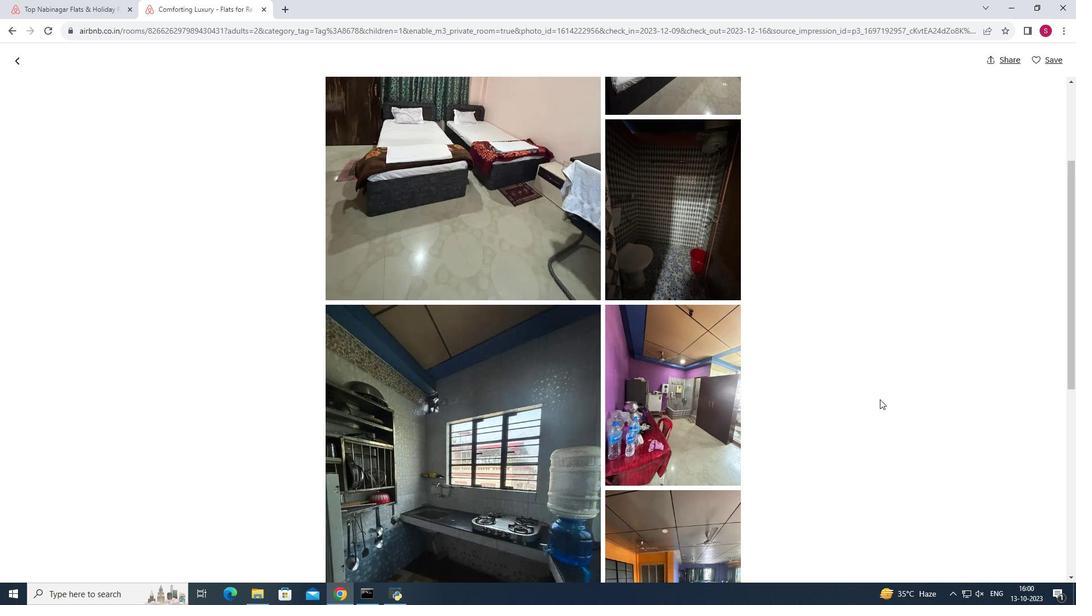
Action: Mouse scrolled (880, 399) with delta (0, 0)
Screenshot: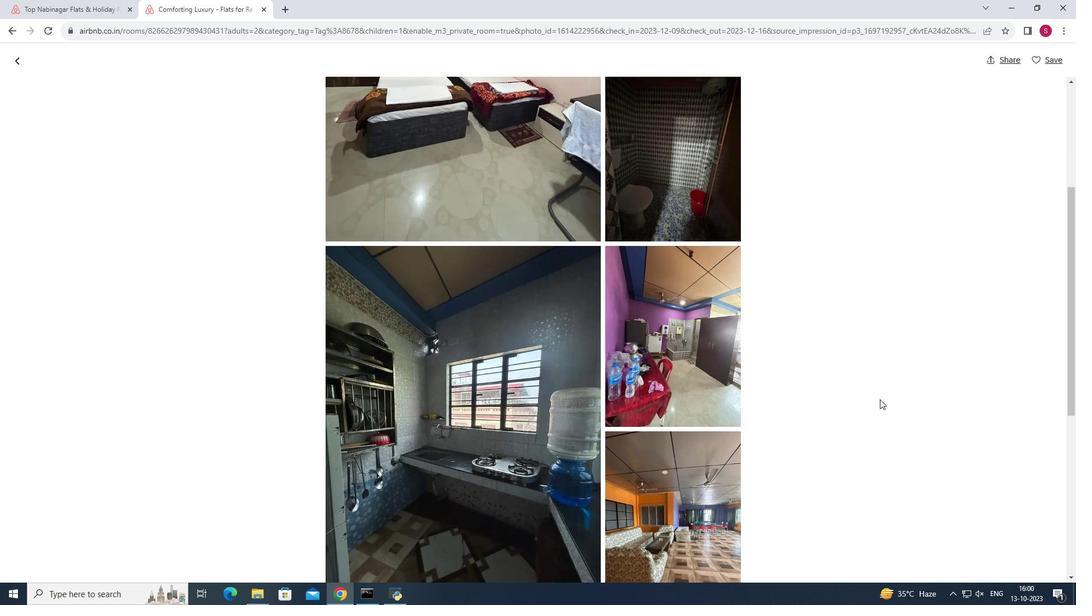
Action: Mouse scrolled (880, 399) with delta (0, 0)
Screenshot: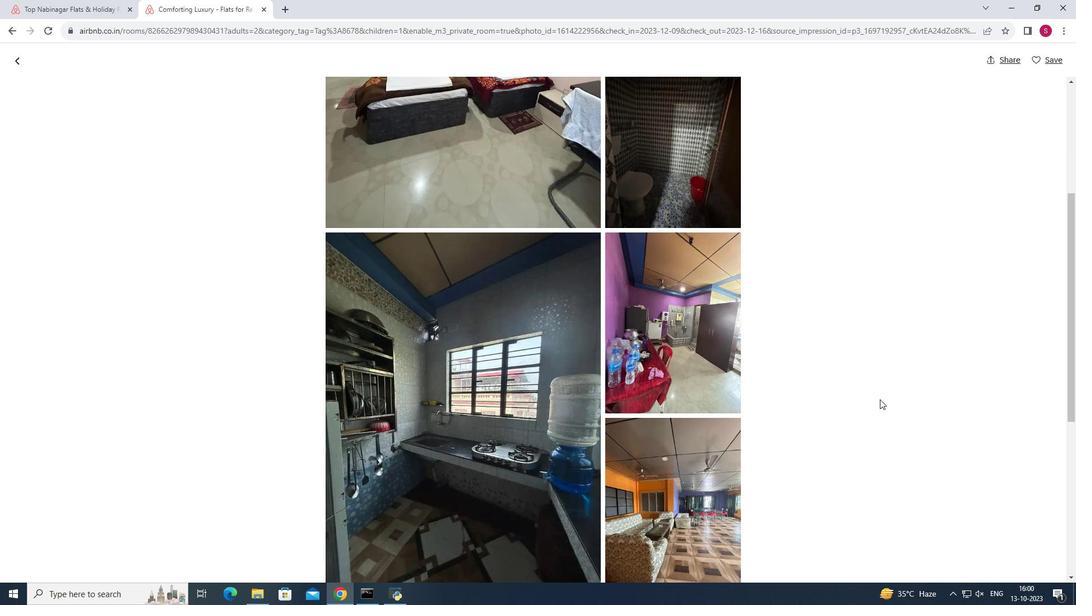 
Action: Mouse scrolled (880, 399) with delta (0, 0)
Screenshot: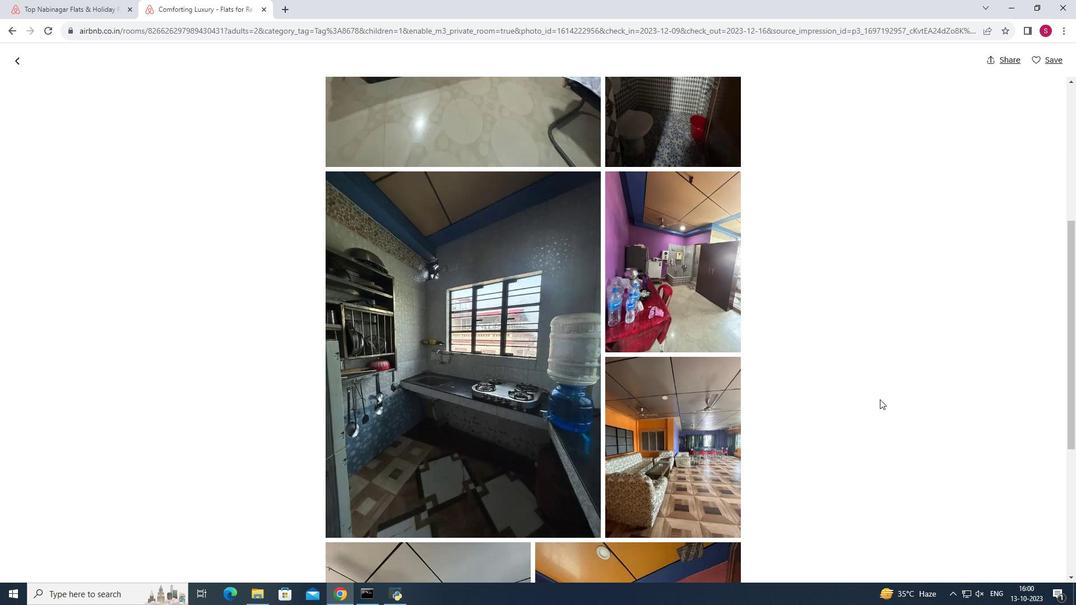 
Action: Mouse scrolled (880, 399) with delta (0, 0)
Screenshot: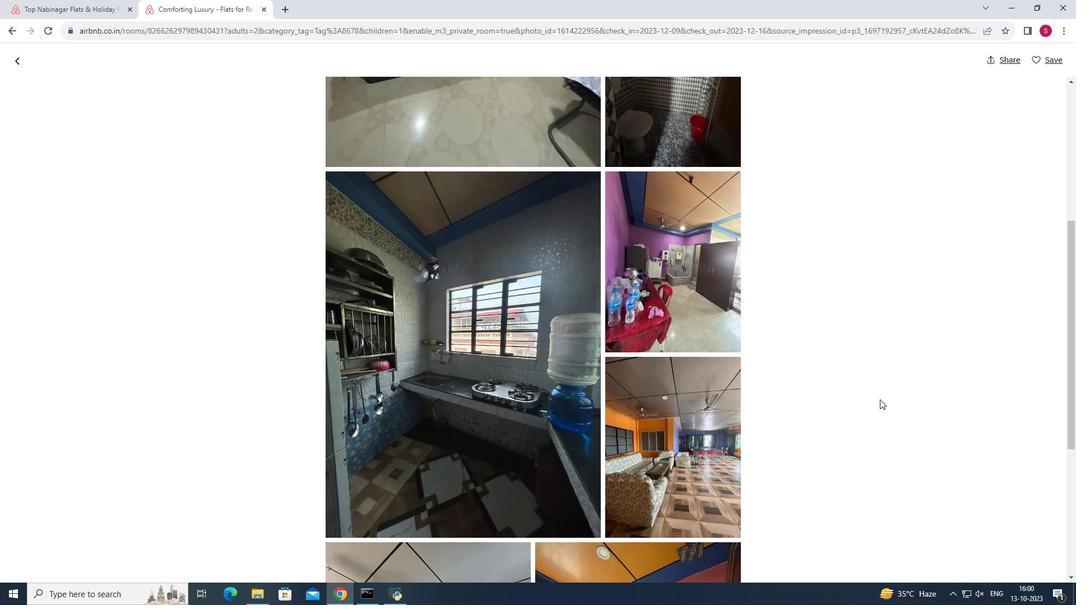 
Action: Mouse moved to (880, 398)
Screenshot: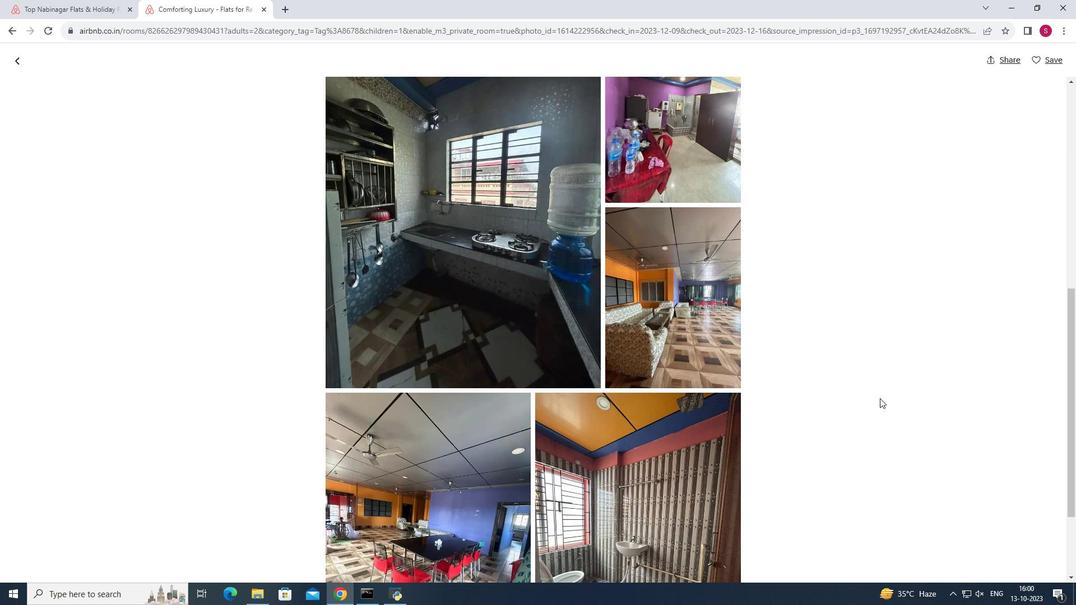 
Action: Mouse scrolled (880, 398) with delta (0, 0)
Screenshot: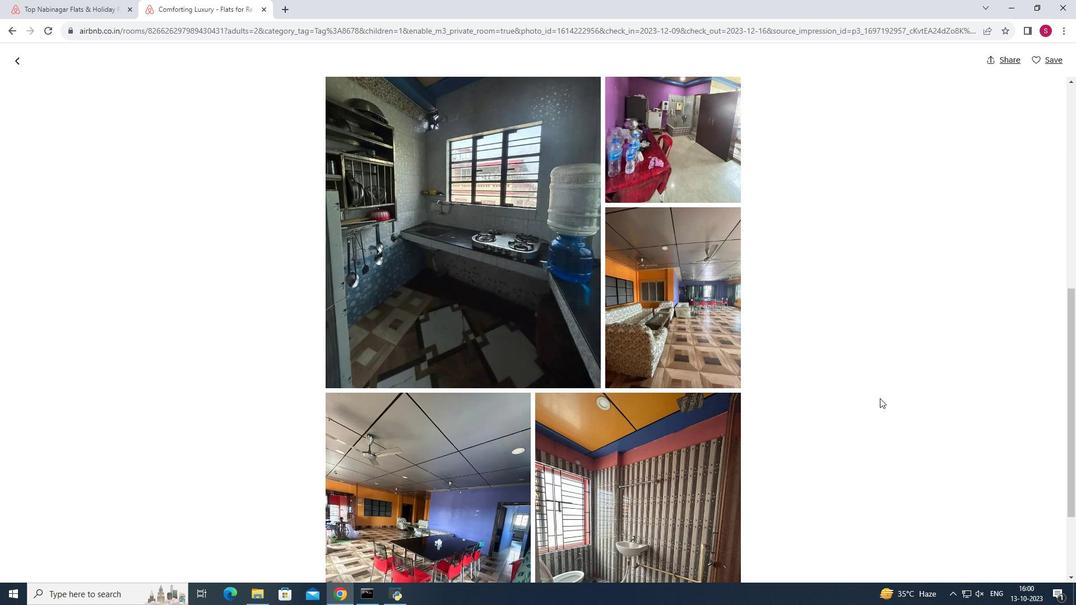 
Action: Mouse scrolled (880, 398) with delta (0, 0)
Screenshot: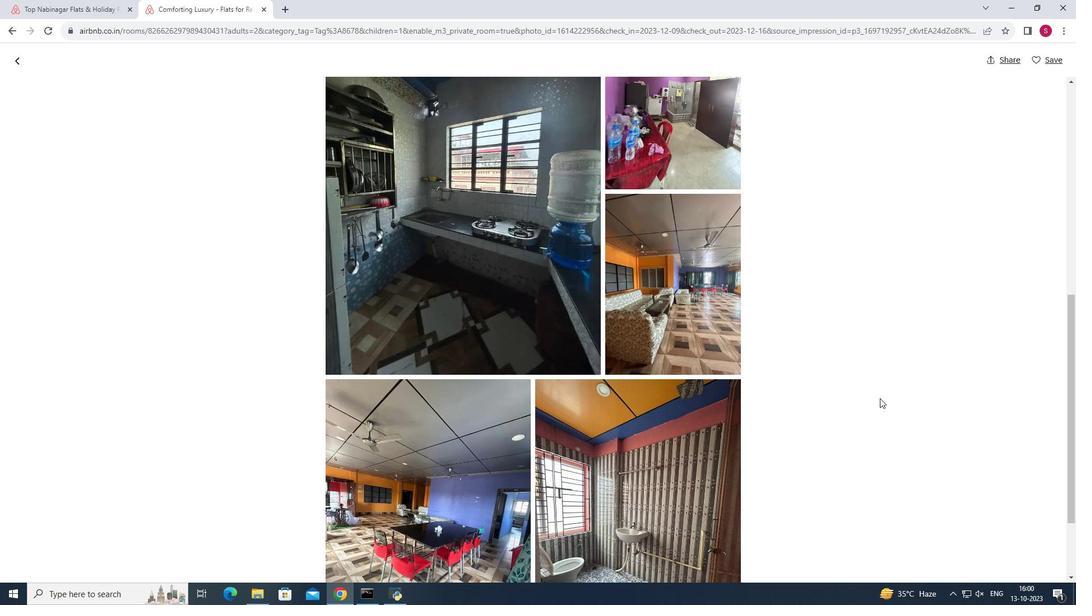 
Action: Mouse scrolled (880, 398) with delta (0, 0)
Screenshot: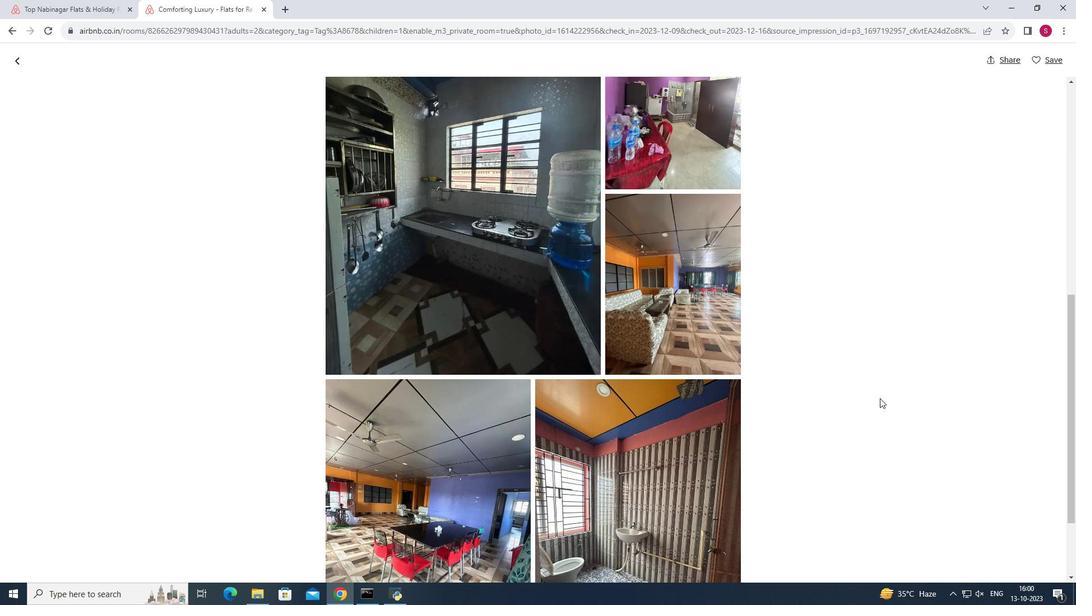 
Action: Mouse scrolled (880, 398) with delta (0, 0)
Screenshot: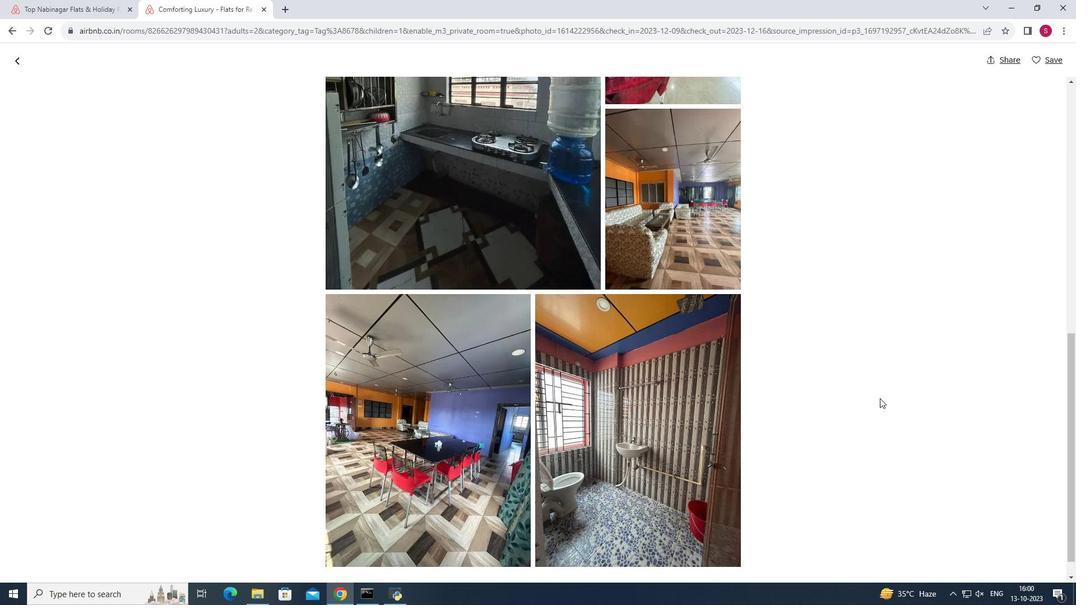 
Action: Mouse moved to (17, 58)
Screenshot: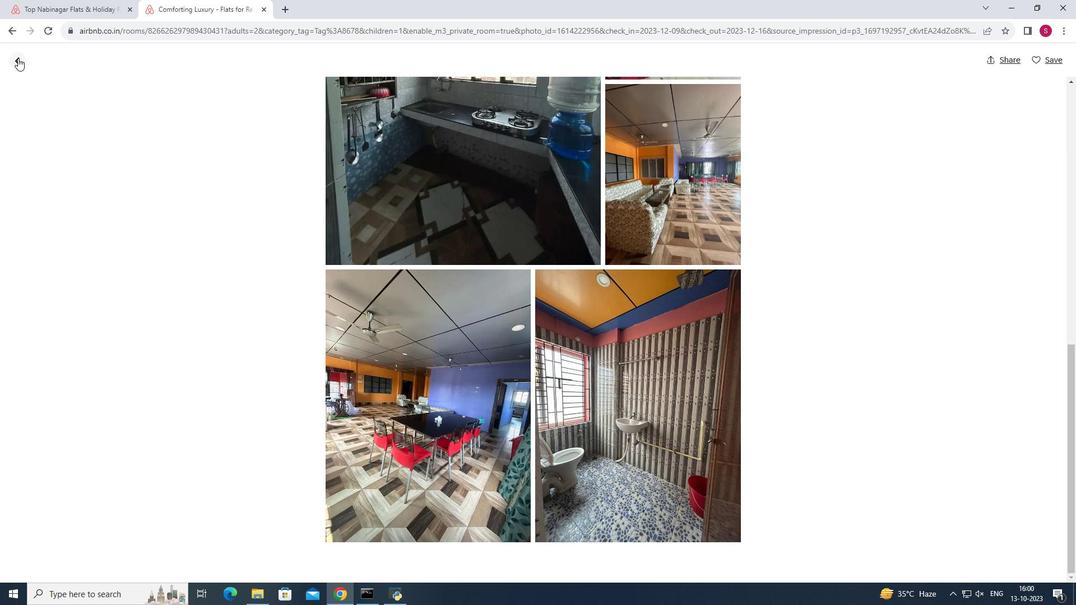 
Action: Mouse pressed left at (17, 58)
Screenshot: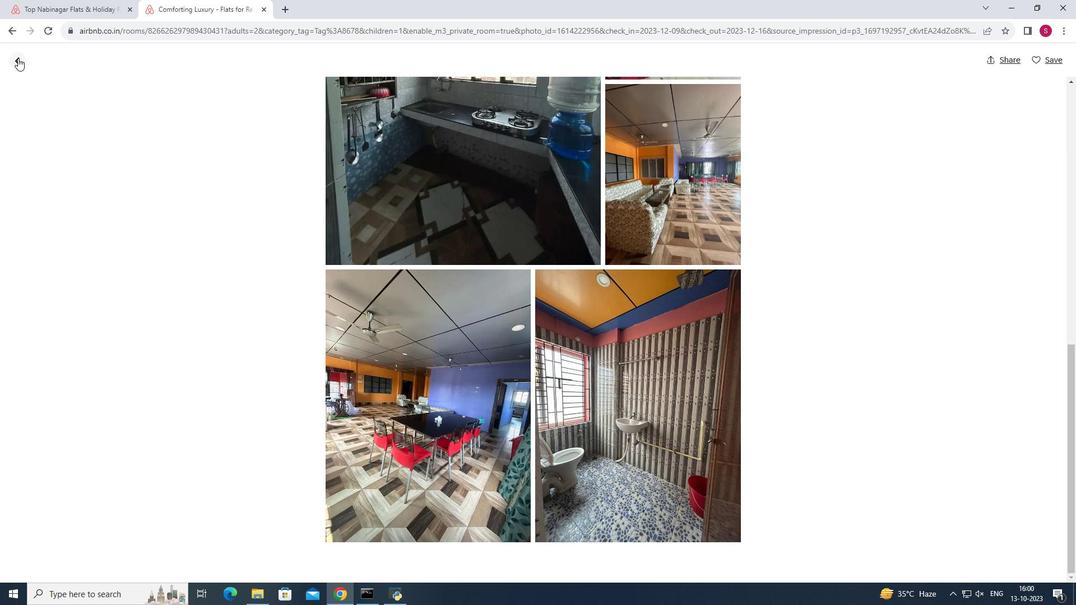 
Action: Mouse moved to (956, 324)
Screenshot: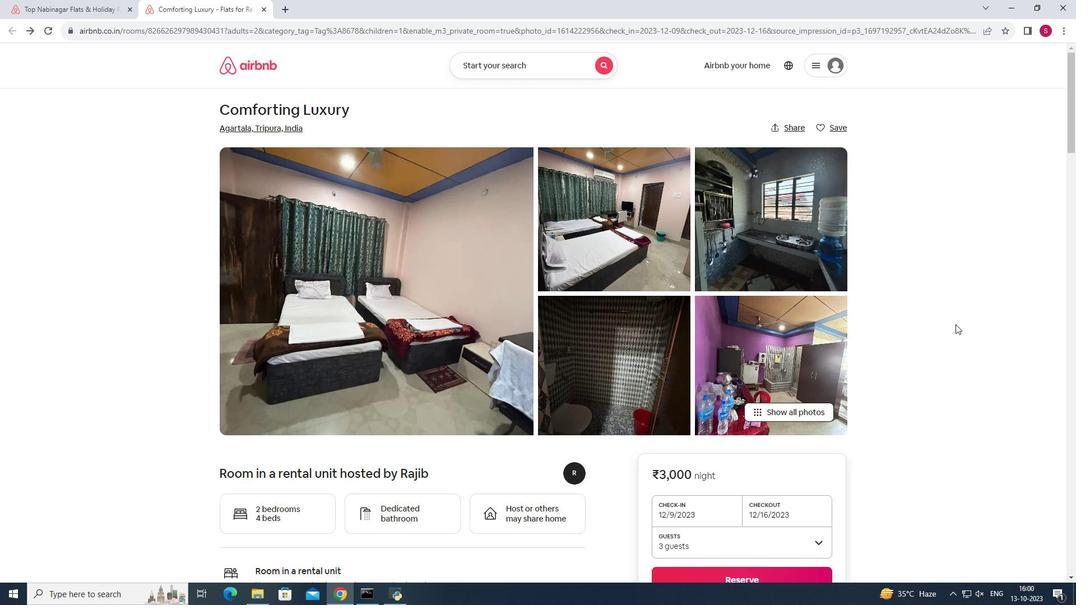 
Action: Mouse scrolled (956, 324) with delta (0, 0)
Screenshot: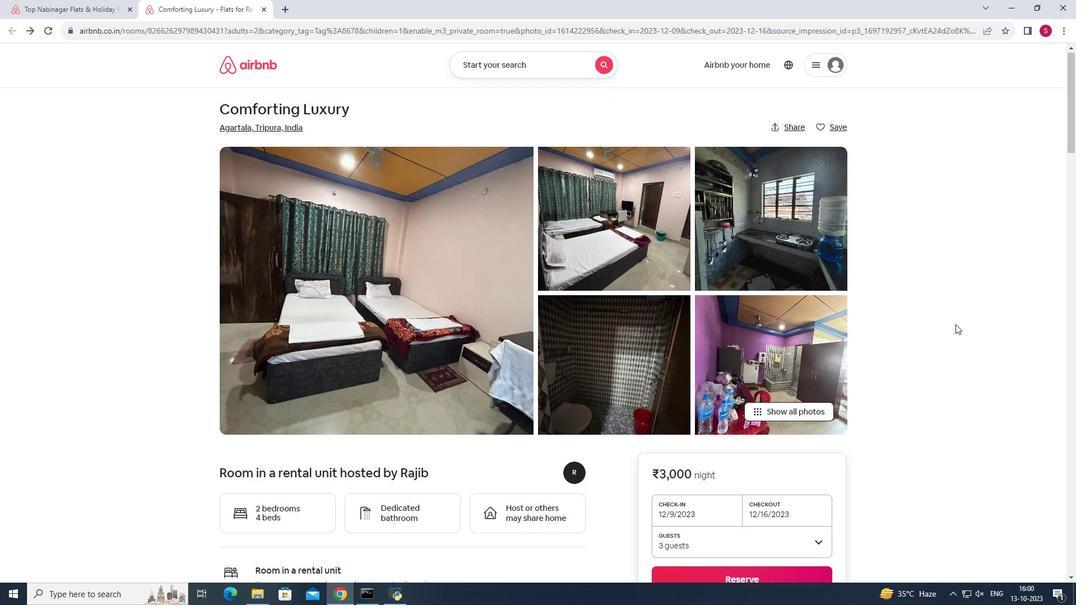 
Action: Mouse scrolled (956, 324) with delta (0, 0)
Screenshot: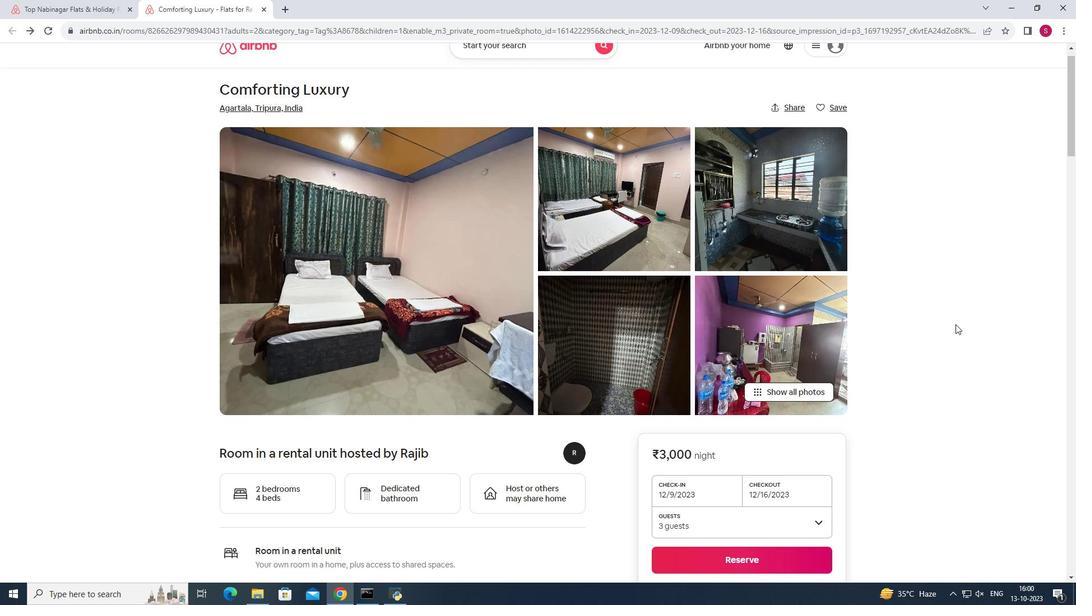 
Action: Mouse scrolled (956, 324) with delta (0, 0)
Screenshot: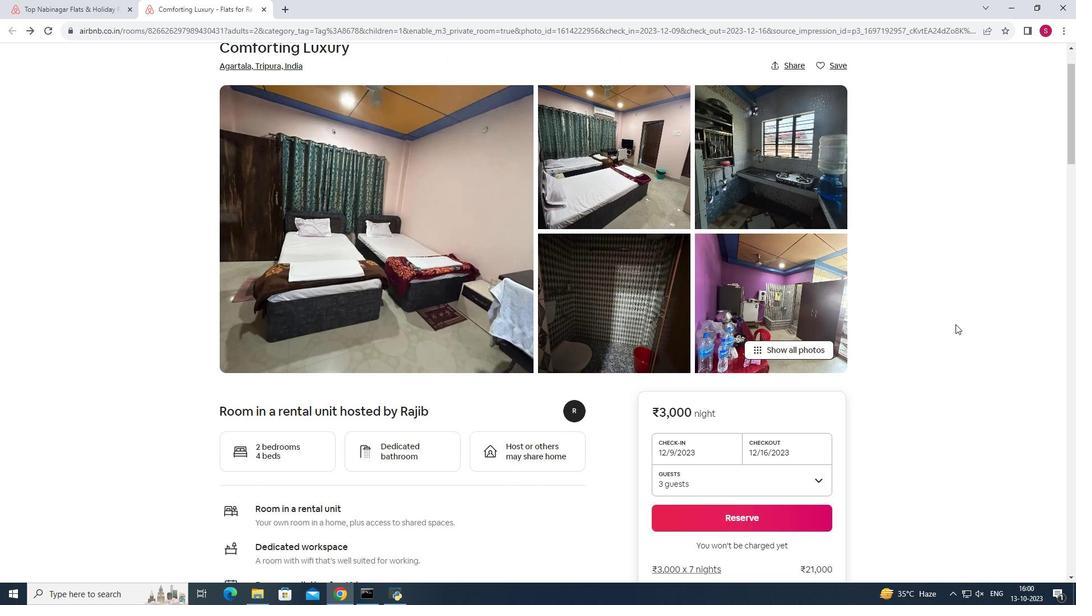 
Action: Mouse scrolled (956, 324) with delta (0, 0)
Screenshot: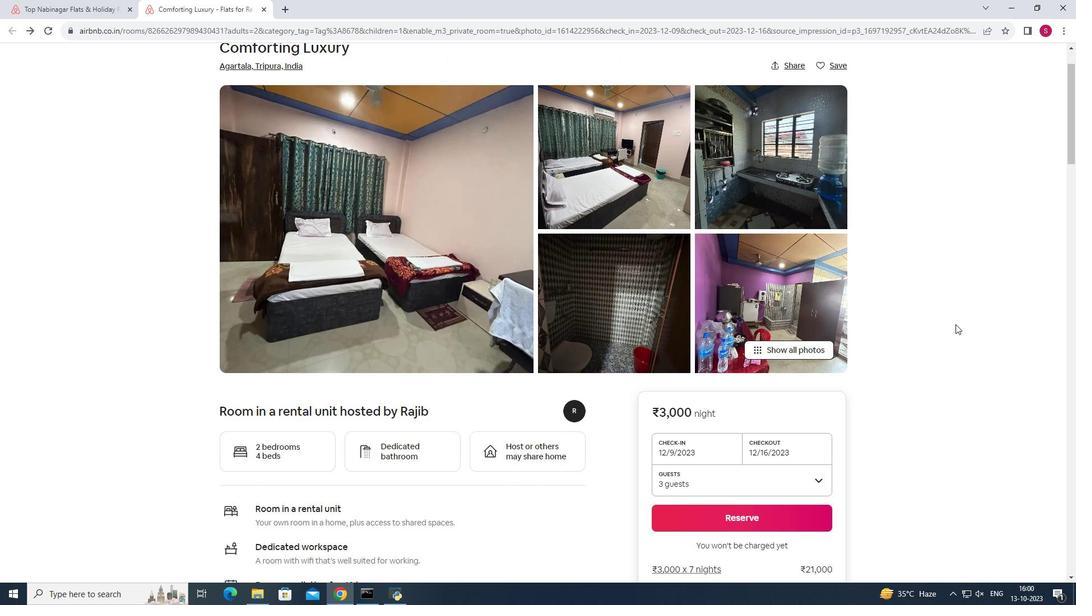 
Action: Mouse scrolled (956, 324) with delta (0, 0)
Screenshot: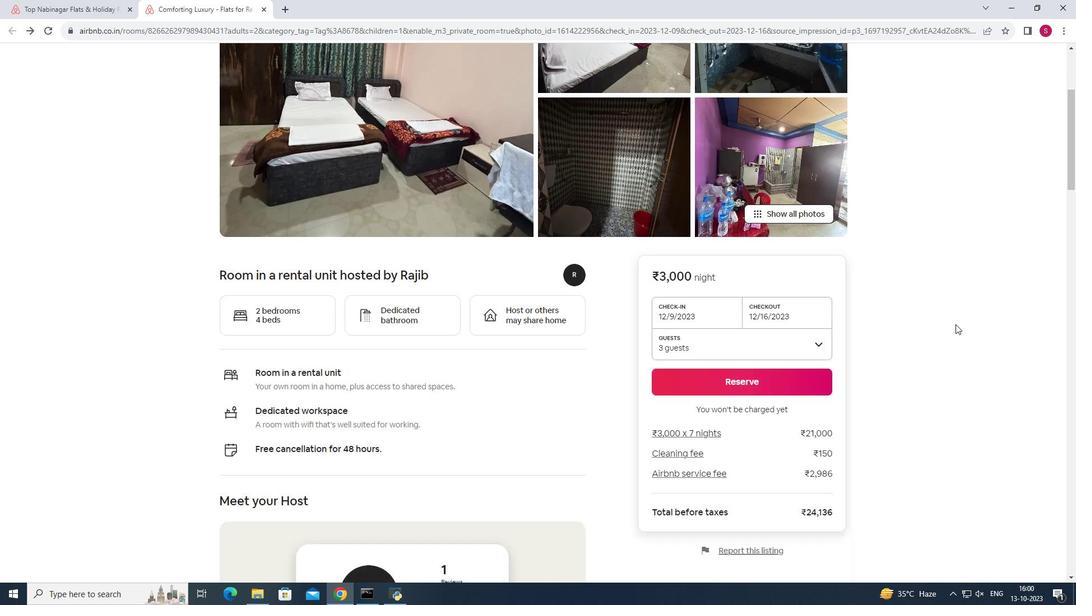 
Action: Mouse scrolled (956, 324) with delta (0, 0)
Screenshot: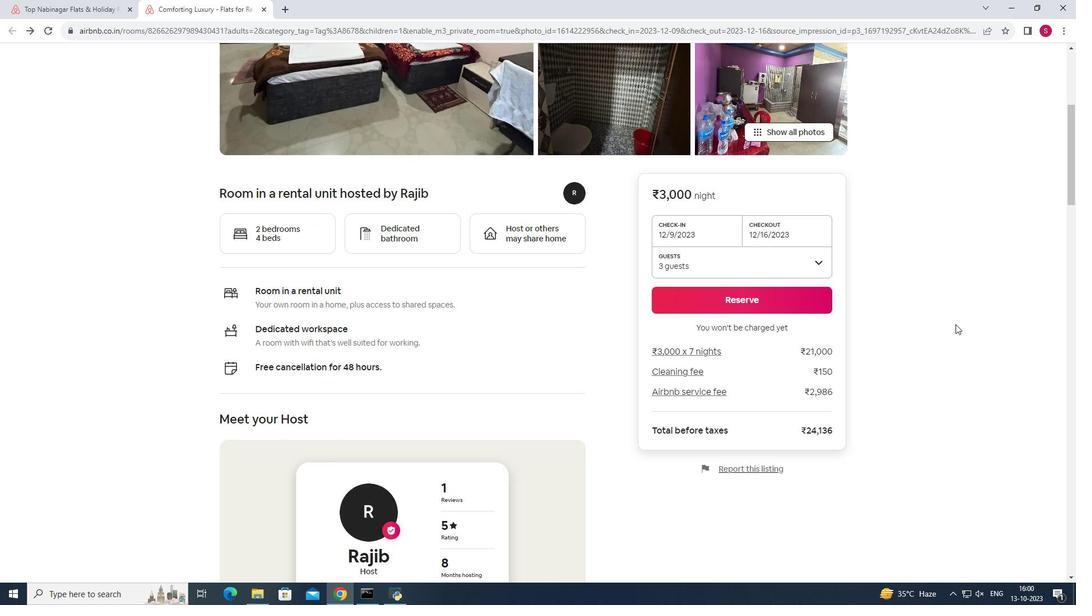 
Action: Mouse scrolled (956, 324) with delta (0, 0)
Screenshot: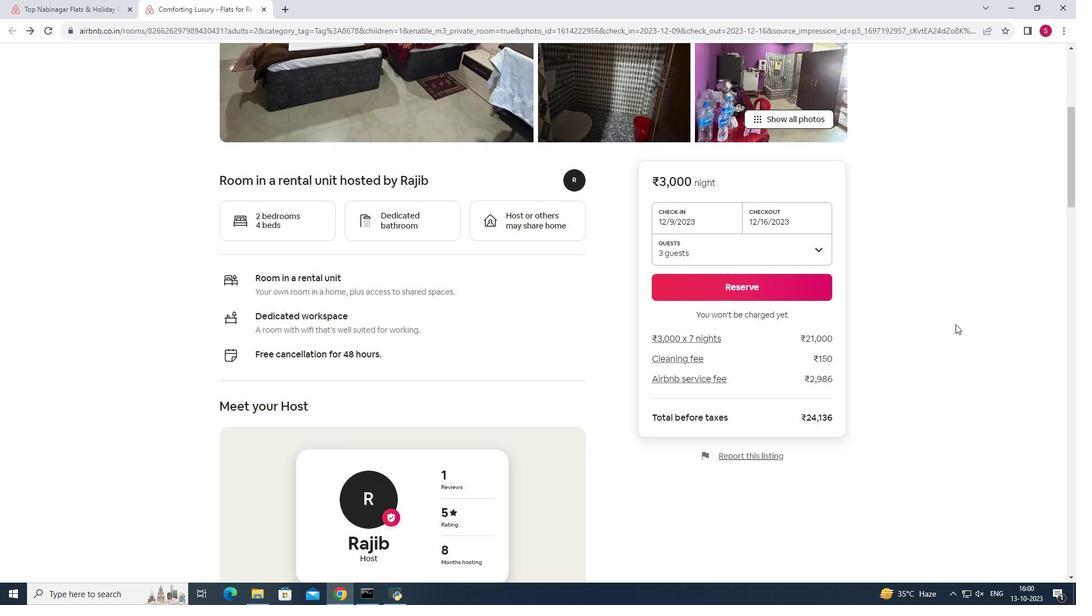 
Action: Mouse scrolled (956, 324) with delta (0, 0)
Screenshot: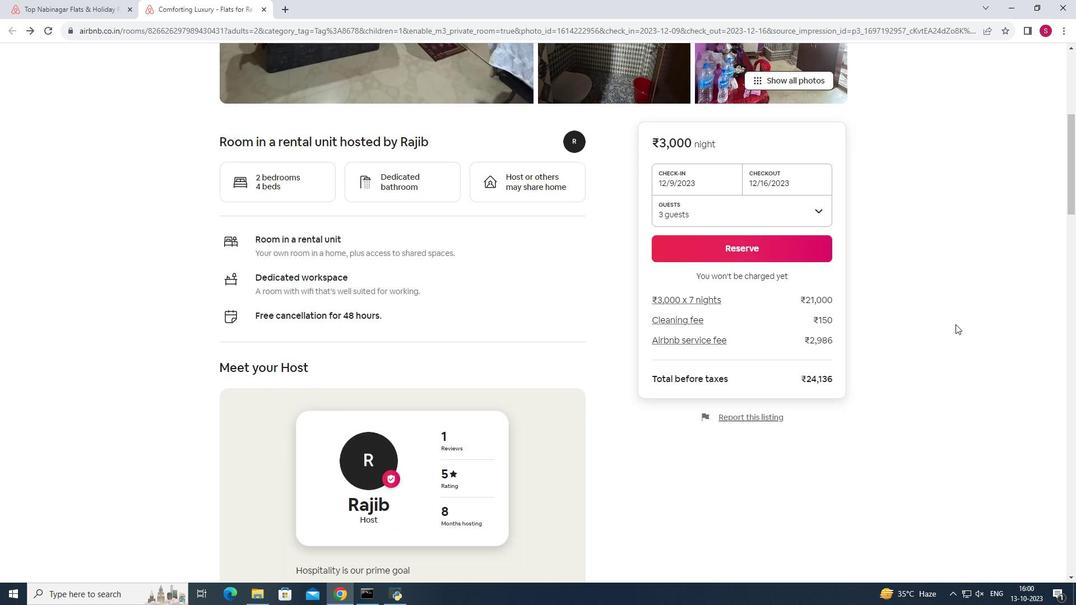 
Action: Mouse scrolled (956, 324) with delta (0, 0)
Screenshot: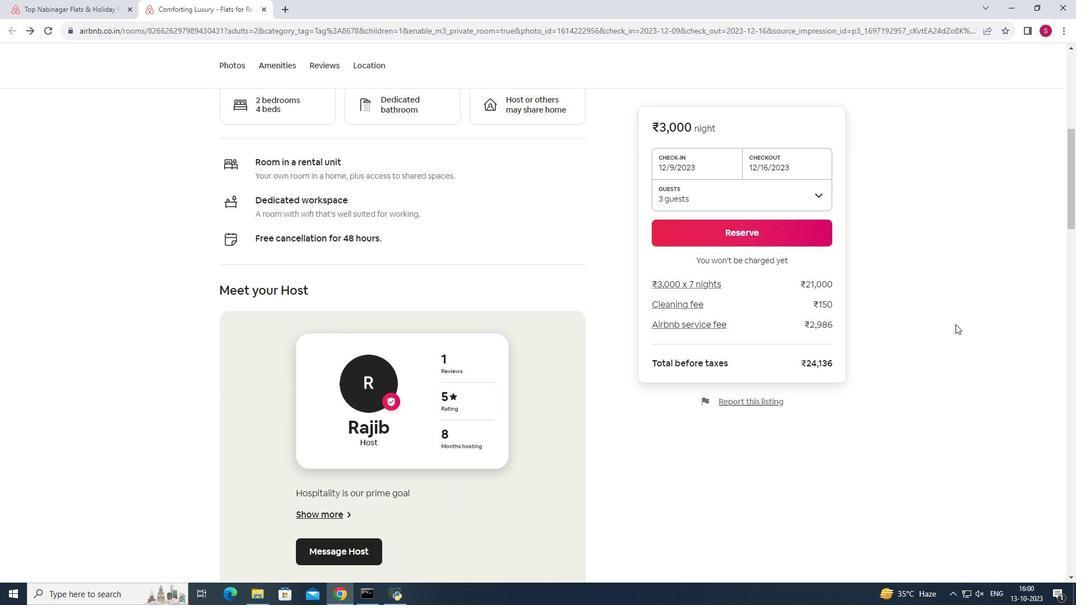 
Action: Mouse moved to (957, 324)
Screenshot: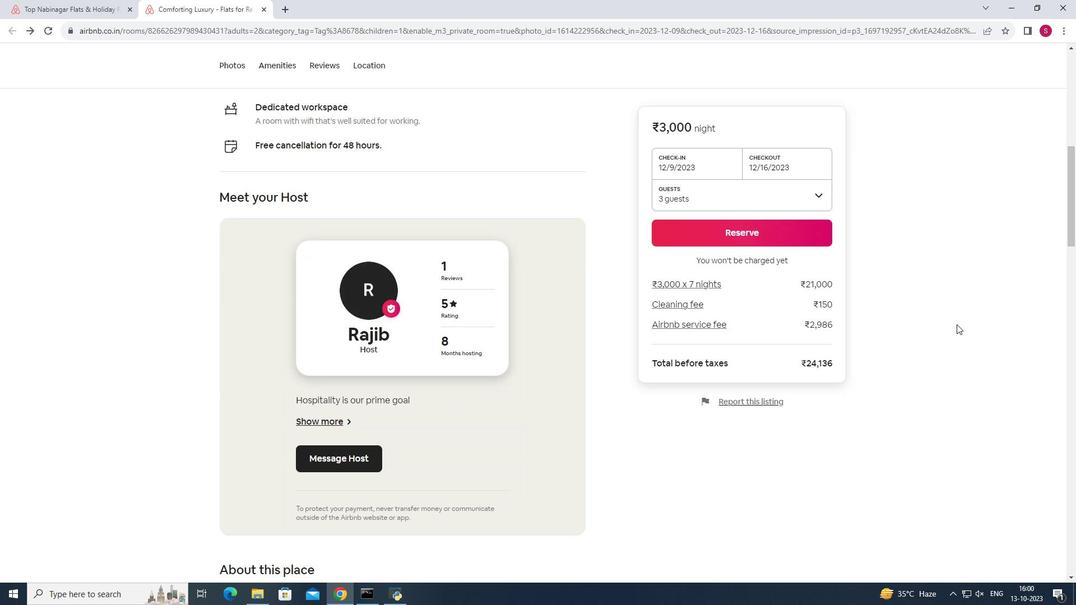 
Action: Mouse scrolled (957, 324) with delta (0, 0)
Screenshot: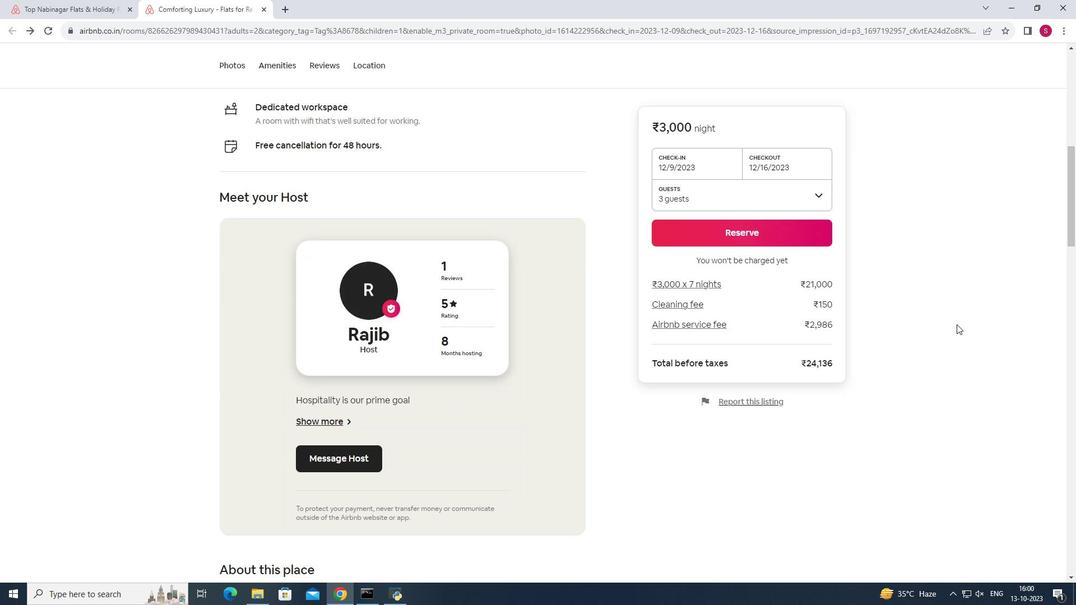 
Action: Mouse moved to (957, 324)
Screenshot: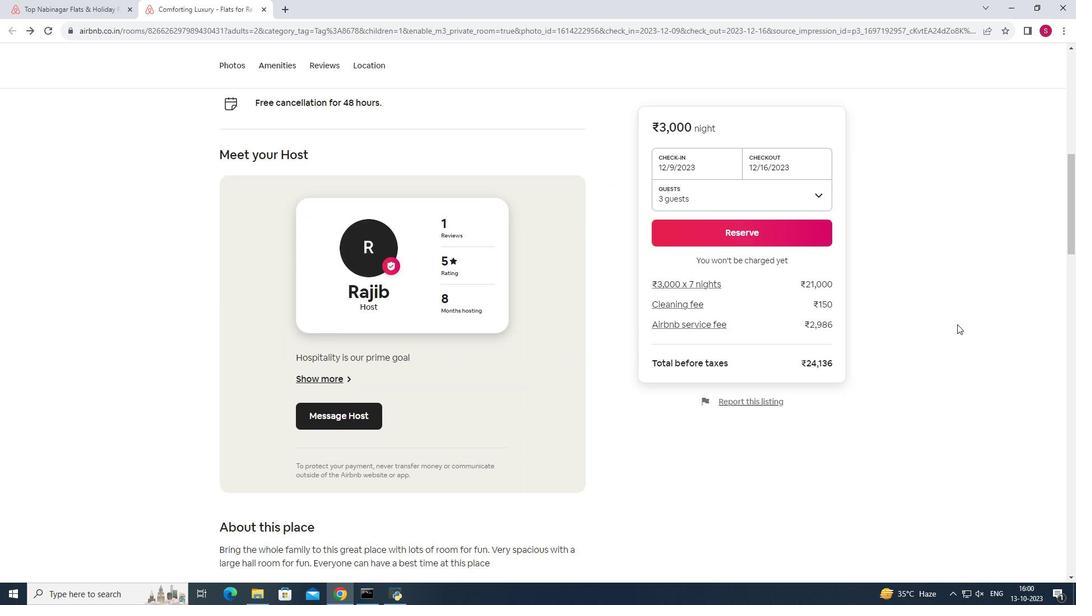 
Action: Mouse scrolled (957, 324) with delta (0, 0)
Screenshot: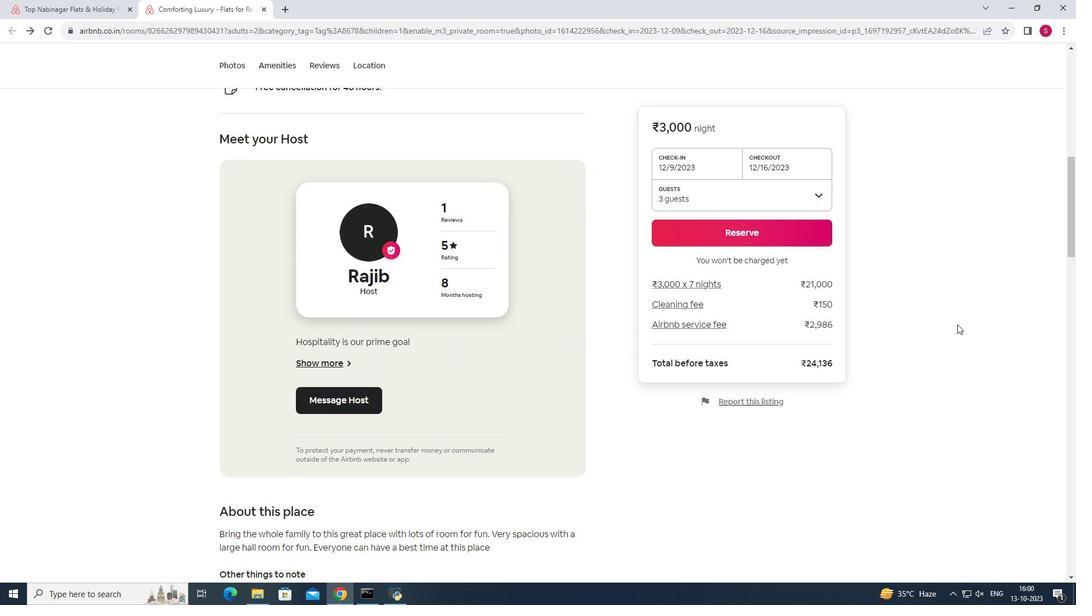 
Action: Mouse scrolled (957, 324) with delta (0, 0)
Screenshot: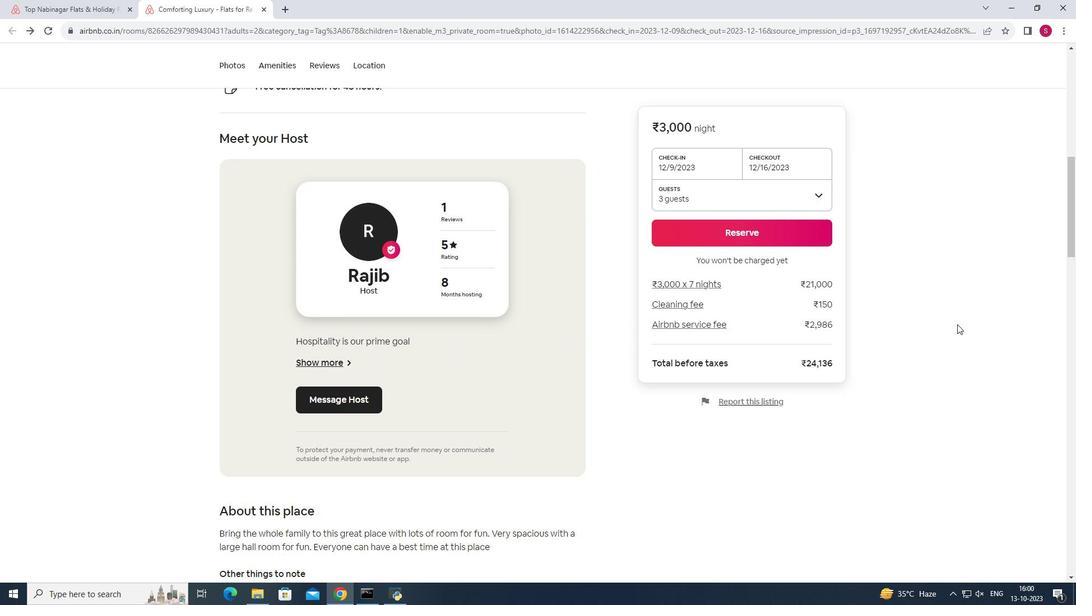 
Action: Mouse scrolled (957, 324) with delta (0, 0)
Screenshot: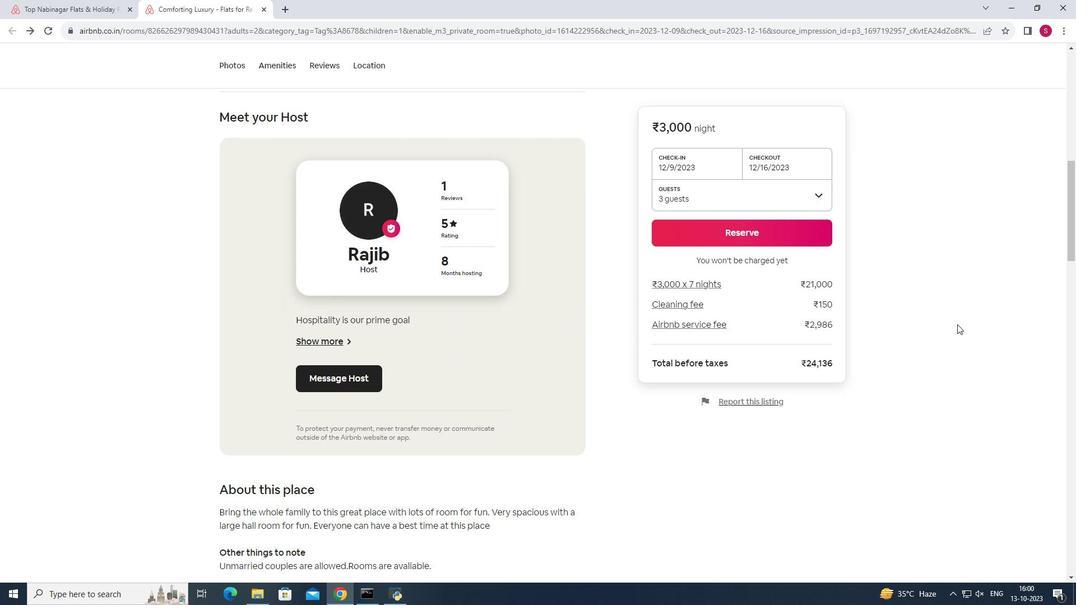 
Action: Mouse scrolled (957, 324) with delta (0, 0)
Screenshot: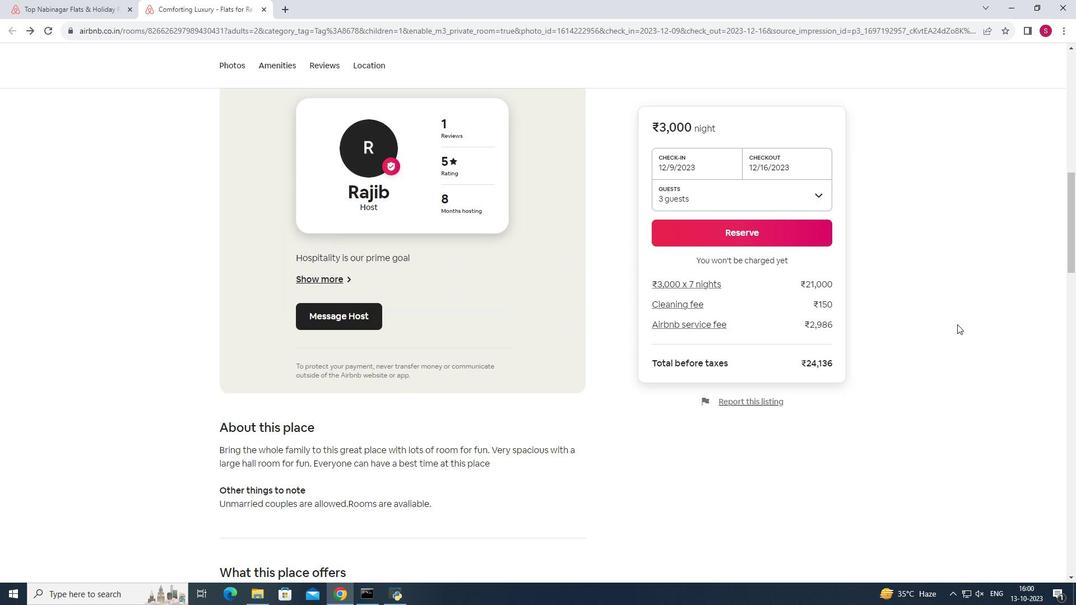 
Action: Mouse scrolled (957, 324) with delta (0, 0)
Screenshot: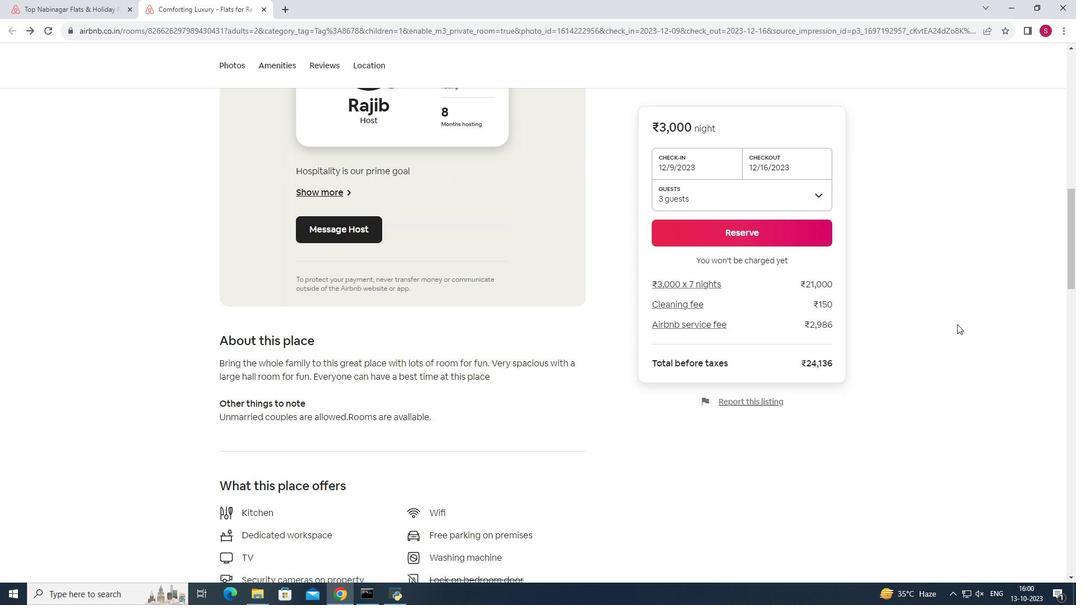 
Action: Mouse moved to (957, 327)
Screenshot: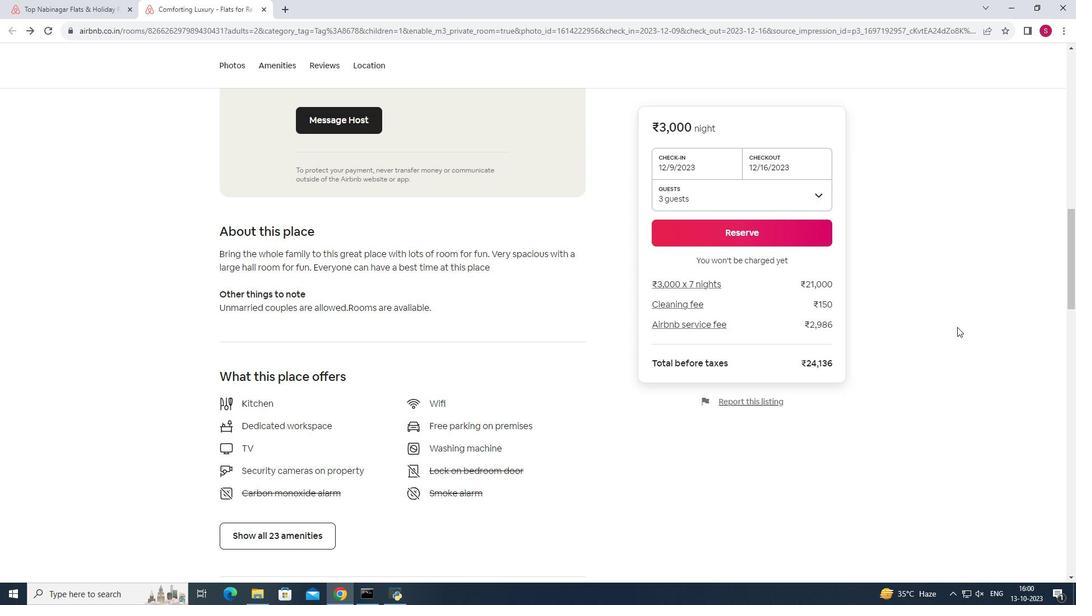 
Action: Mouse scrolled (957, 326) with delta (0, 0)
Screenshot: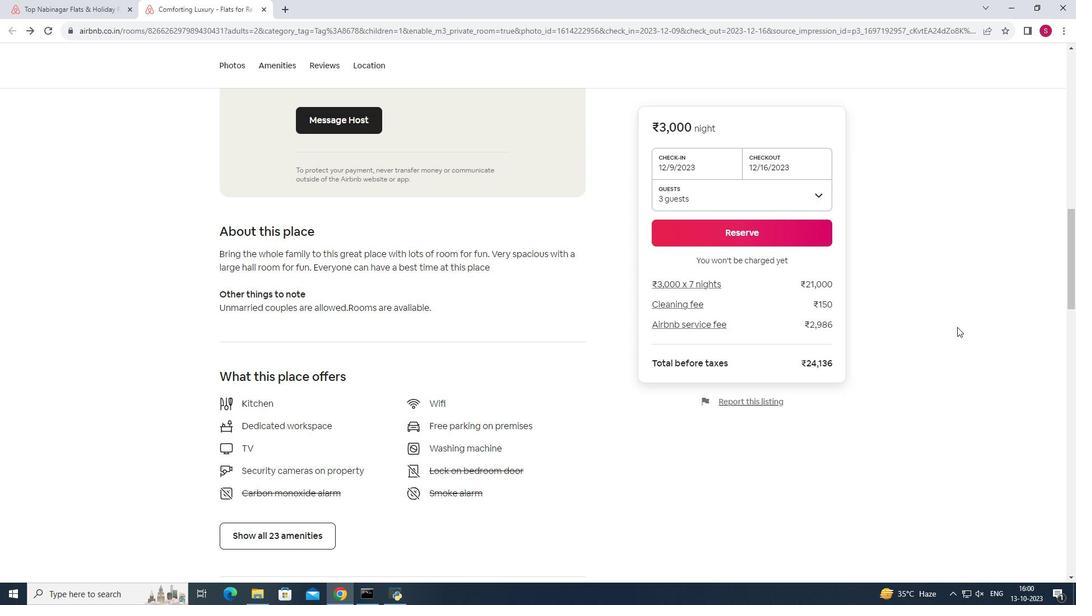 
Action: Mouse scrolled (957, 326) with delta (0, 0)
Screenshot: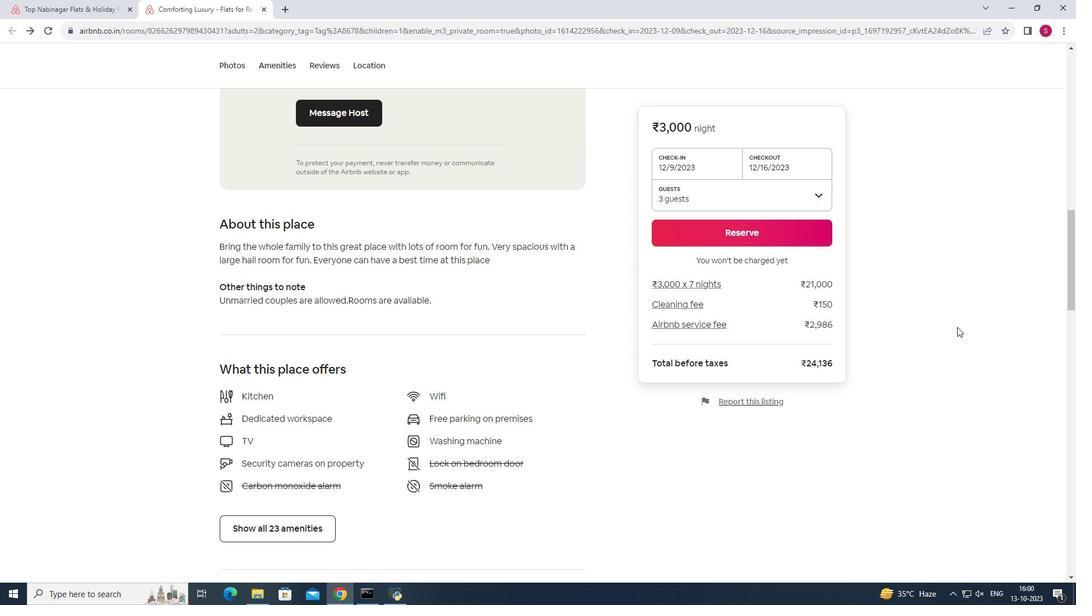 
Action: Mouse scrolled (957, 326) with delta (0, 0)
Screenshot: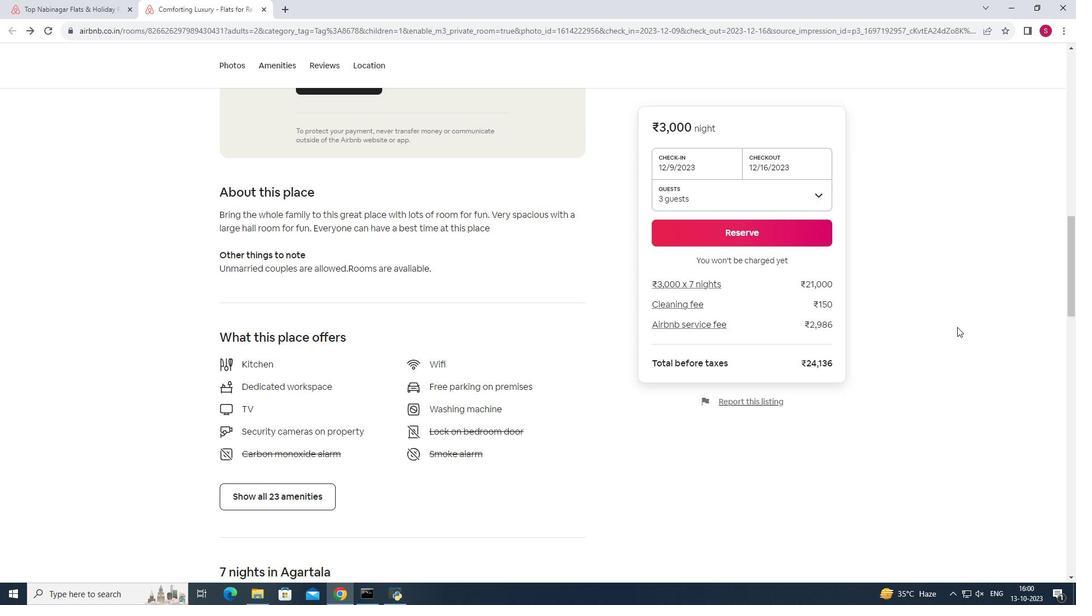 
Action: Mouse moved to (284, 362)
Screenshot: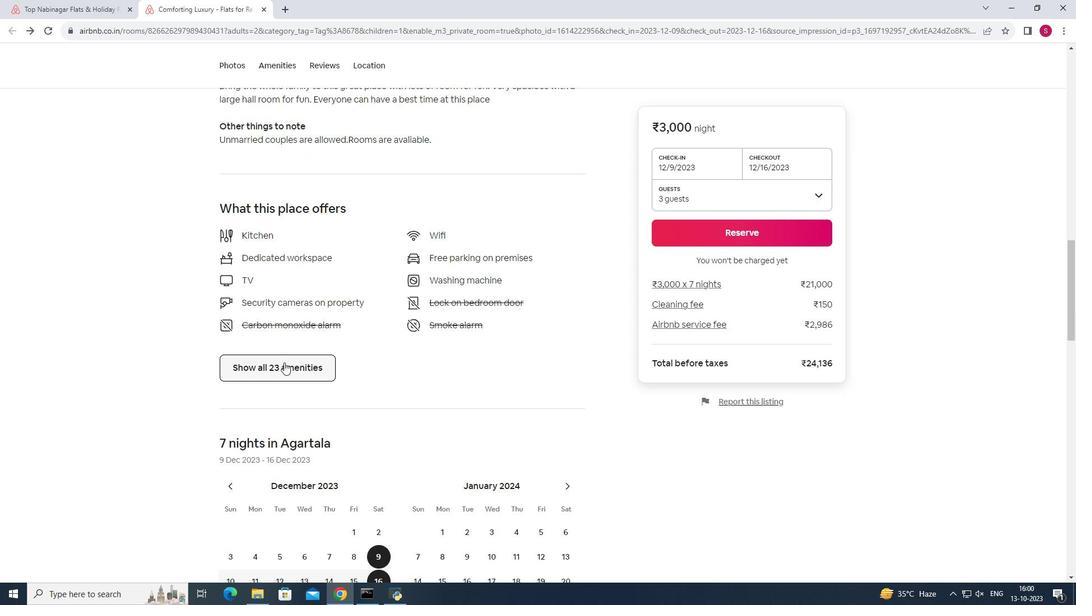 
Action: Mouse pressed left at (284, 362)
Screenshot: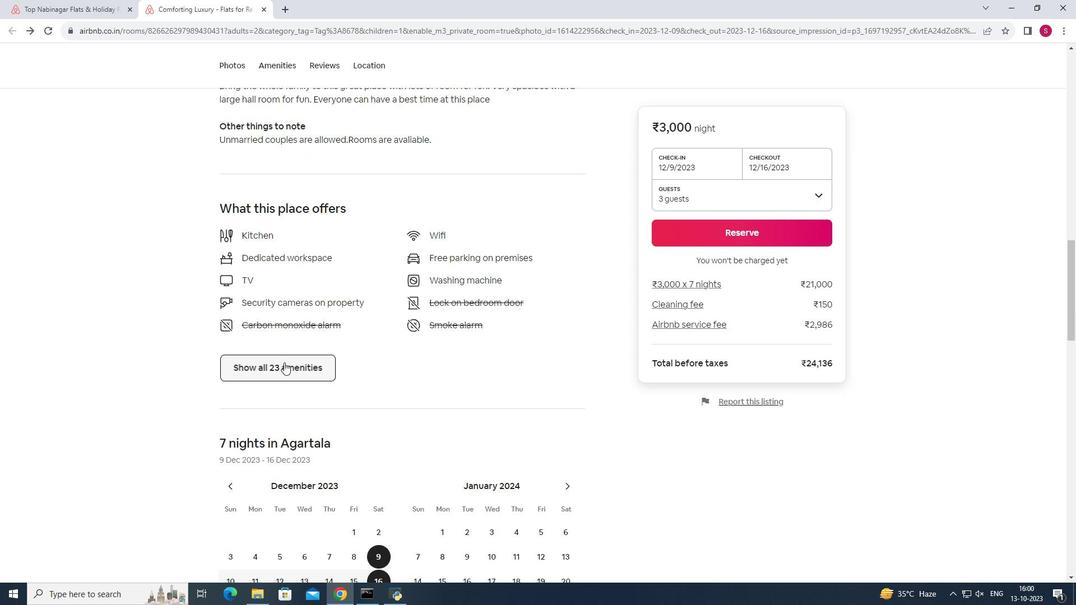 
Action: Mouse moved to (538, 342)
Screenshot: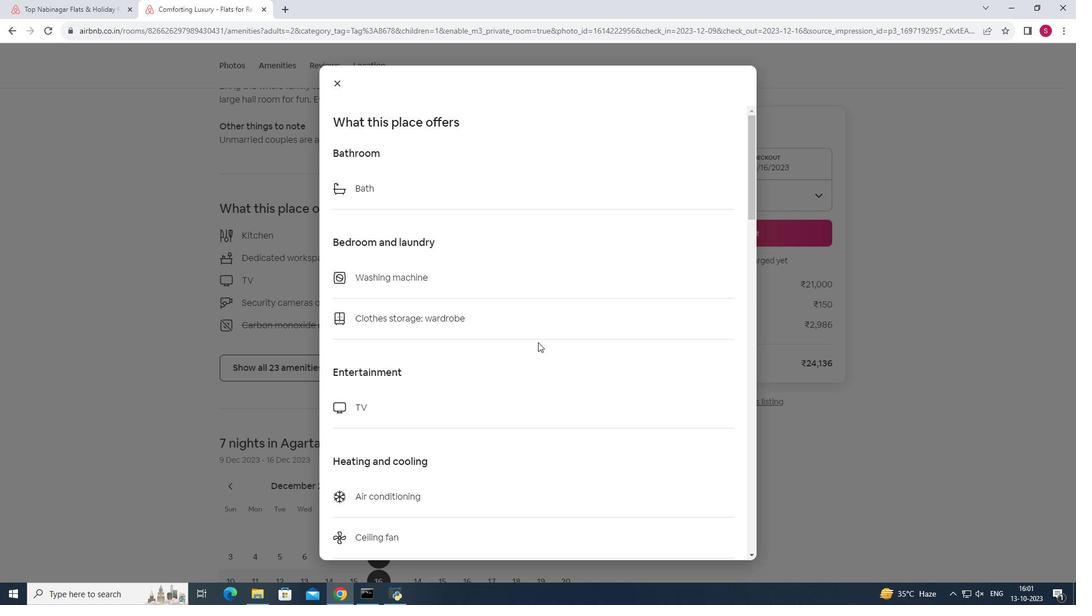
Action: Mouse scrolled (538, 342) with delta (0, 0)
Screenshot: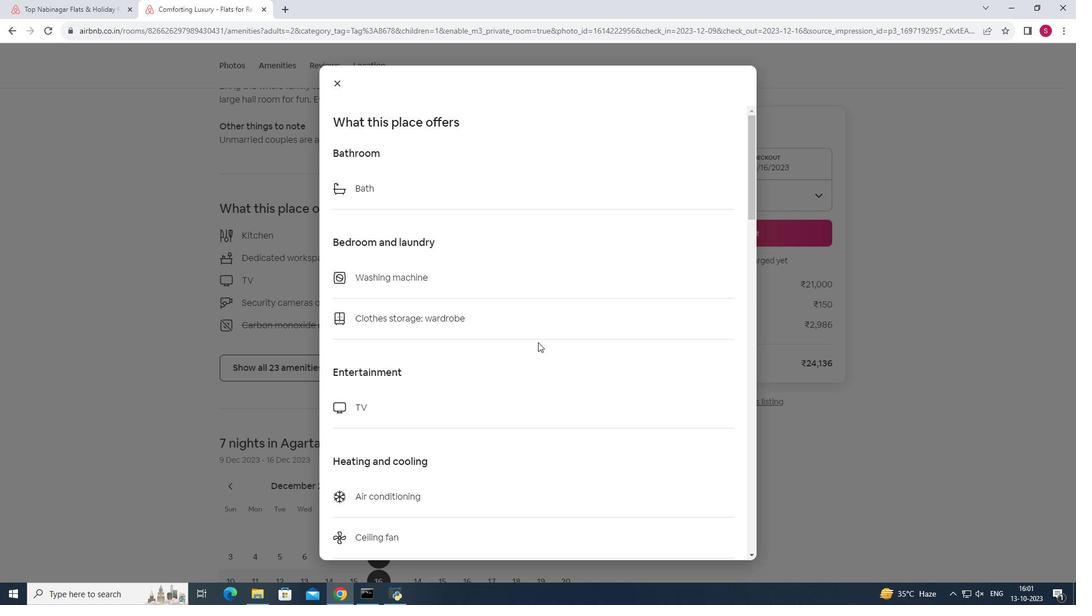
Action: Mouse scrolled (538, 342) with delta (0, 0)
Screenshot: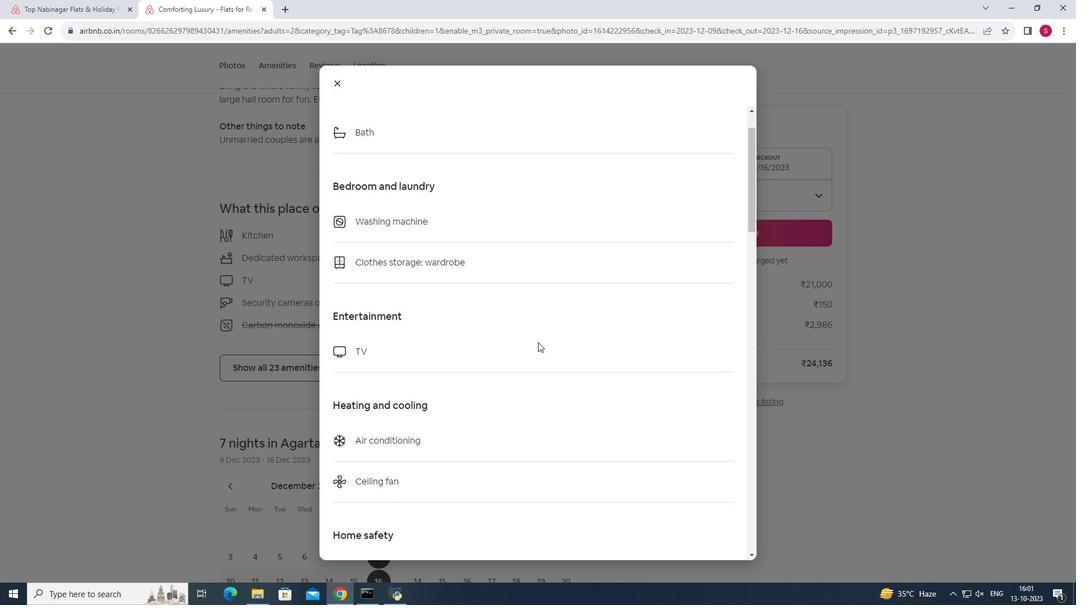 
Action: Mouse scrolled (538, 342) with delta (0, 0)
Screenshot: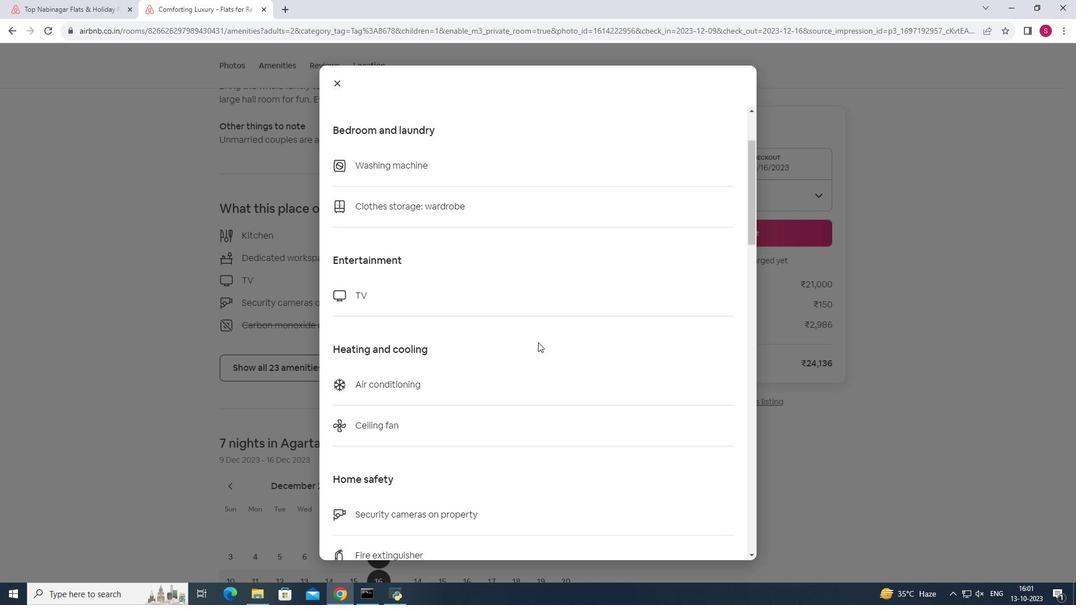 
Action: Mouse scrolled (538, 342) with delta (0, 0)
Screenshot: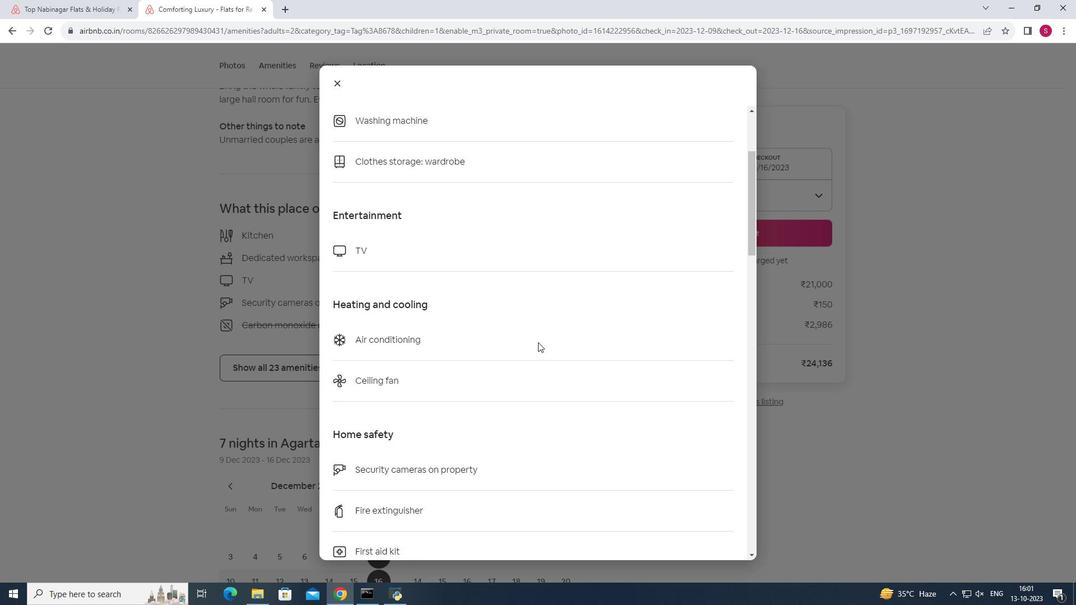 
Action: Mouse moved to (587, 349)
Screenshot: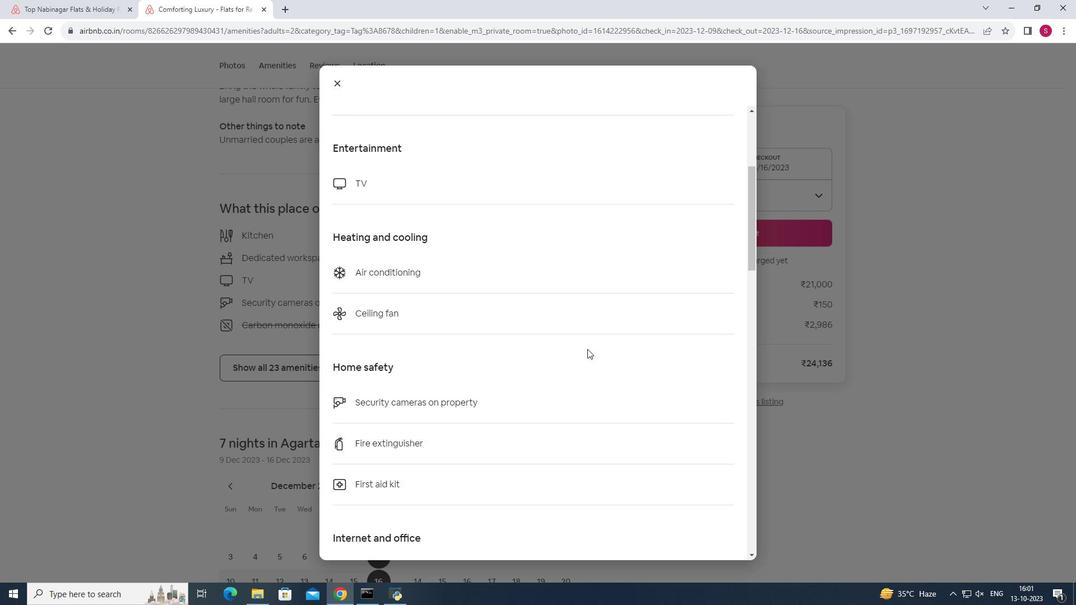 
Action: Mouse scrolled (587, 348) with delta (0, 0)
Screenshot: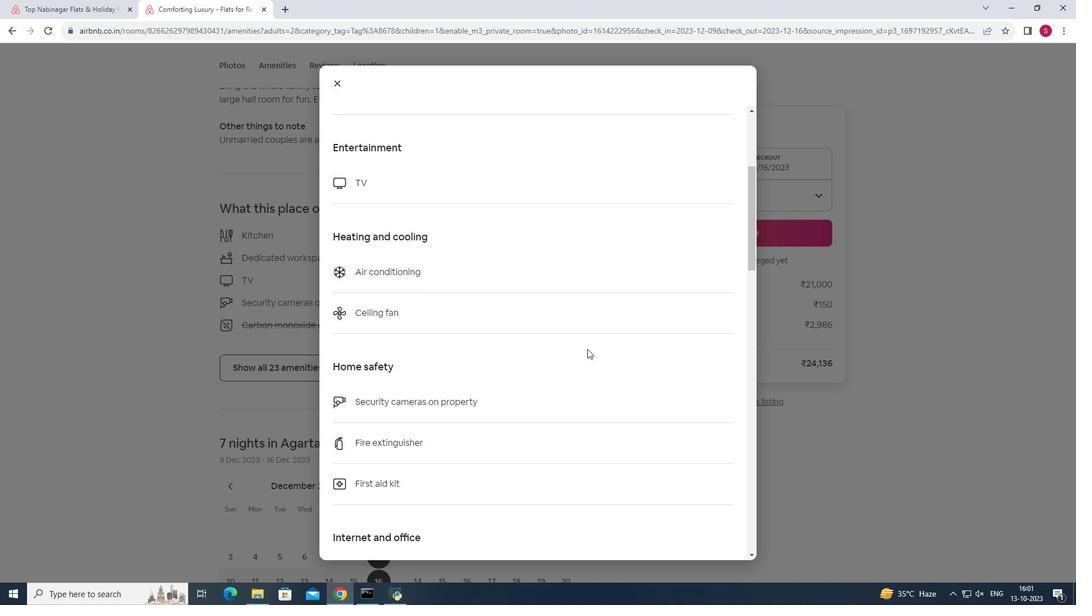 
Action: Mouse scrolled (587, 348) with delta (0, 0)
Screenshot: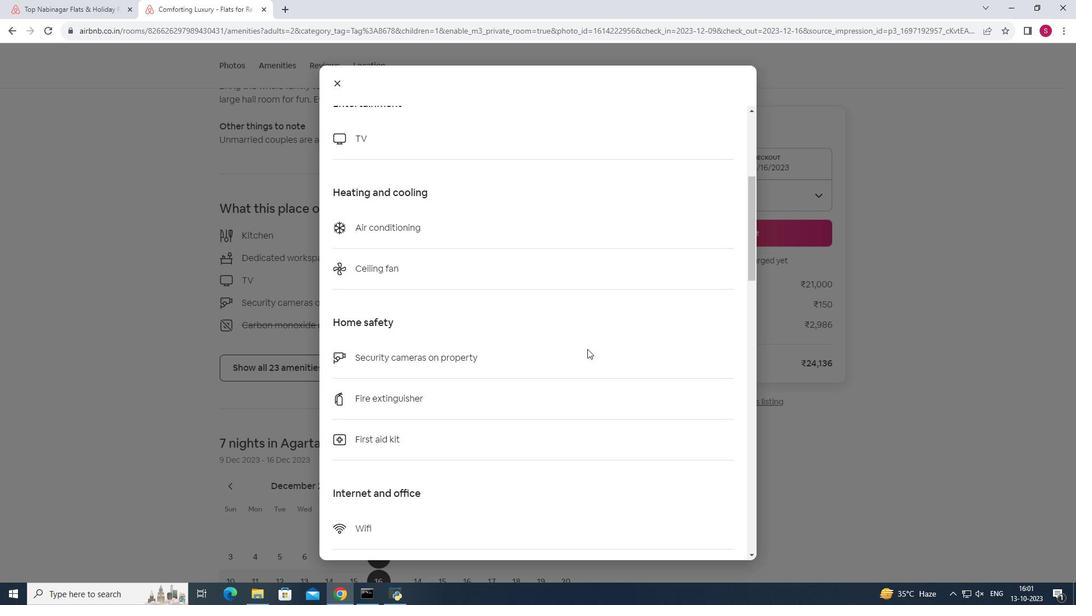 
Action: Mouse scrolled (587, 348) with delta (0, 0)
